 Task: Buy 1 Strut Bushings from Shocks, Struts & Suspension section under best seller category for shipping address: Maurice Nelson, 2846 Point Street, Park Ridge, Illinois 60068, Cell Number 7738643880. Pay from credit card ending with 7965, CVV 549
Action: Key pressed amazon.com<Key.enter>
Screenshot: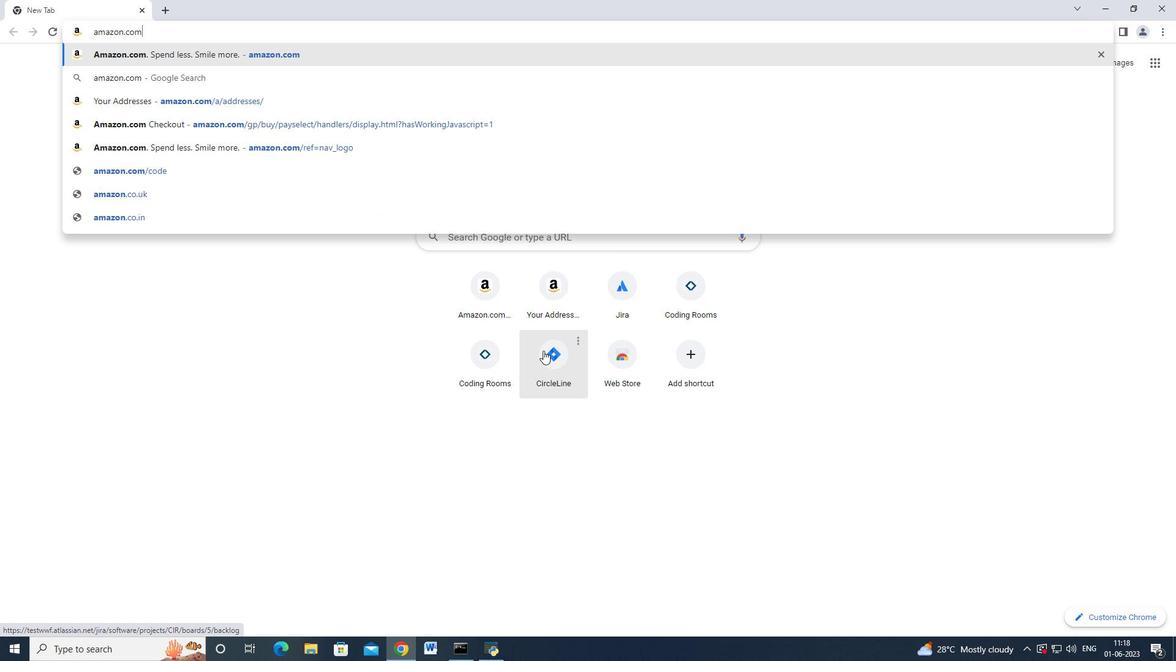 
Action: Mouse moved to (22, 87)
Screenshot: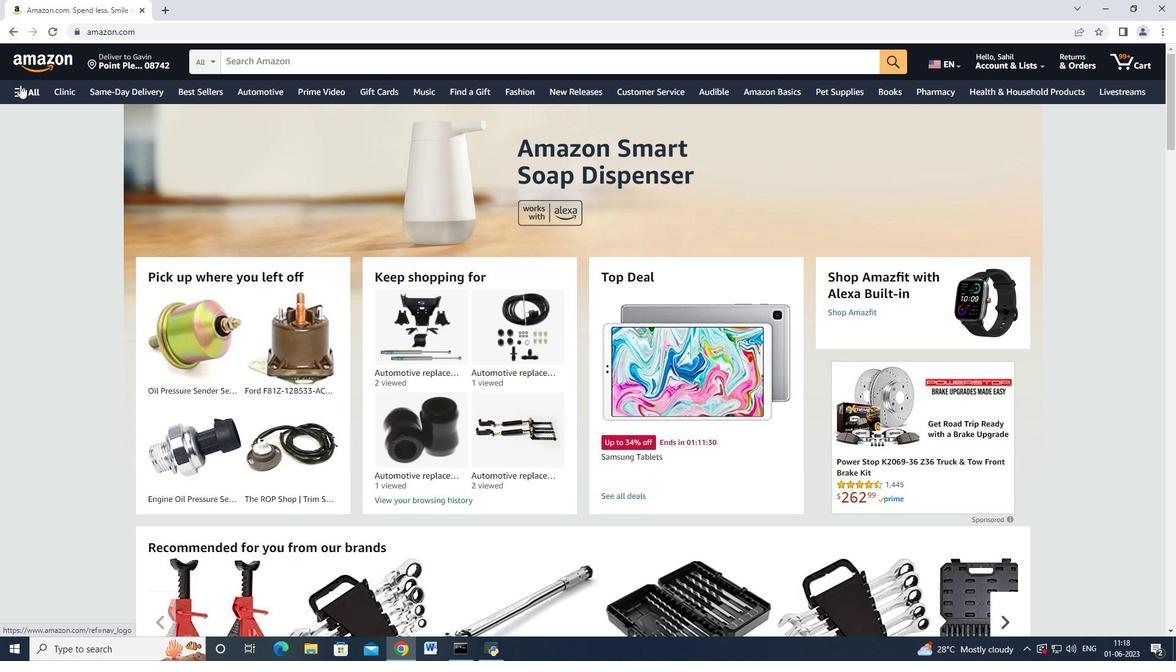 
Action: Mouse pressed left at (22, 87)
Screenshot: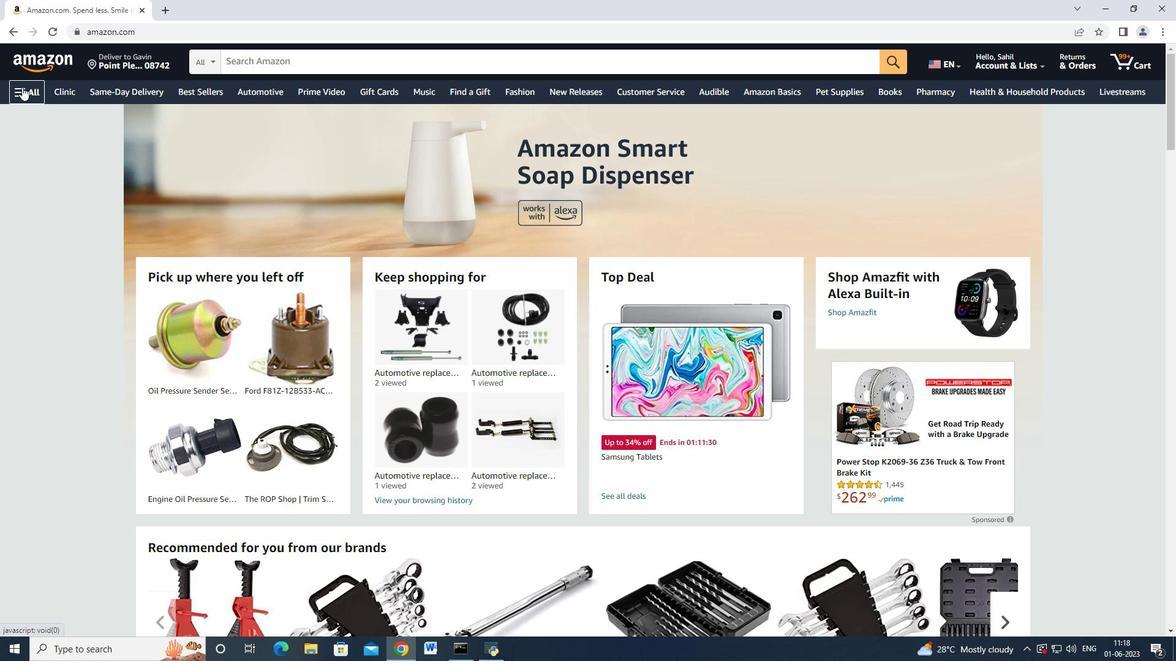 
Action: Mouse moved to (85, 229)
Screenshot: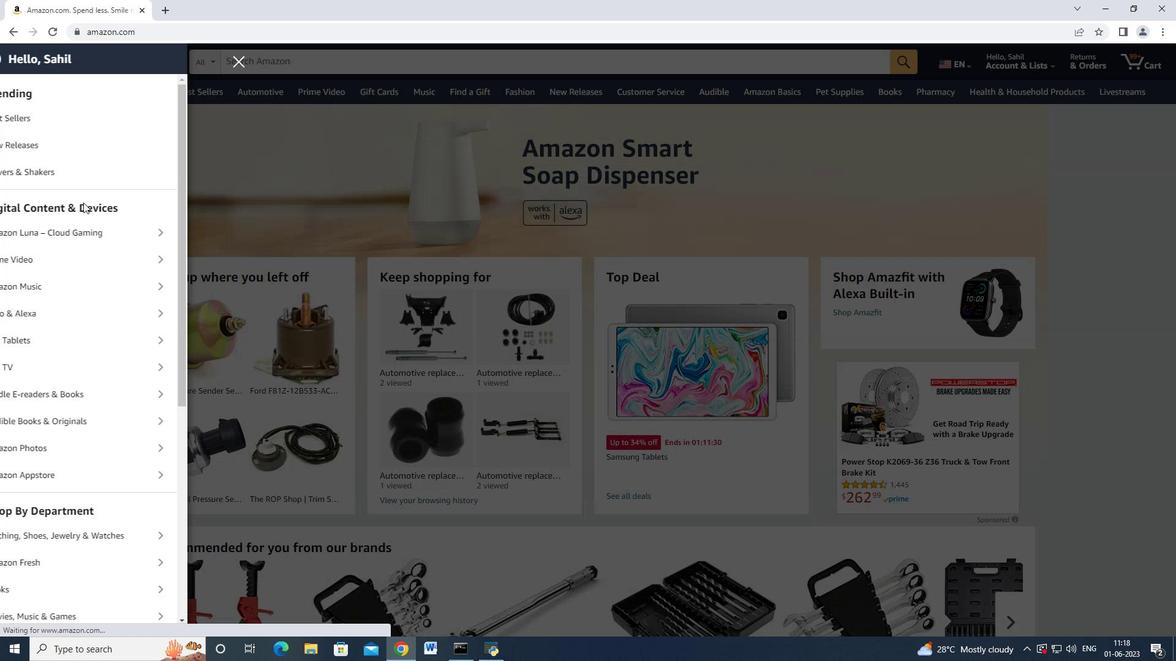 
Action: Mouse scrolled (85, 229) with delta (0, 0)
Screenshot: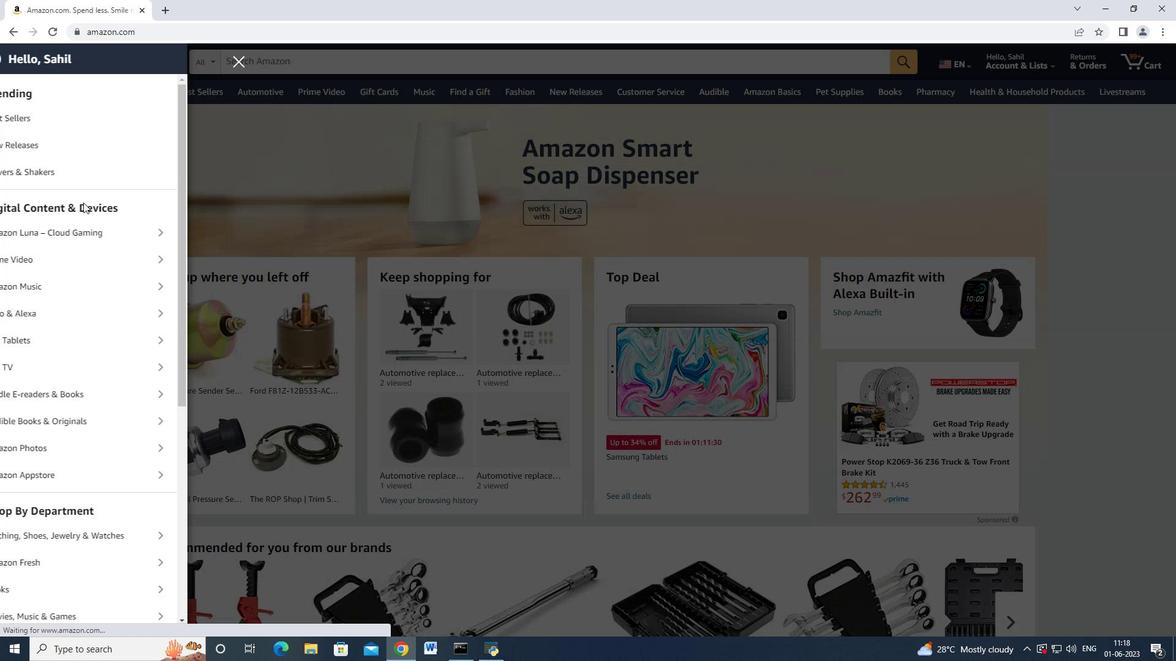 
Action: Mouse moved to (88, 252)
Screenshot: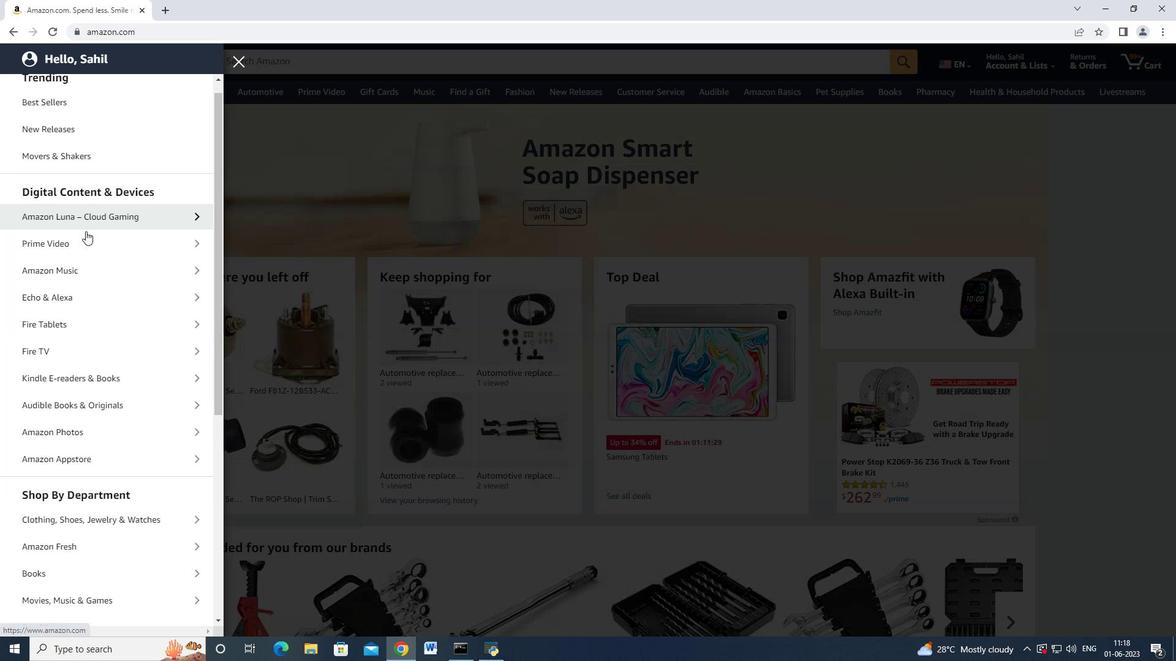 
Action: Mouse scrolled (88, 245) with delta (0, 0)
Screenshot: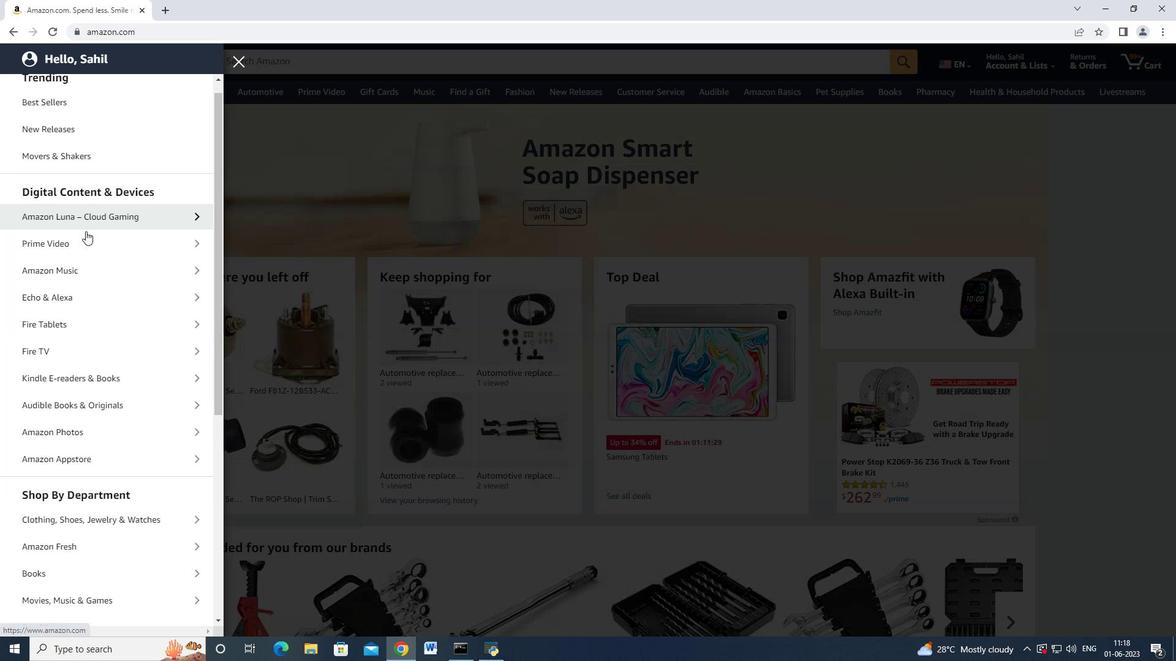 
Action: Mouse scrolled (88, 251) with delta (0, 0)
Screenshot: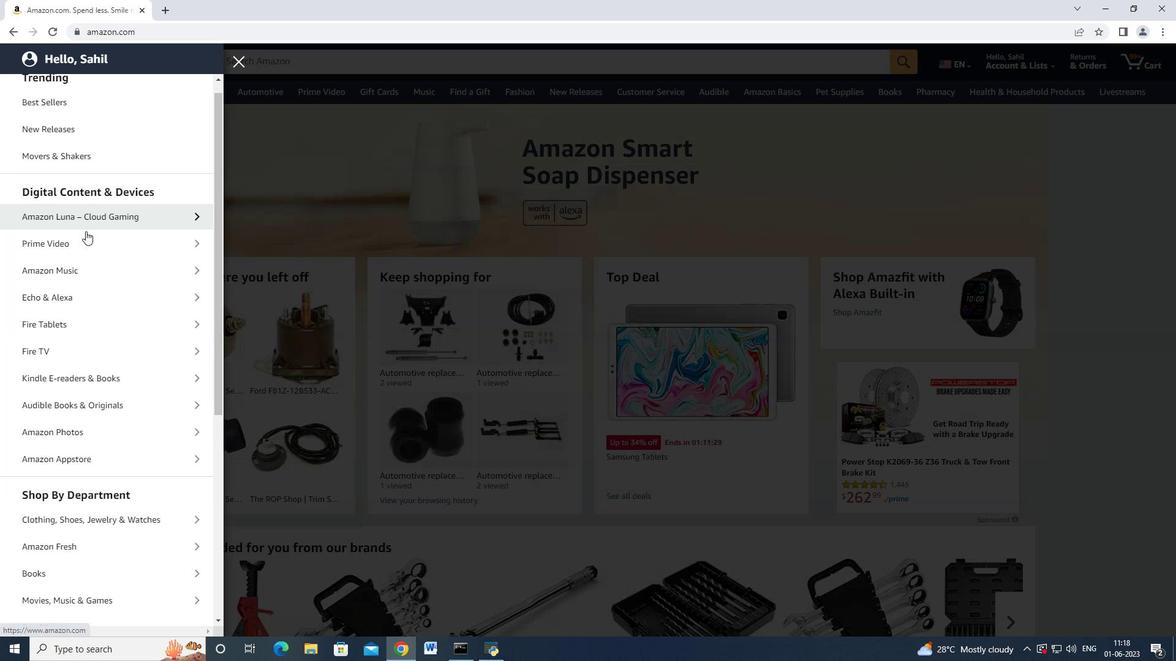 
Action: Mouse moved to (71, 450)
Screenshot: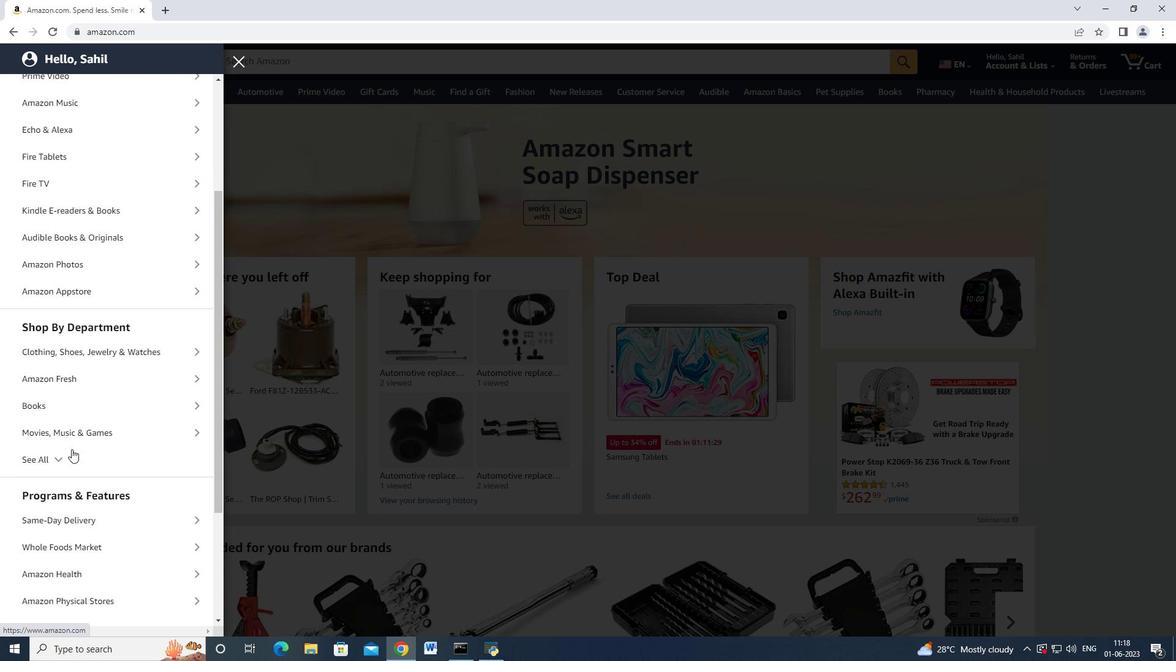
Action: Mouse pressed left at (71, 450)
Screenshot: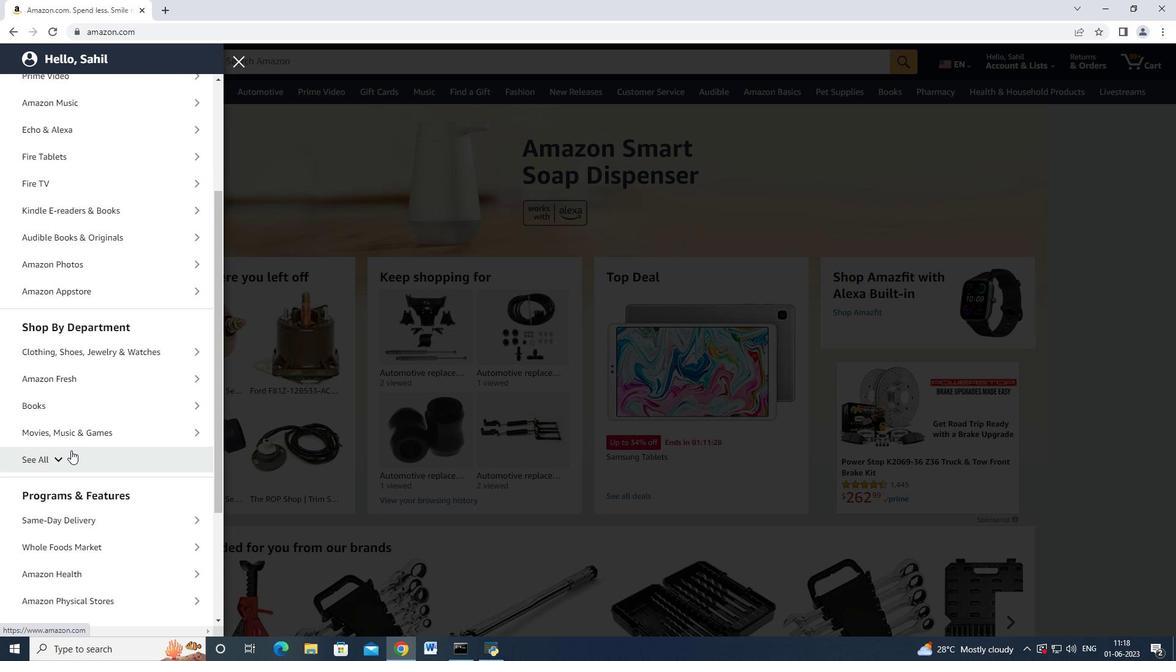
Action: Mouse moved to (85, 433)
Screenshot: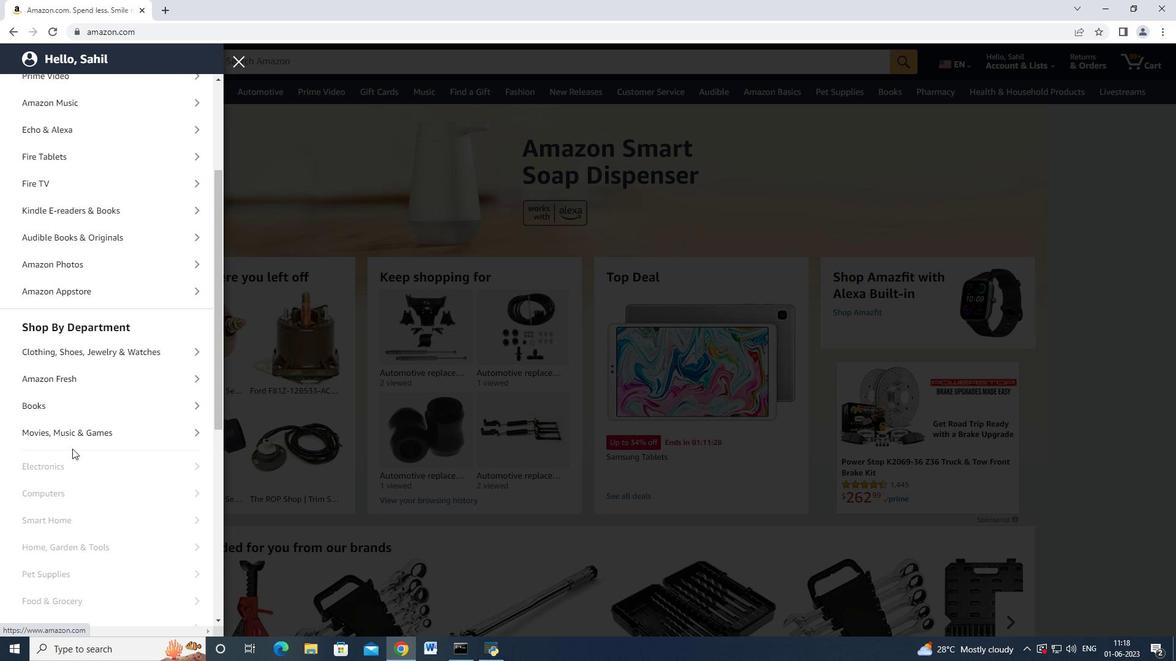 
Action: Mouse scrolled (85, 433) with delta (0, 0)
Screenshot: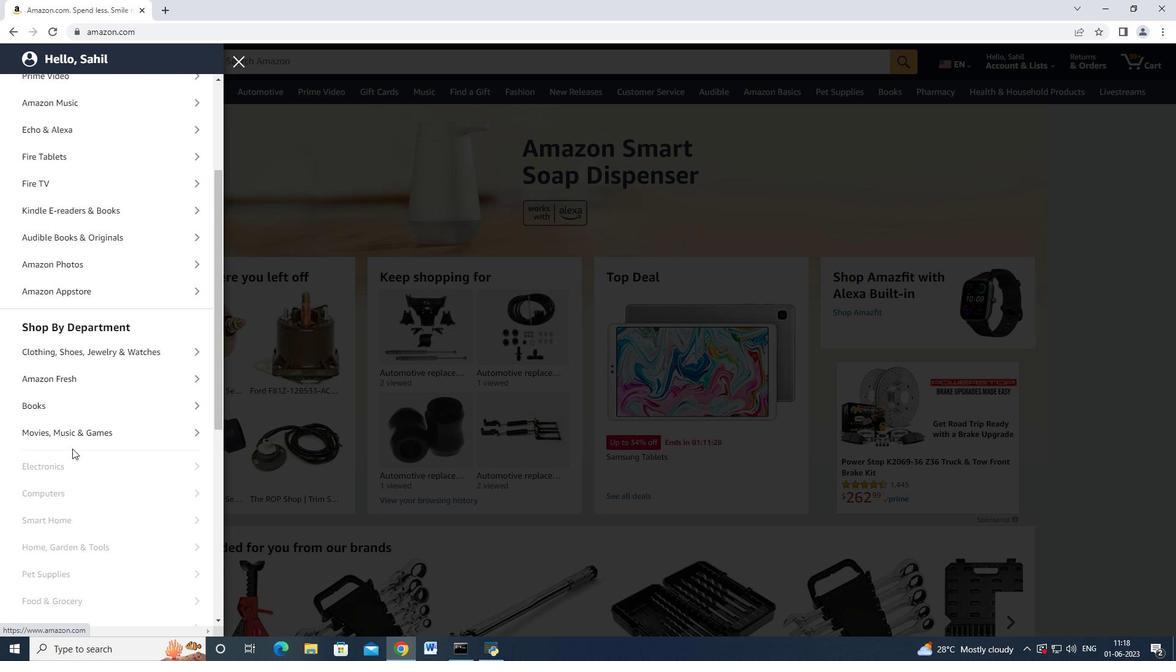 
Action: Mouse moved to (86, 433)
Screenshot: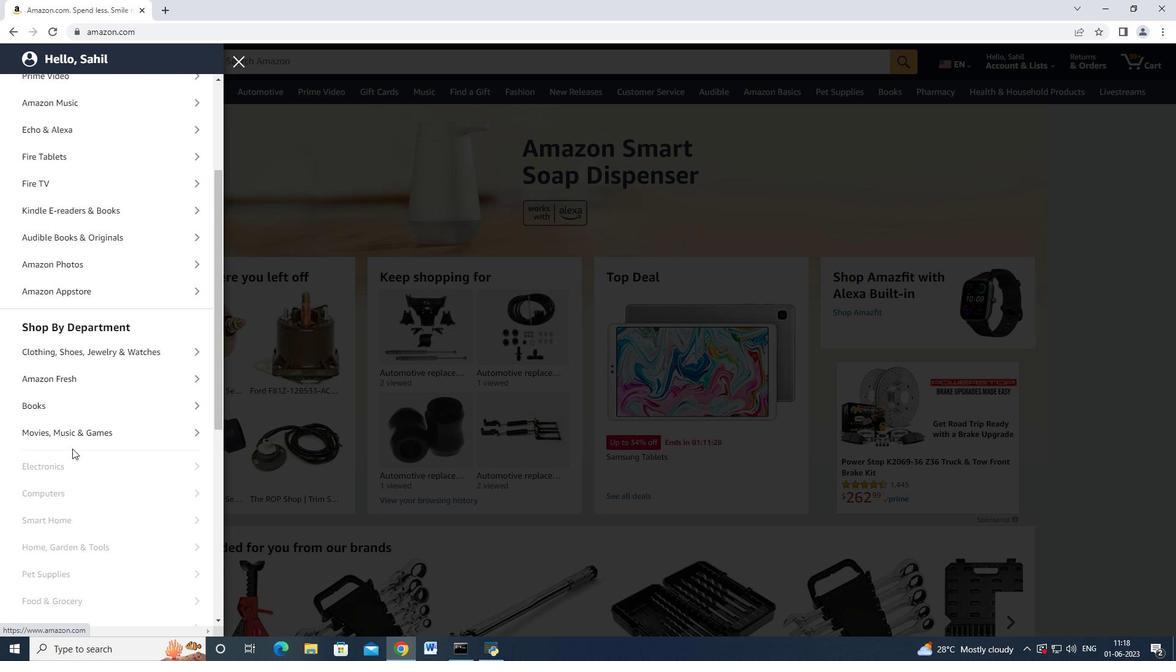 
Action: Mouse scrolled (86, 433) with delta (0, 0)
Screenshot: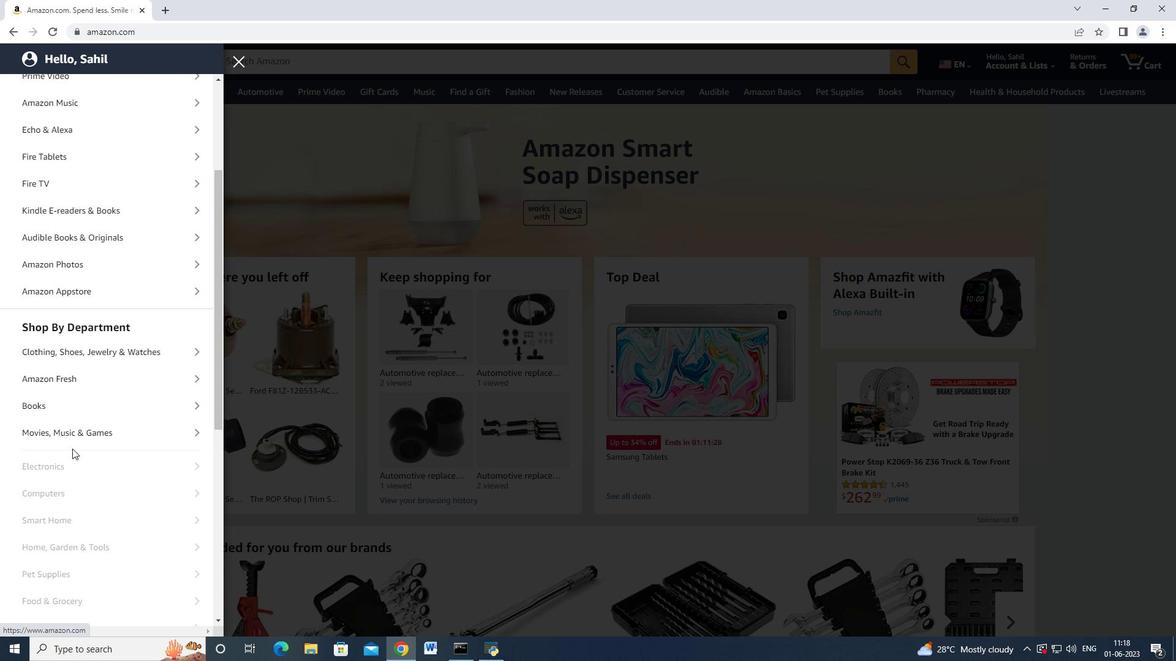 
Action: Mouse scrolled (86, 433) with delta (0, 0)
Screenshot: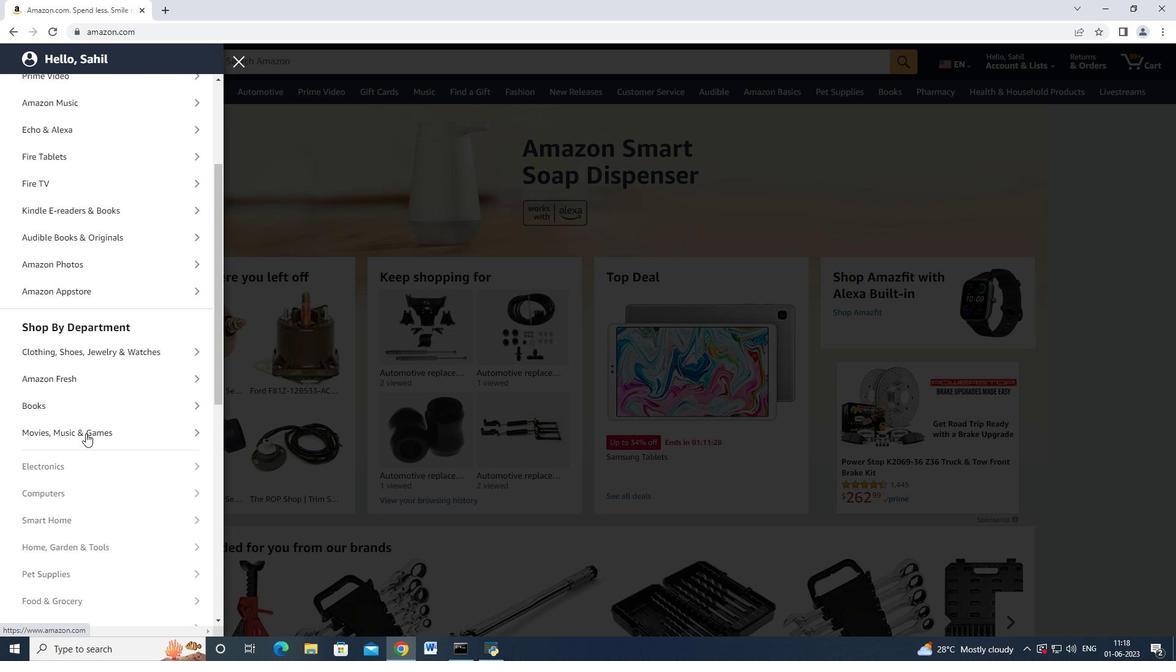
Action: Mouse scrolled (86, 433) with delta (0, 0)
Screenshot: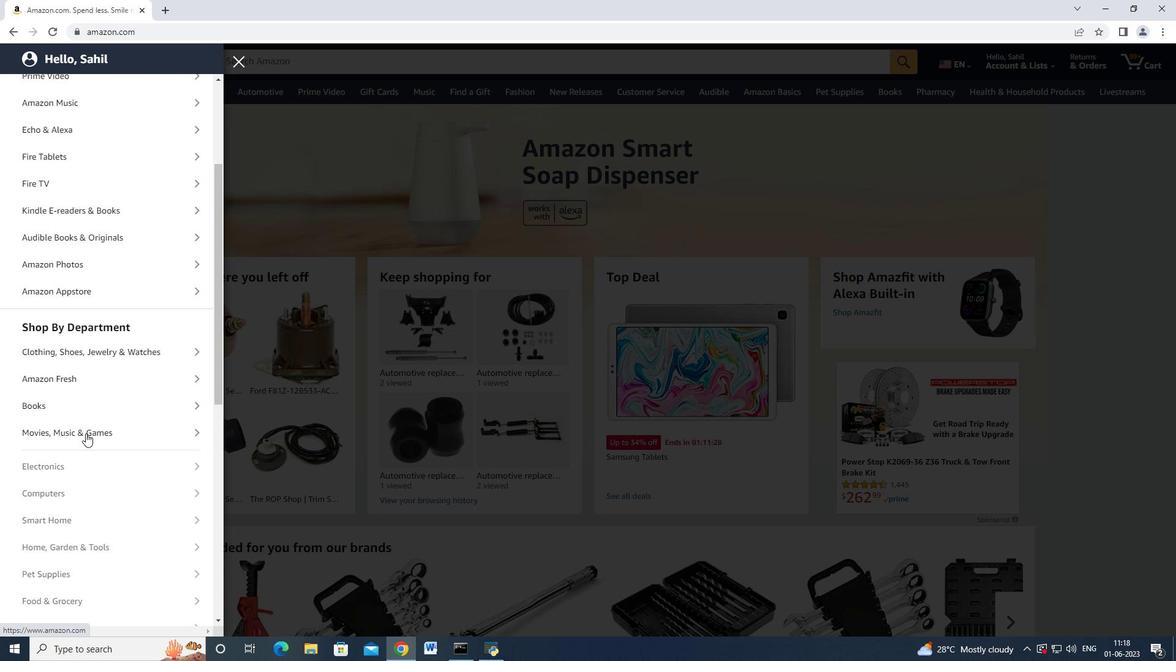 
Action: Mouse moved to (105, 518)
Screenshot: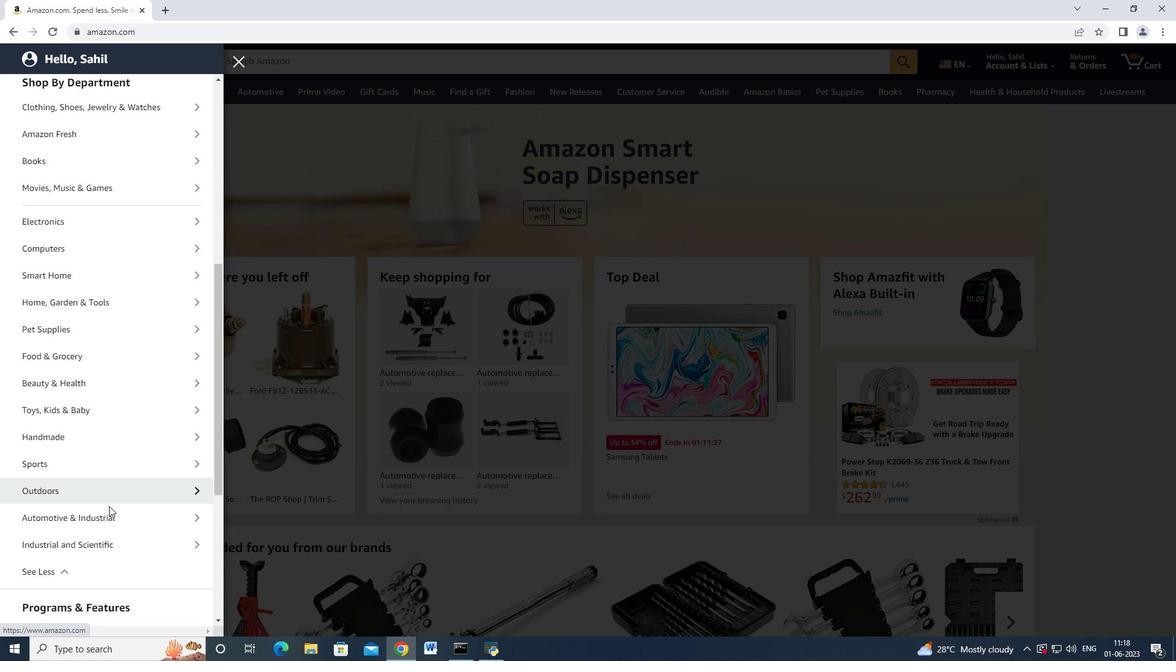 
Action: Mouse pressed left at (105, 518)
Screenshot: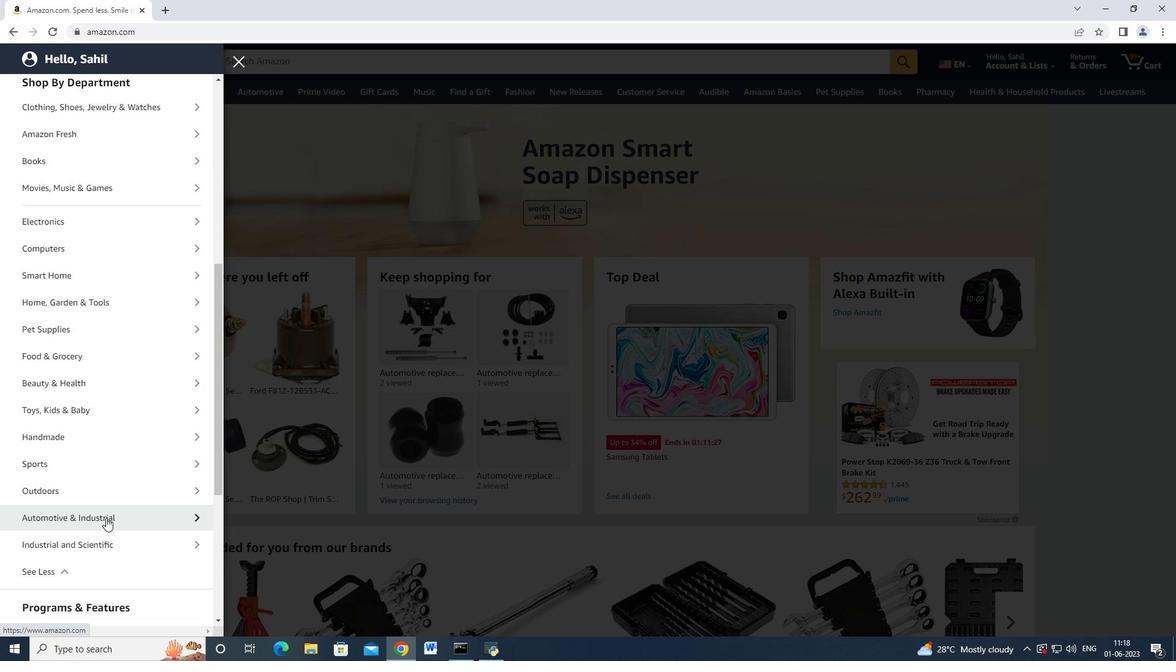 
Action: Mouse moved to (121, 146)
Screenshot: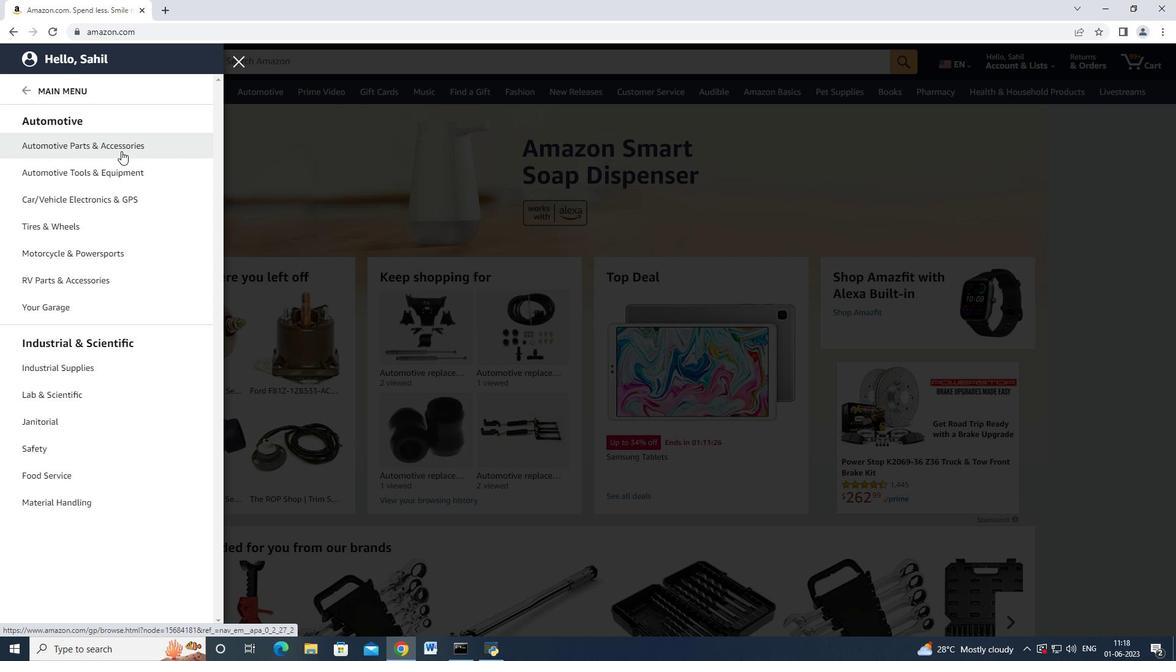 
Action: Mouse pressed left at (121, 146)
Screenshot: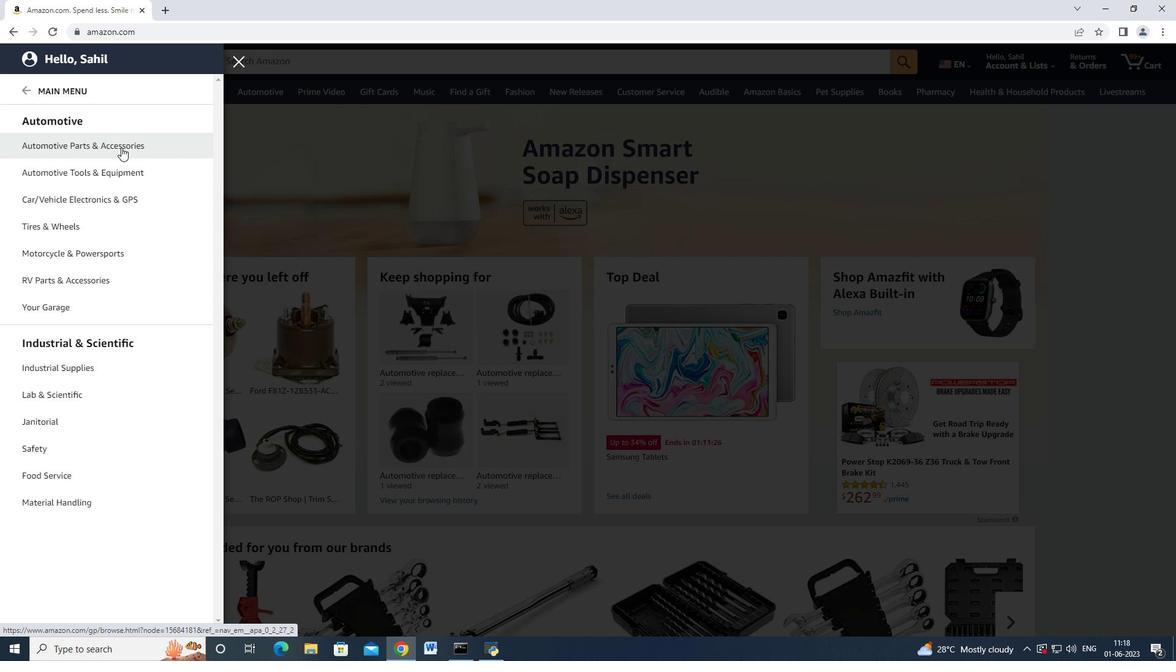 
Action: Mouse moved to (191, 115)
Screenshot: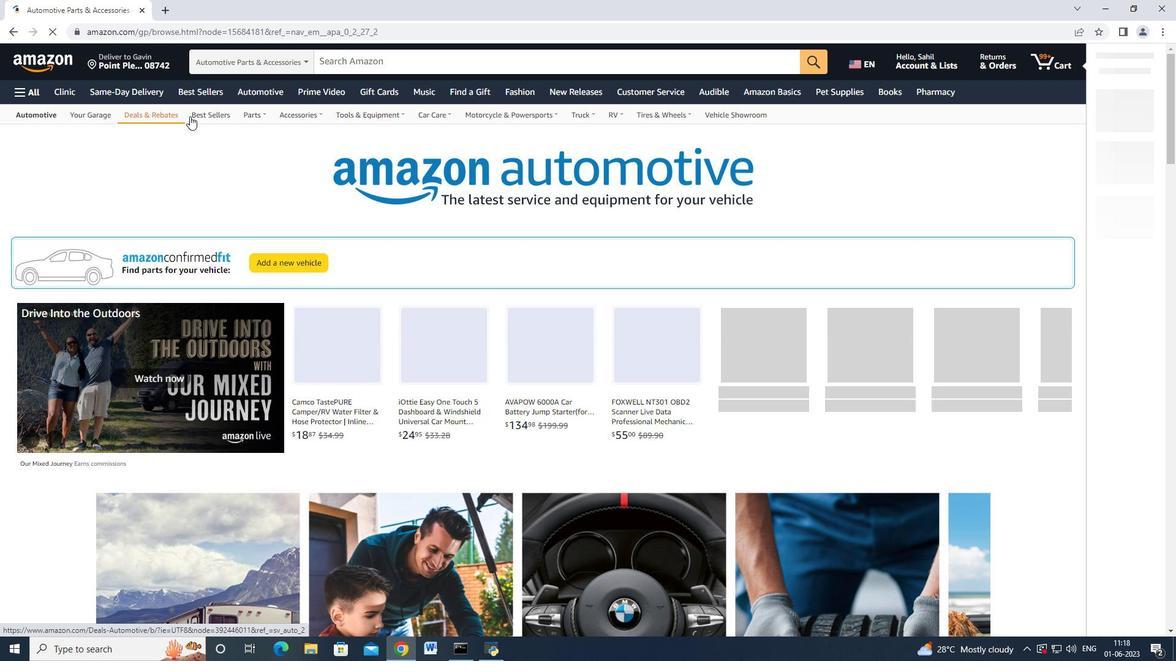 
Action: Mouse pressed left at (191, 115)
Screenshot: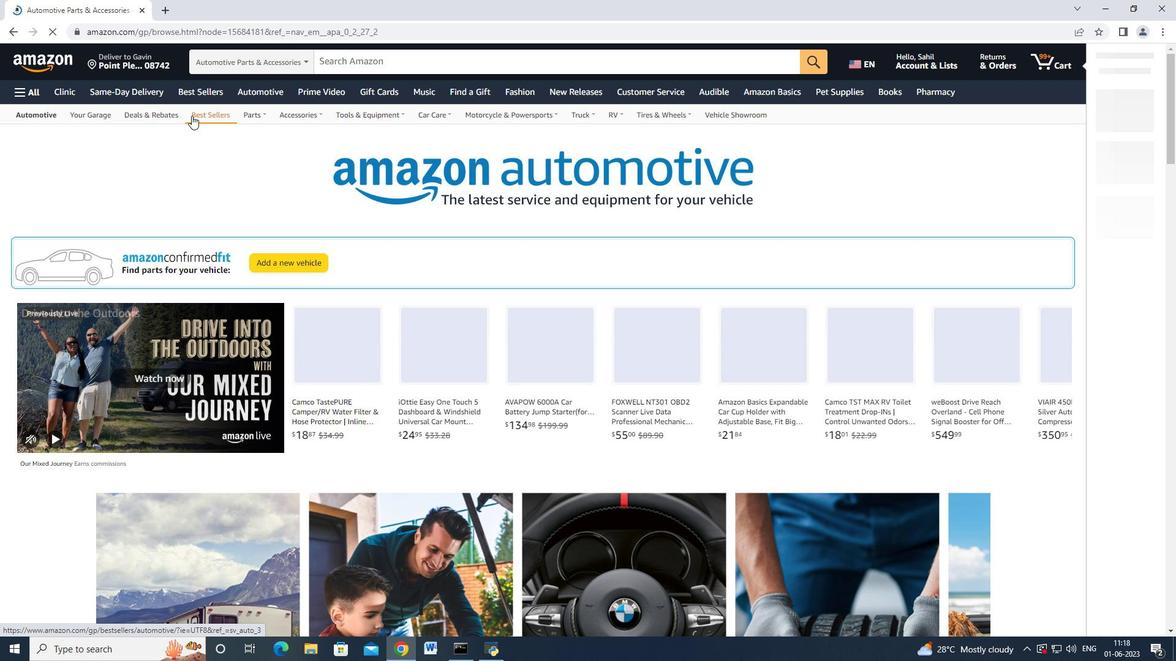 
Action: Mouse moved to (75, 389)
Screenshot: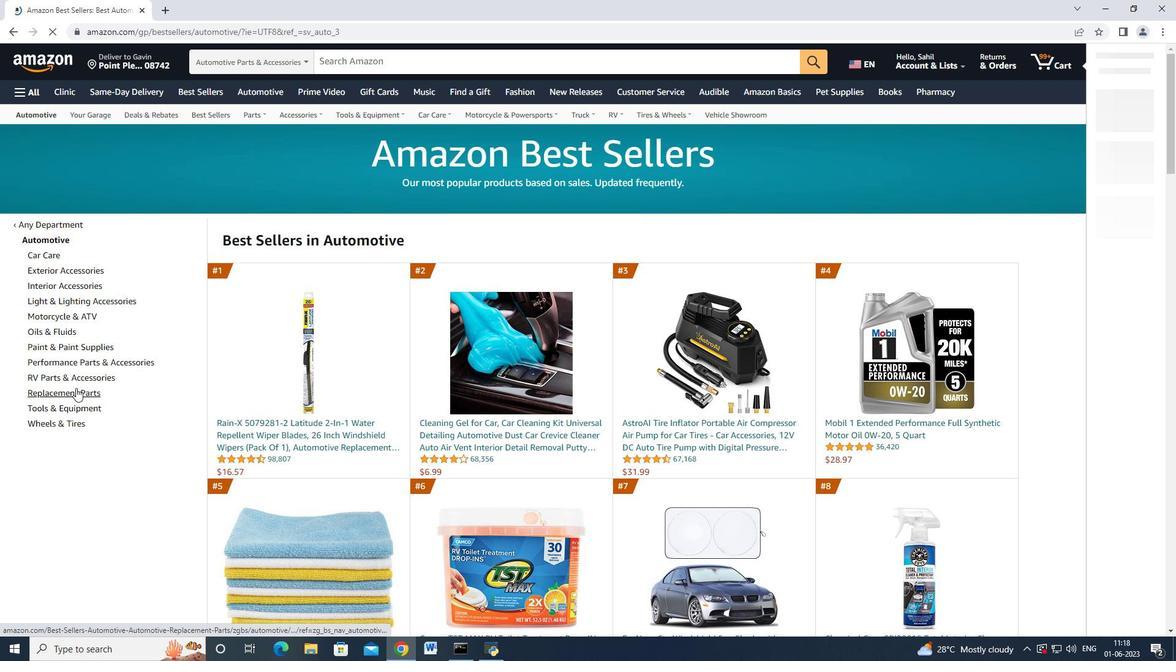 
Action: Mouse pressed left at (75, 389)
Screenshot: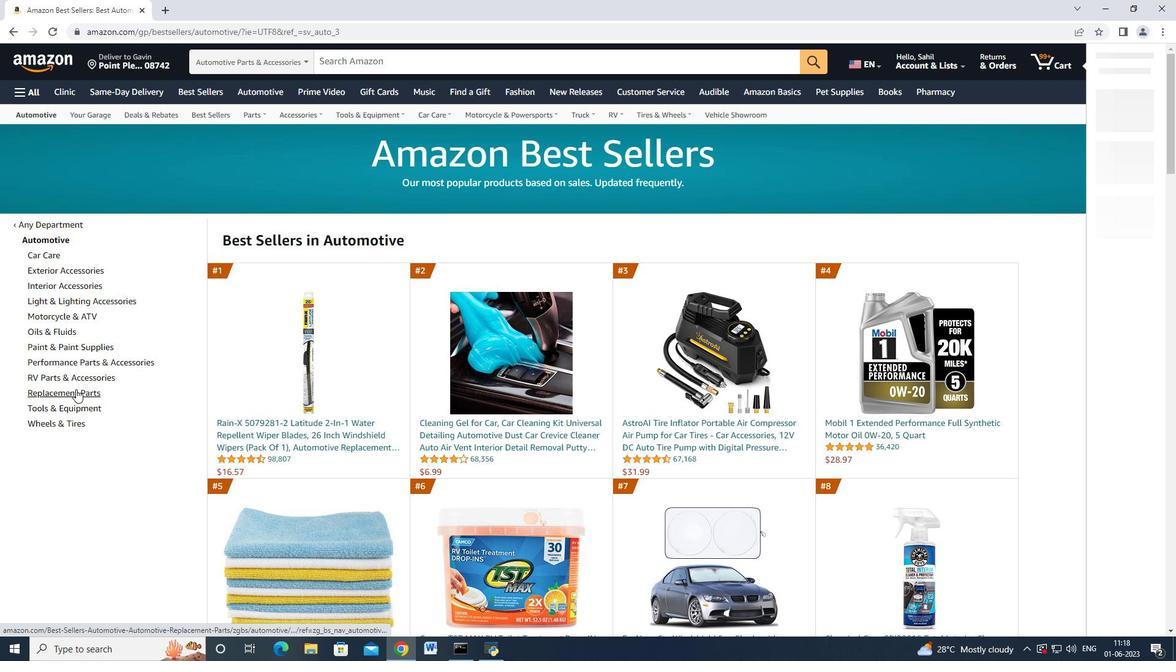 
Action: Mouse moved to (47, 427)
Screenshot: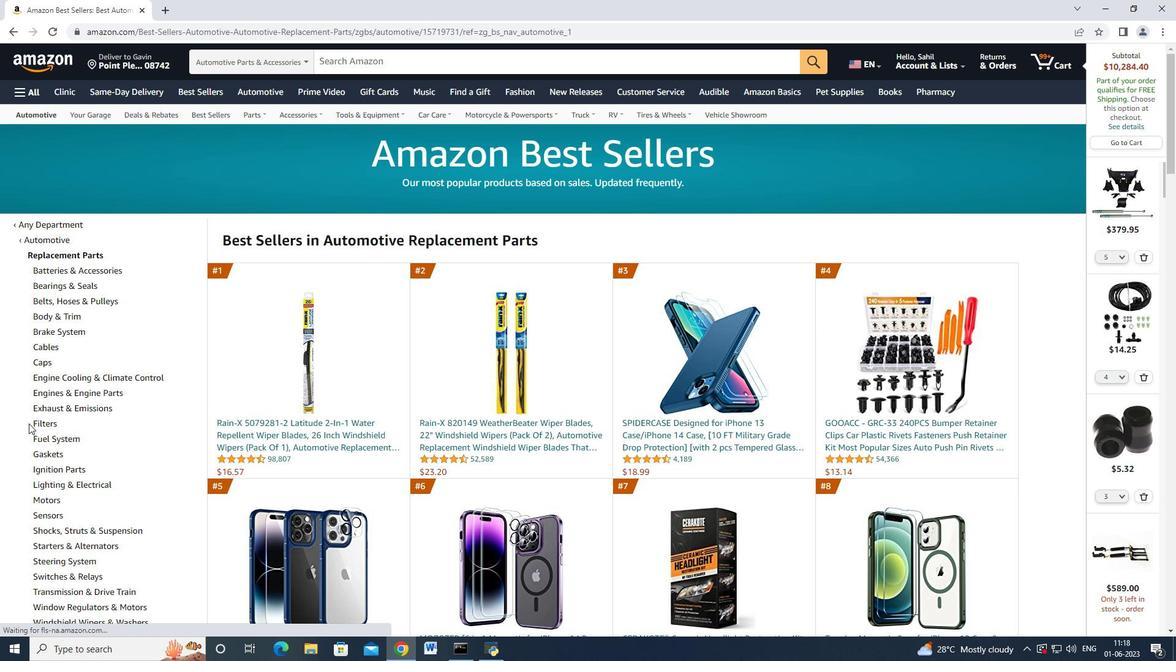 
Action: Mouse scrolled (47, 426) with delta (0, 0)
Screenshot: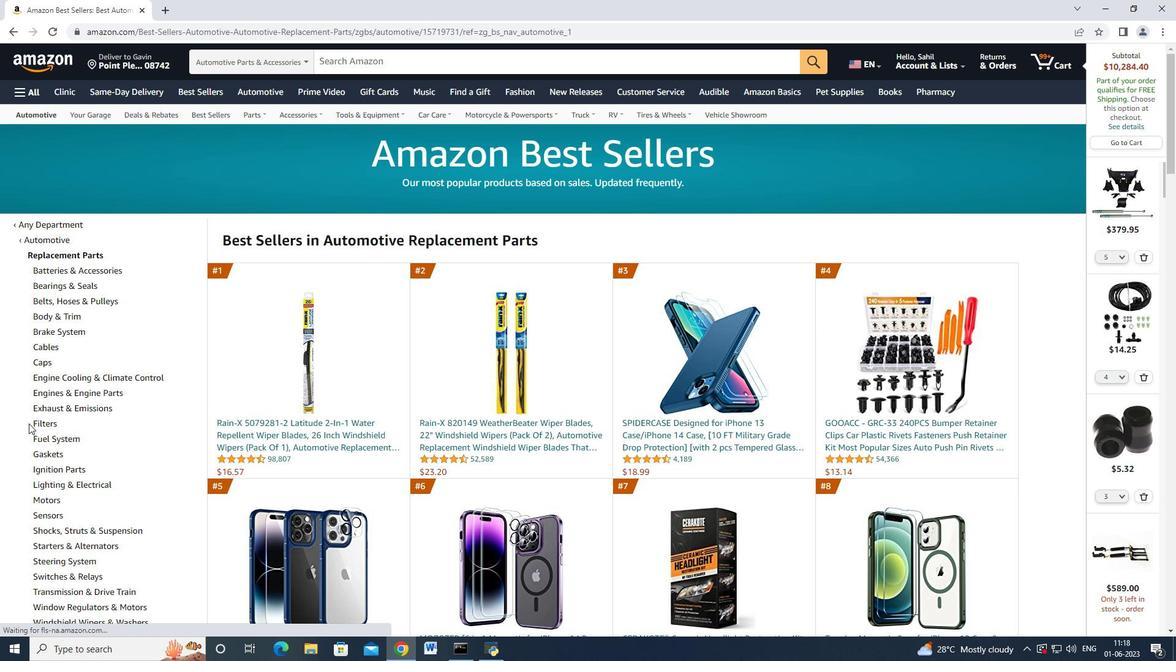 
Action: Mouse moved to (52, 430)
Screenshot: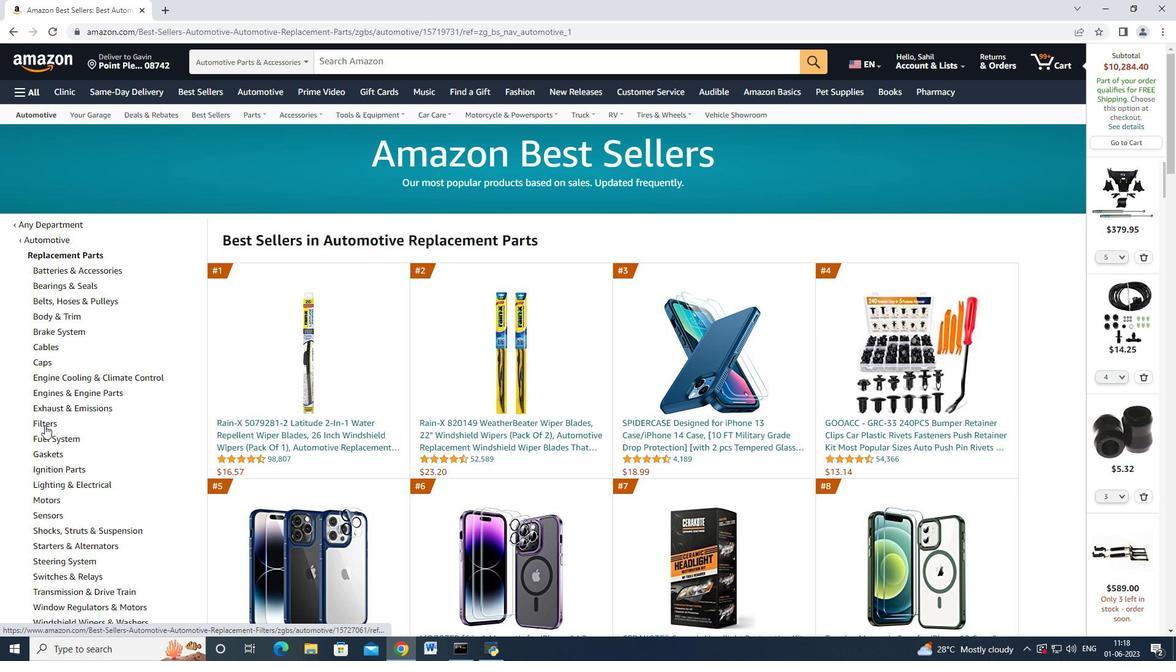 
Action: Mouse scrolled (52, 429) with delta (0, 0)
Screenshot: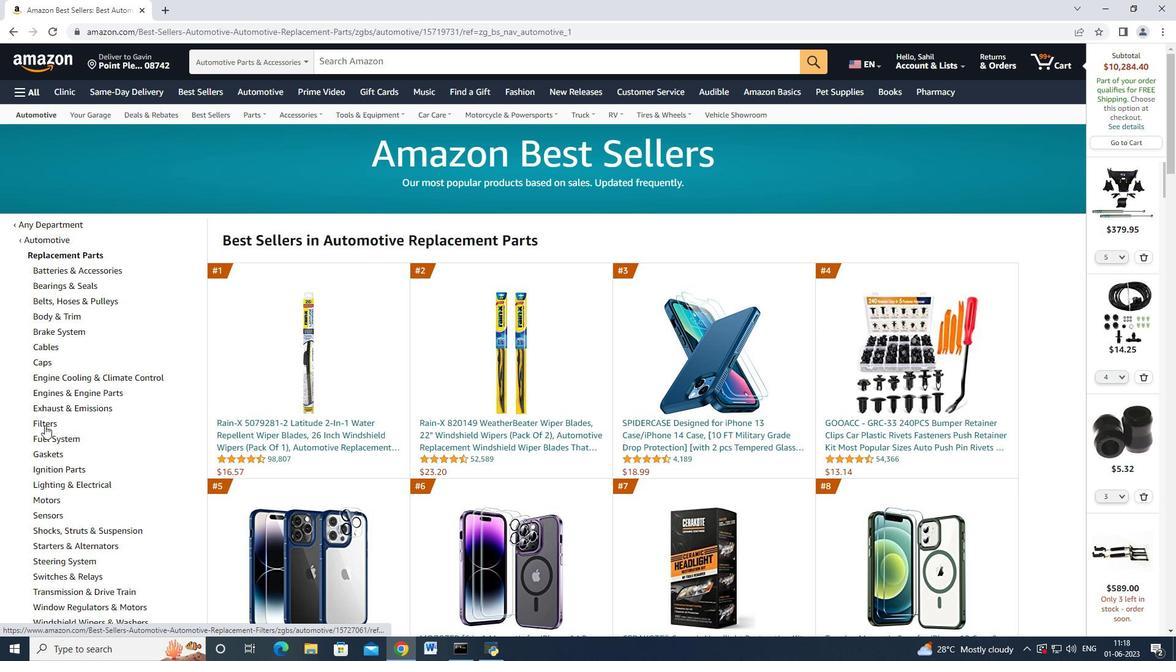
Action: Mouse moved to (94, 409)
Screenshot: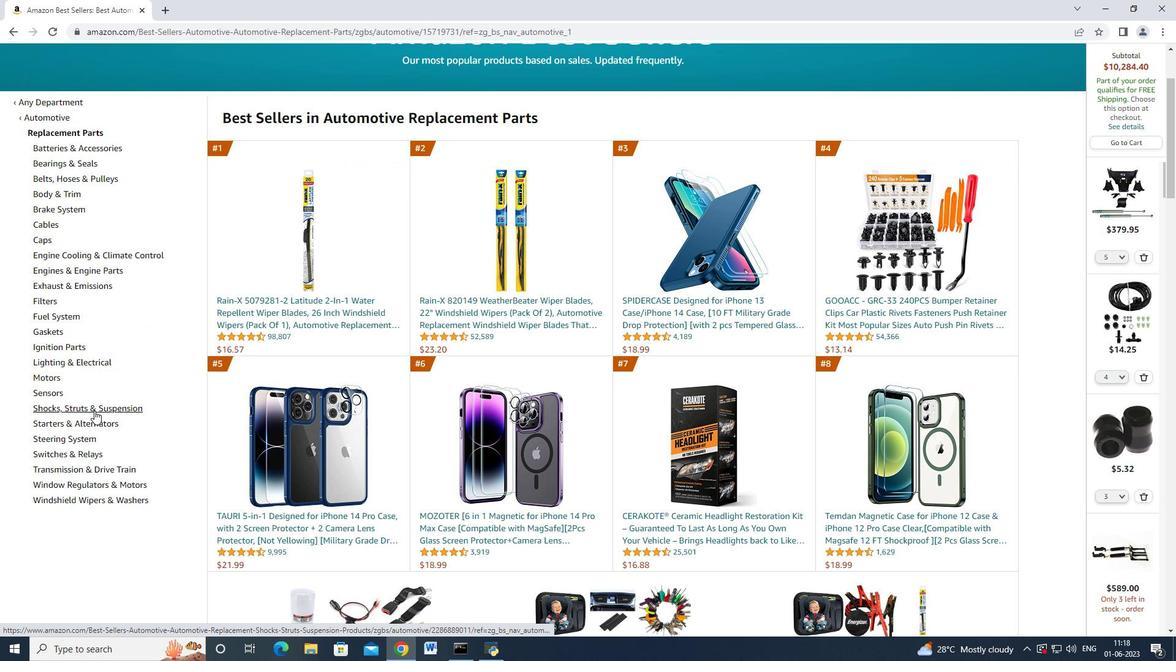 
Action: Mouse pressed left at (94, 409)
Screenshot: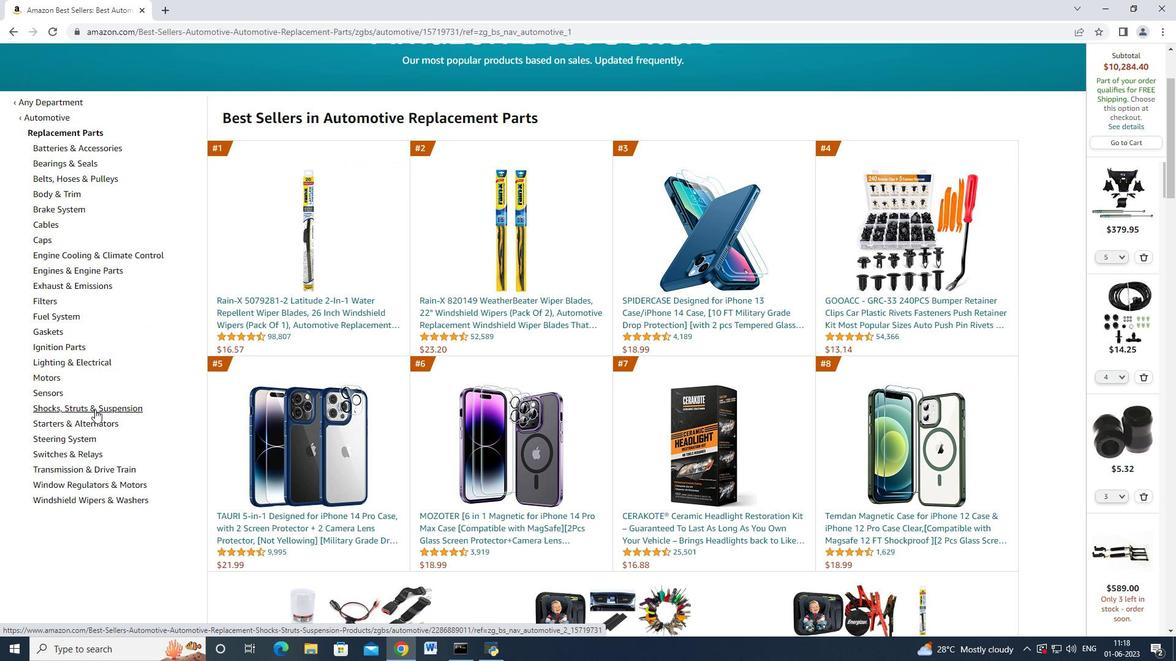 
Action: Mouse moved to (94, 412)
Screenshot: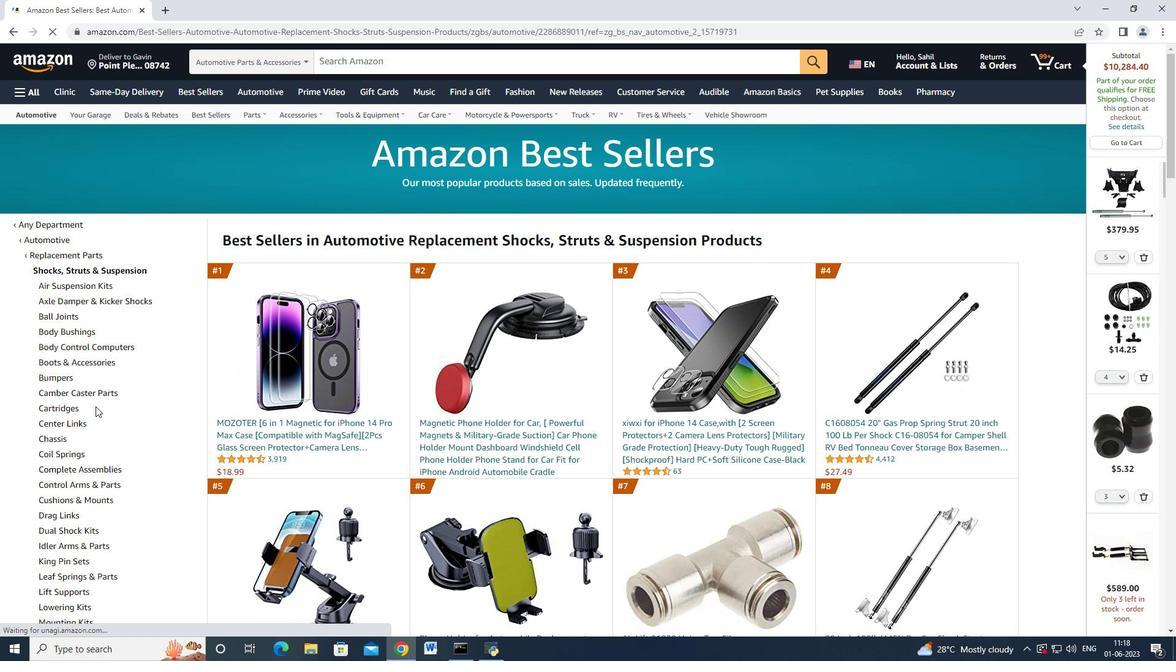
Action: Mouse scrolled (94, 412) with delta (0, 0)
Screenshot: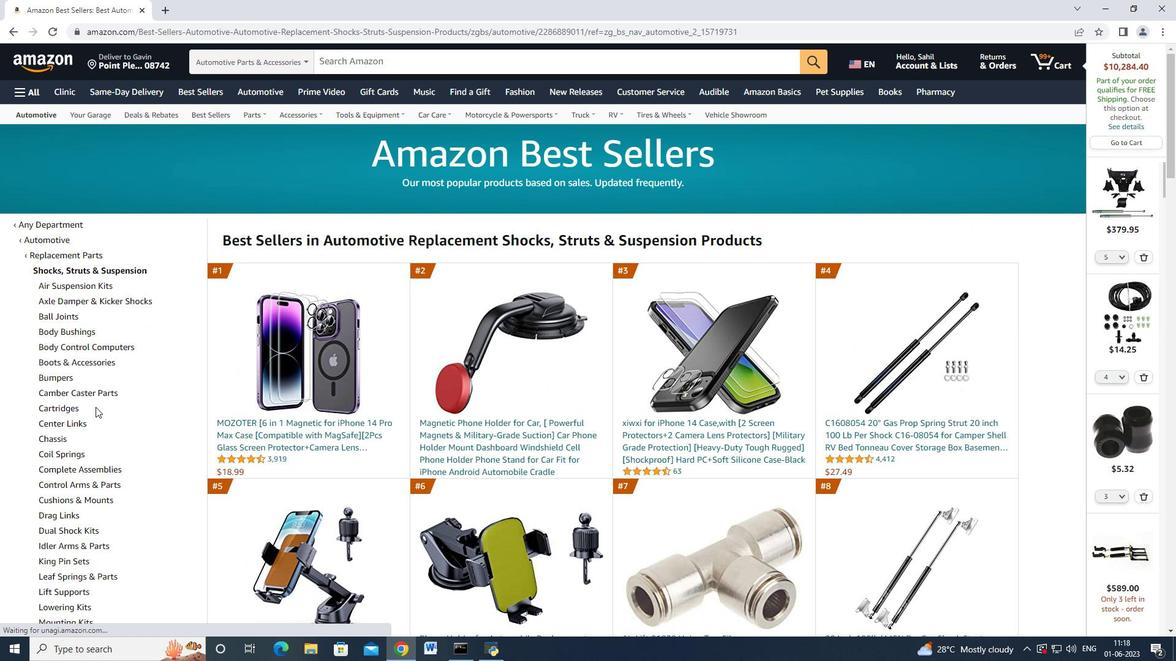 
Action: Mouse moved to (93, 416)
Screenshot: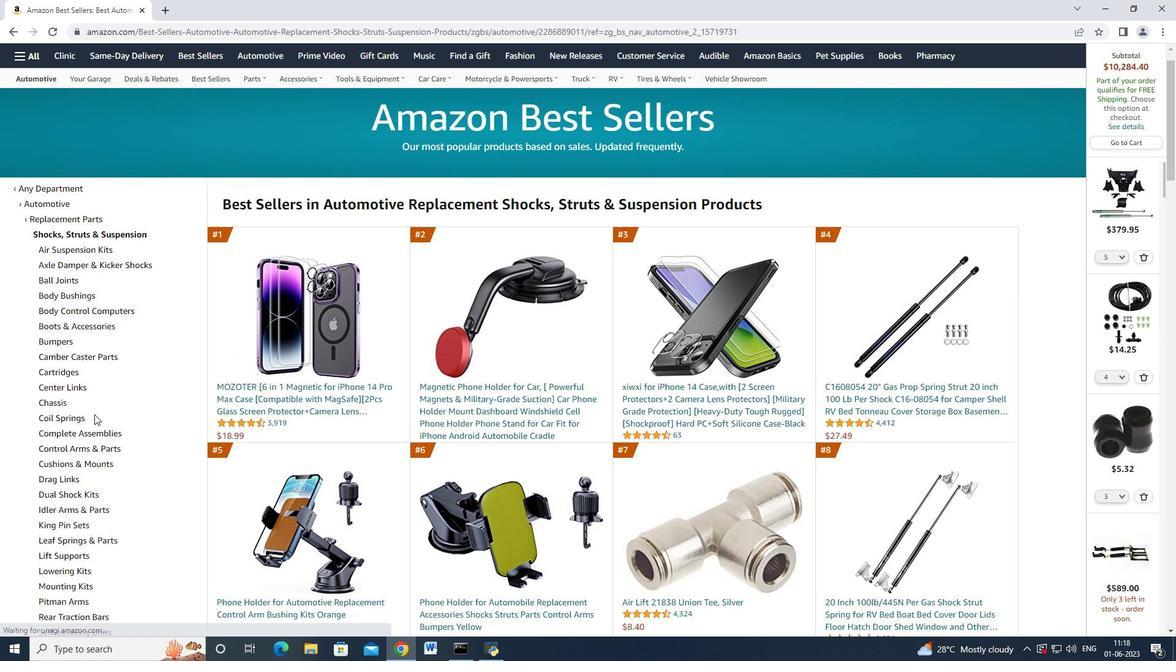 
Action: Mouse scrolled (93, 415) with delta (0, 0)
Screenshot: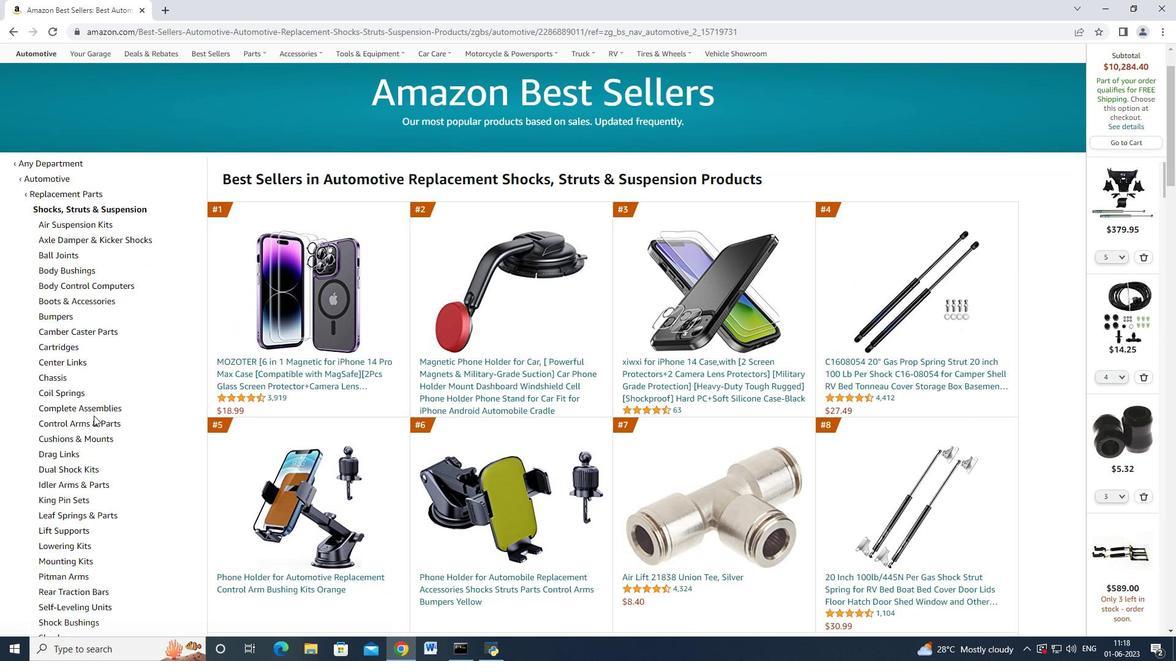 
Action: Mouse moved to (91, 421)
Screenshot: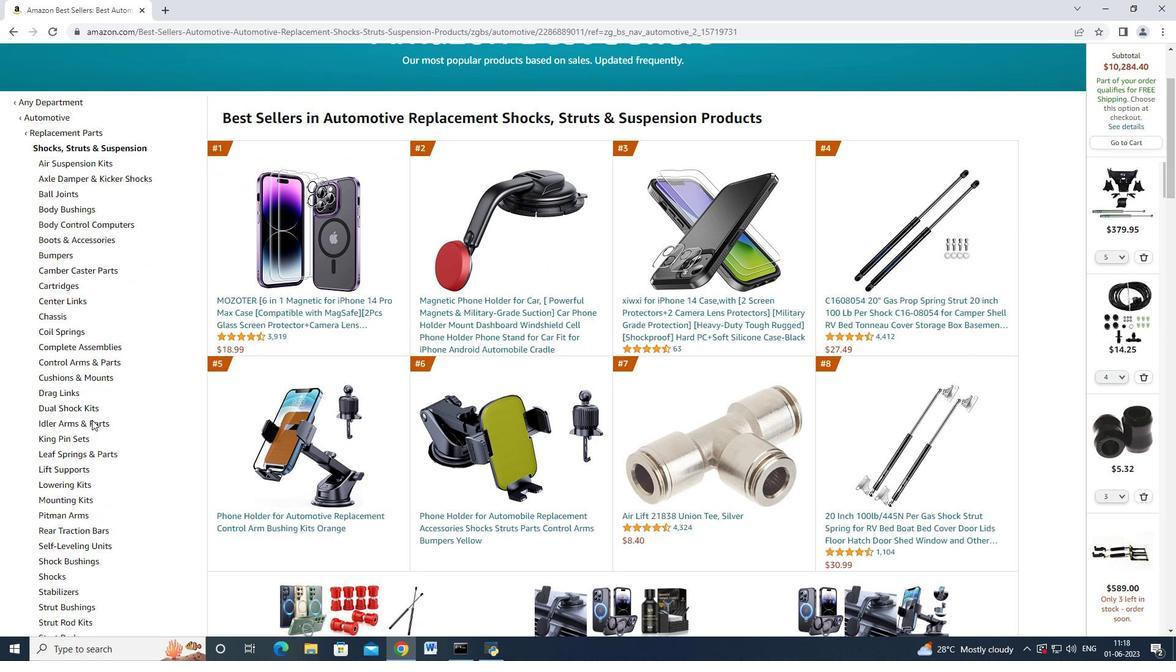 
Action: Mouse scrolled (91, 420) with delta (0, 0)
Screenshot: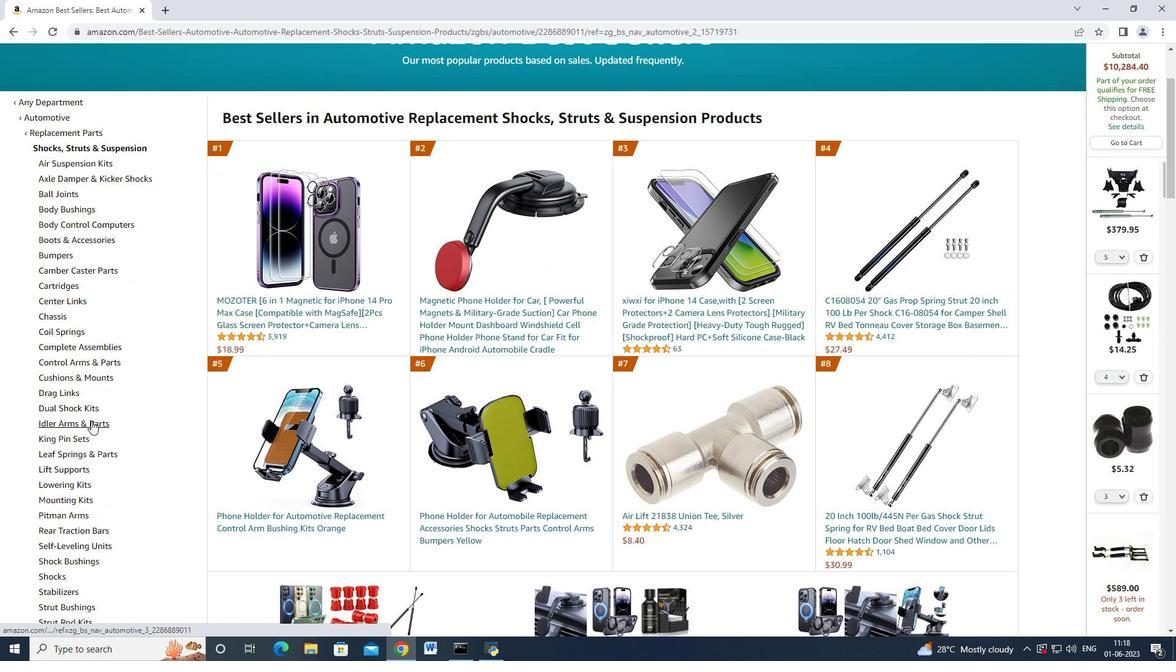 
Action: Mouse moved to (74, 545)
Screenshot: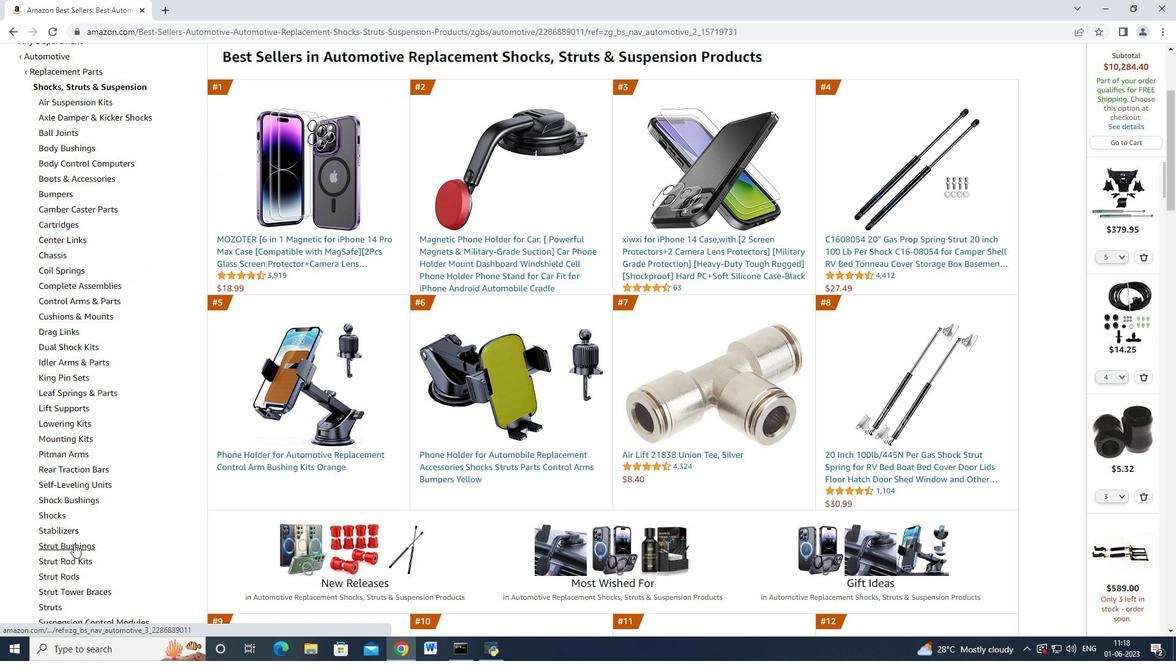 
Action: Mouse pressed left at (74, 545)
Screenshot: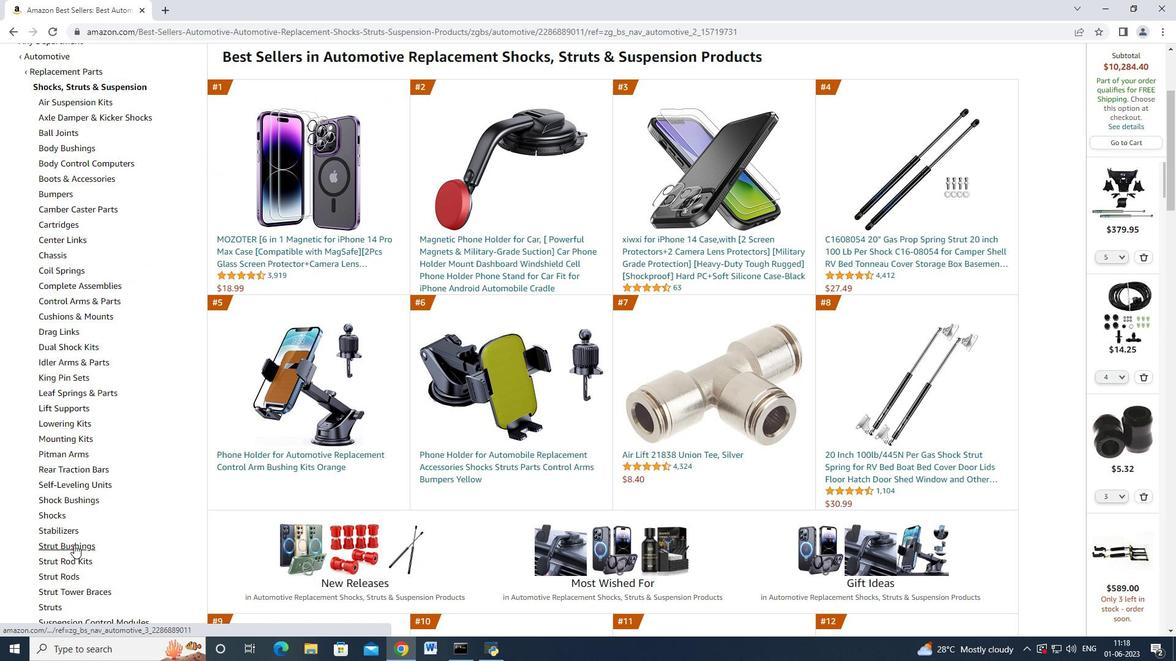 
Action: Mouse moved to (148, 368)
Screenshot: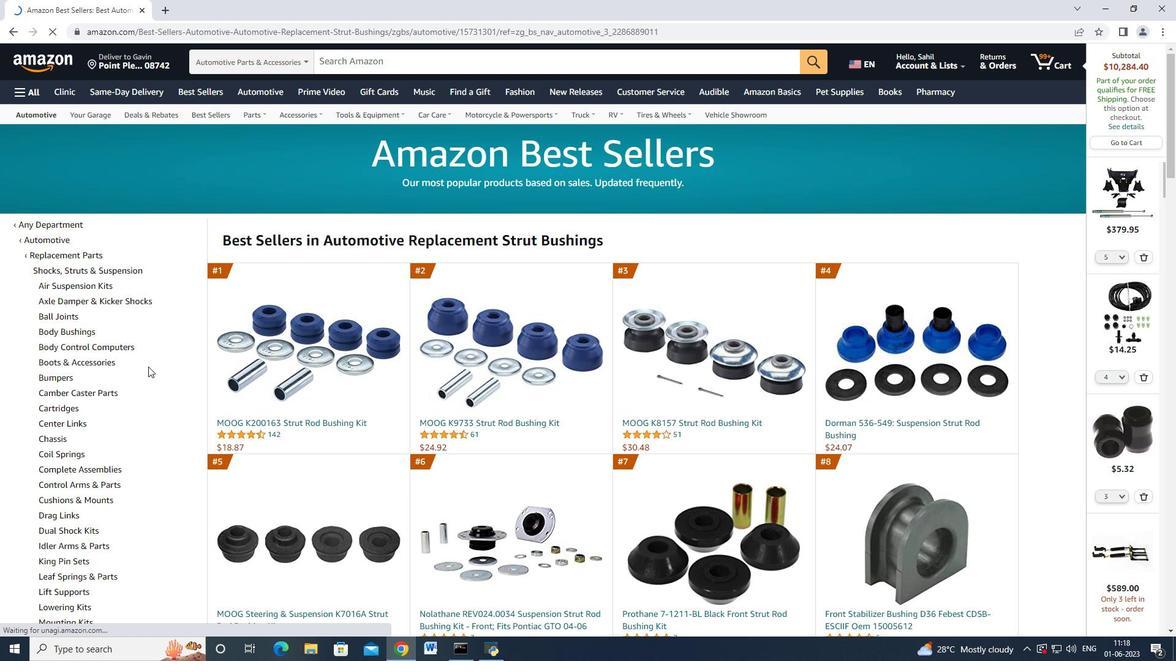 
Action: Mouse scrolled (148, 368) with delta (0, 0)
Screenshot: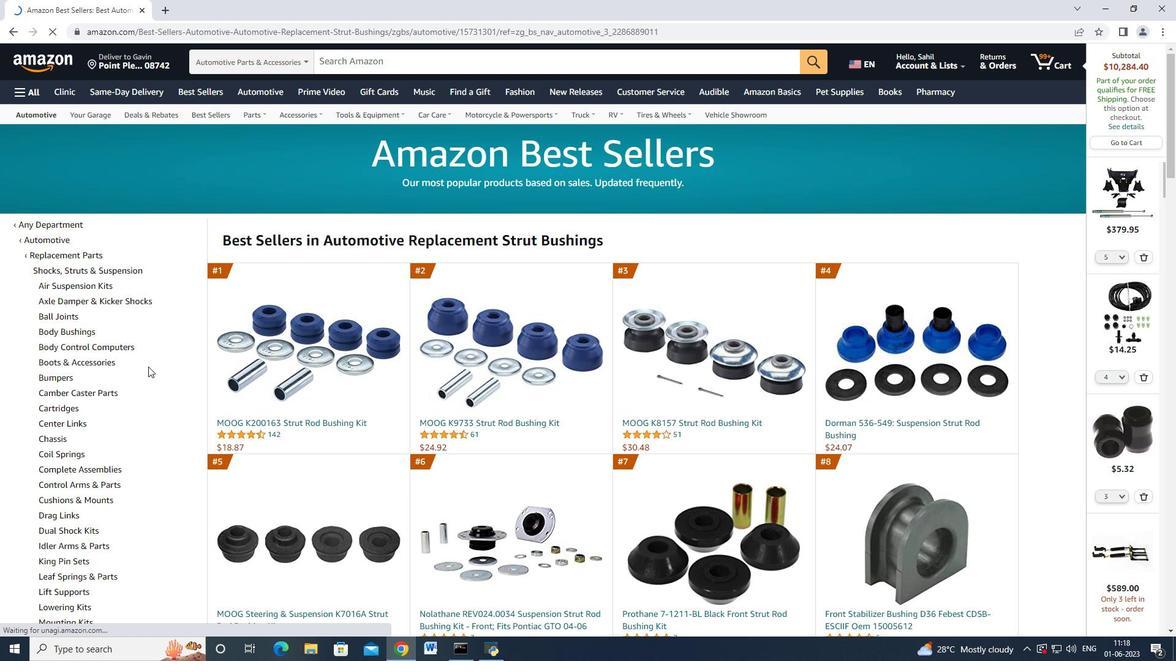 
Action: Mouse scrolled (148, 368) with delta (0, 0)
Screenshot: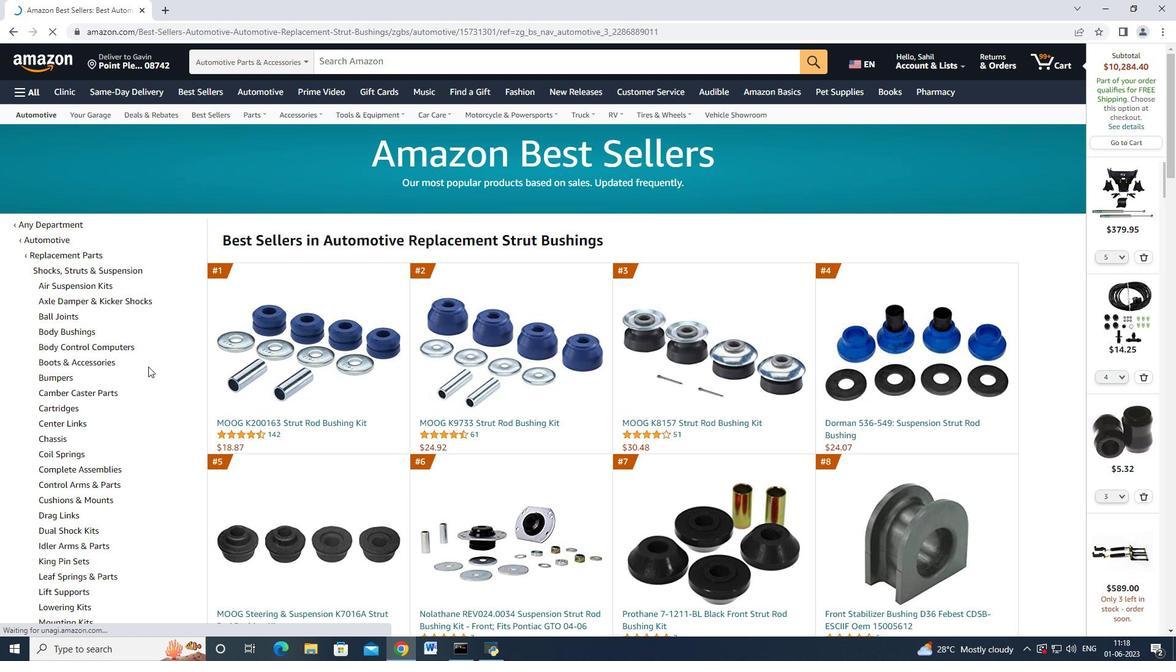 
Action: Mouse scrolled (148, 368) with delta (0, 0)
Screenshot: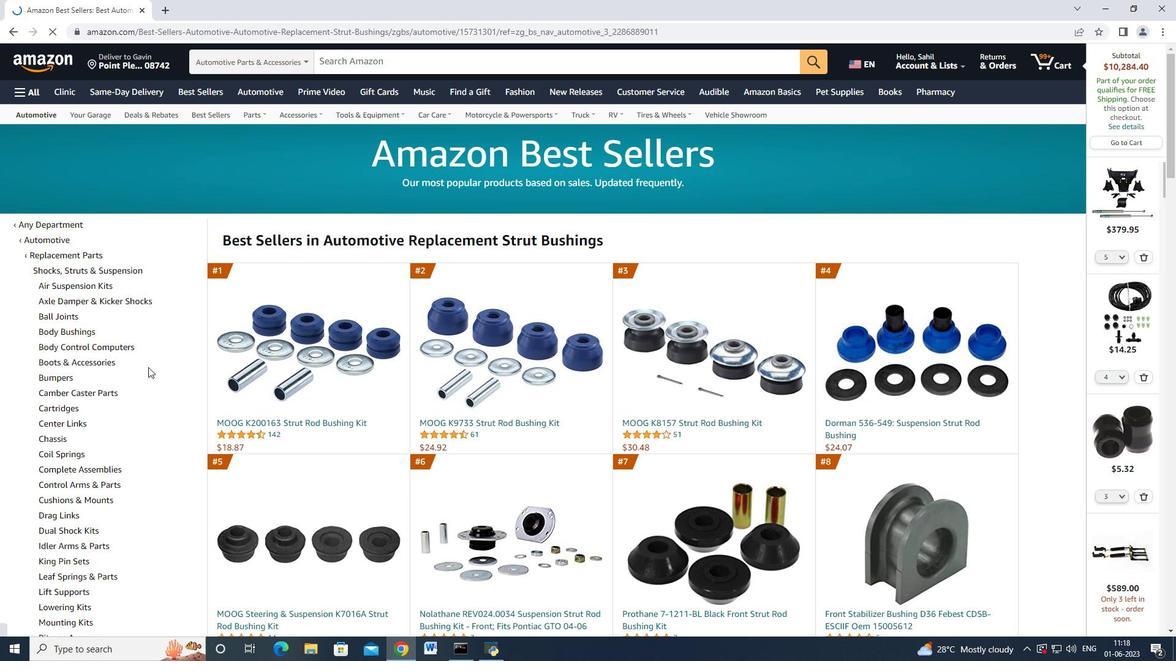 
Action: Mouse scrolled (148, 368) with delta (0, 0)
Screenshot: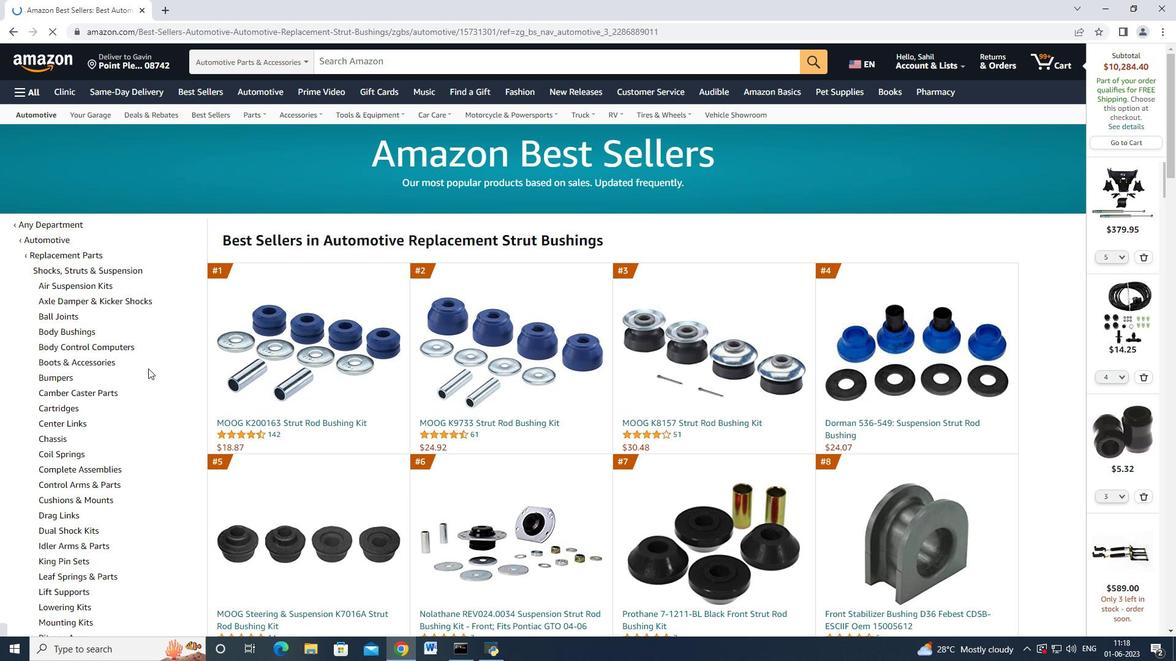 
Action: Mouse moved to (148, 370)
Screenshot: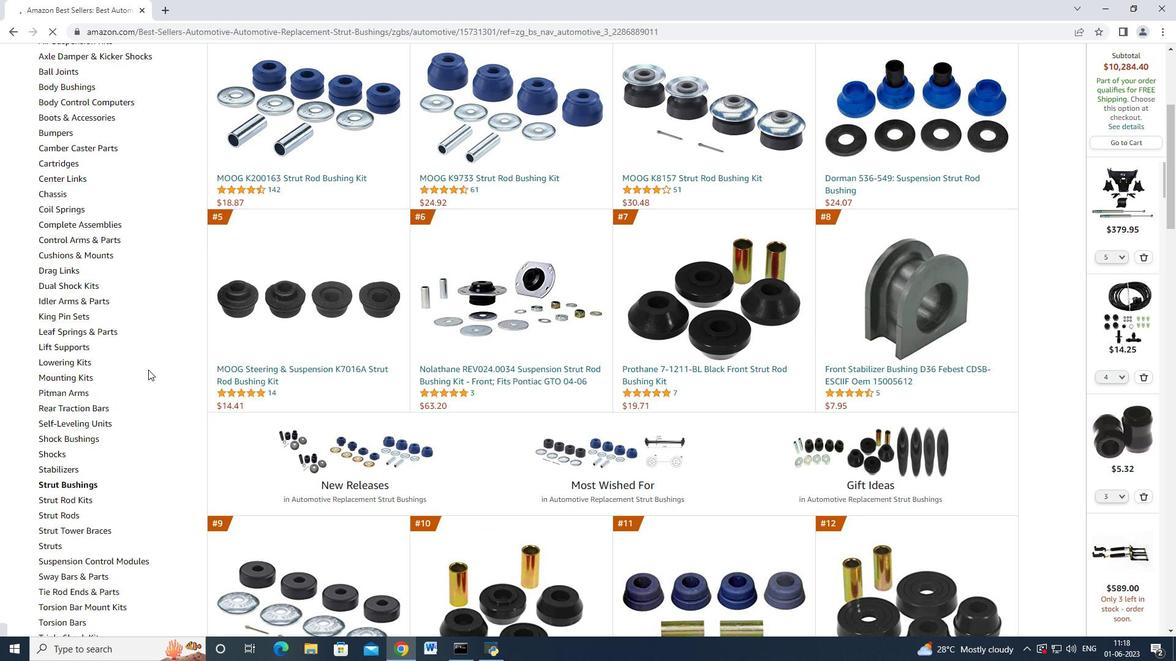 
Action: Mouse scrolled (148, 370) with delta (0, 0)
Screenshot: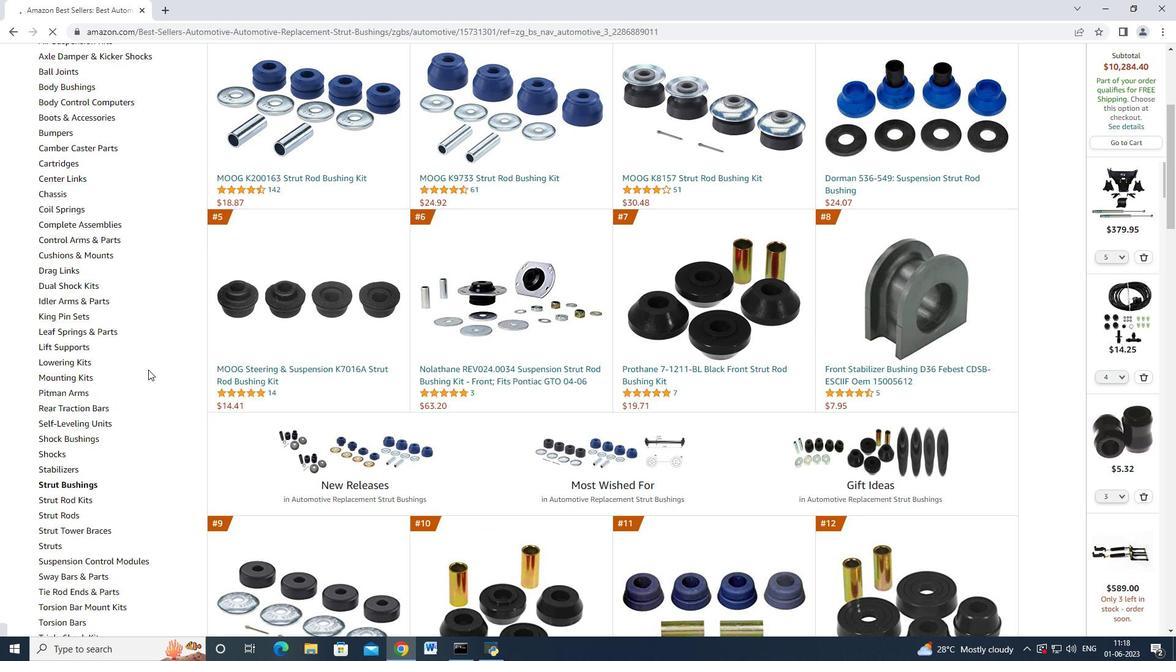 
Action: Mouse scrolled (148, 370) with delta (0, 0)
Screenshot: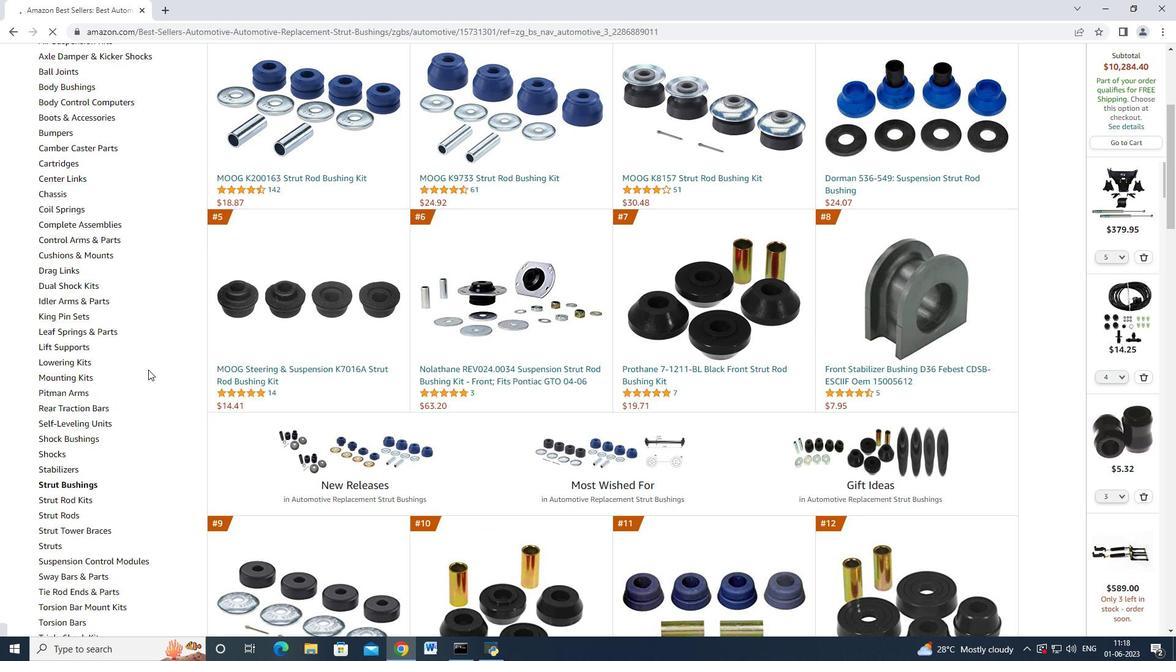 
Action: Mouse scrolled (148, 370) with delta (0, 0)
Screenshot: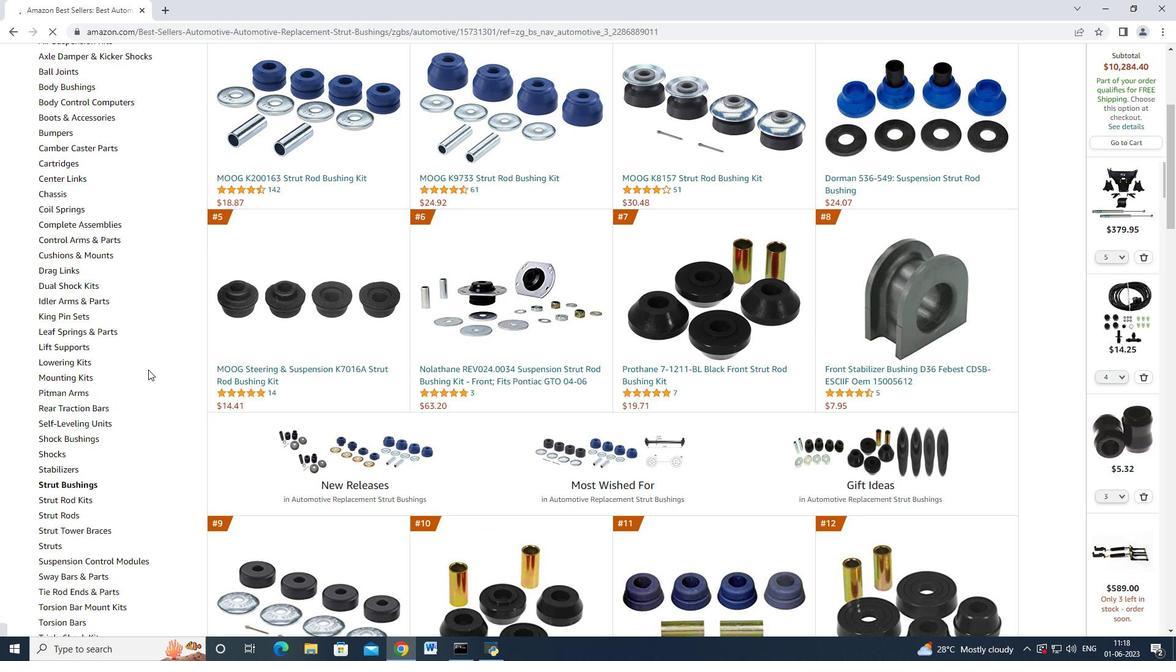
Action: Mouse moved to (636, 363)
Screenshot: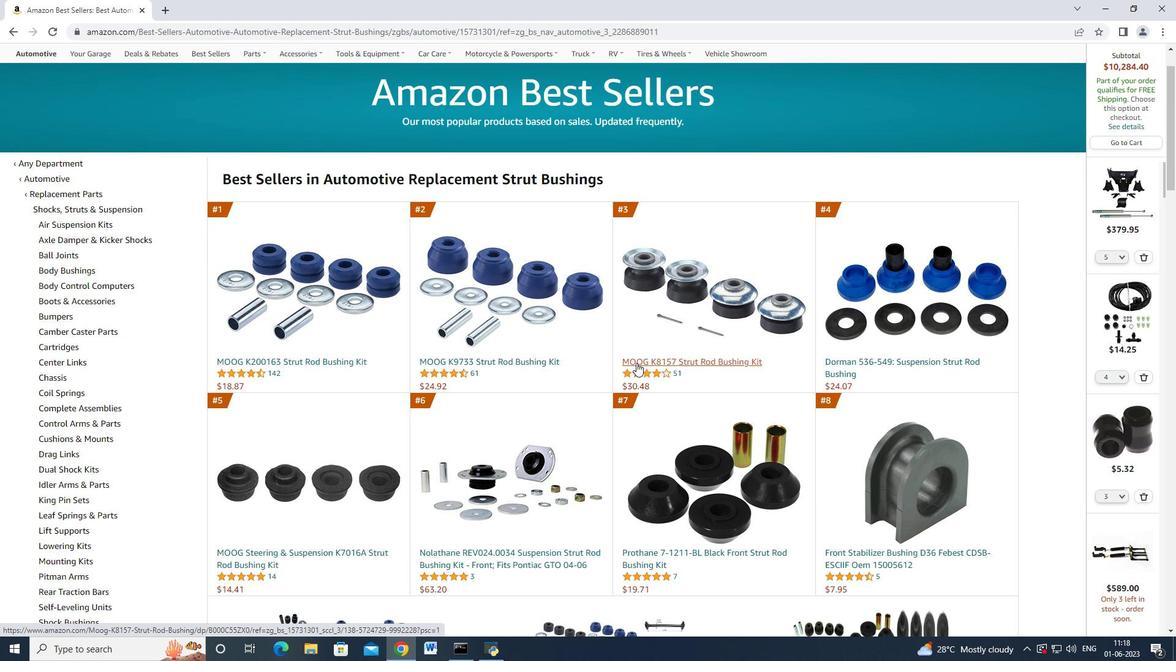 
Action: Mouse pressed left at (636, 363)
Screenshot: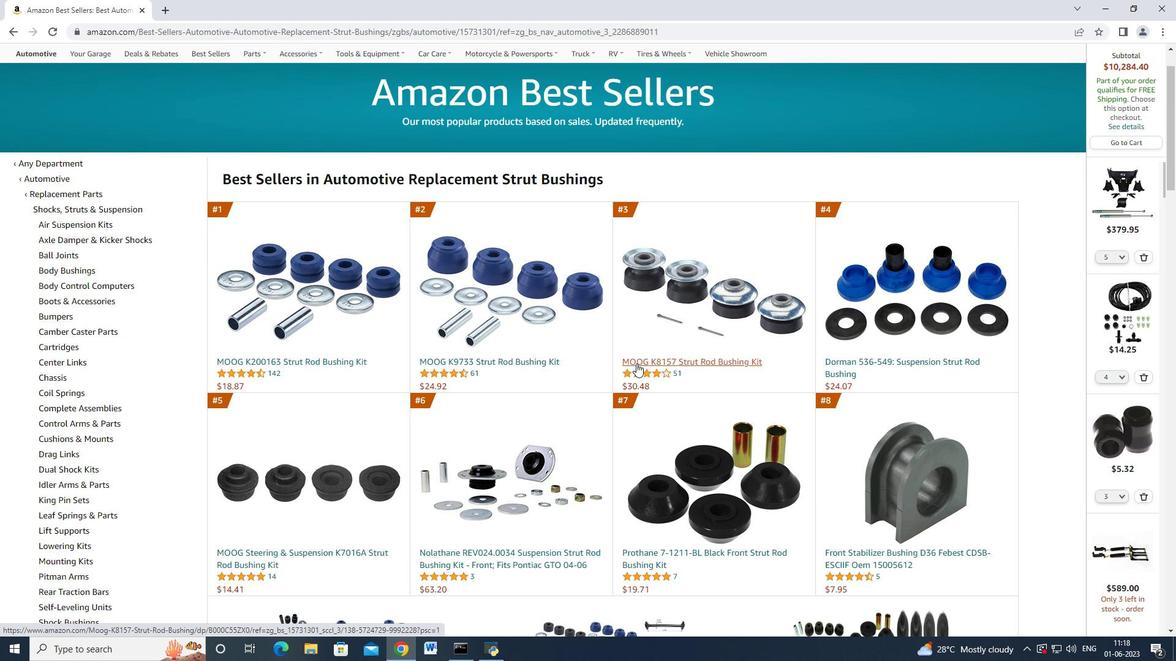 
Action: Mouse moved to (867, 454)
Screenshot: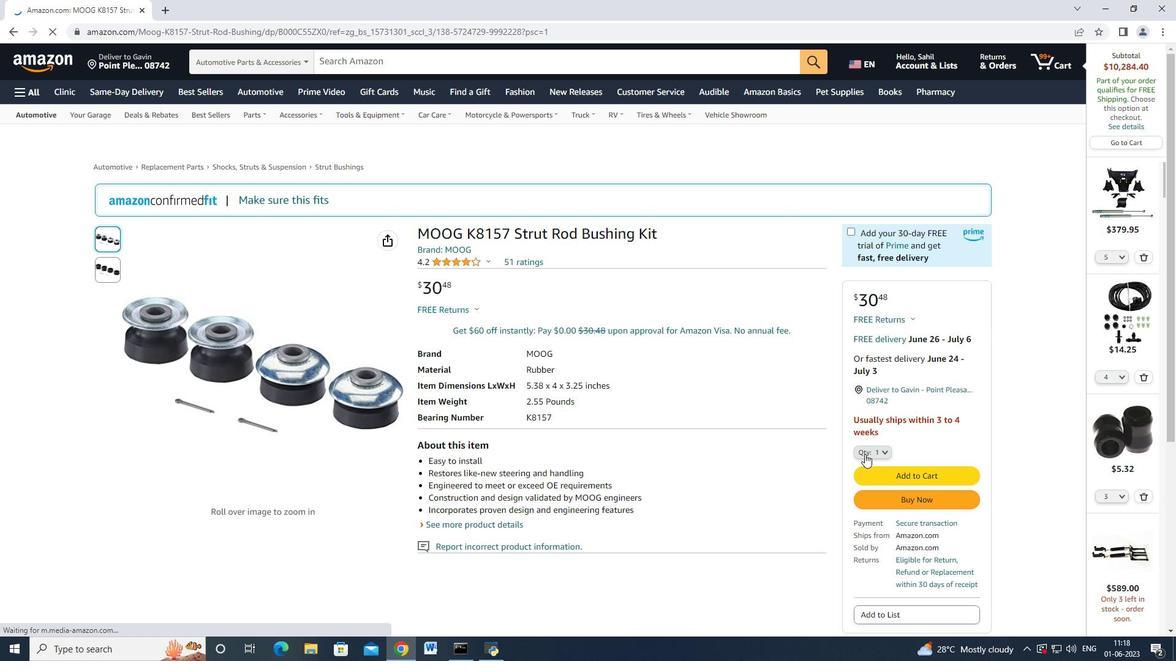 
Action: Mouse pressed left at (867, 454)
Screenshot: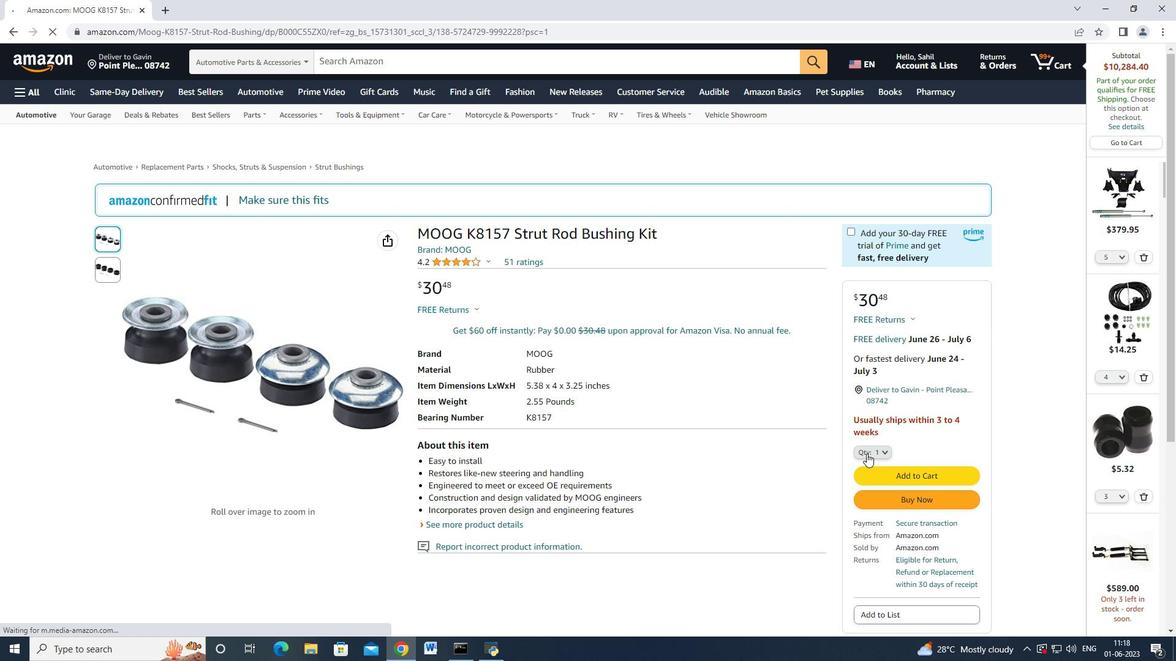 
Action: Mouse moved to (942, 503)
Screenshot: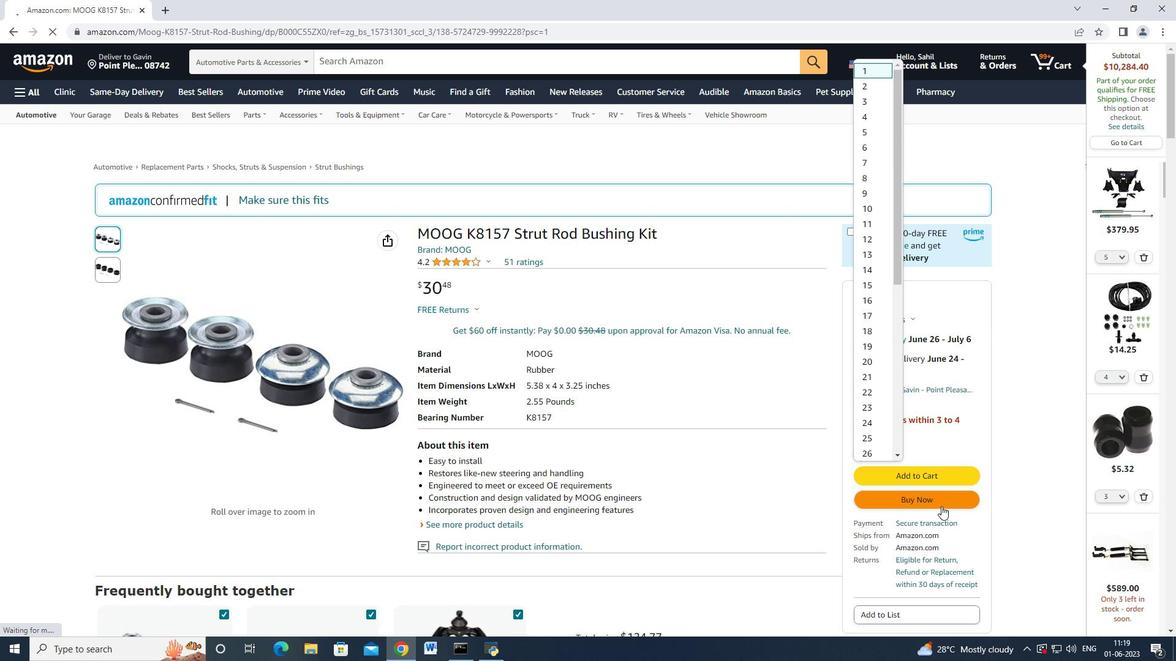
Action: Mouse pressed left at (942, 503)
Screenshot: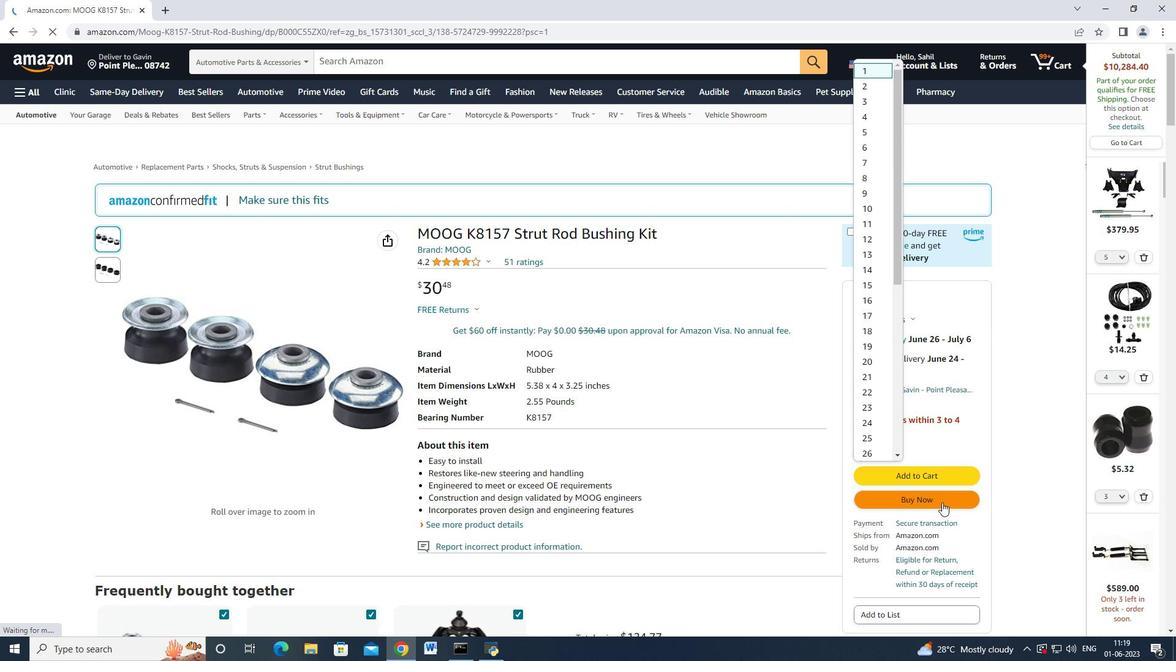 
Action: Mouse moved to (591, 307)
Screenshot: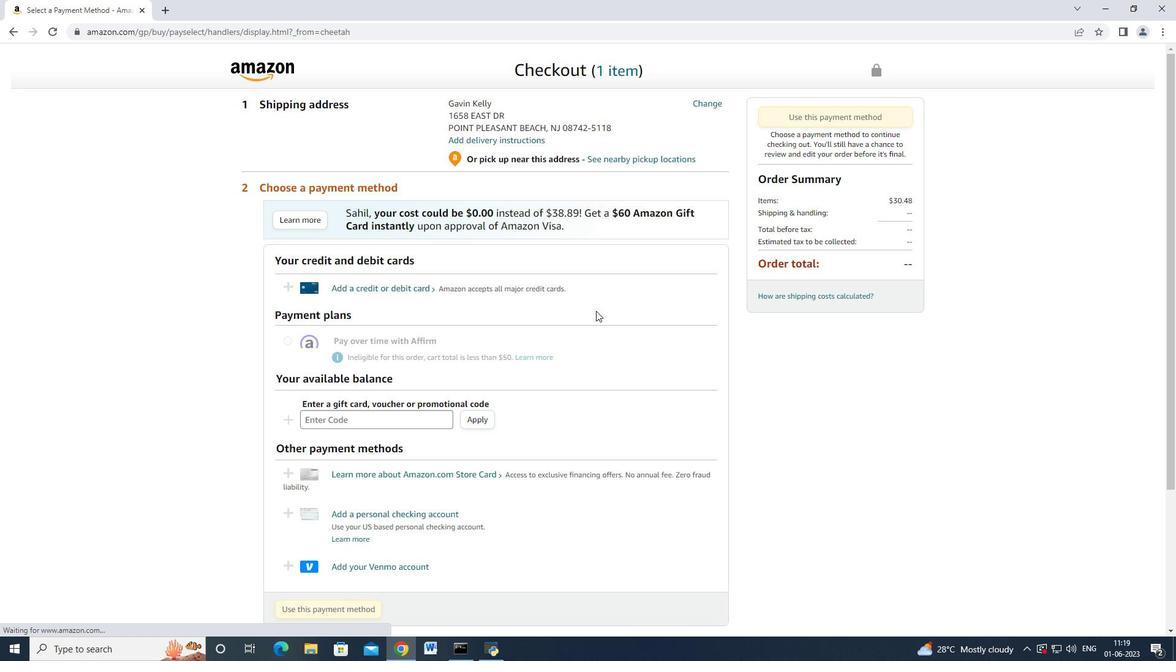 
Action: Mouse scrolled (591, 308) with delta (0, 0)
Screenshot: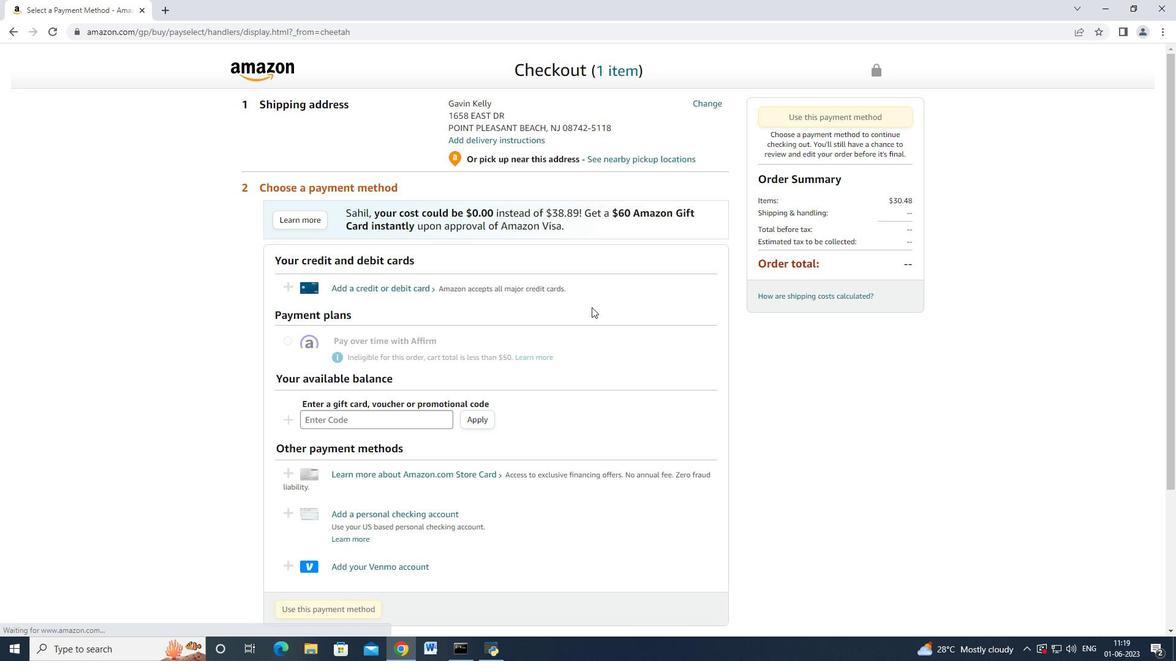 
Action: Mouse scrolled (591, 308) with delta (0, 0)
Screenshot: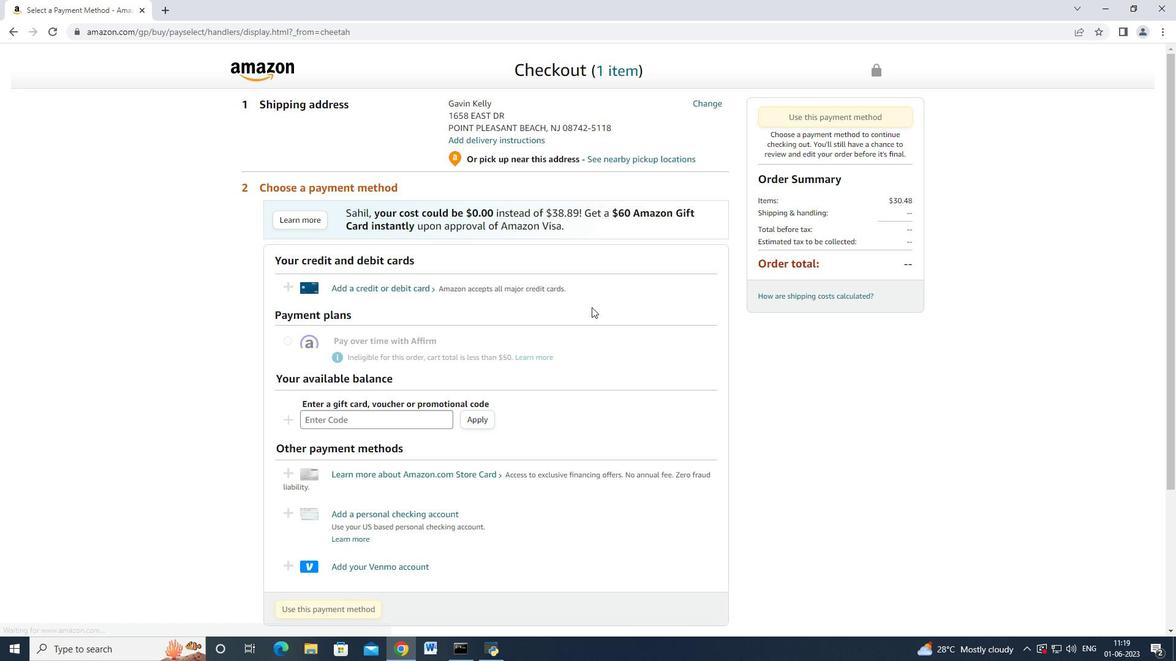 
Action: Mouse moved to (703, 107)
Screenshot: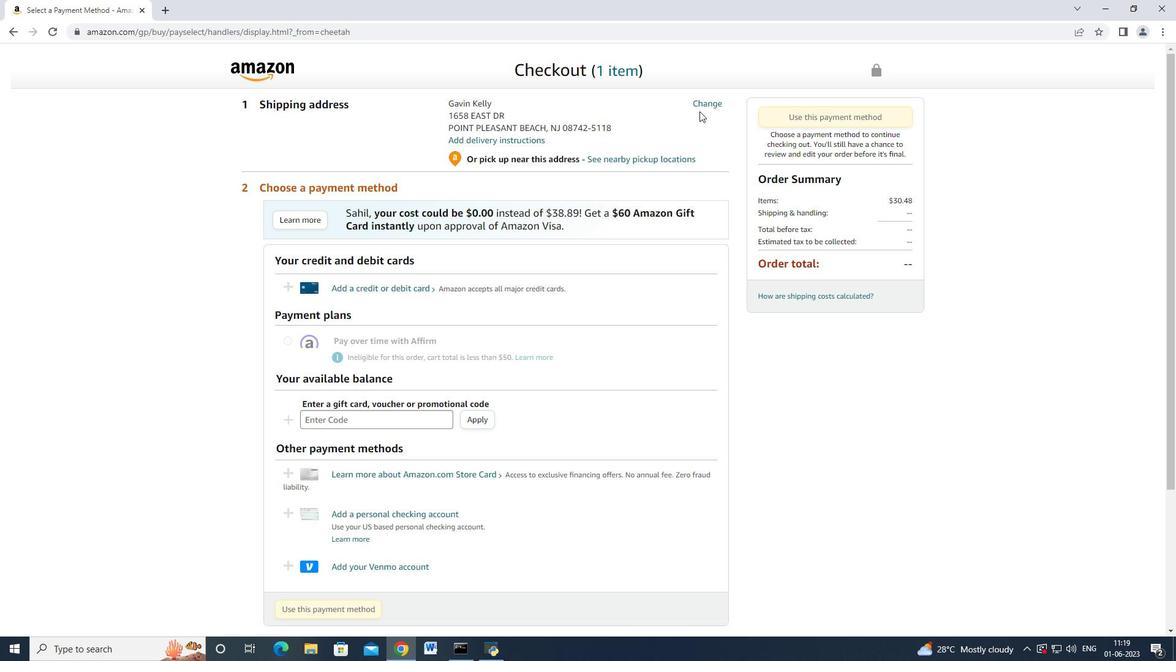 
Action: Mouse pressed left at (703, 107)
Screenshot: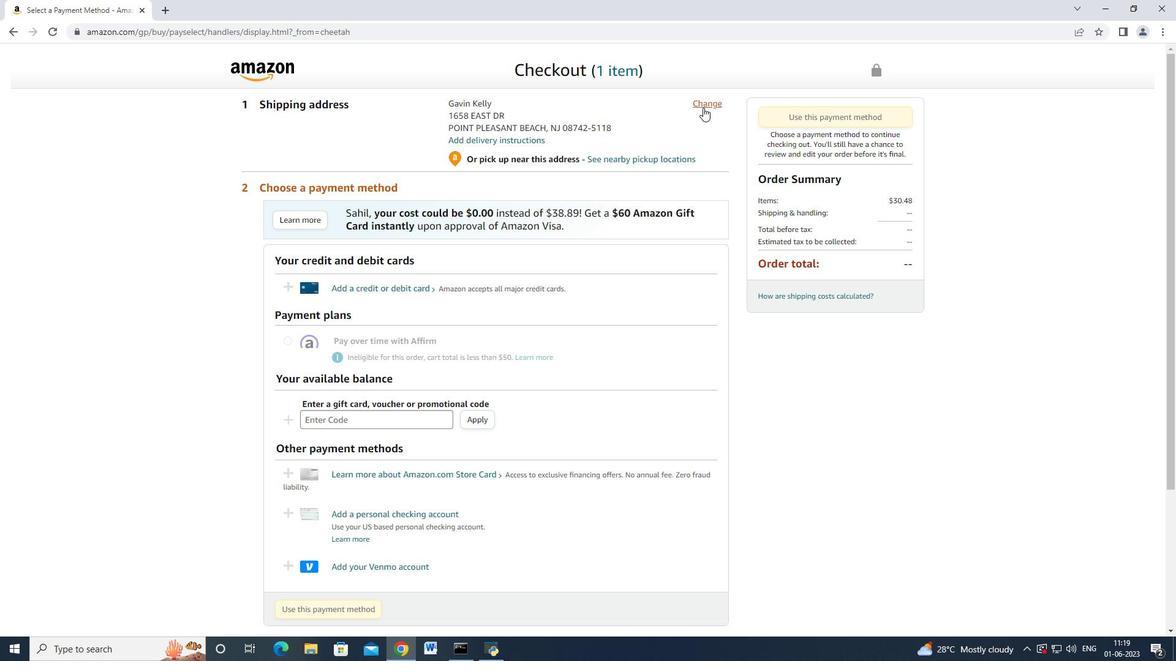 
Action: Mouse moved to (645, 166)
Screenshot: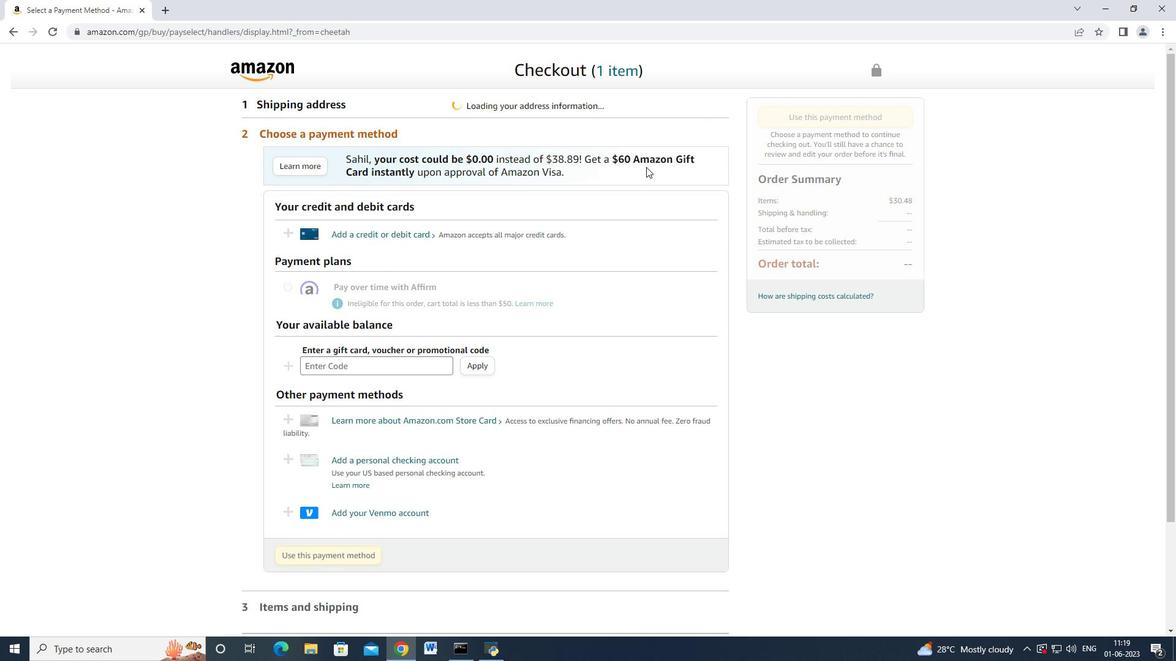 
Action: Mouse scrolled (645, 166) with delta (0, 0)
Screenshot: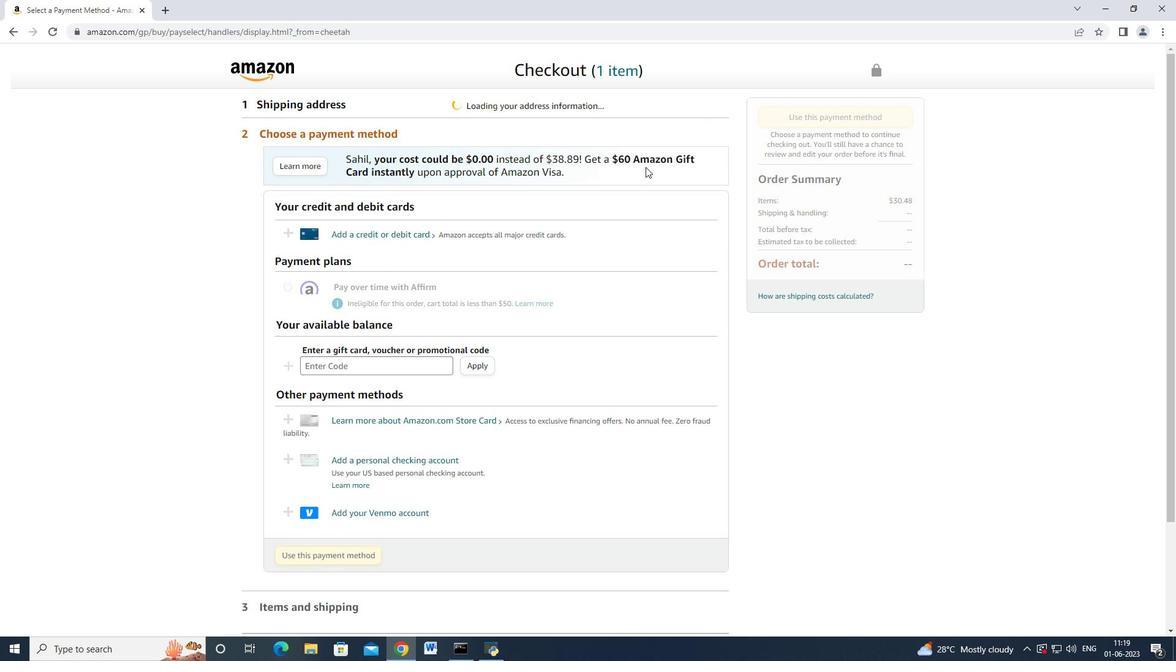 
Action: Mouse moved to (643, 165)
Screenshot: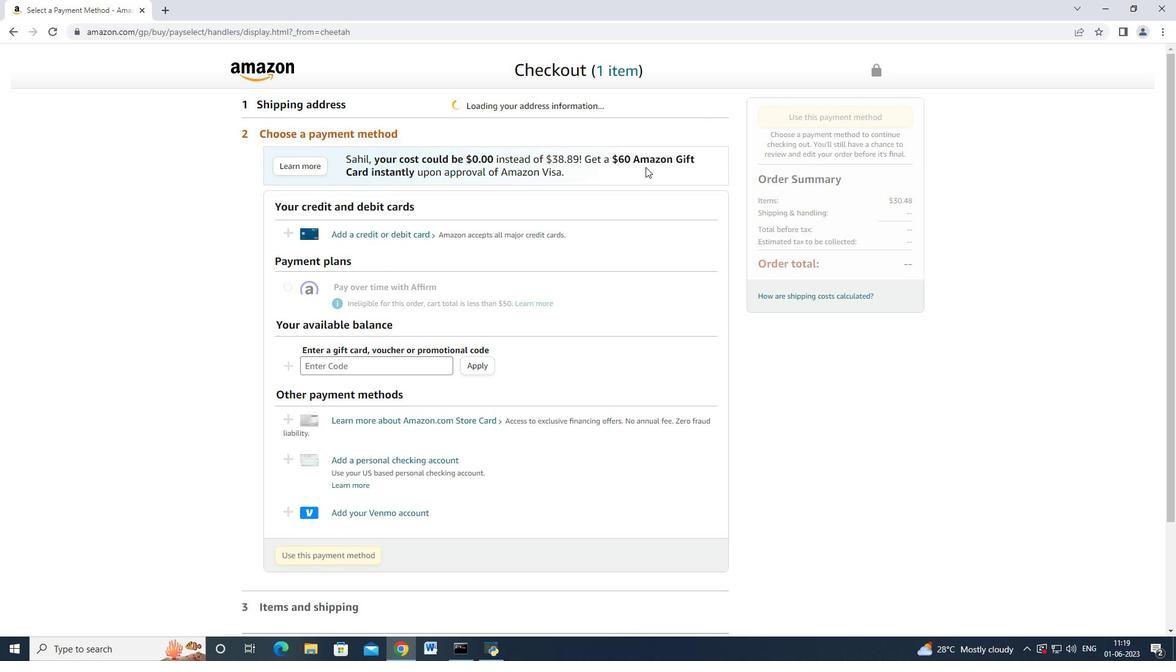 
Action: Mouse scrolled (643, 164) with delta (0, 0)
Screenshot: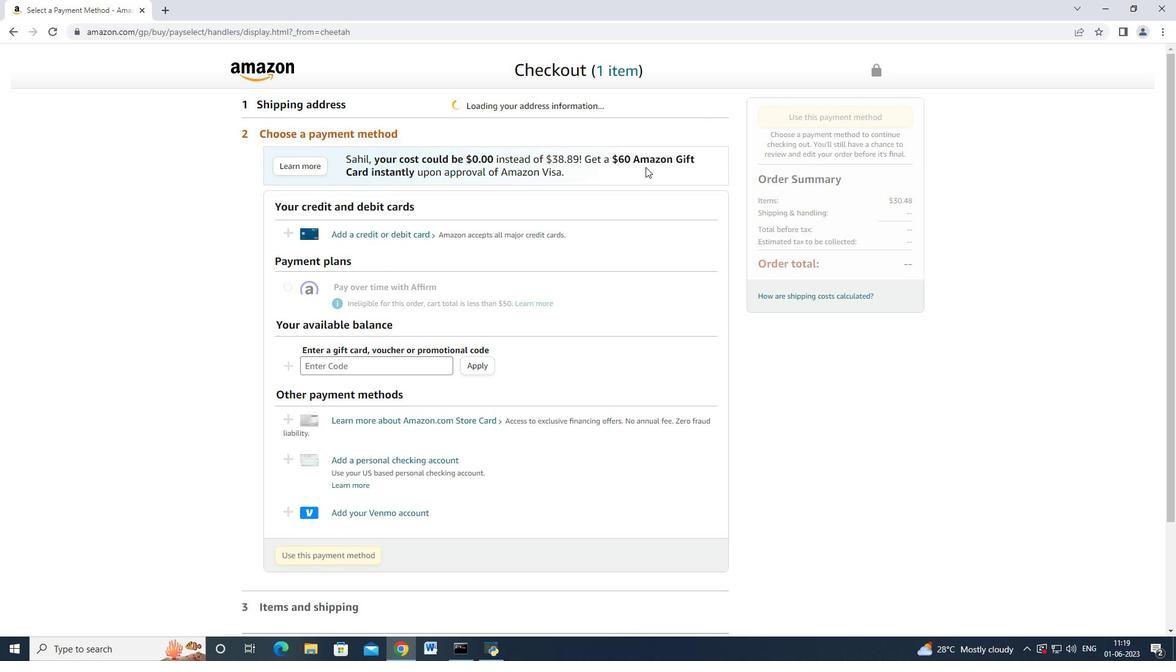 
Action: Mouse moved to (643, 164)
Screenshot: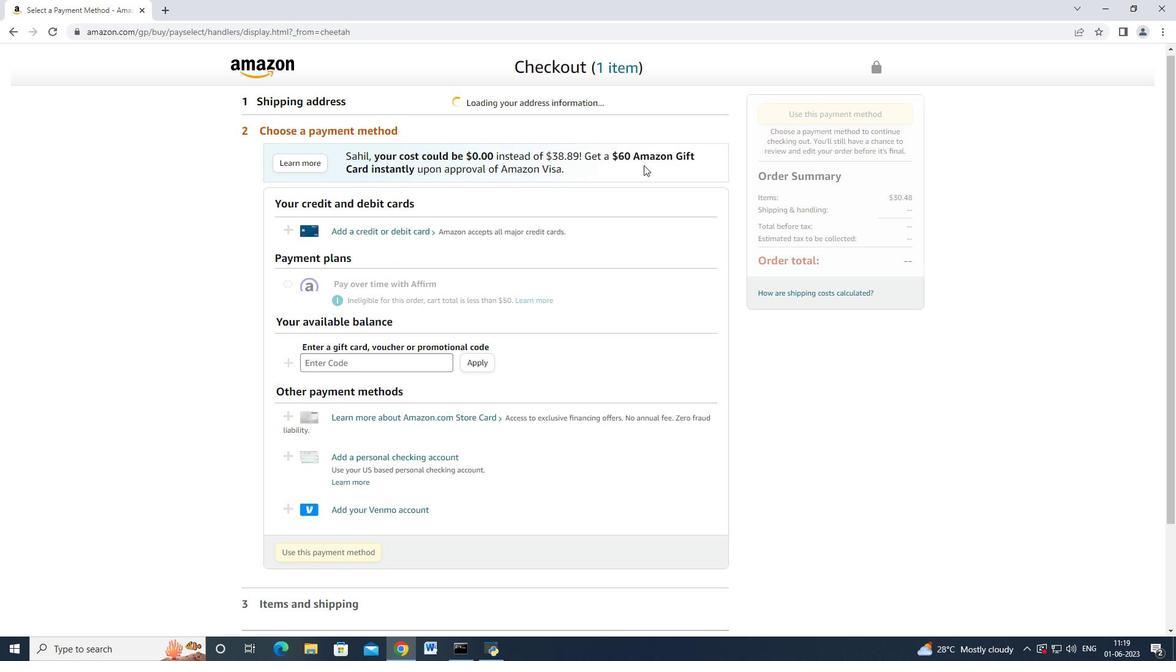 
Action: Mouse scrolled (643, 163) with delta (0, 0)
Screenshot: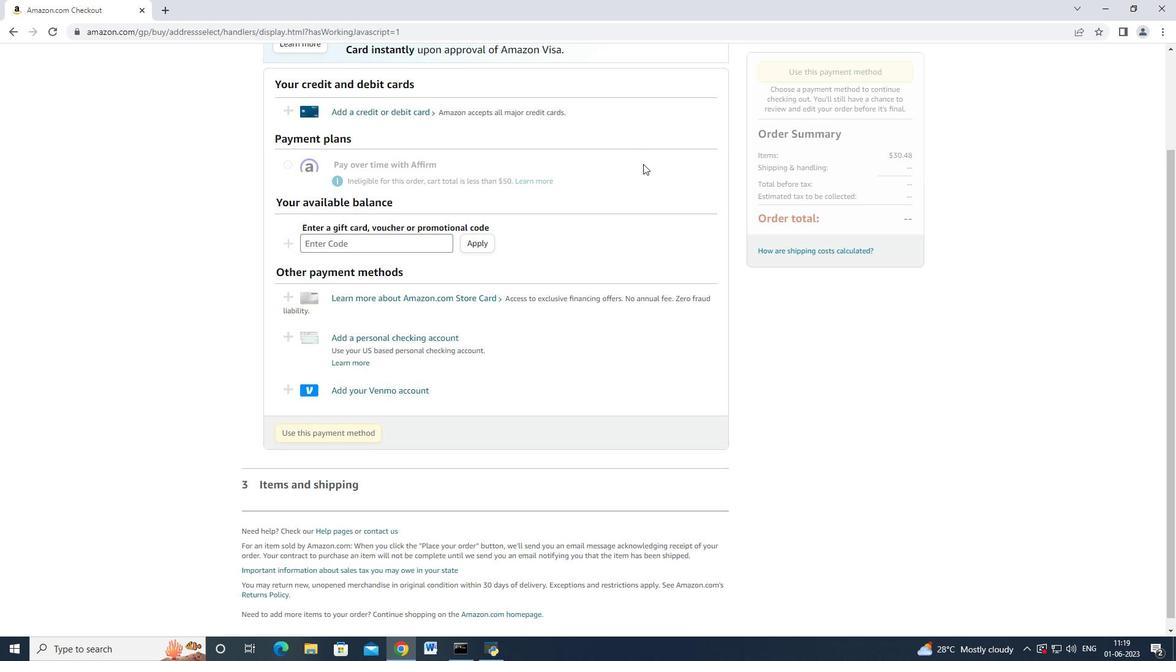 
Action: Mouse moved to (643, 164)
Screenshot: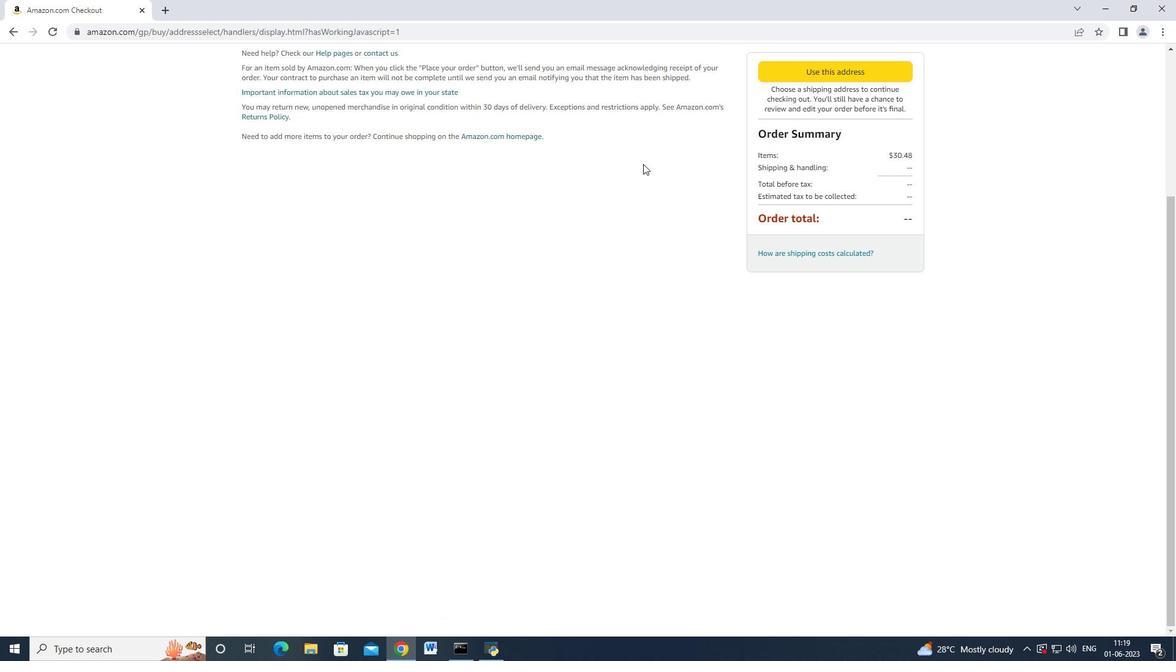 
Action: Mouse scrolled (643, 164) with delta (0, 0)
Screenshot: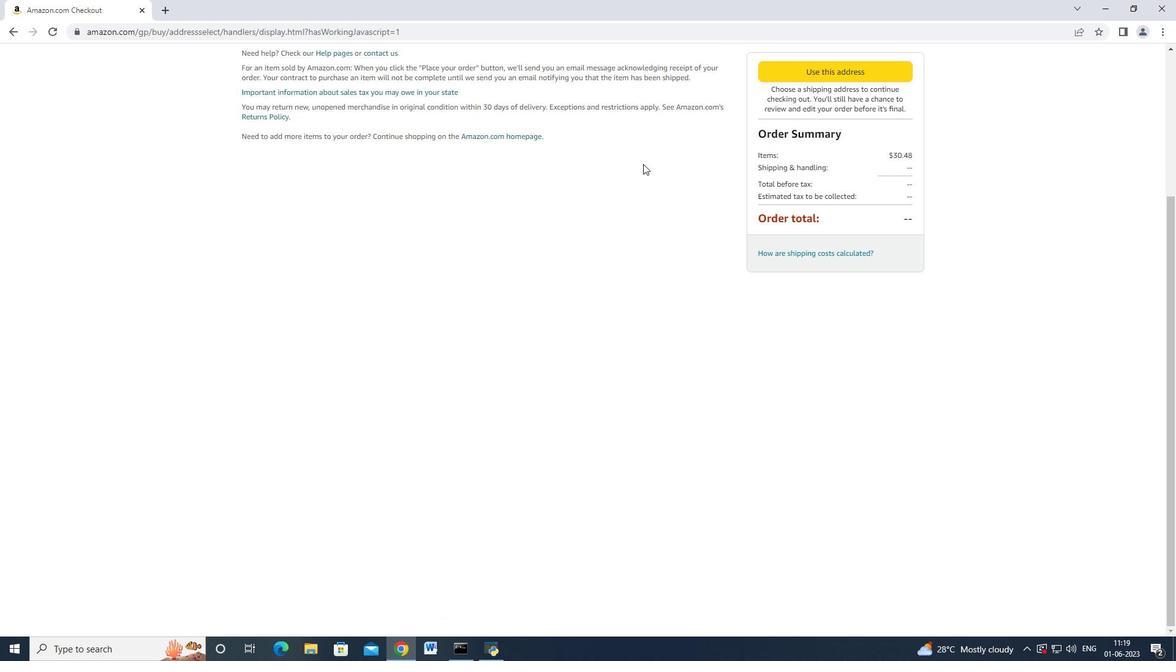 
Action: Mouse moved to (641, 164)
Screenshot: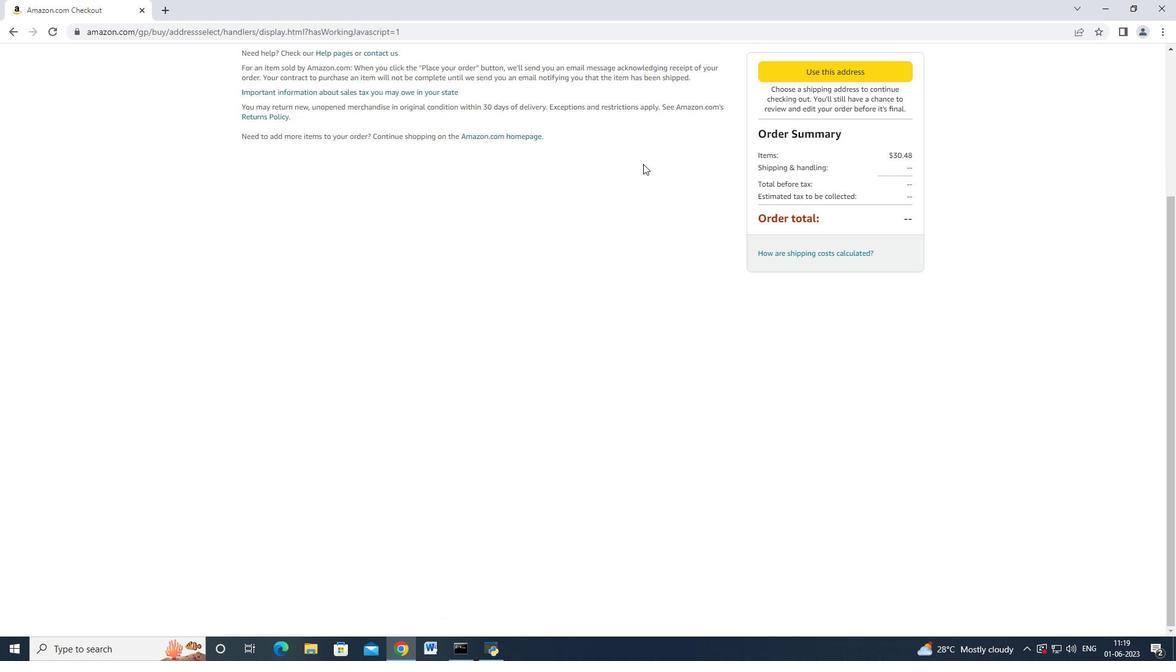 
Action: Mouse scrolled (641, 164) with delta (0, 0)
Screenshot: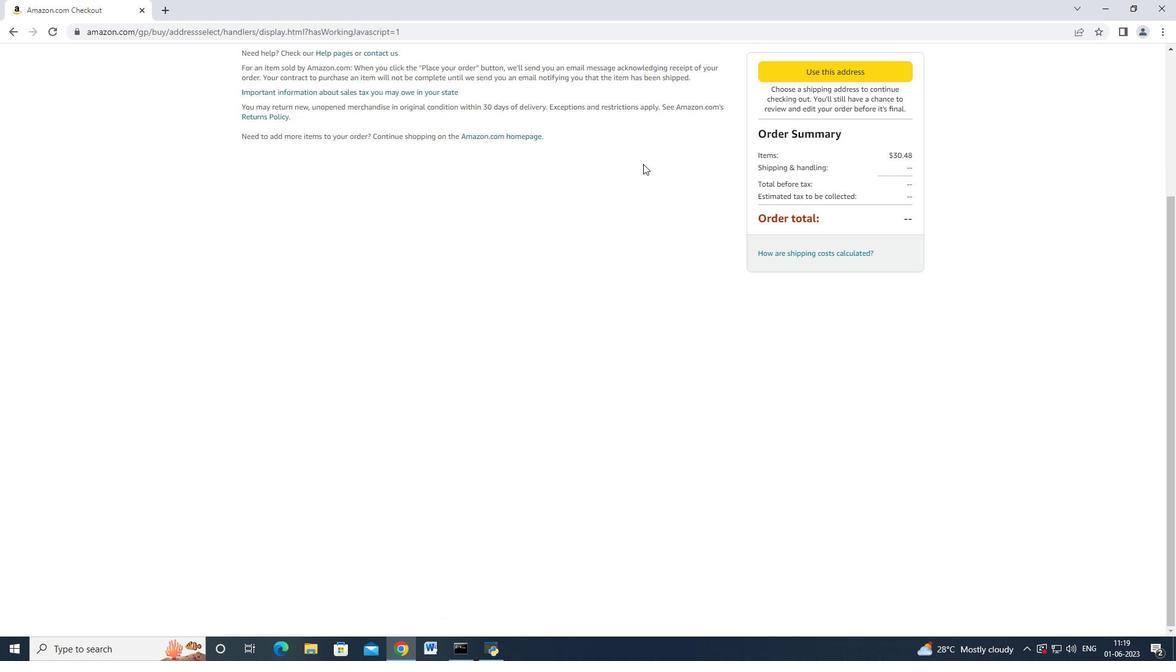 
Action: Mouse moved to (634, 164)
Screenshot: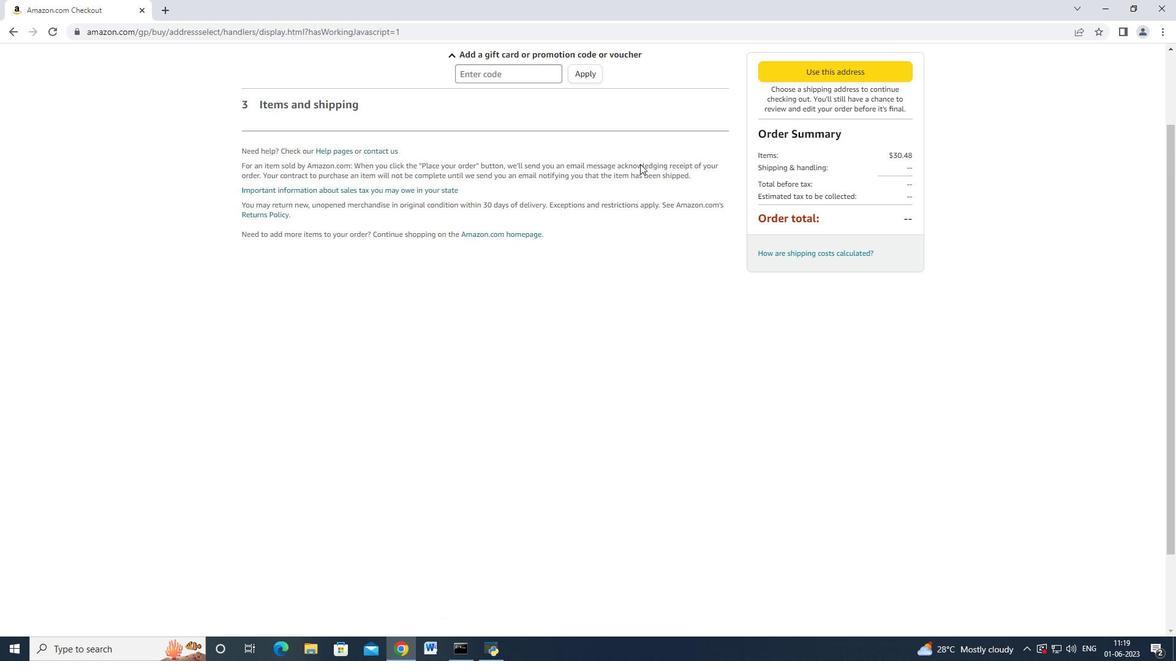 
Action: Mouse scrolled (634, 164) with delta (0, 0)
Screenshot: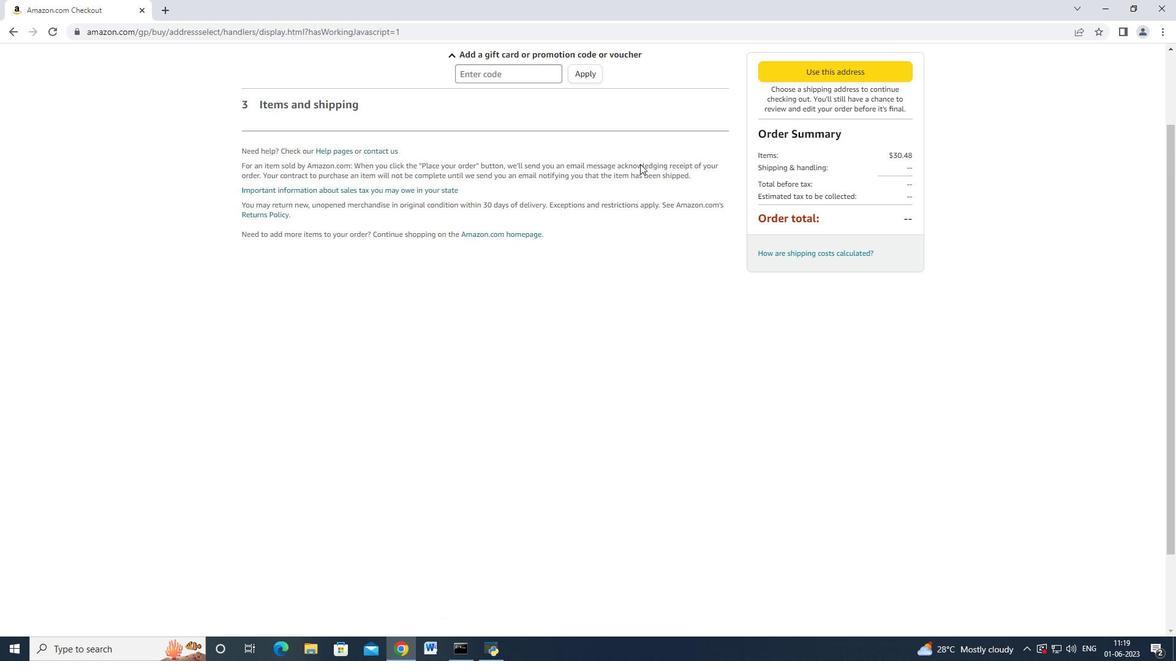 
Action: Mouse moved to (629, 164)
Screenshot: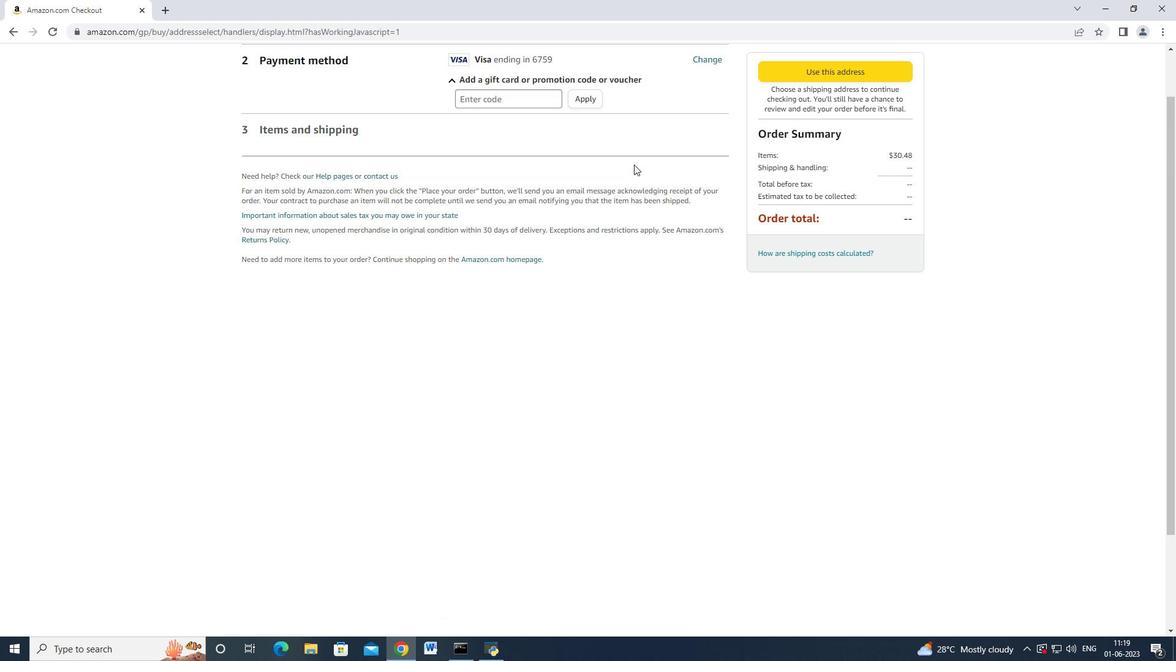 
Action: Mouse scrolled (629, 165) with delta (0, 0)
Screenshot: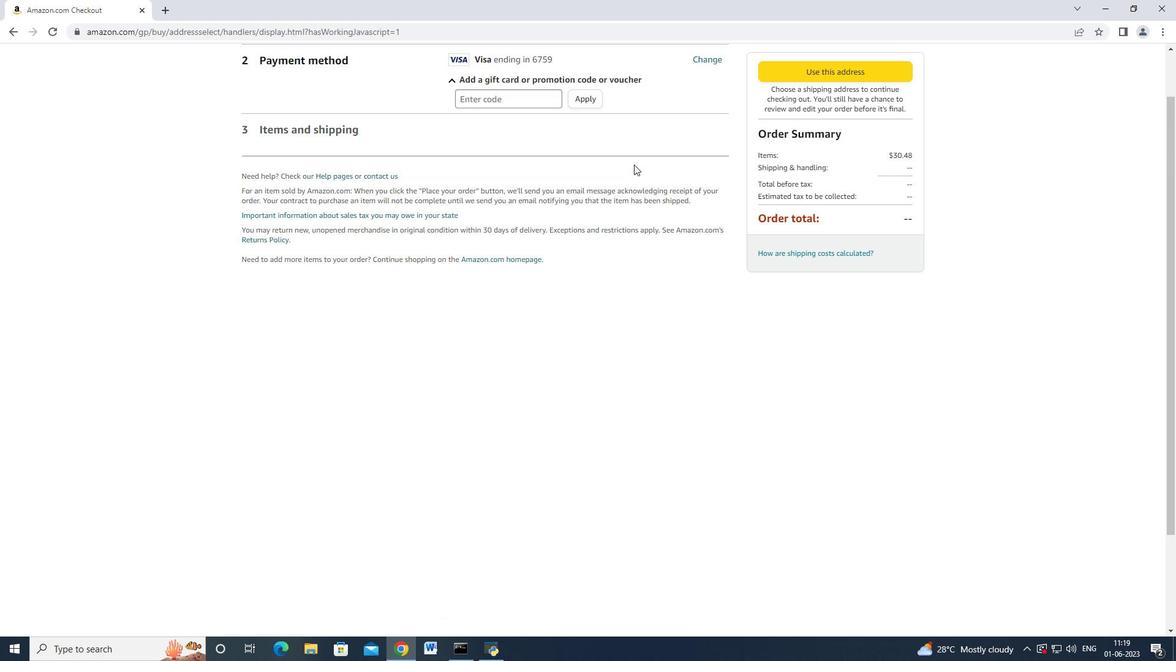 
Action: Mouse moved to (531, 157)
Screenshot: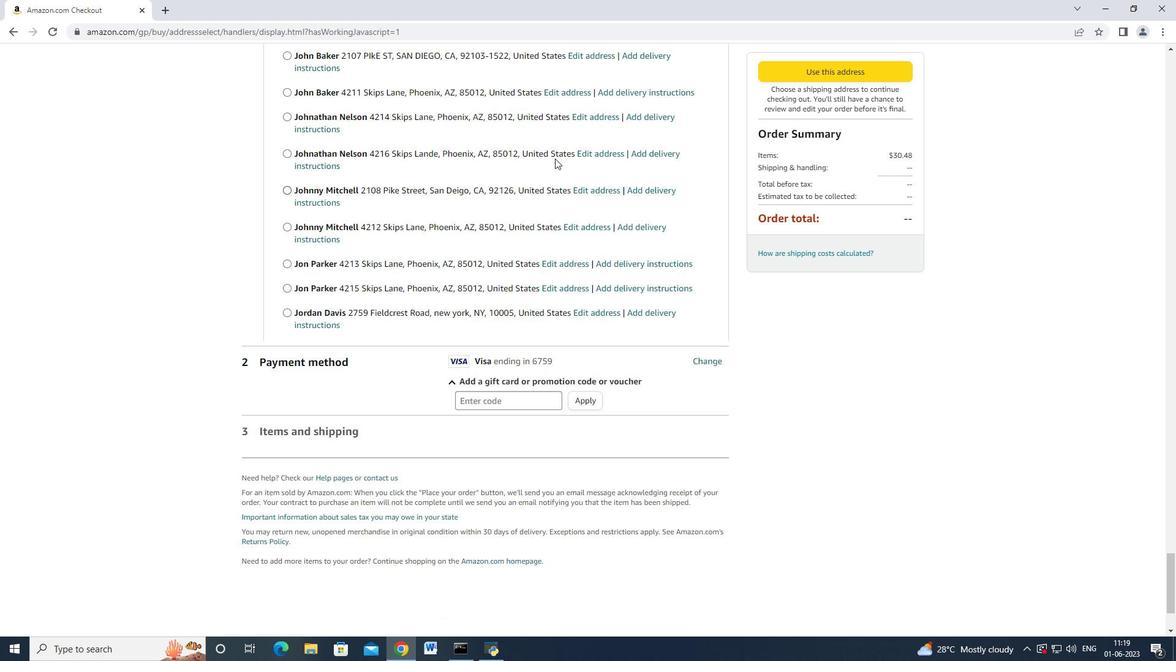
Action: Mouse scrolled (531, 158) with delta (0, 0)
Screenshot: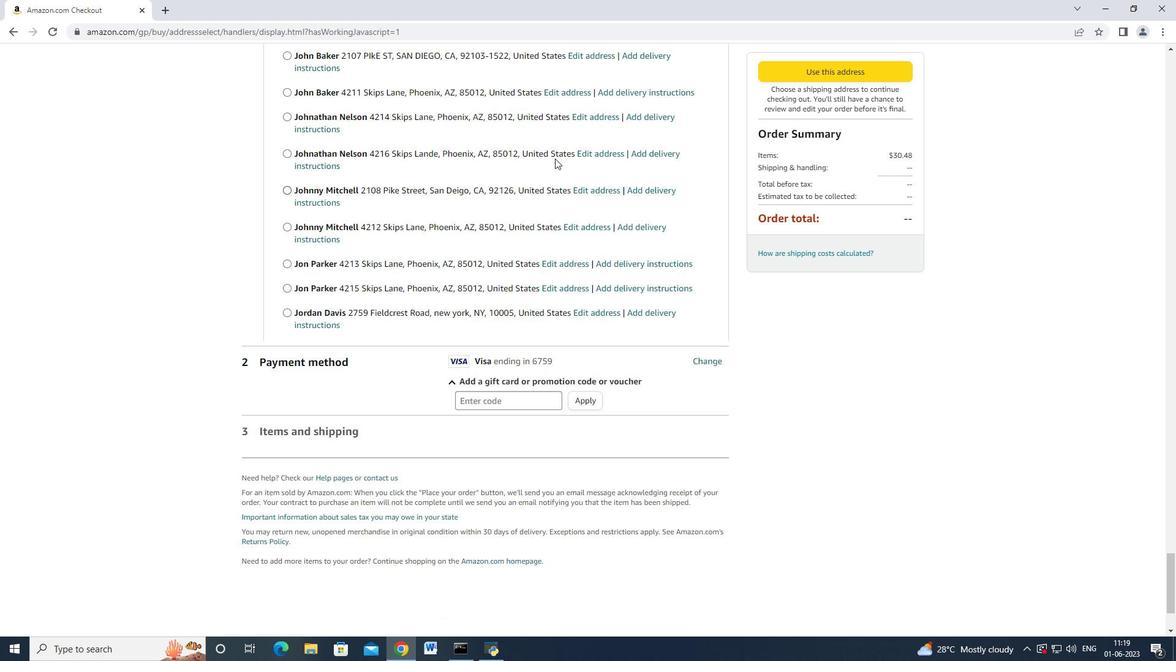 
Action: Mouse moved to (531, 157)
Screenshot: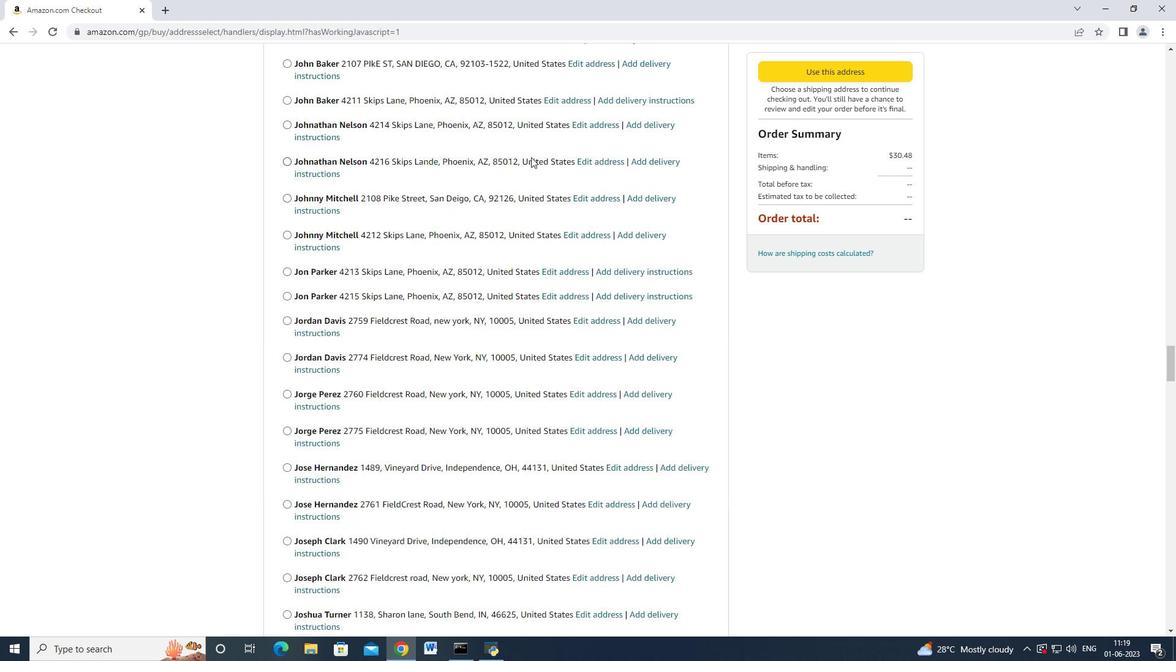 
Action: Mouse scrolled (531, 158) with delta (0, 0)
Screenshot: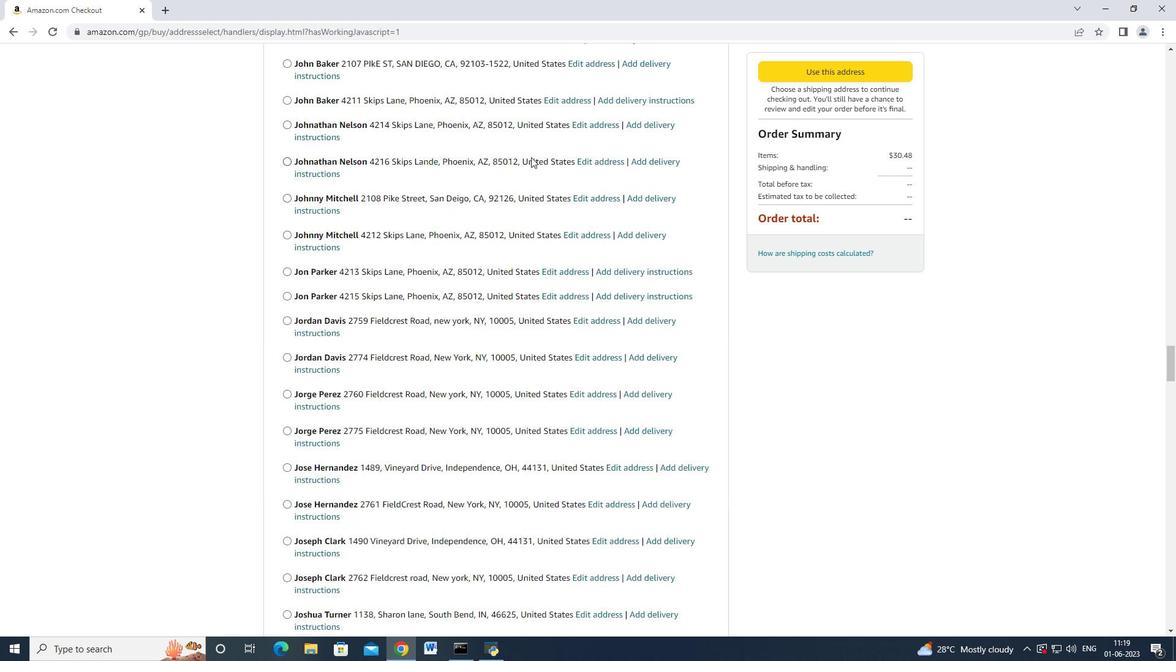 
Action: Mouse scrolled (531, 158) with delta (0, 0)
Screenshot: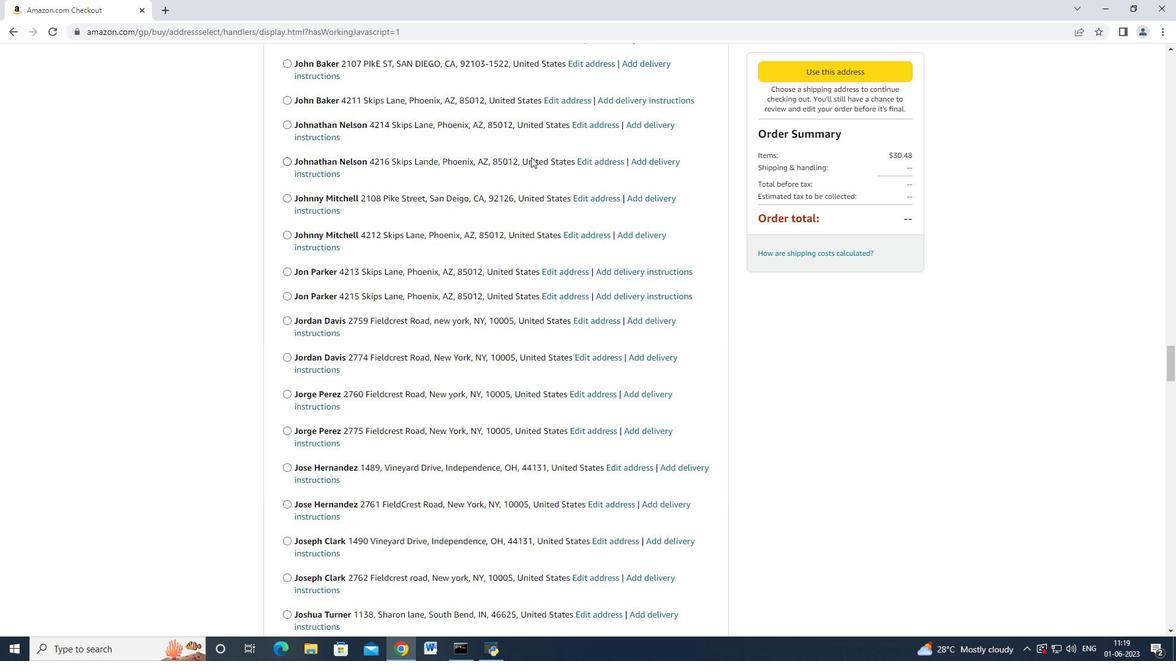 
Action: Mouse scrolled (531, 158) with delta (0, 0)
Screenshot: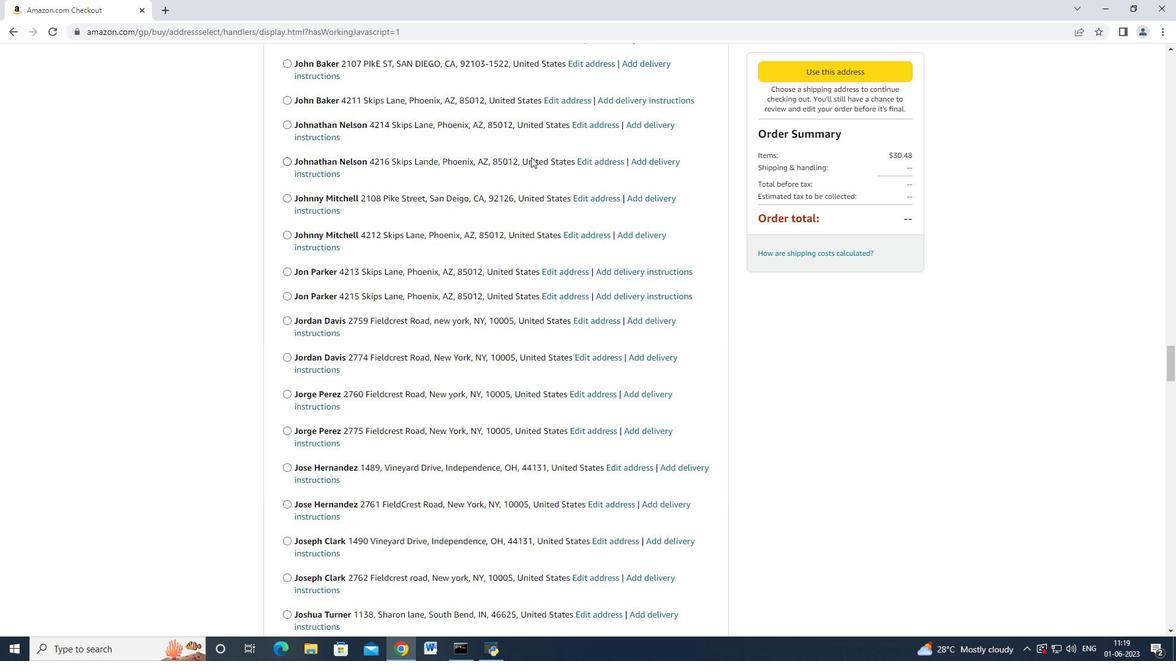 
Action: Mouse moved to (531, 161)
Screenshot: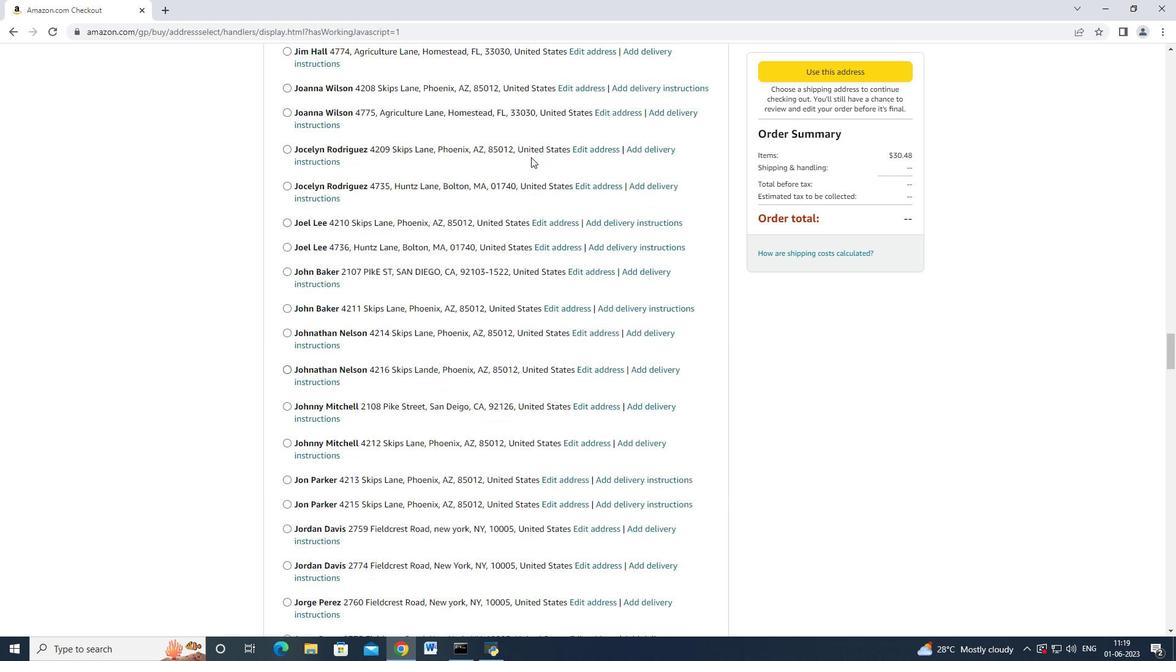 
Action: Mouse scrolled (531, 160) with delta (0, 0)
Screenshot: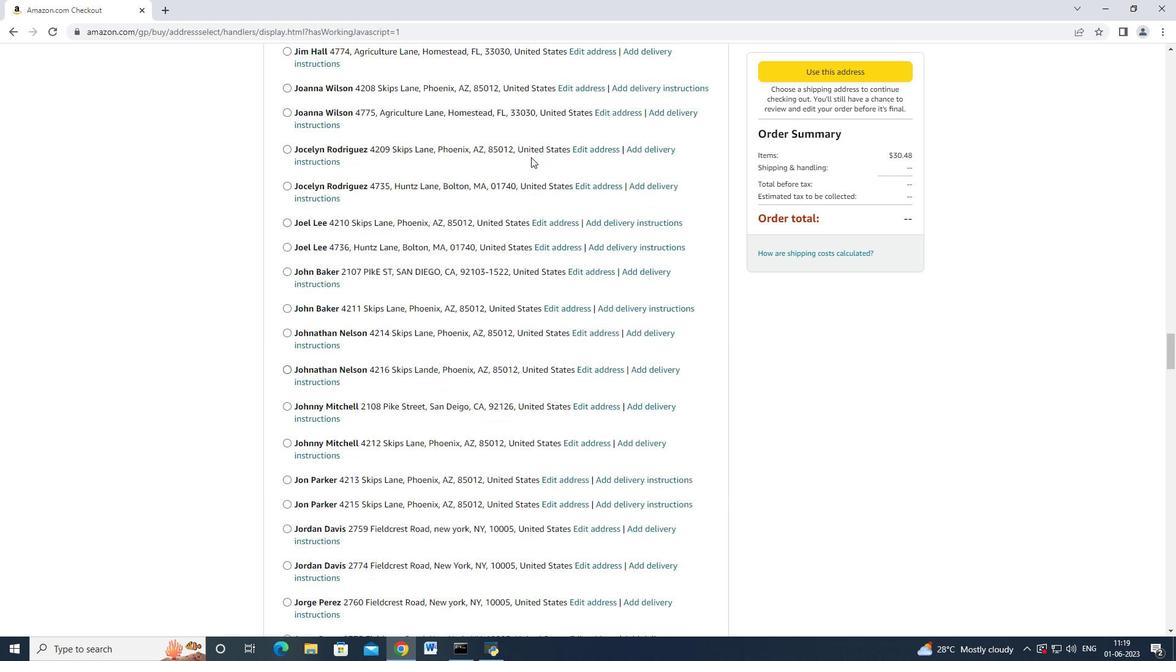 
Action: Mouse moved to (531, 162)
Screenshot: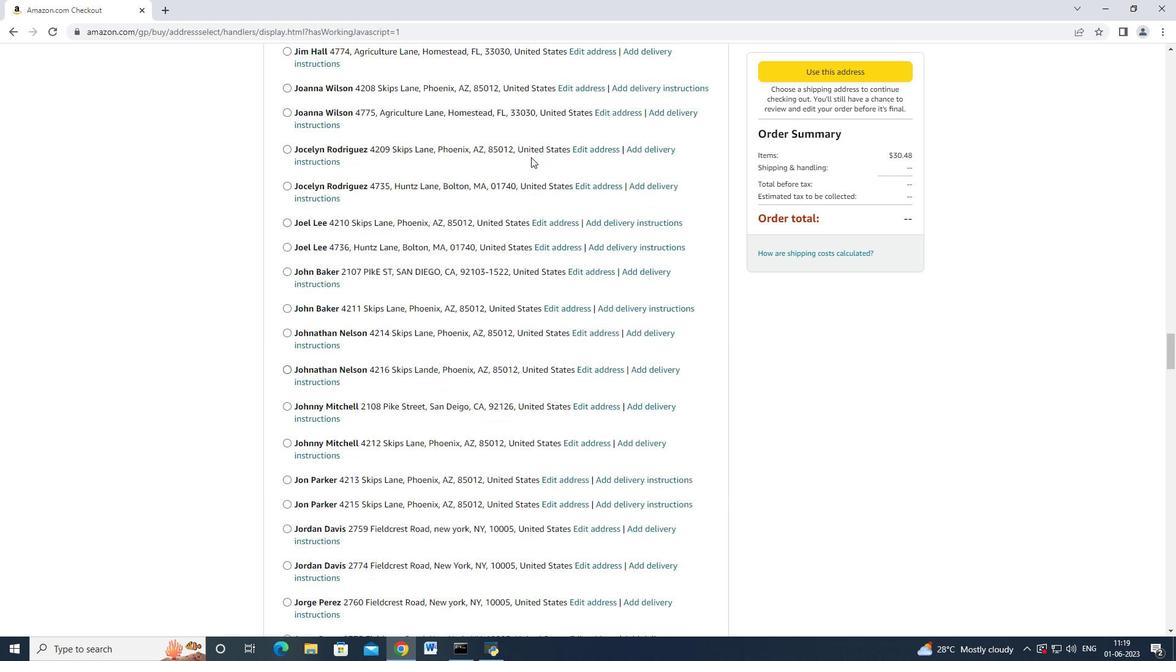 
Action: Mouse scrolled (531, 162) with delta (0, 0)
Screenshot: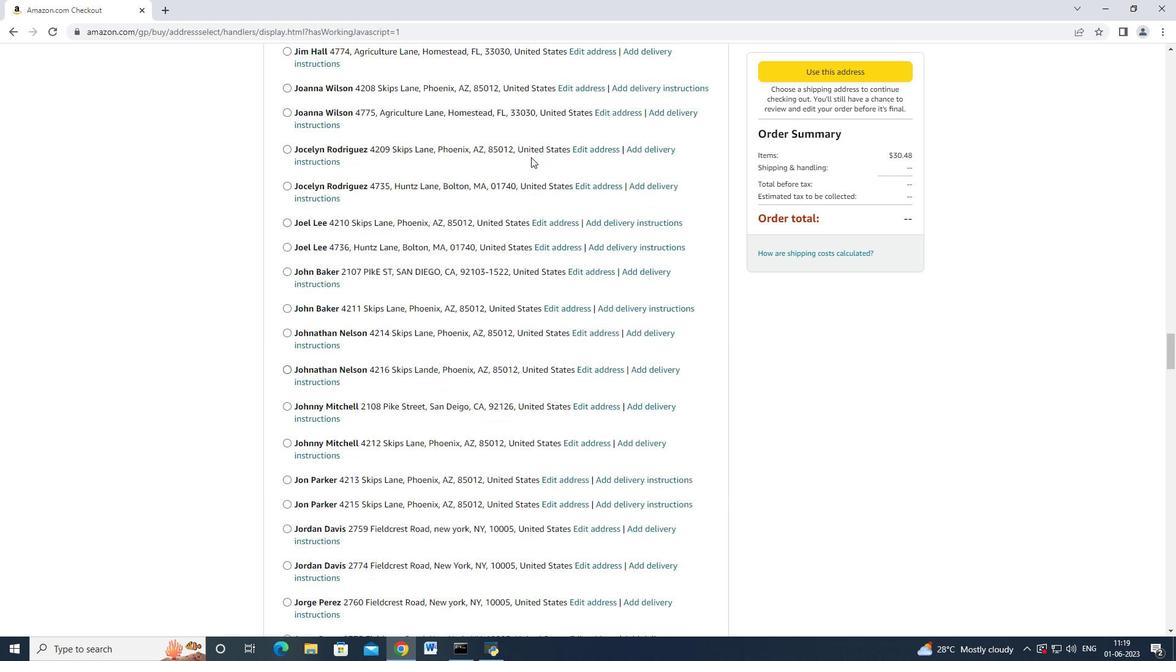 
Action: Mouse moved to (531, 163)
Screenshot: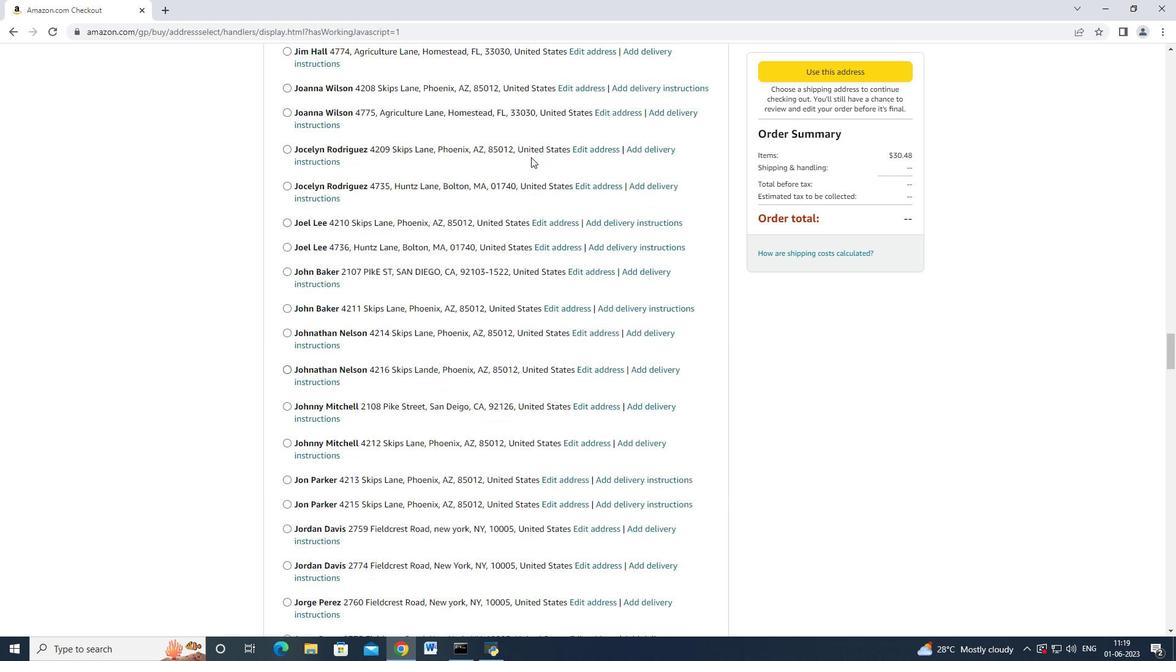 
Action: Mouse scrolled (531, 162) with delta (0, 0)
Screenshot: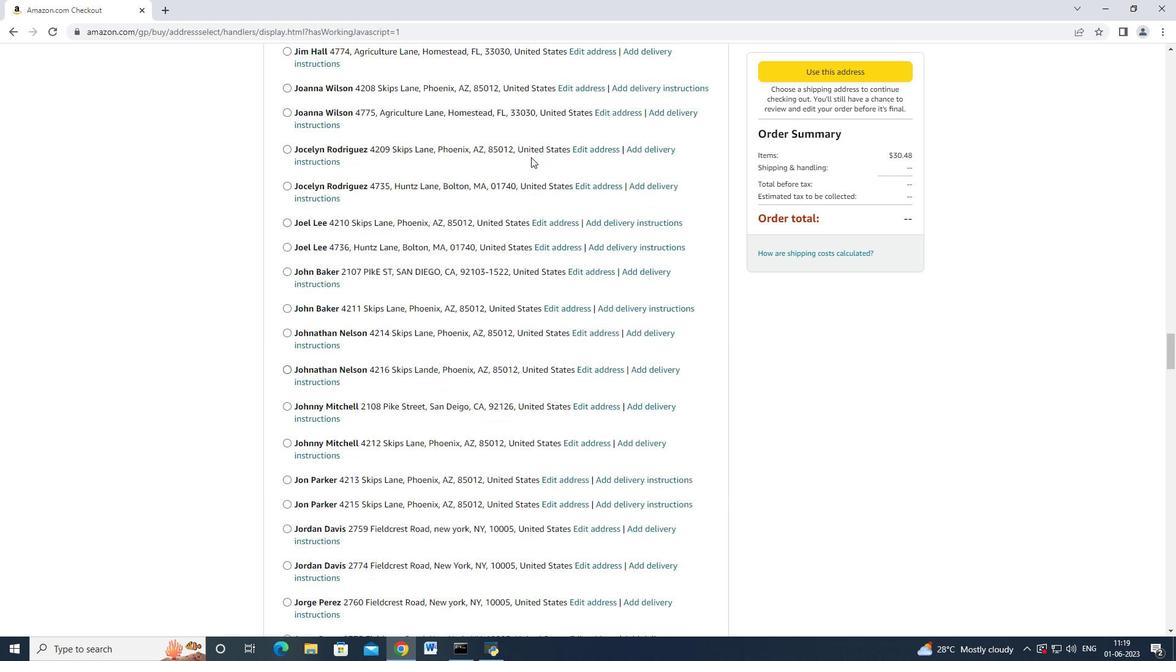 
Action: Mouse moved to (529, 166)
Screenshot: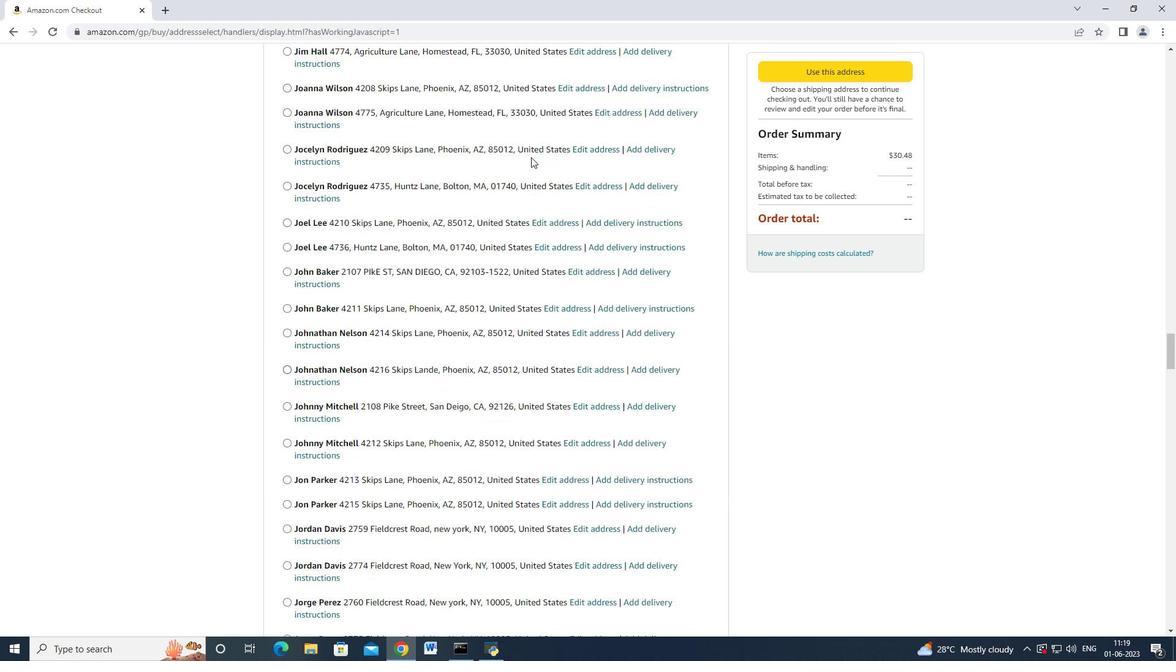 
Action: Mouse scrolled (531, 164) with delta (0, 0)
Screenshot: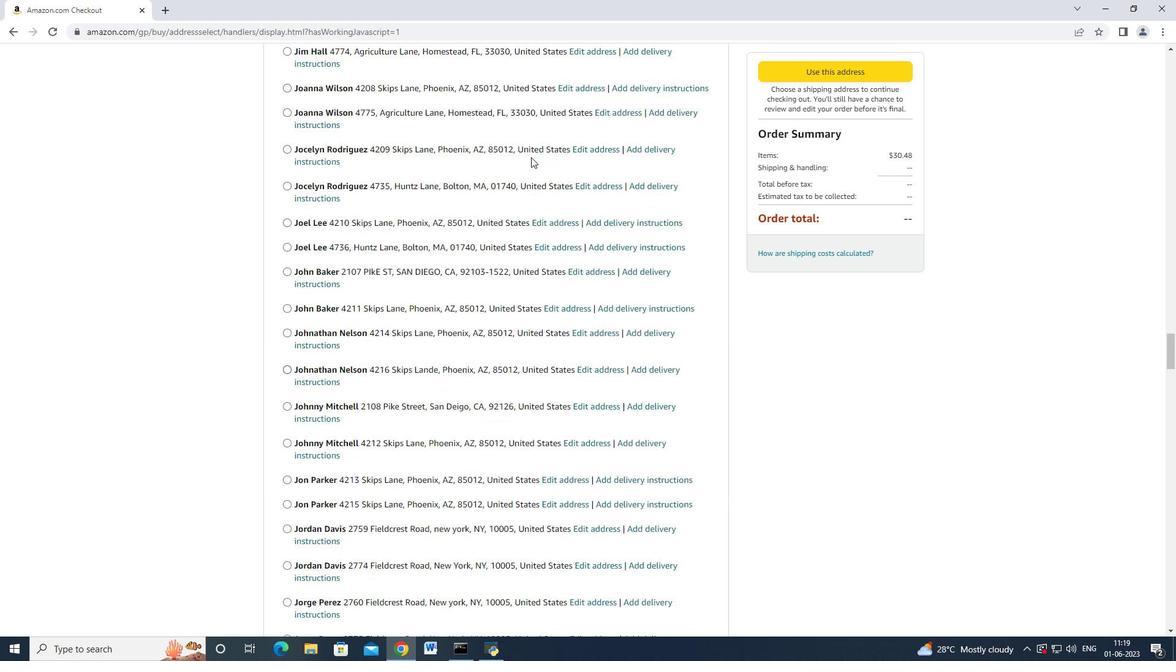 
Action: Mouse moved to (517, 181)
Screenshot: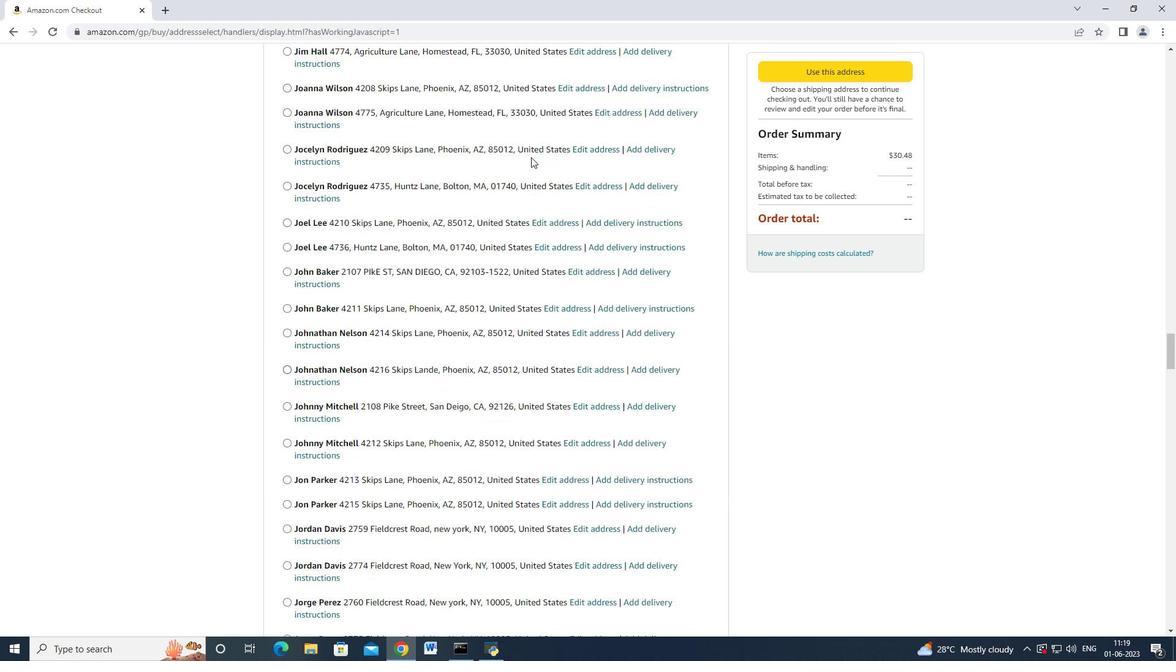 
Action: Mouse scrolled (523, 172) with delta (0, 0)
Screenshot: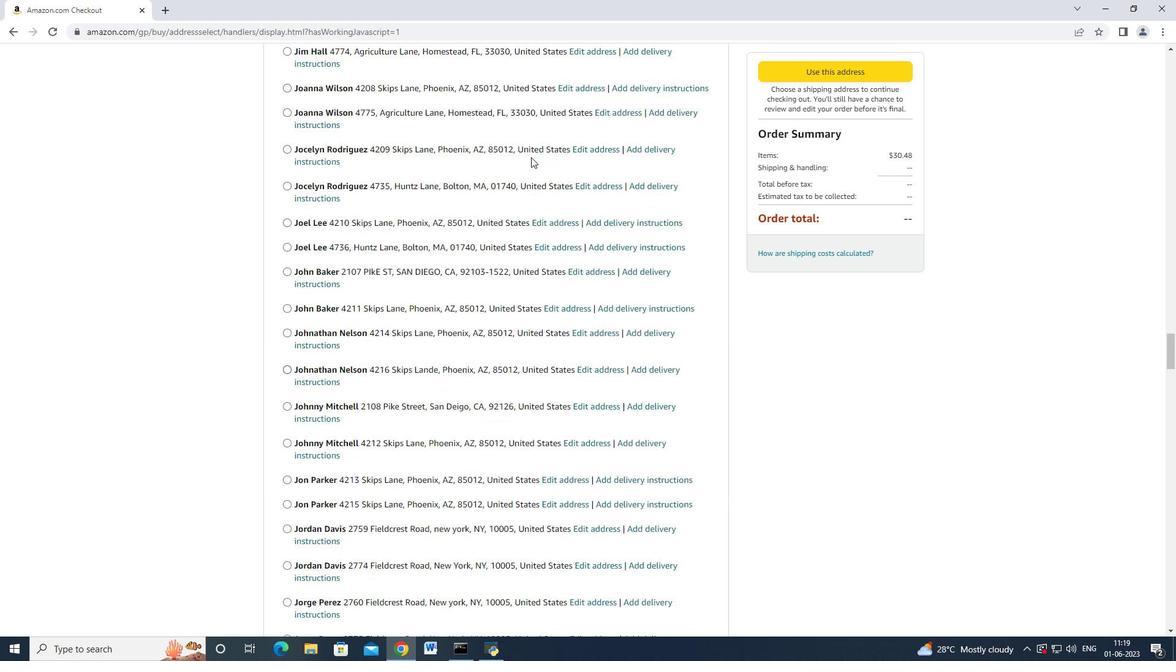 
Action: Mouse moved to (483, 230)
Screenshot: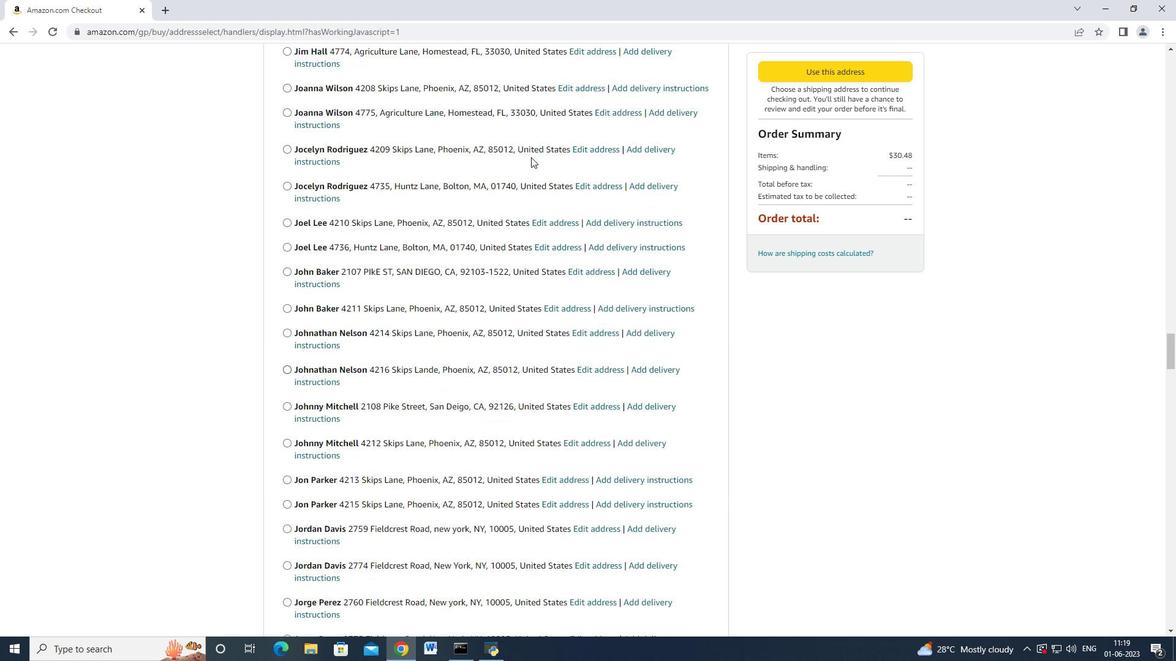
Action: Mouse scrolled (500, 204) with delta (0, 0)
Screenshot: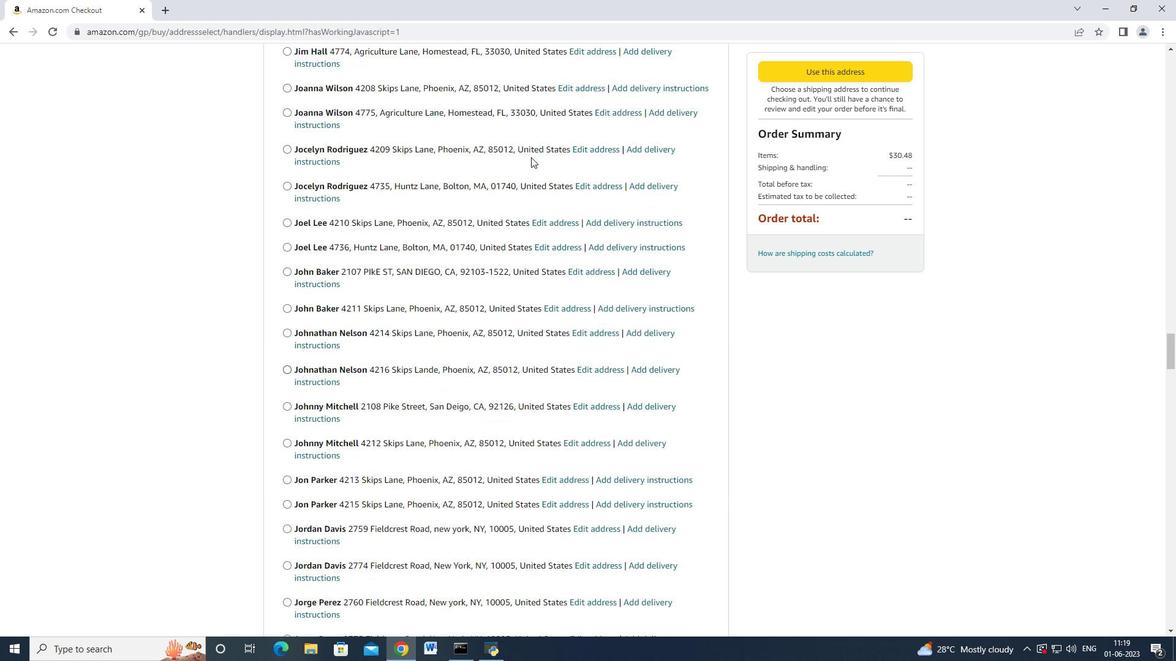 
Action: Mouse moved to (457, 325)
Screenshot: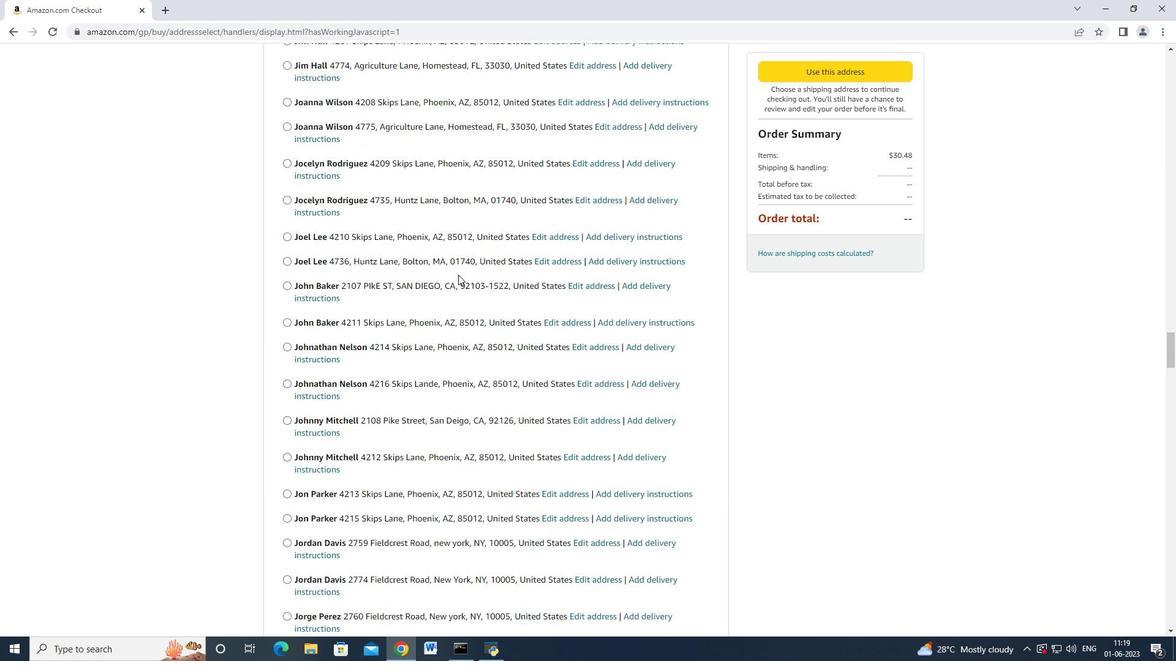 
Action: Mouse scrolled (457, 324) with delta (0, 0)
Screenshot: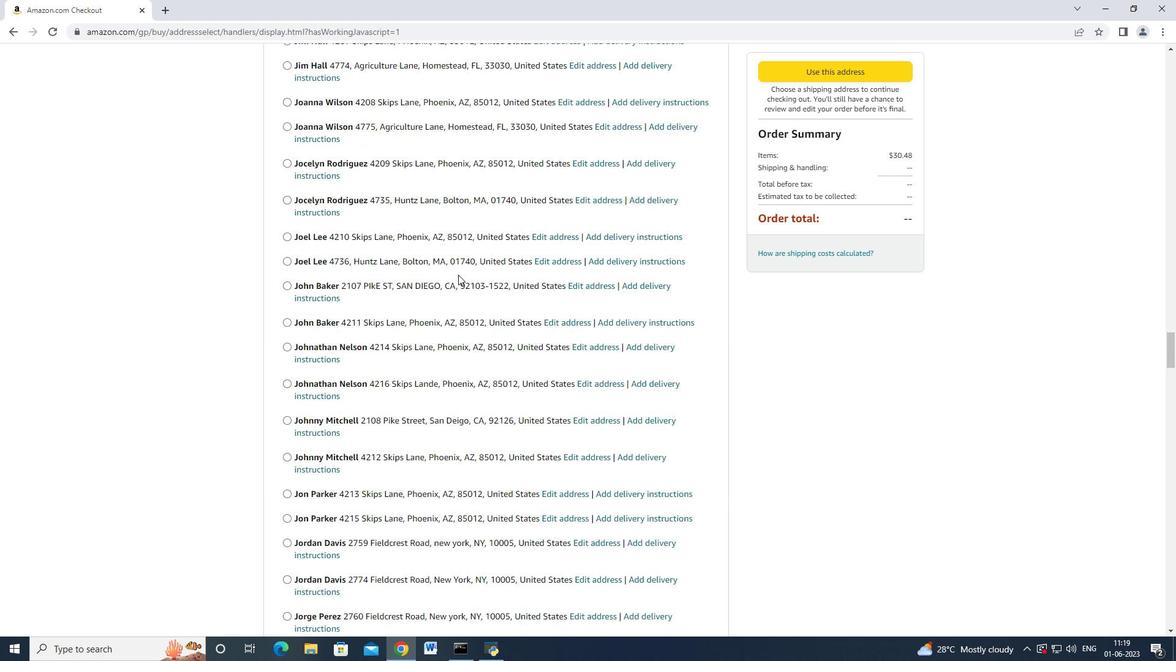 
Action: Mouse scrolled (457, 324) with delta (0, 0)
Screenshot: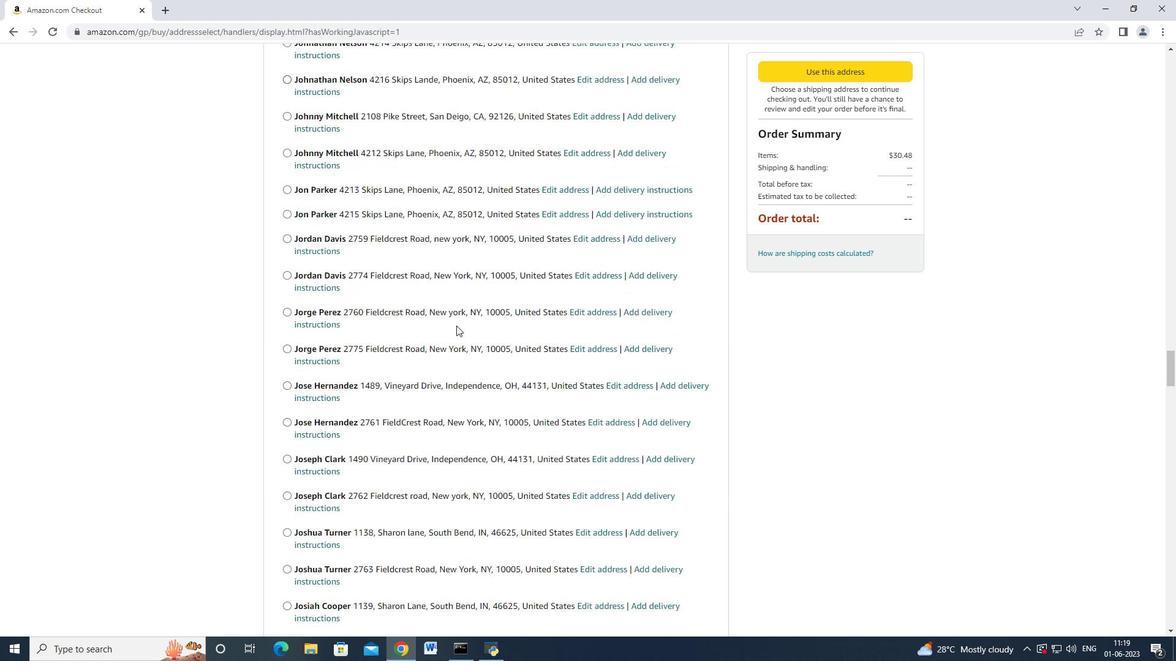 
Action: Mouse scrolled (457, 324) with delta (0, 0)
Screenshot: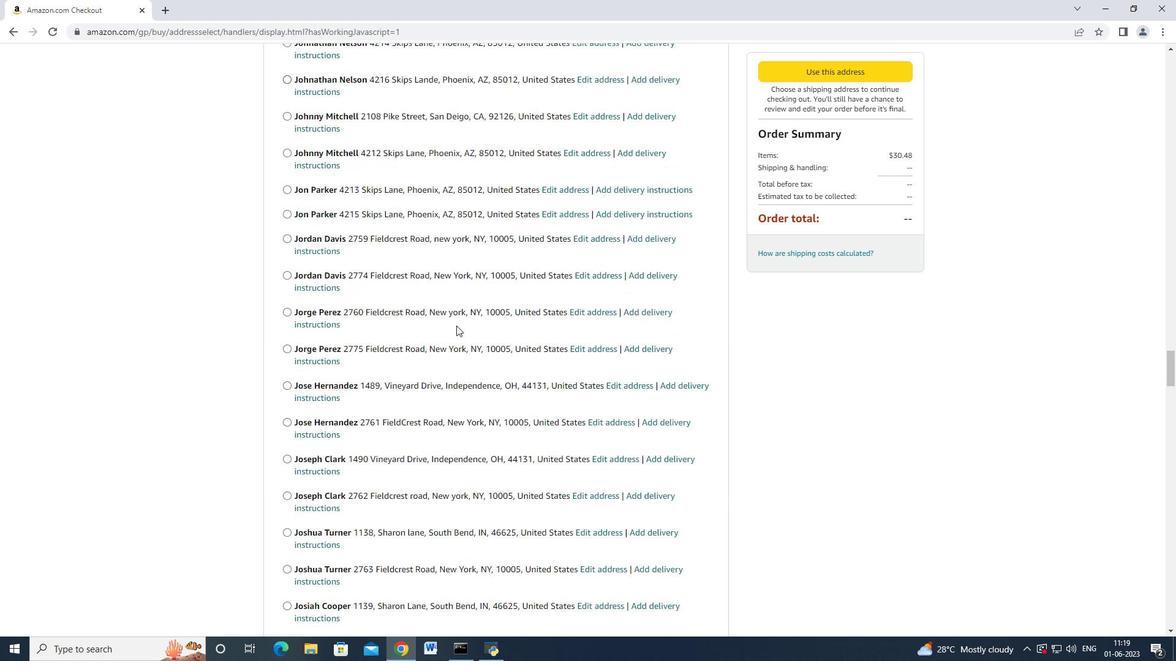 
Action: Mouse scrolled (457, 324) with delta (0, -1)
Screenshot: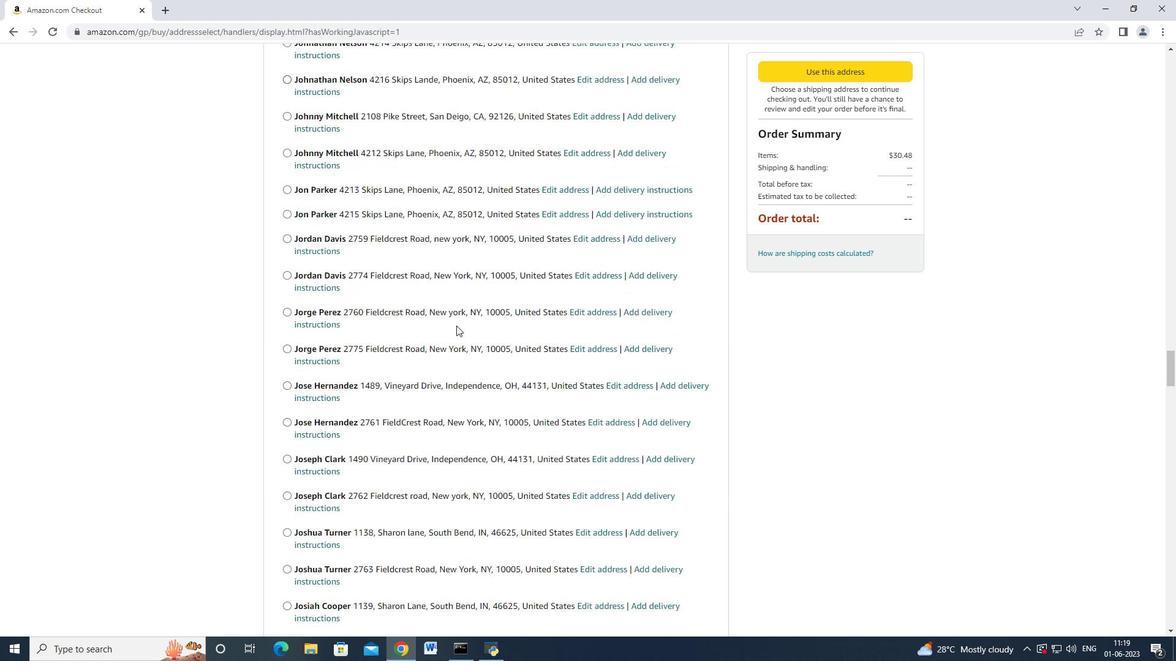 
Action: Mouse scrolled (457, 324) with delta (0, 0)
Screenshot: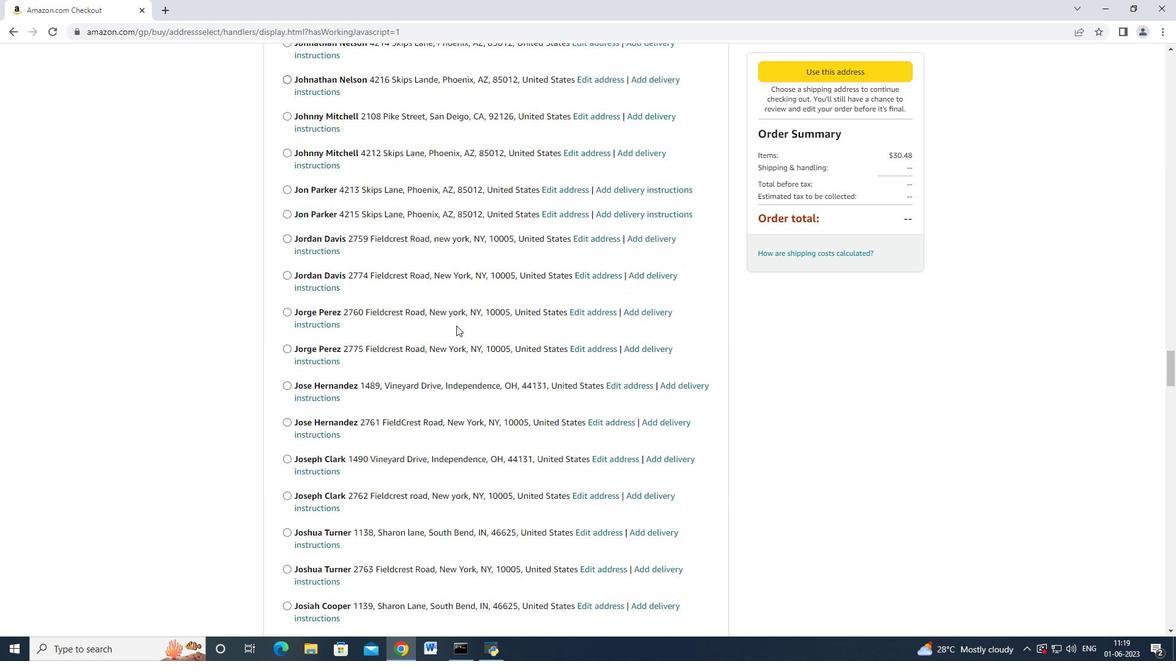 
Action: Mouse scrolled (457, 324) with delta (0, 0)
Screenshot: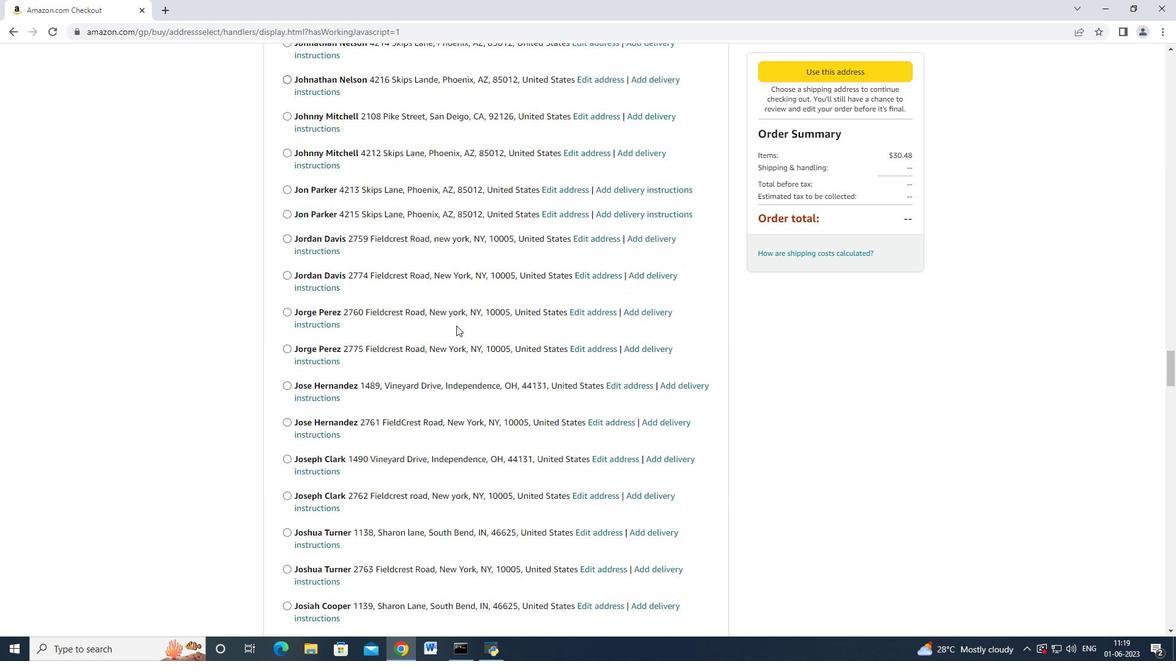 
Action: Mouse scrolled (457, 324) with delta (0, 0)
Screenshot: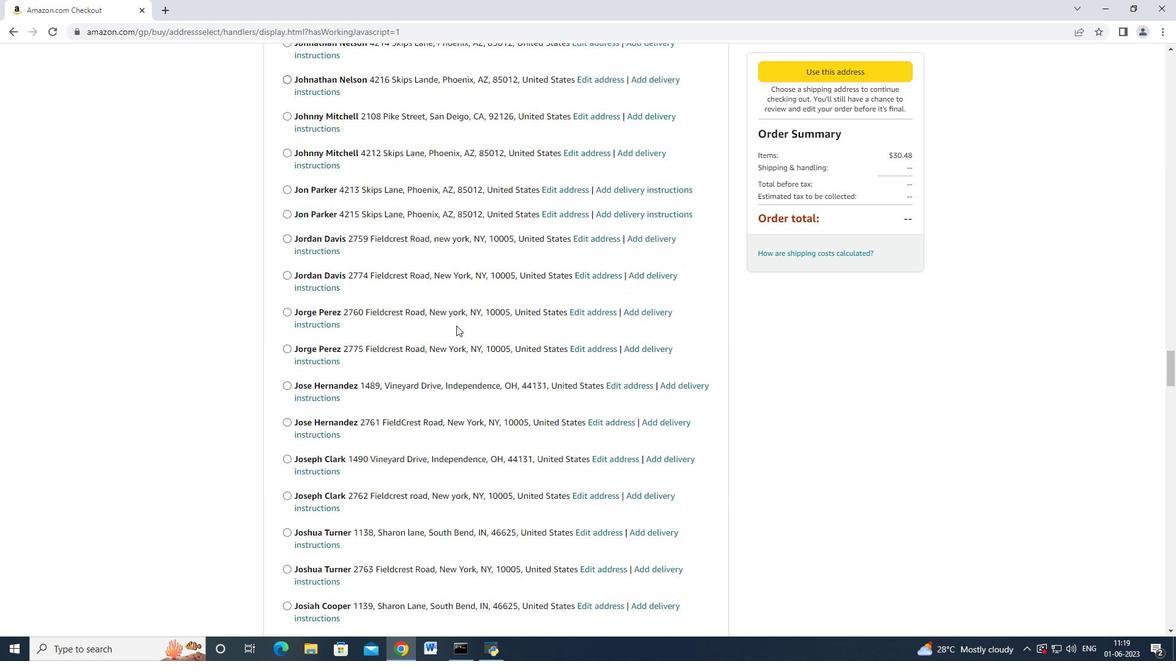 
Action: Mouse scrolled (457, 324) with delta (0, 0)
Screenshot: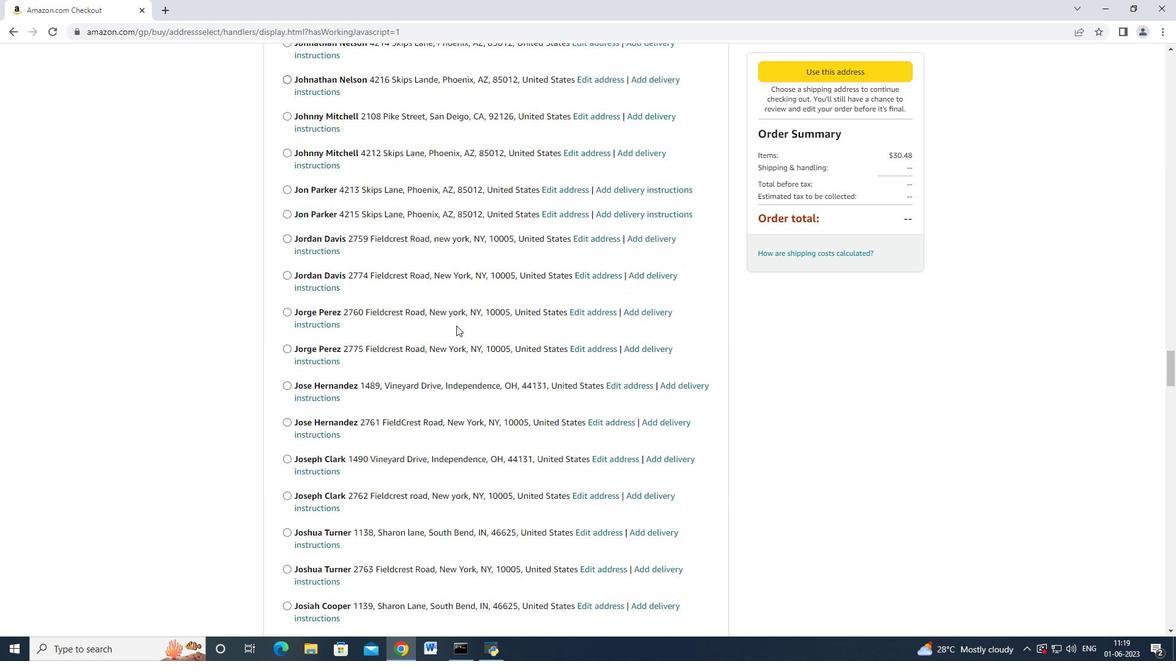 
Action: Mouse moved to (464, 320)
Screenshot: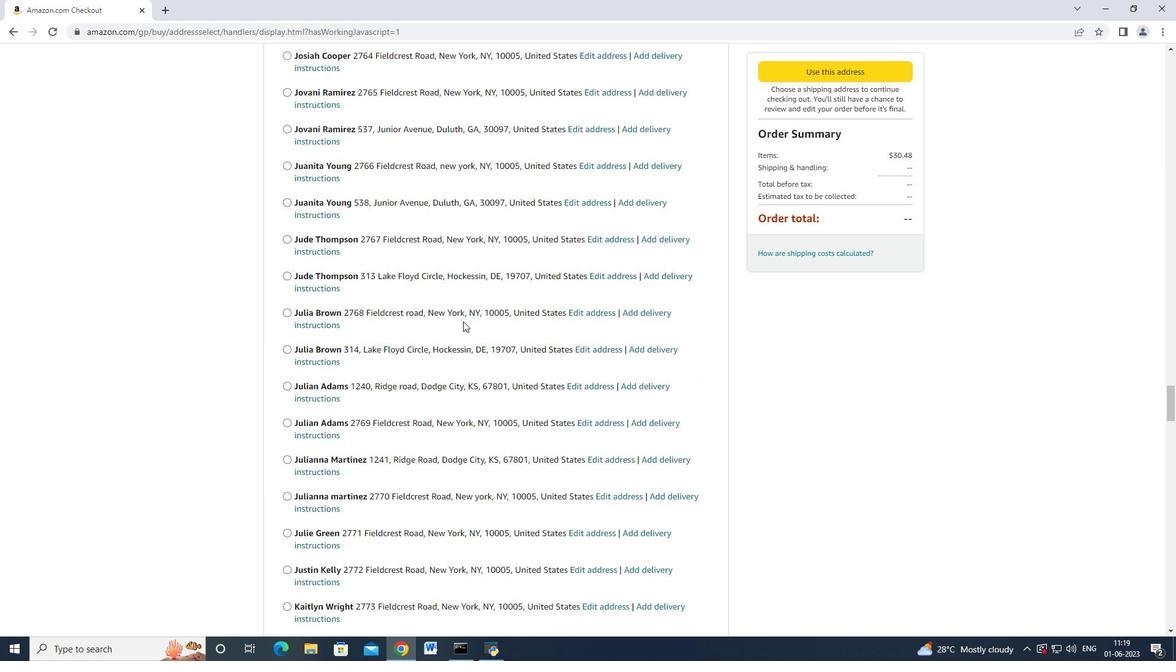
Action: Mouse scrolled (464, 319) with delta (0, 0)
Screenshot: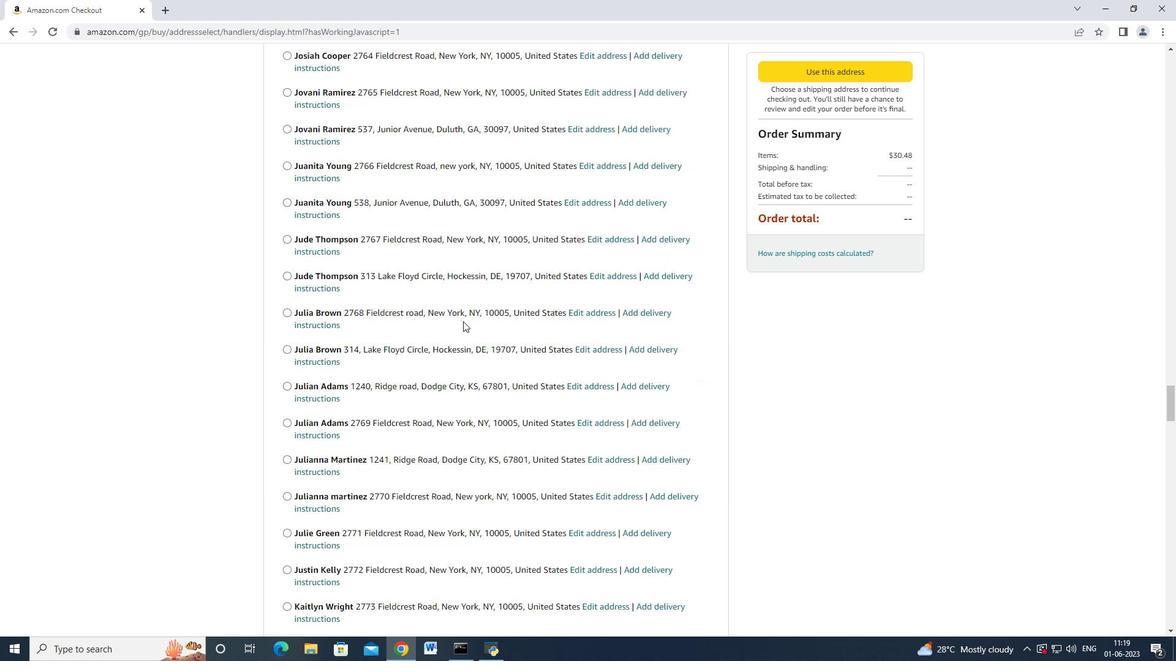 
Action: Mouse scrolled (464, 319) with delta (0, 0)
Screenshot: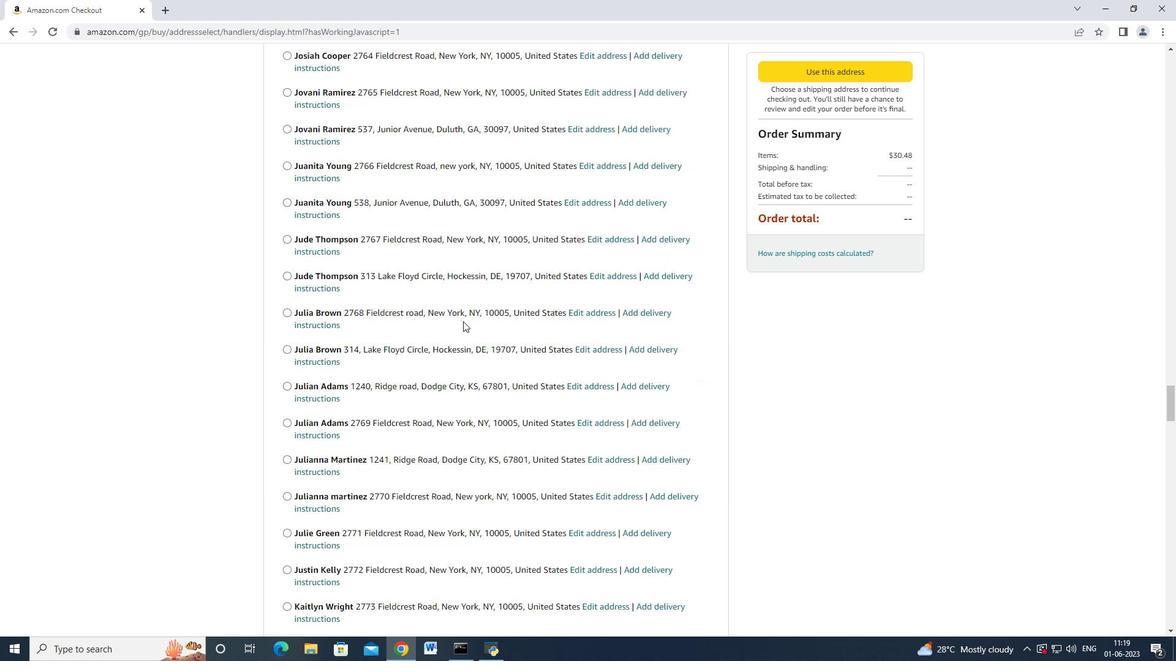 
Action: Mouse scrolled (464, 319) with delta (0, 0)
Screenshot: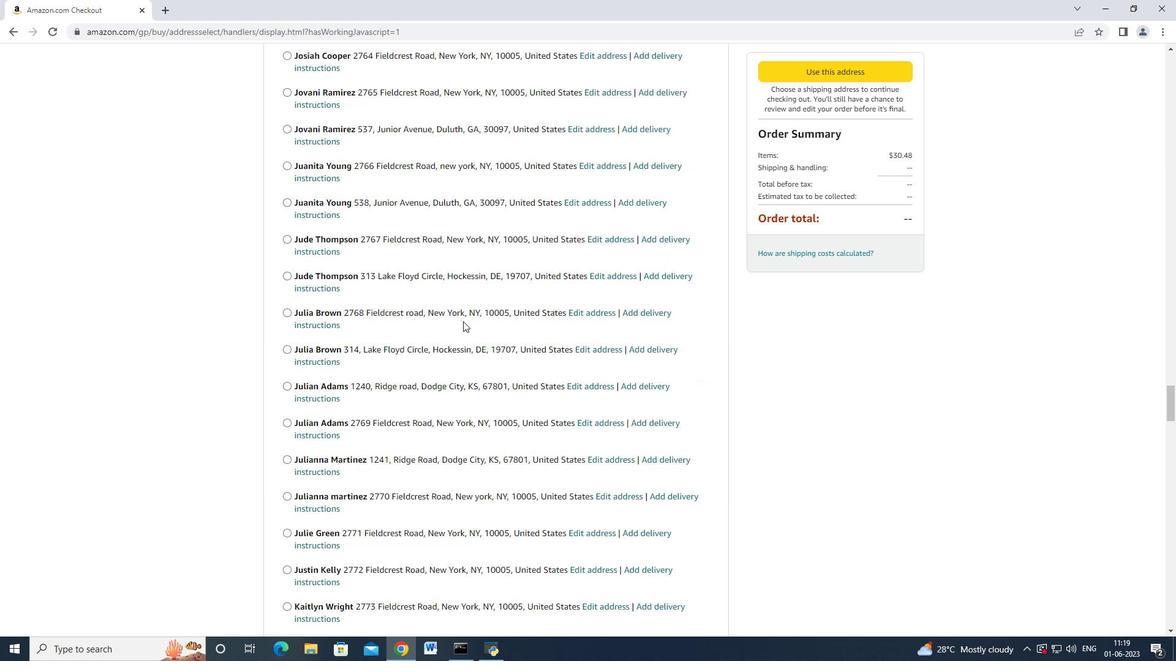 
Action: Mouse scrolled (464, 319) with delta (0, 0)
Screenshot: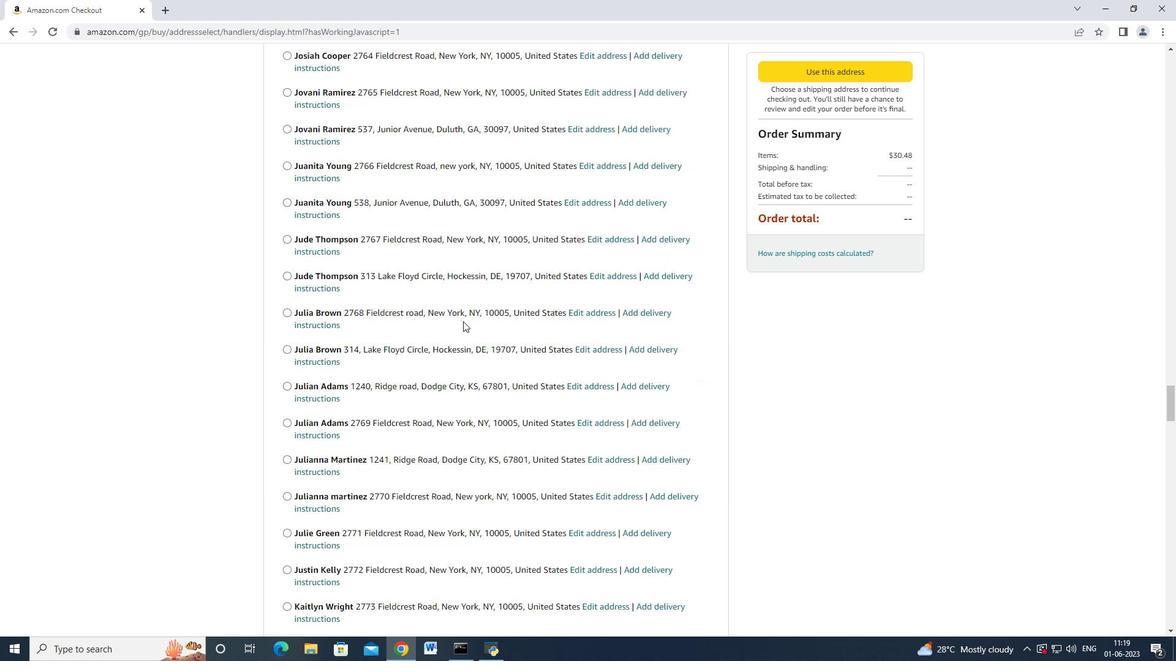 
Action: Mouse scrolled (464, 319) with delta (0, 0)
Screenshot: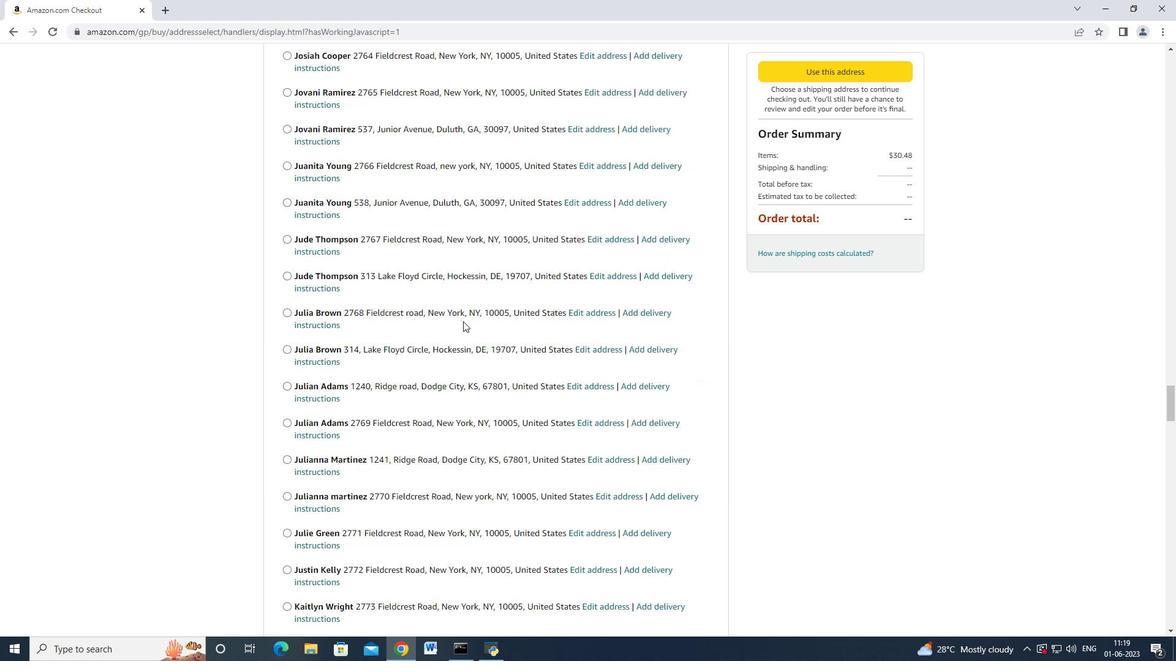 
Action: Mouse scrolled (464, 319) with delta (0, 0)
Screenshot: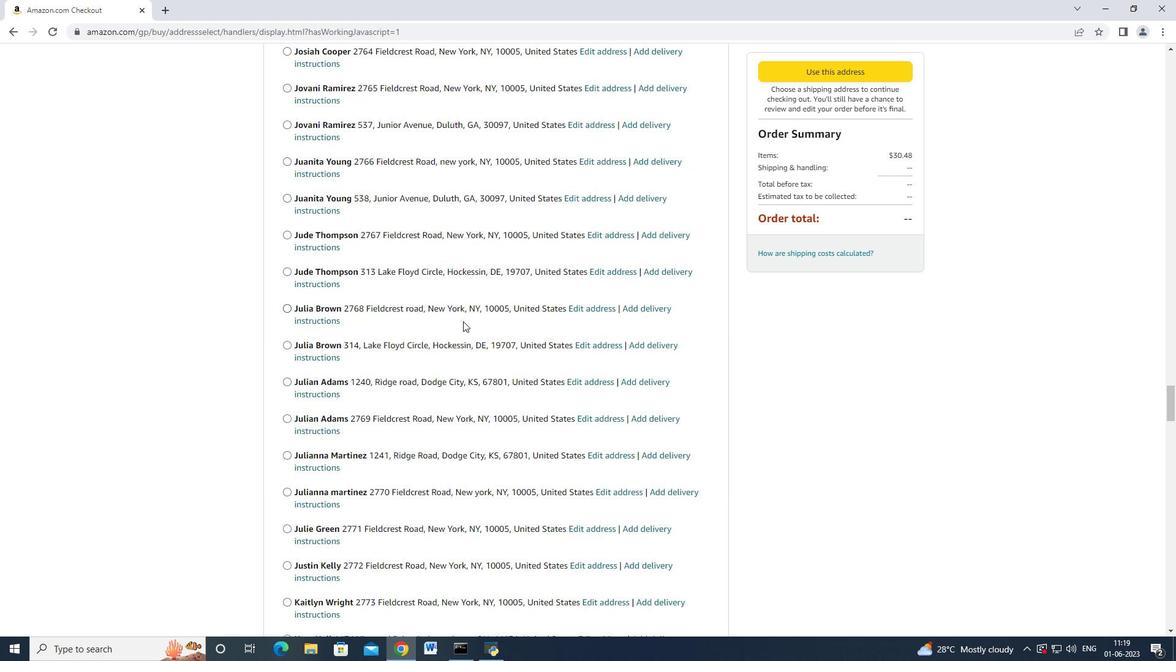 
Action: Mouse moved to (464, 320)
Screenshot: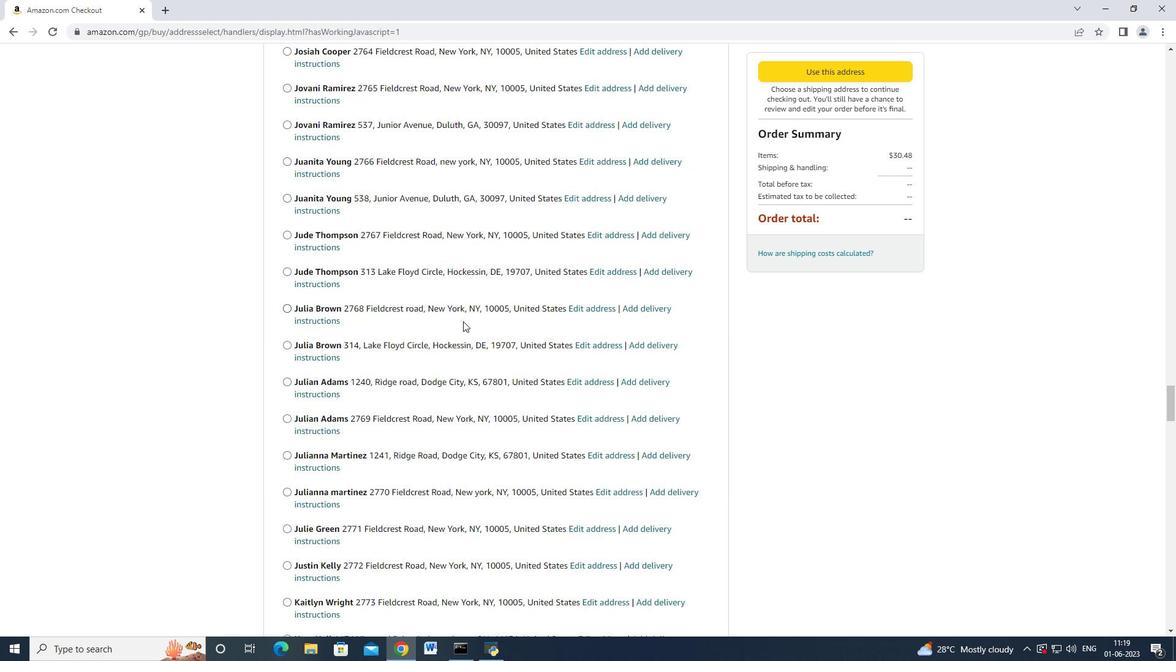 
Action: Mouse scrolled (464, 319) with delta (0, 0)
Screenshot: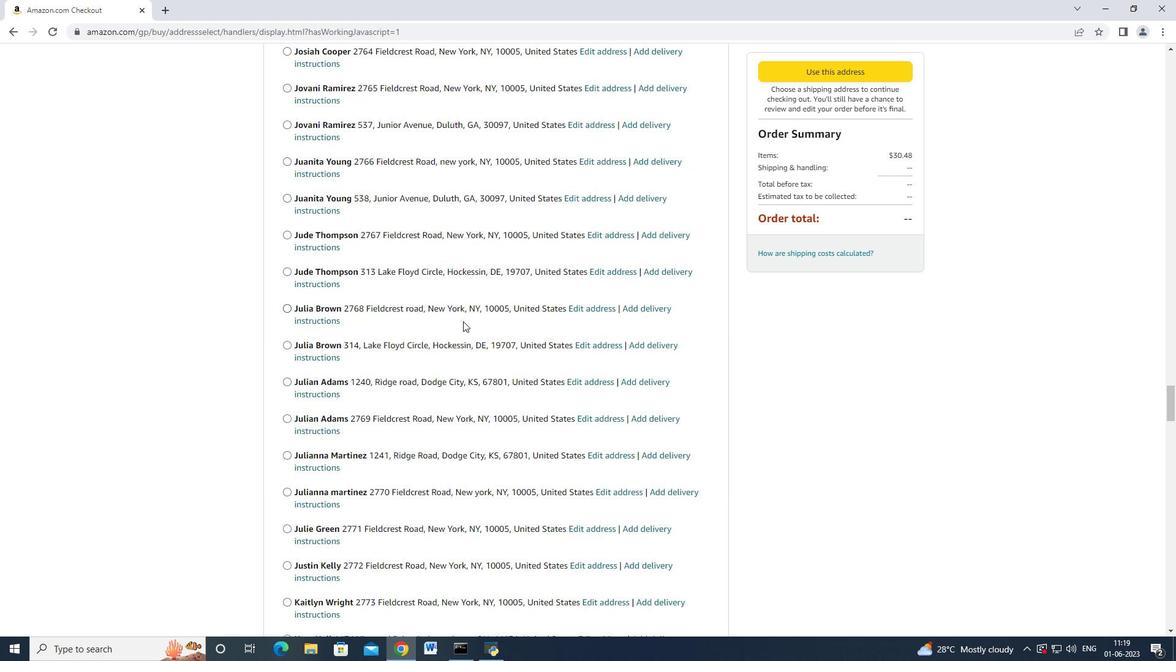 
Action: Mouse moved to (464, 318)
Screenshot: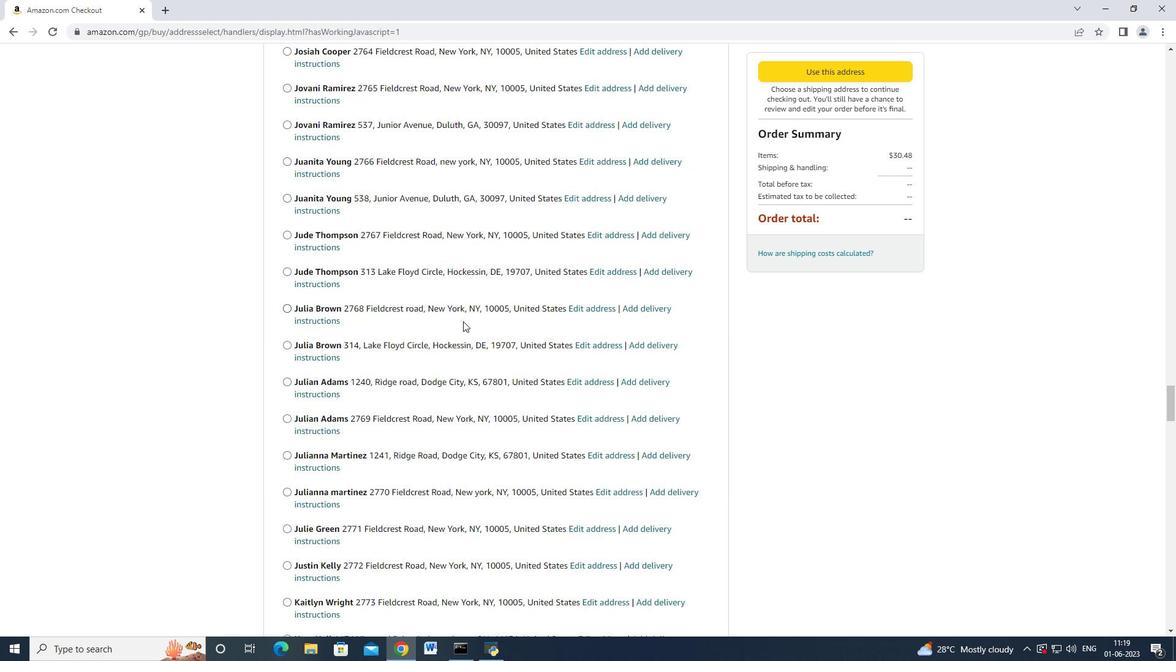 
Action: Mouse scrolled (464, 318) with delta (0, 0)
Screenshot: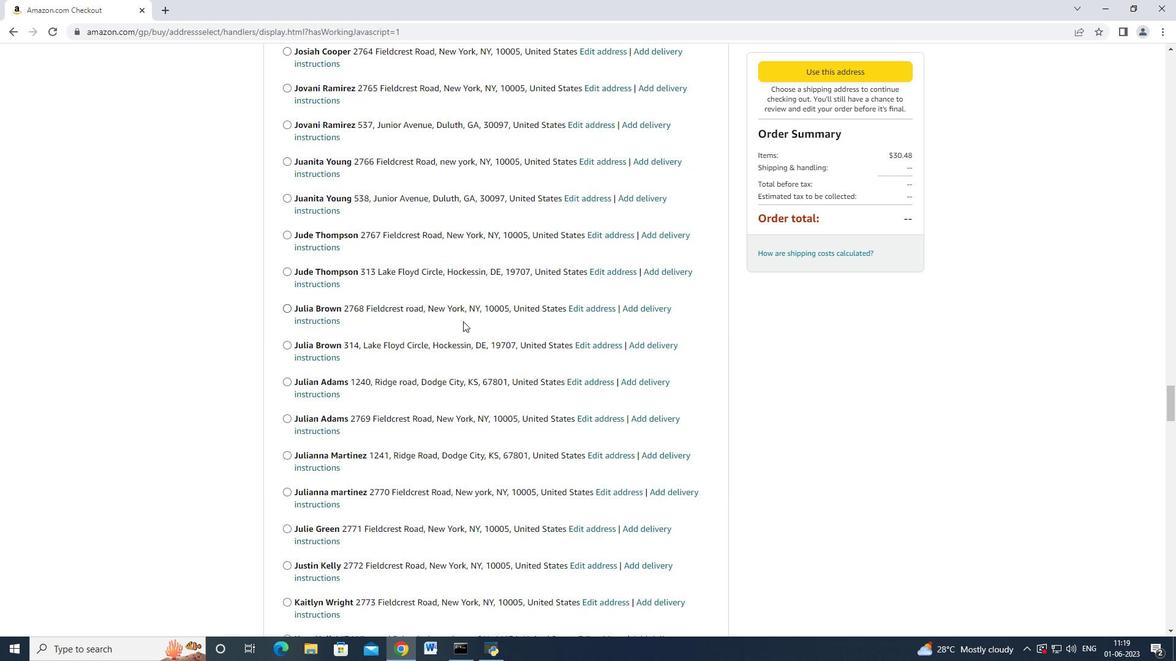 
Action: Mouse scrolled (464, 317) with delta (0, 0)
Screenshot: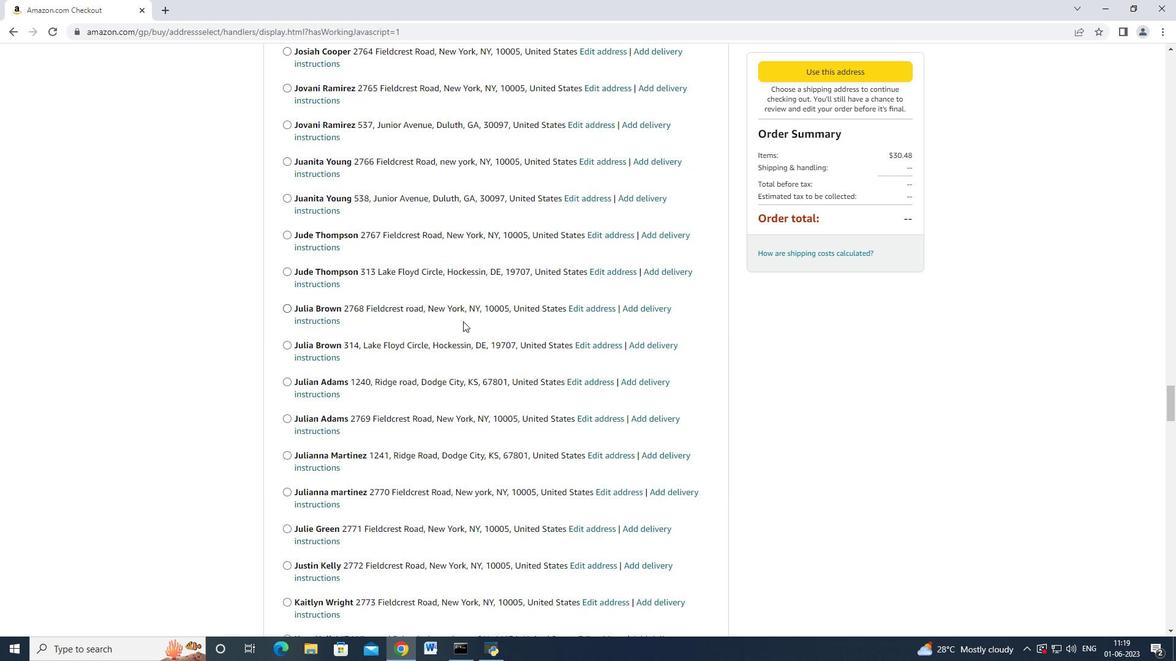 
Action: Mouse moved to (467, 312)
Screenshot: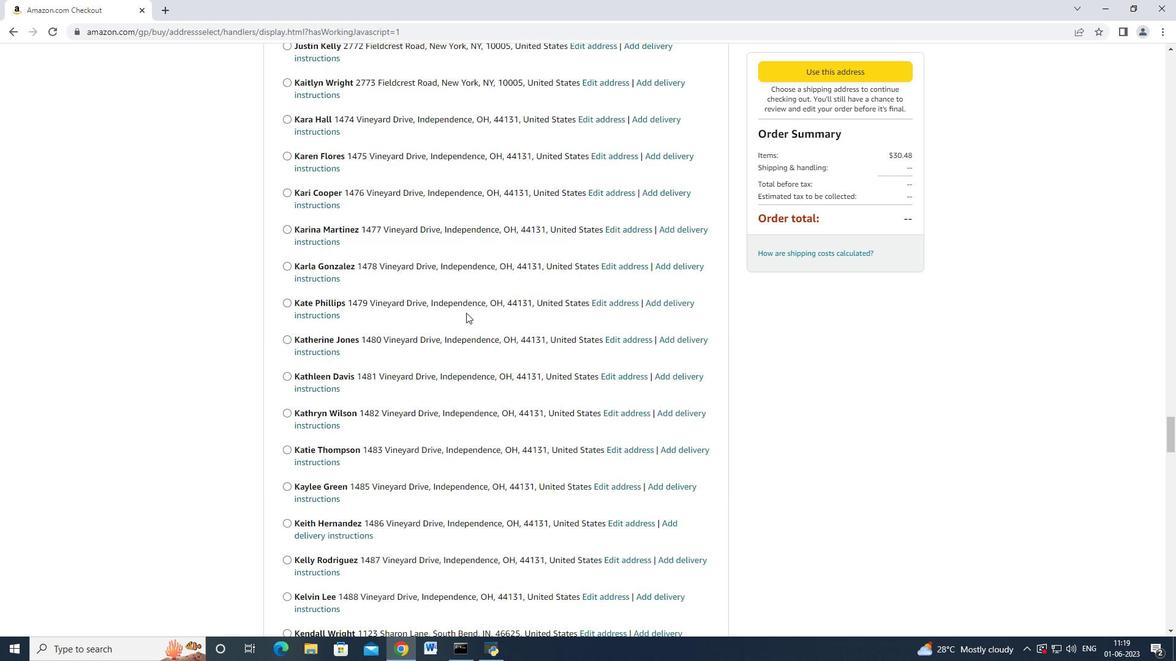 
Action: Mouse scrolled (467, 311) with delta (0, 0)
Screenshot: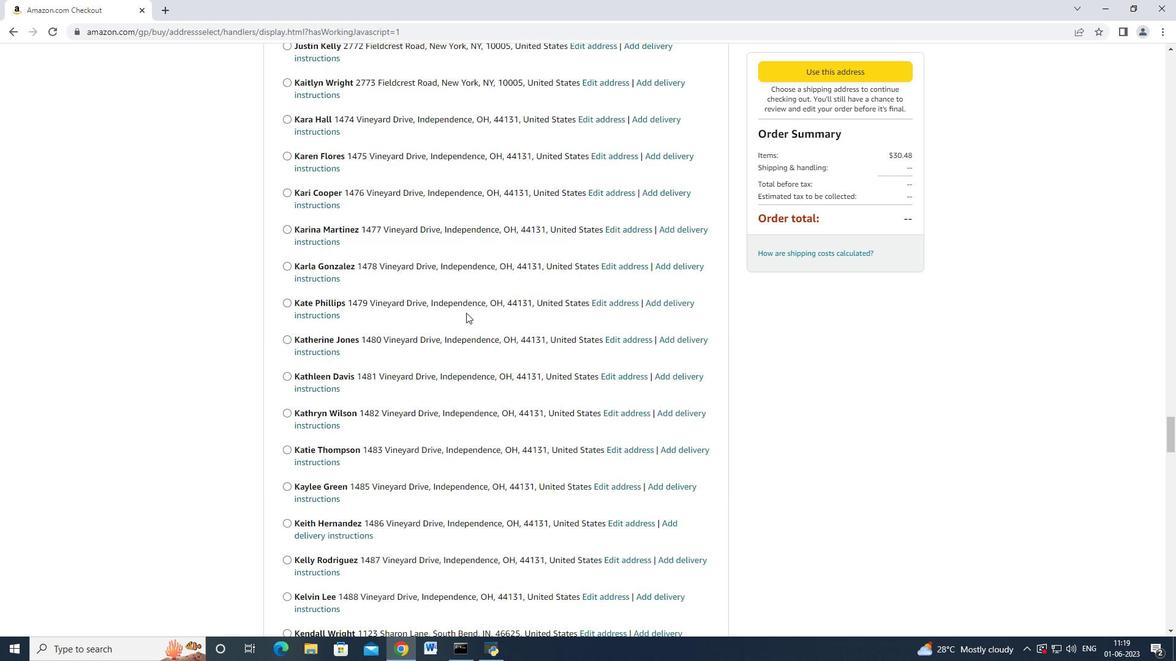 
Action: Mouse moved to (467, 312)
Screenshot: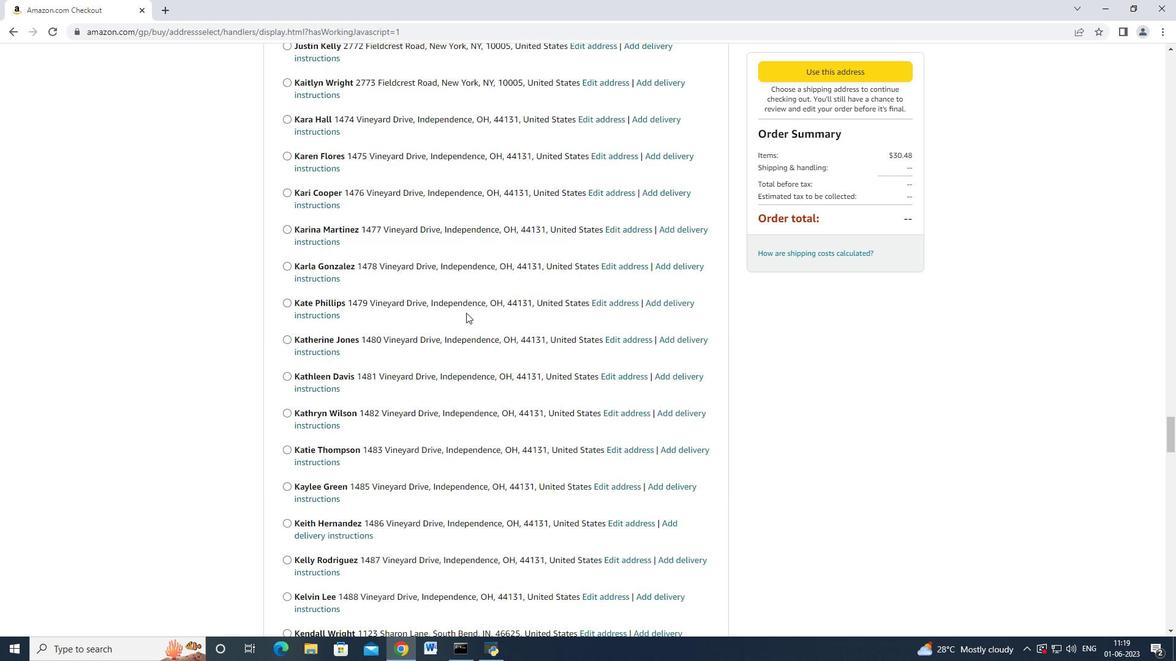 
Action: Mouse scrolled (467, 311) with delta (0, 0)
Screenshot: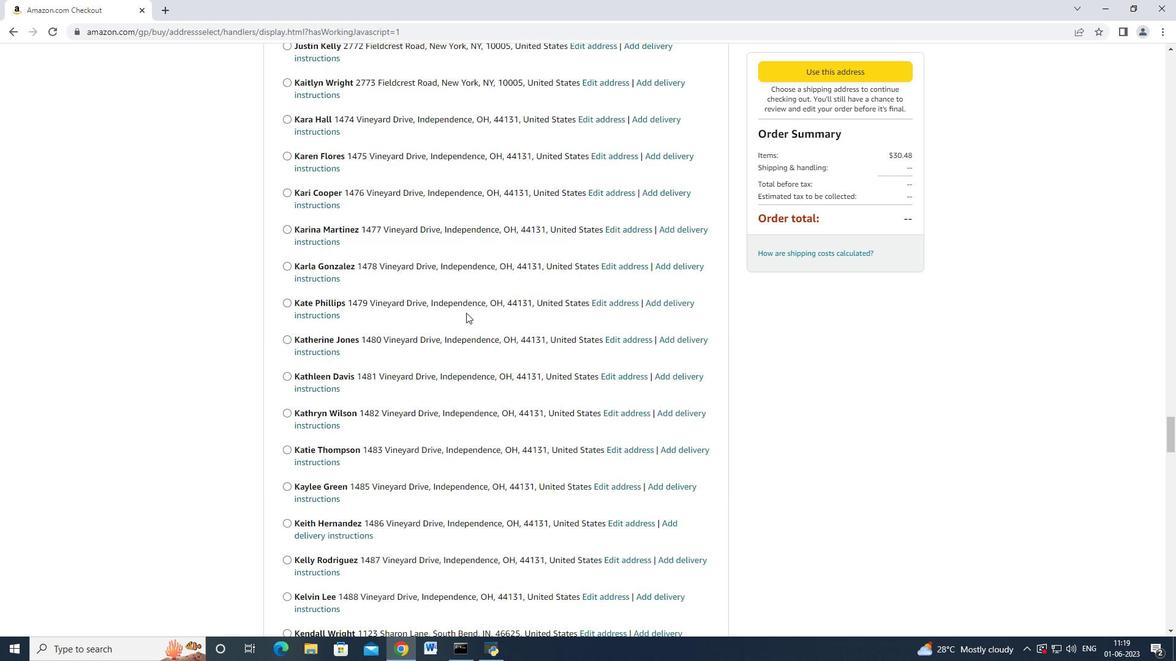 
Action: Mouse scrolled (467, 311) with delta (0, 0)
Screenshot: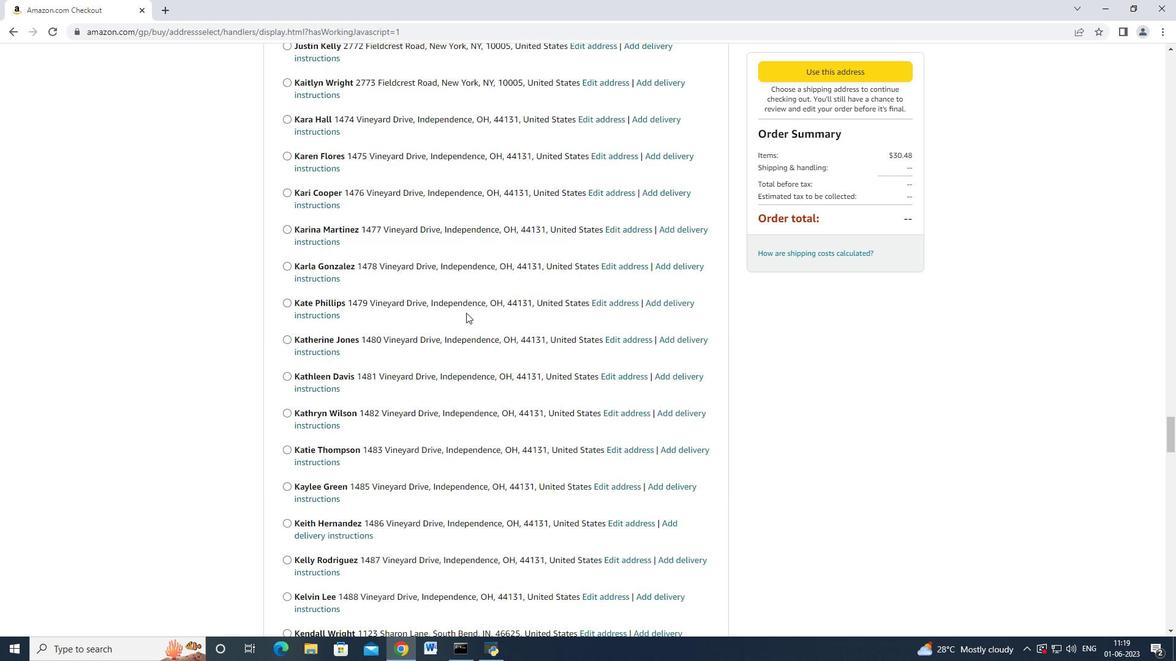 
Action: Mouse scrolled (467, 311) with delta (0, 0)
Screenshot: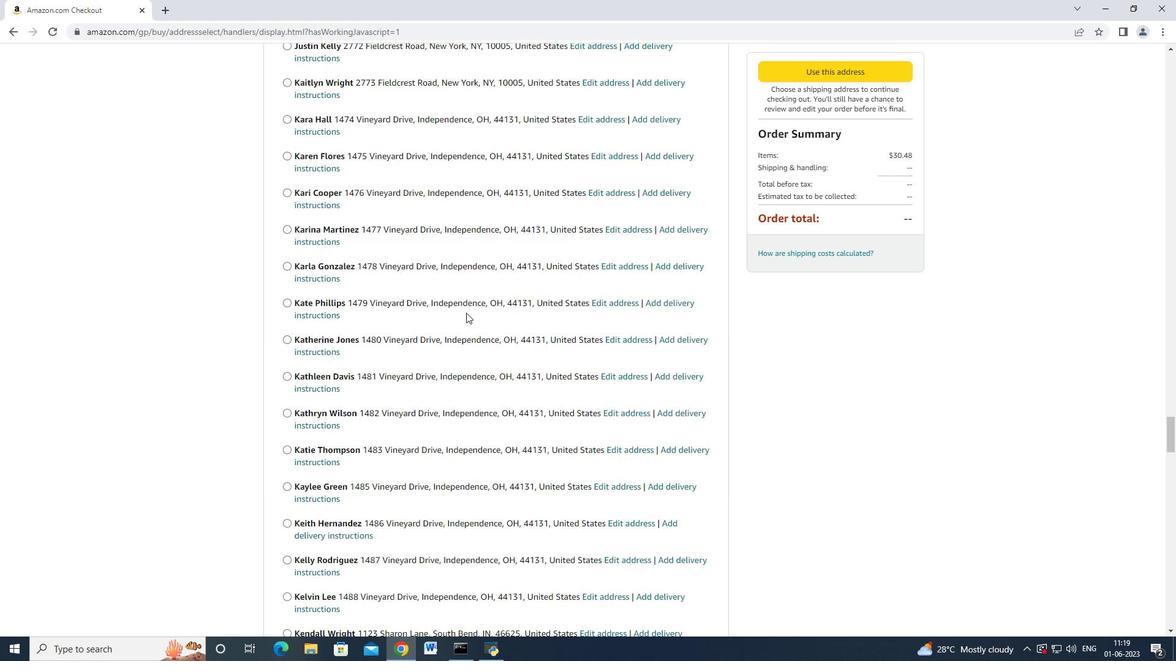 
Action: Mouse moved to (467, 313)
Screenshot: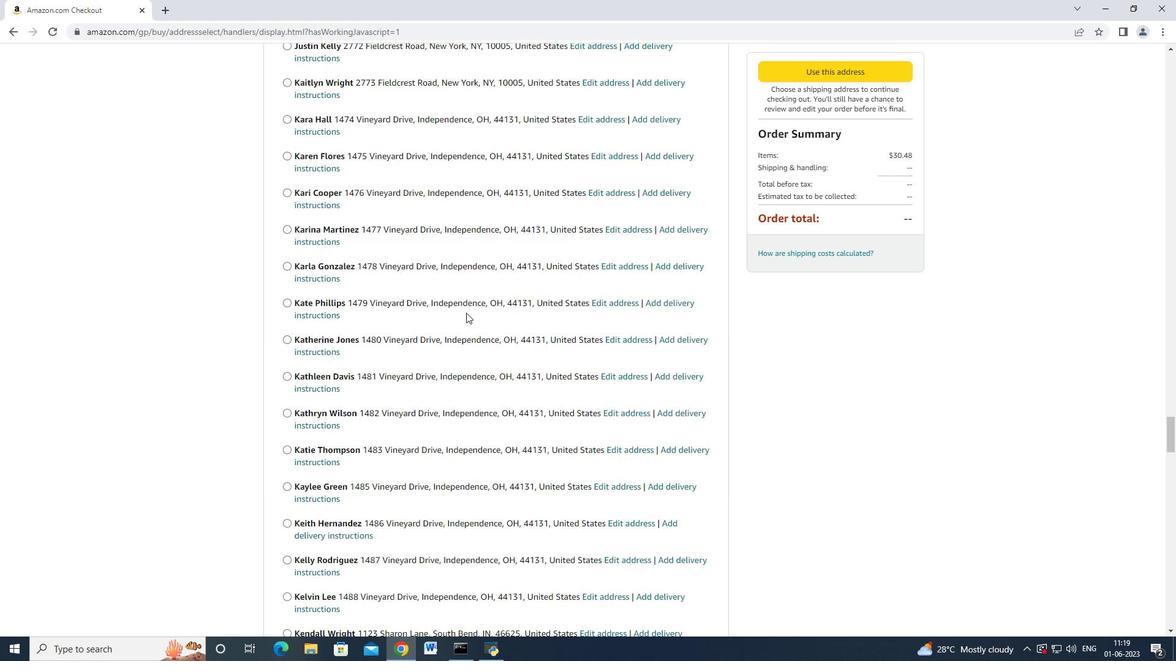 
Action: Mouse scrolled (467, 312) with delta (0, 0)
Screenshot: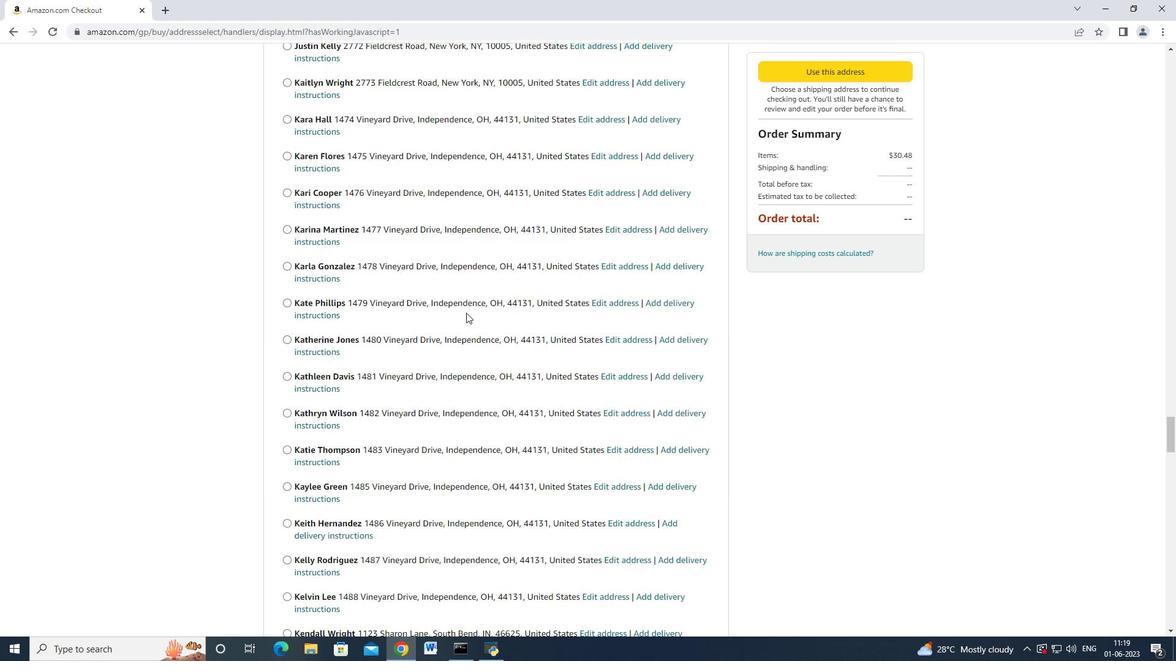 
Action: Mouse scrolled (467, 312) with delta (0, 0)
Screenshot: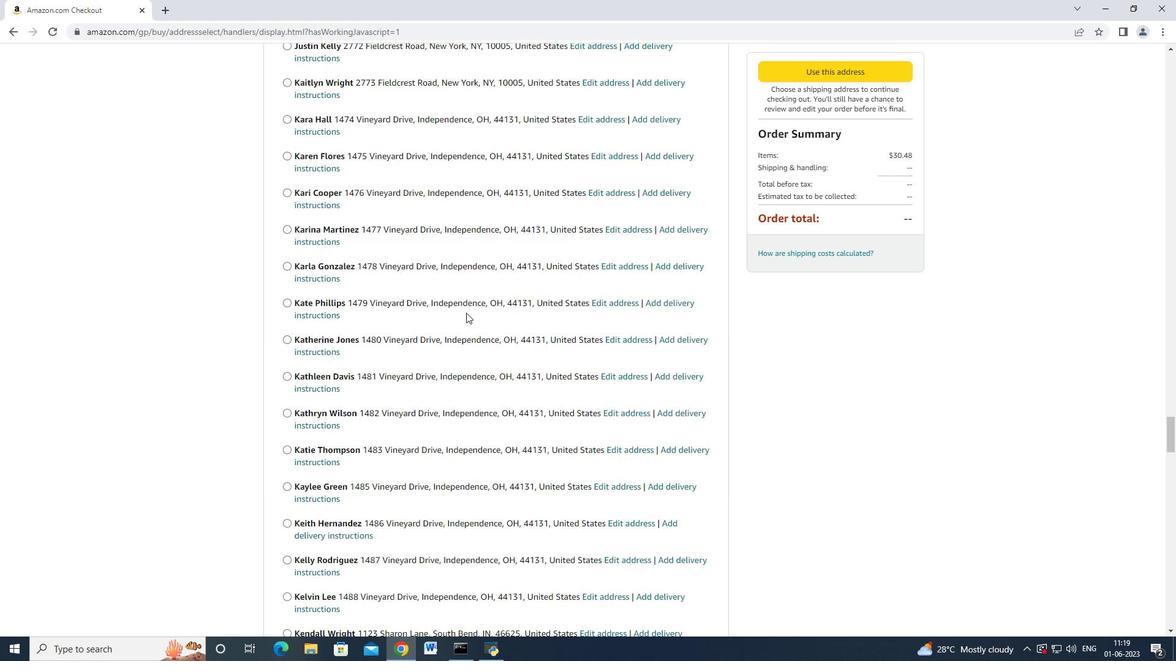 
Action: Mouse moved to (468, 313)
Screenshot: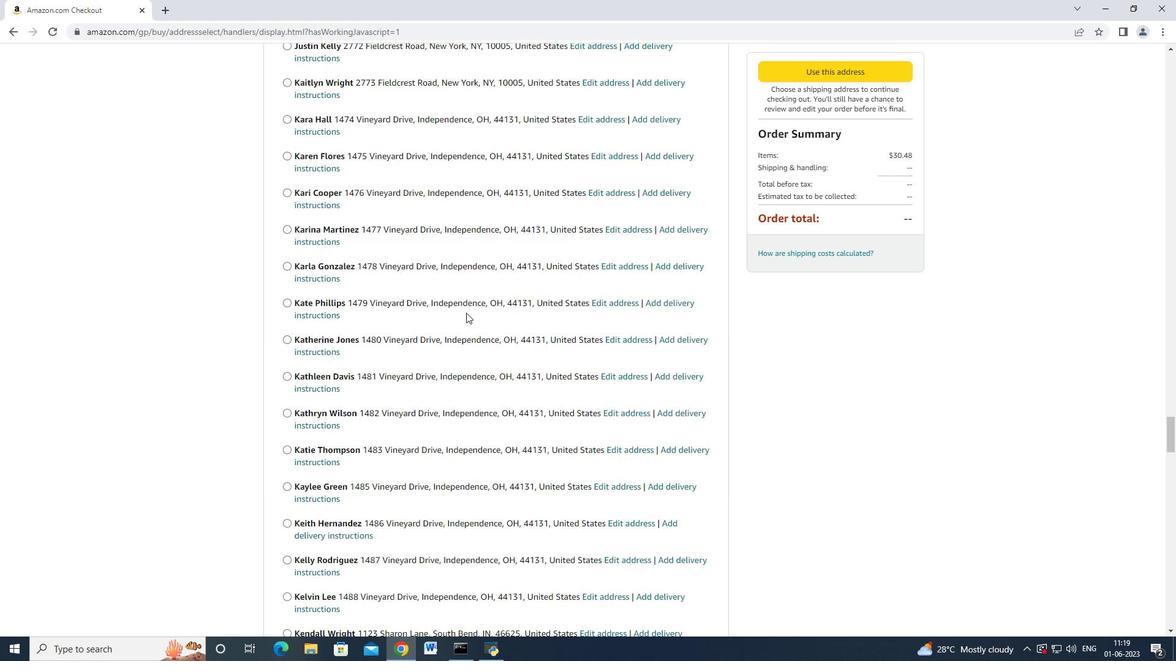 
Action: Mouse scrolled (468, 312) with delta (0, 0)
Screenshot: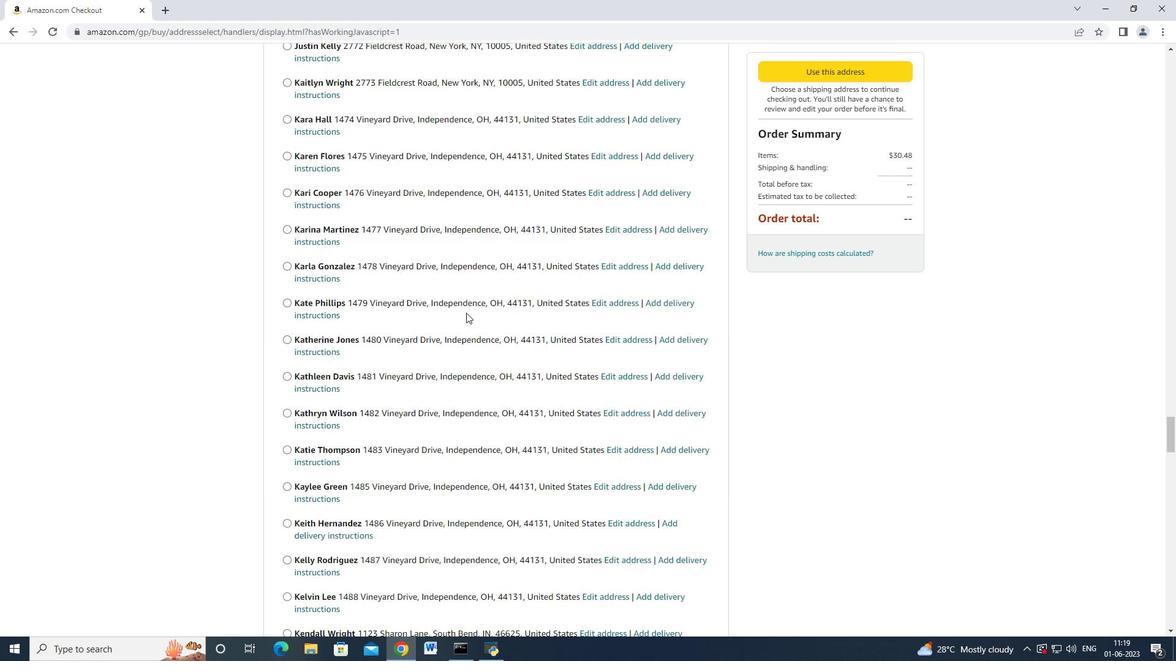 
Action: Mouse moved to (468, 313)
Screenshot: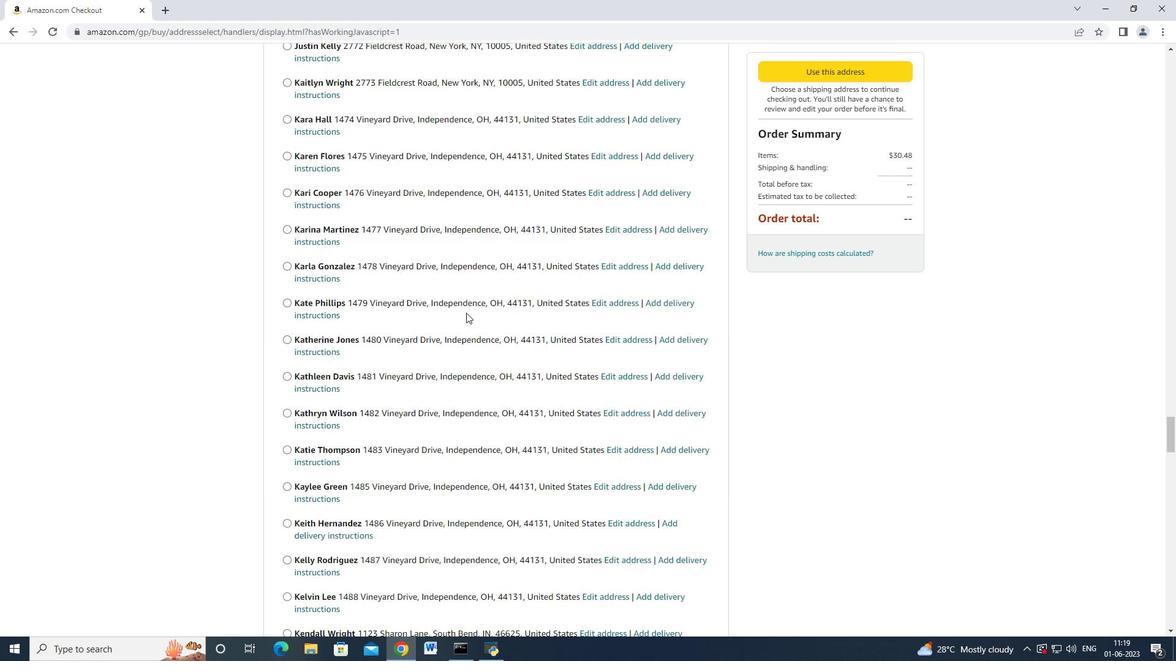 
Action: Mouse scrolled (468, 312) with delta (0, 0)
Screenshot: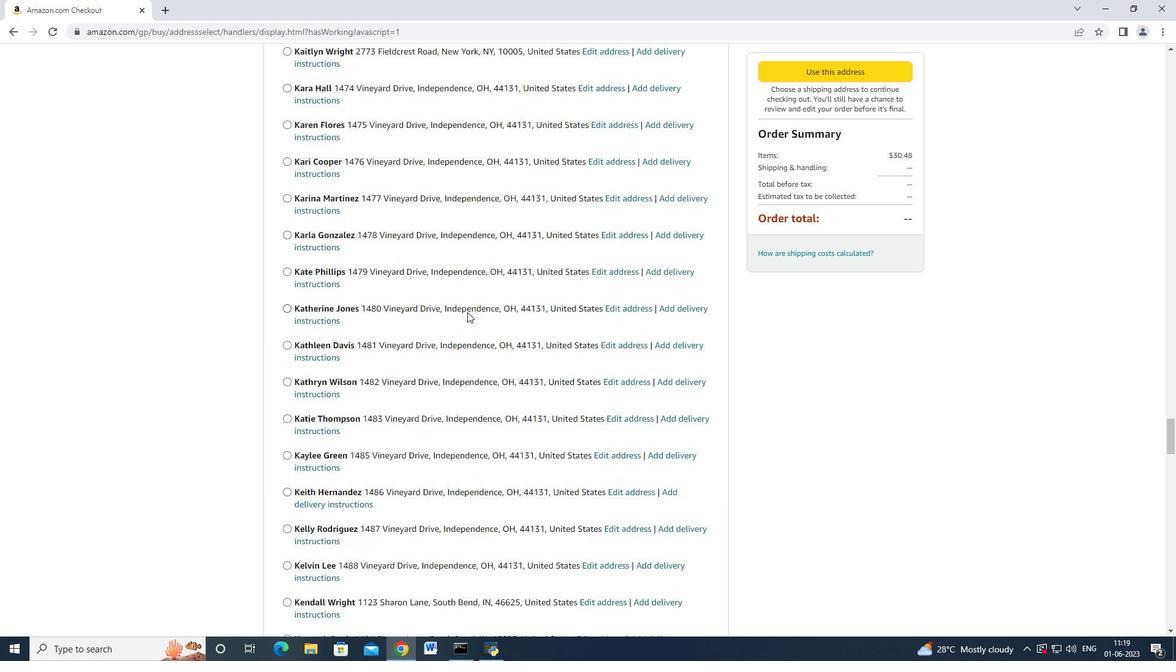 
Action: Mouse moved to (471, 310)
Screenshot: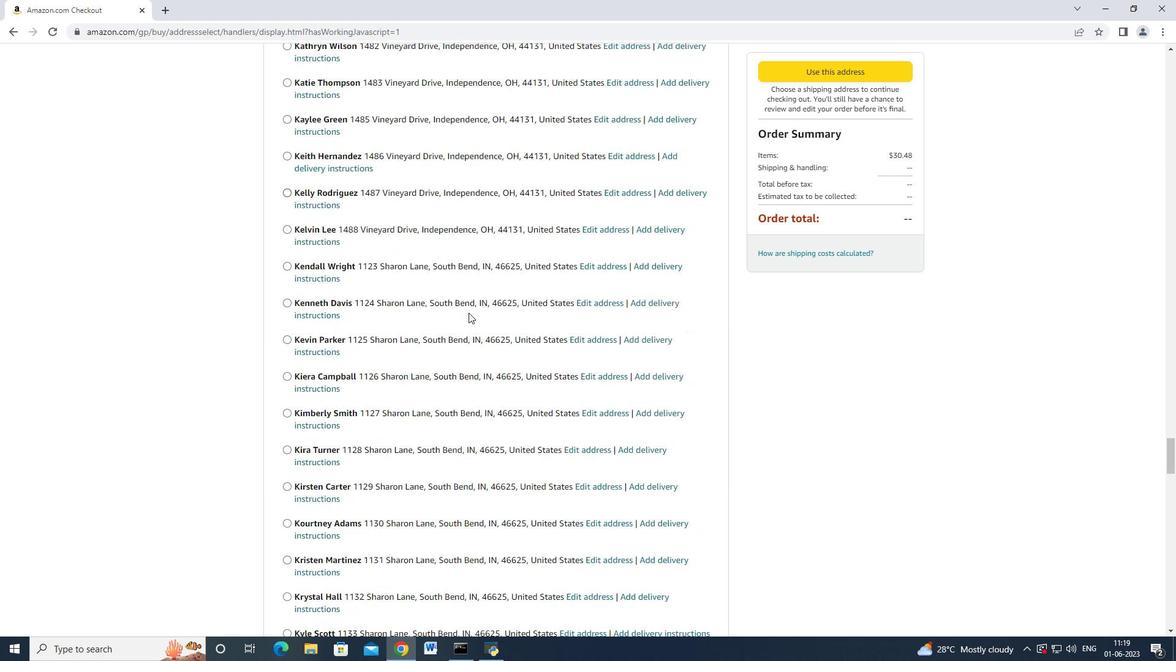 
Action: Mouse scrolled (471, 309) with delta (0, 0)
Screenshot: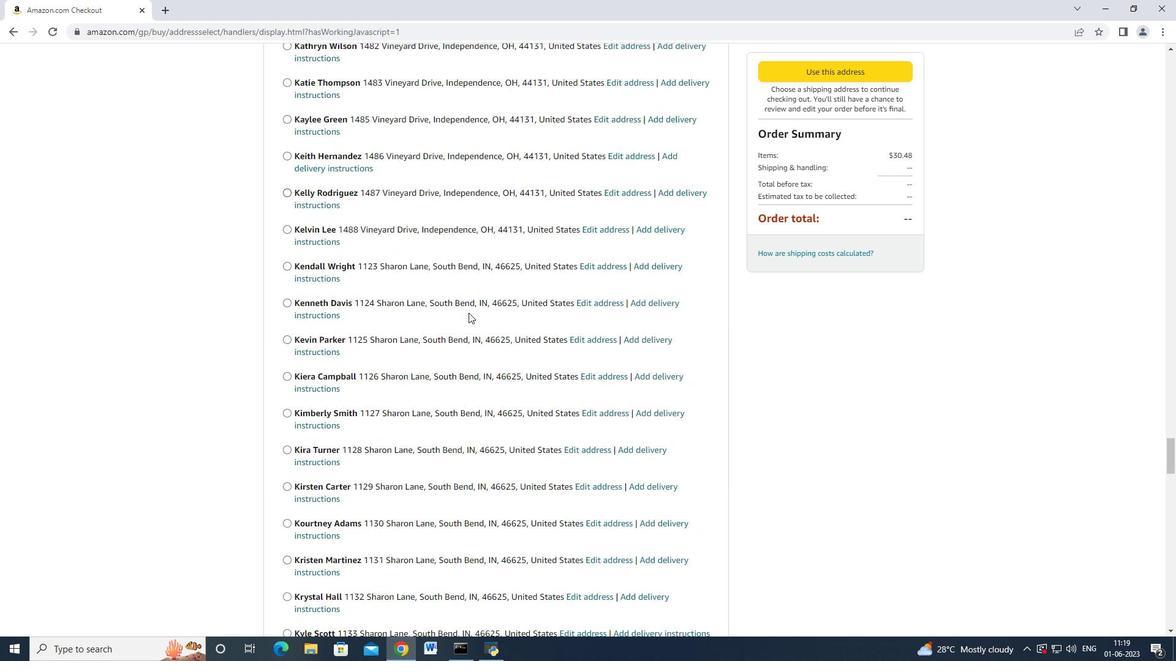 
Action: Mouse moved to (471, 310)
Screenshot: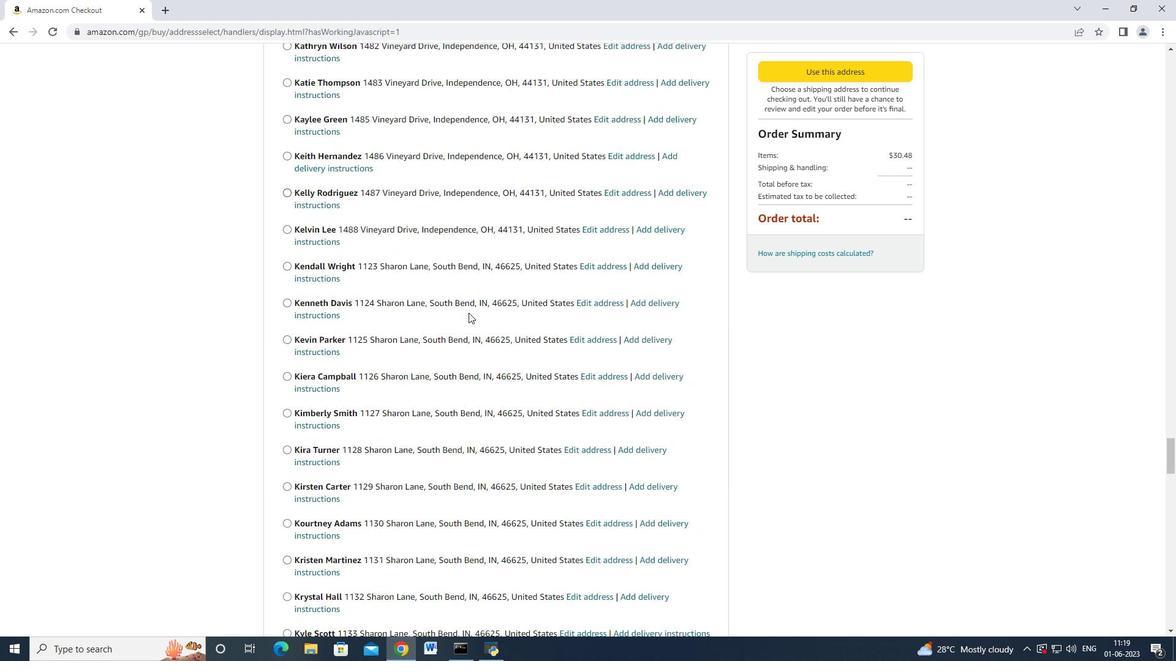 
Action: Mouse scrolled (471, 309) with delta (0, 0)
Screenshot: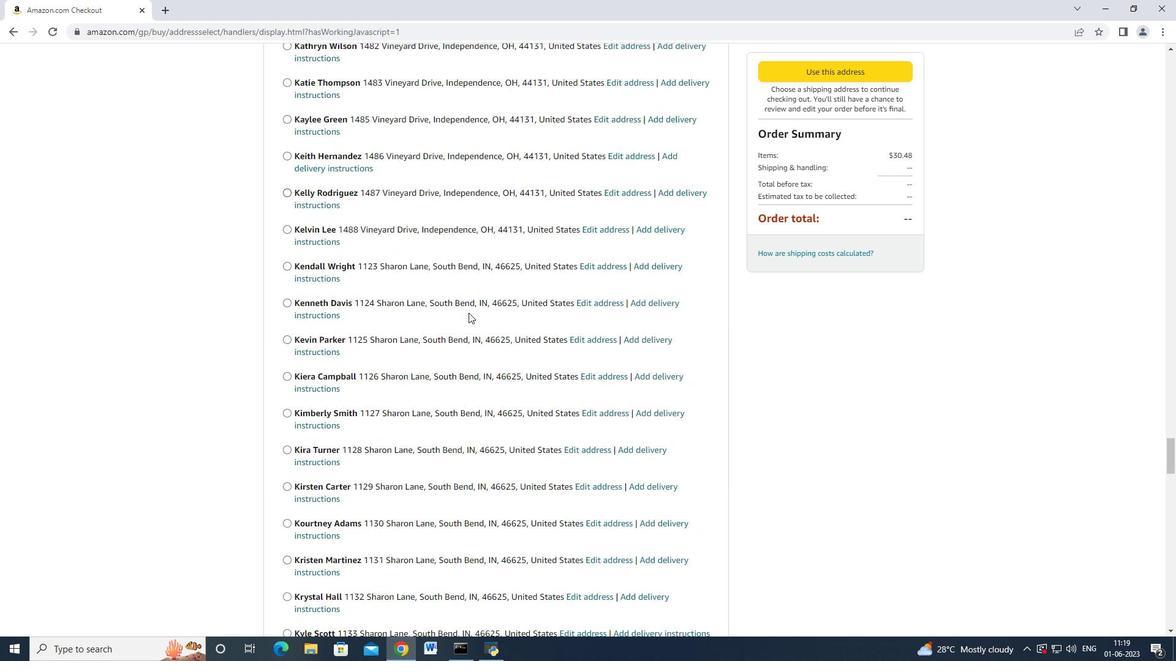 
Action: Mouse moved to (472, 310)
Screenshot: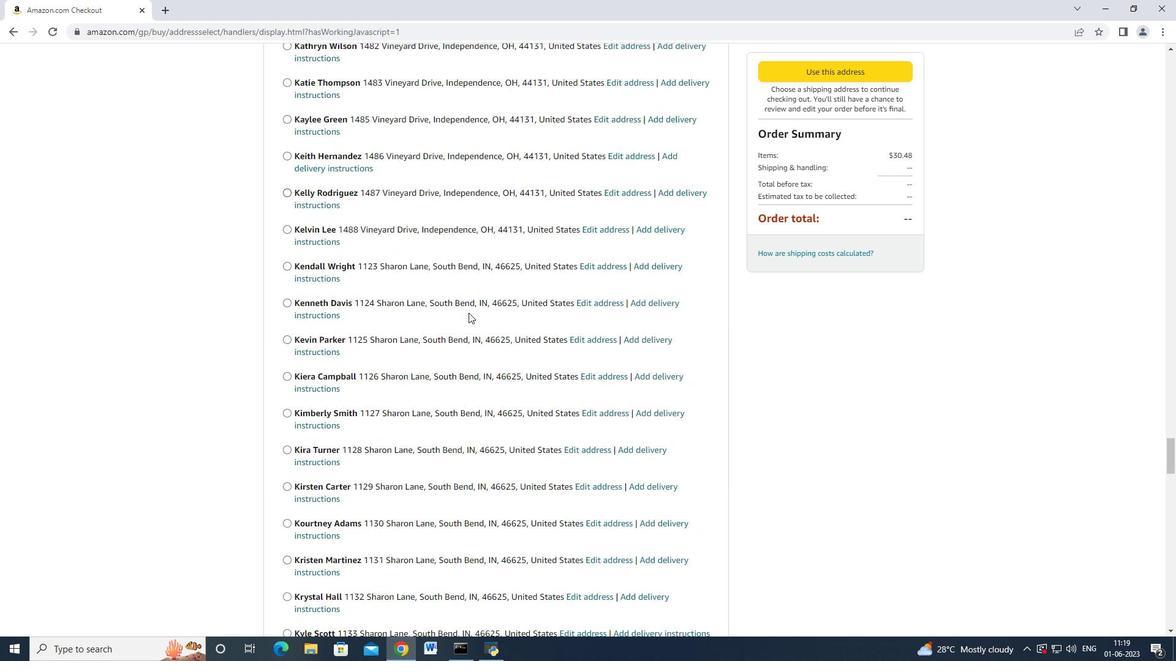 
Action: Mouse scrolled (472, 308) with delta (0, -1)
Screenshot: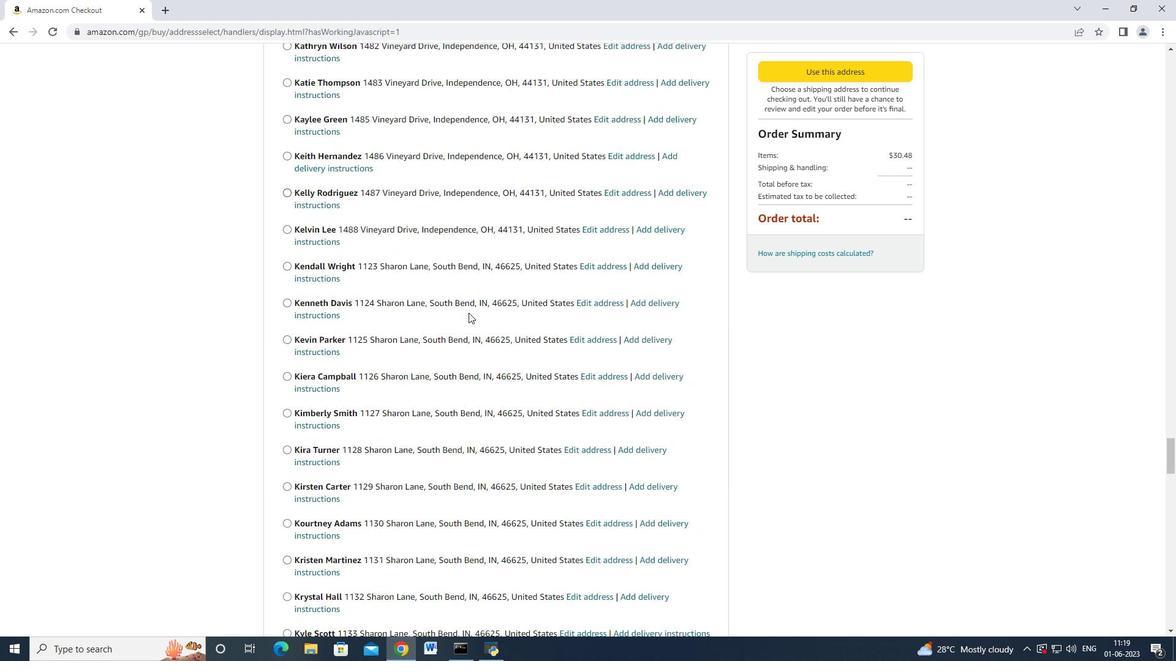 
Action: Mouse moved to (472, 310)
Screenshot: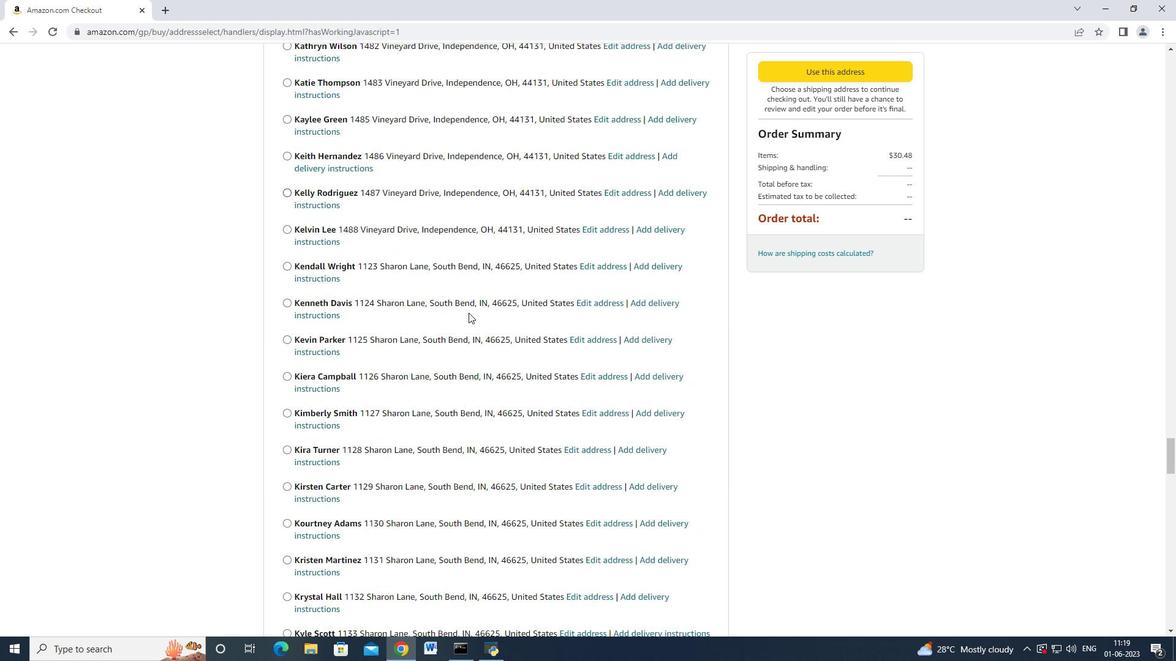 
Action: Mouse scrolled (472, 310) with delta (0, 0)
Screenshot: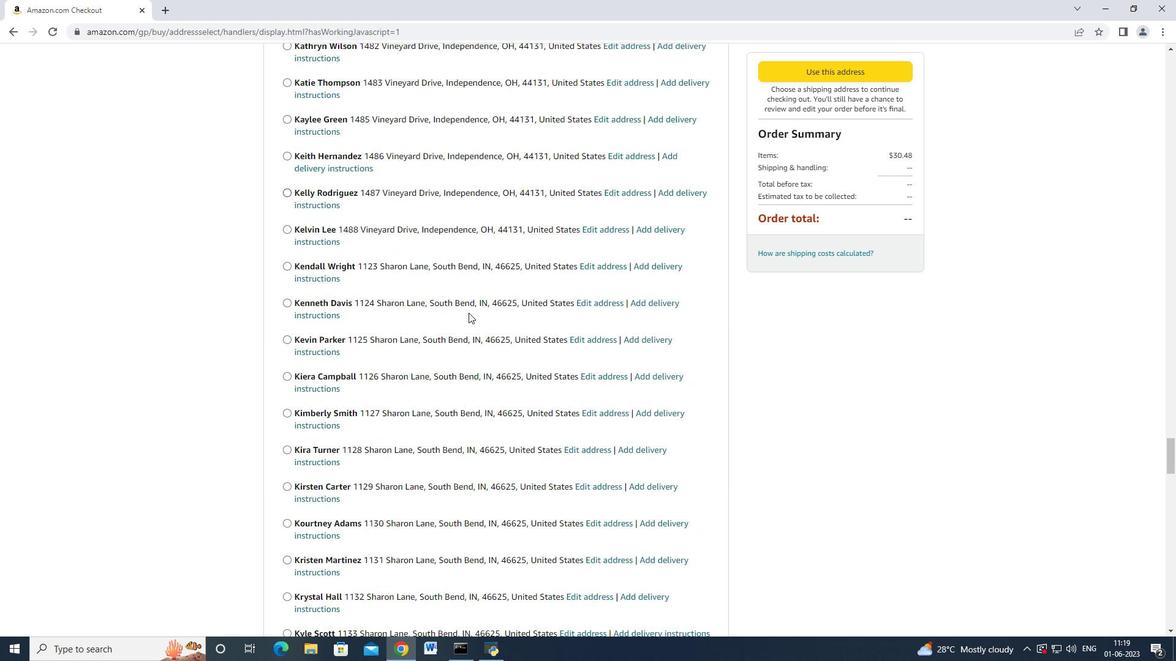 
Action: Mouse scrolled (472, 310) with delta (0, 0)
Screenshot: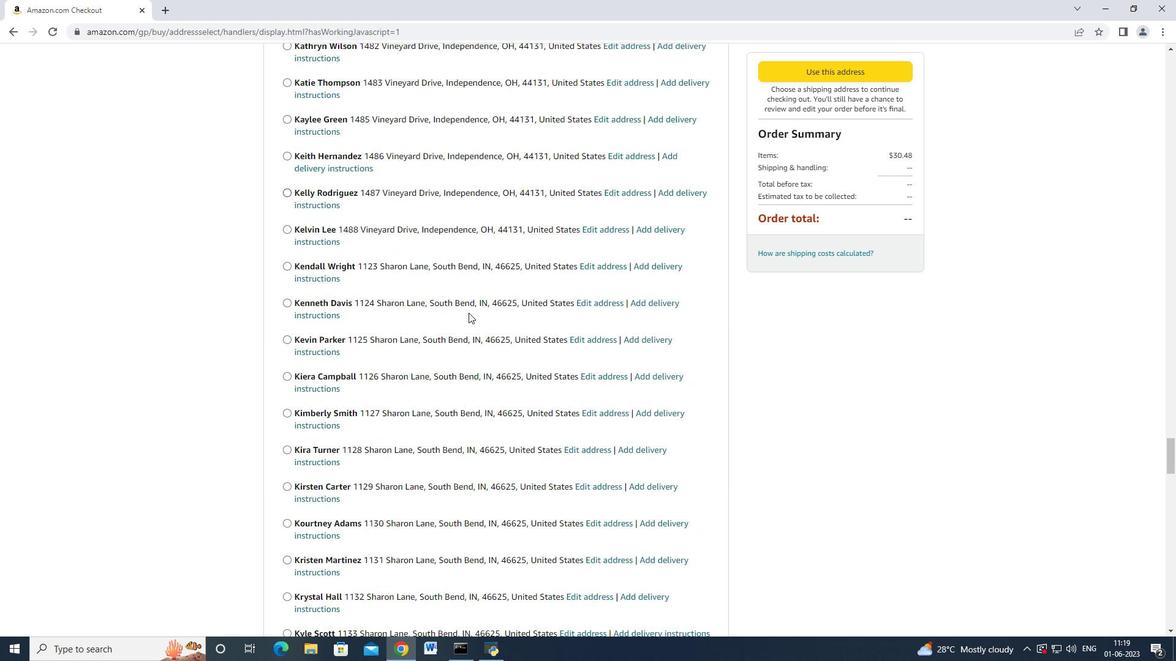 
Action: Mouse moved to (472, 310)
Screenshot: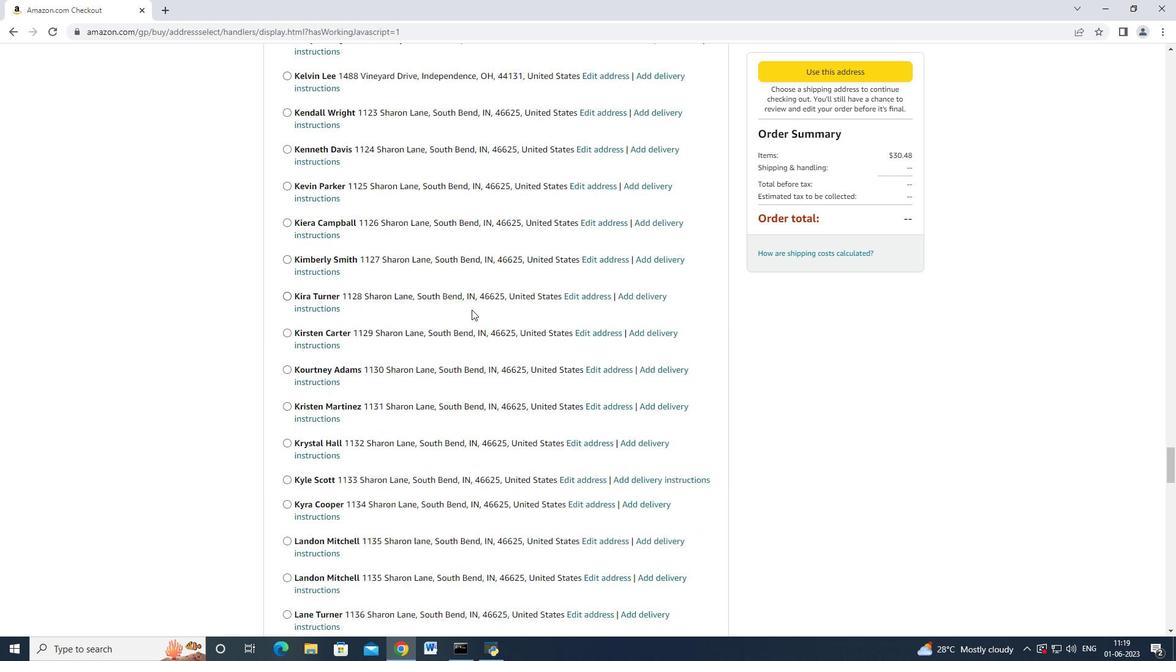 
Action: Mouse scrolled (472, 310) with delta (0, 0)
Screenshot: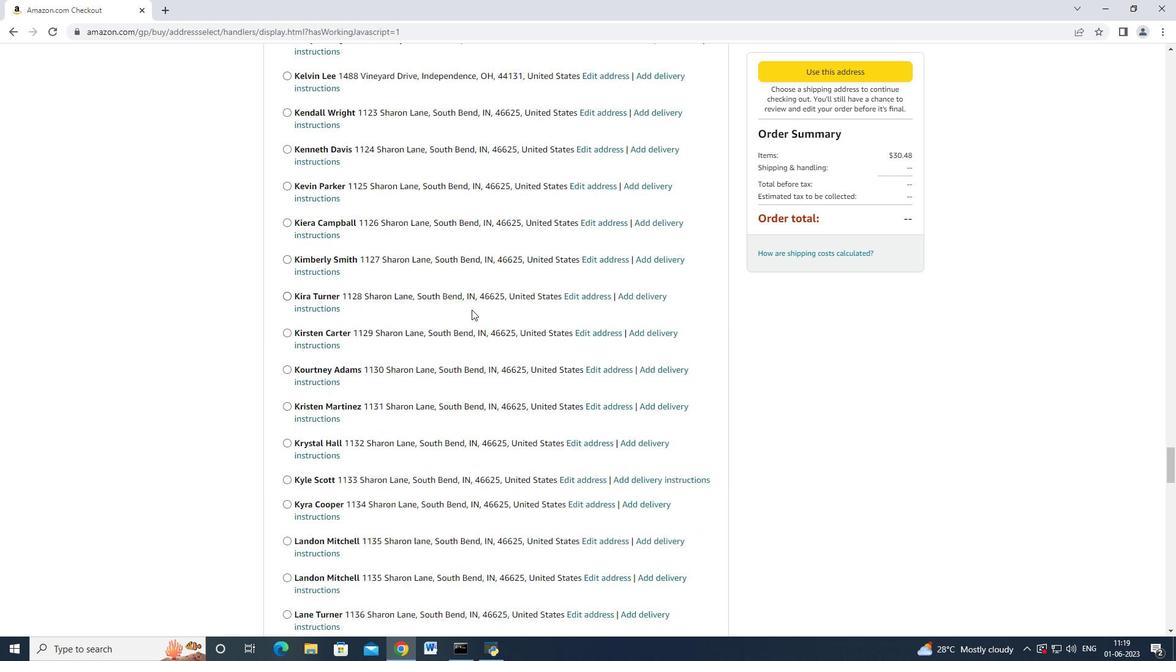 
Action: Mouse moved to (472, 310)
Screenshot: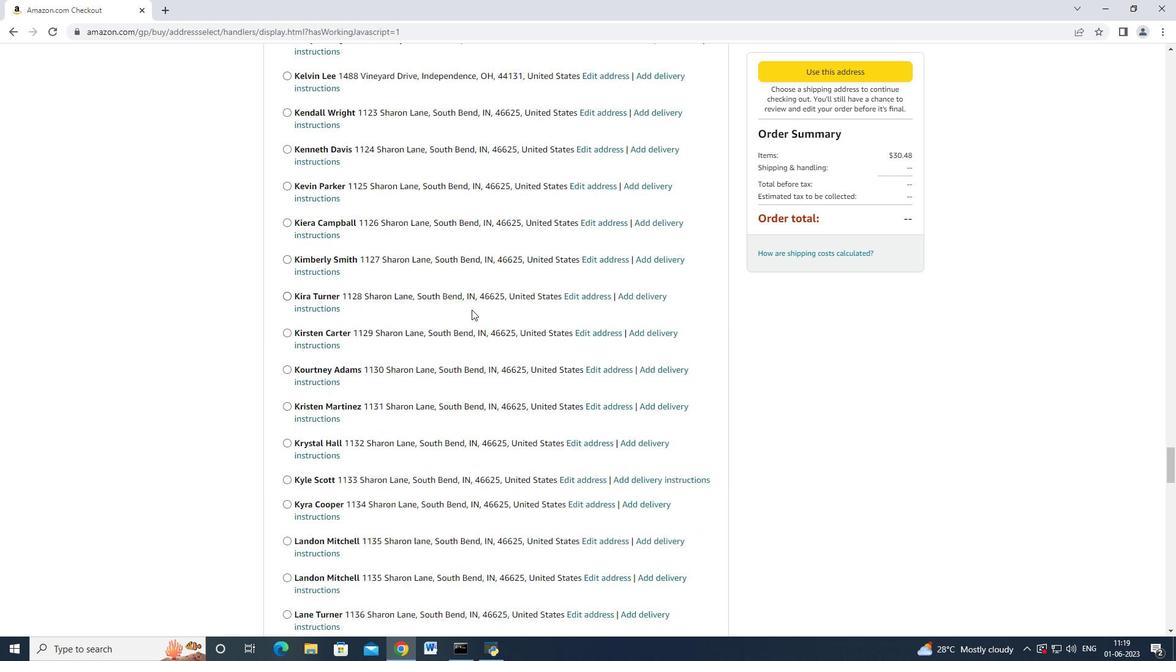 
Action: Mouse scrolled (472, 310) with delta (0, 0)
Screenshot: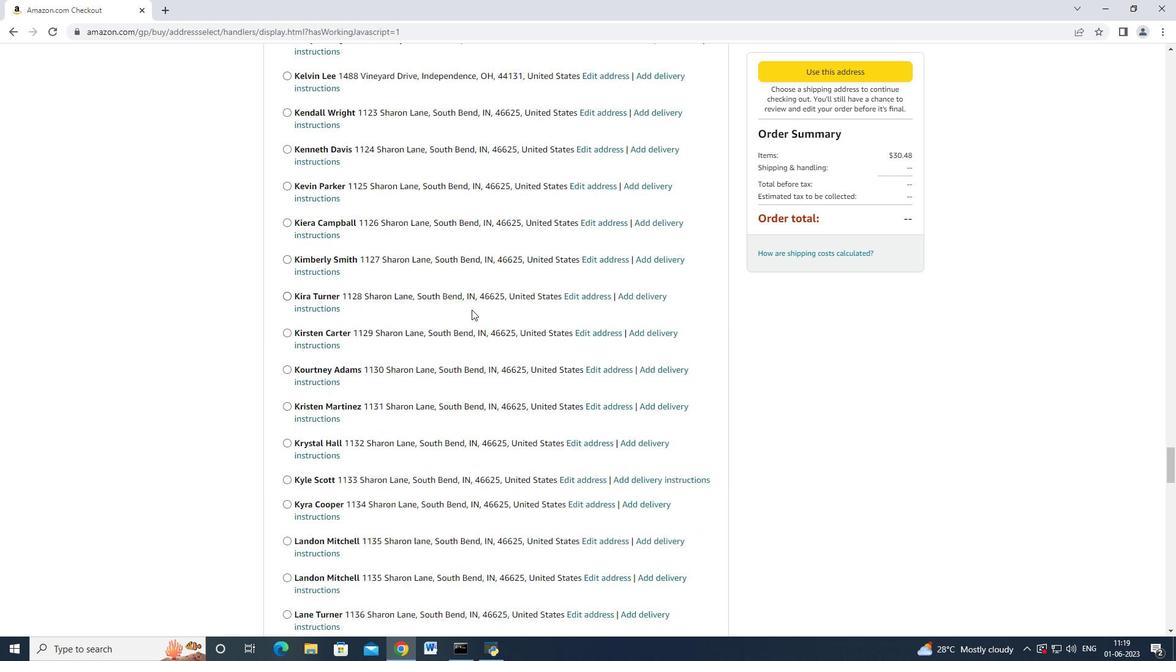 
Action: Mouse scrolled (472, 310) with delta (0, 0)
Screenshot: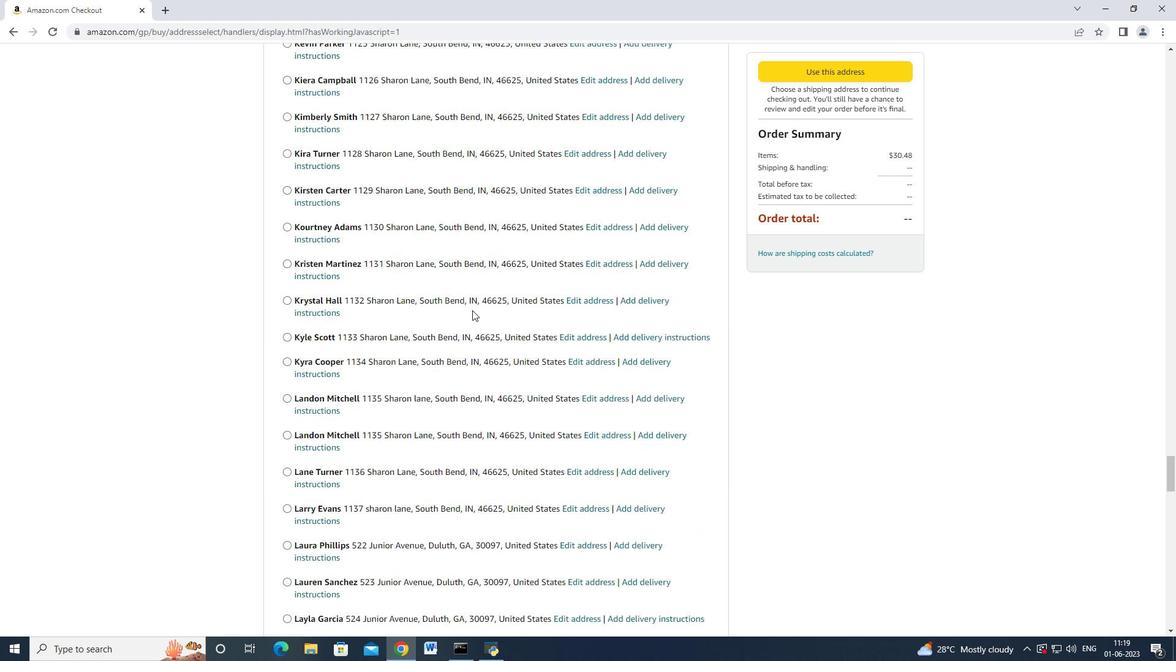 
Action: Mouse scrolled (472, 310) with delta (0, 0)
Screenshot: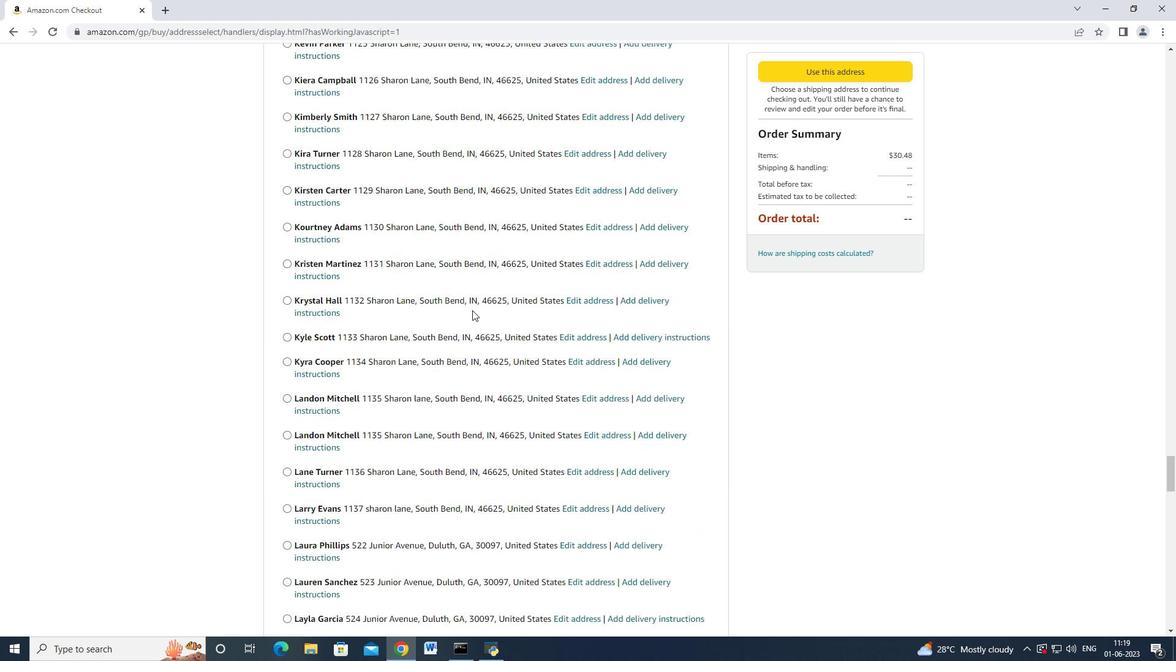 
Action: Mouse scrolled (472, 309) with delta (0, -1)
Screenshot: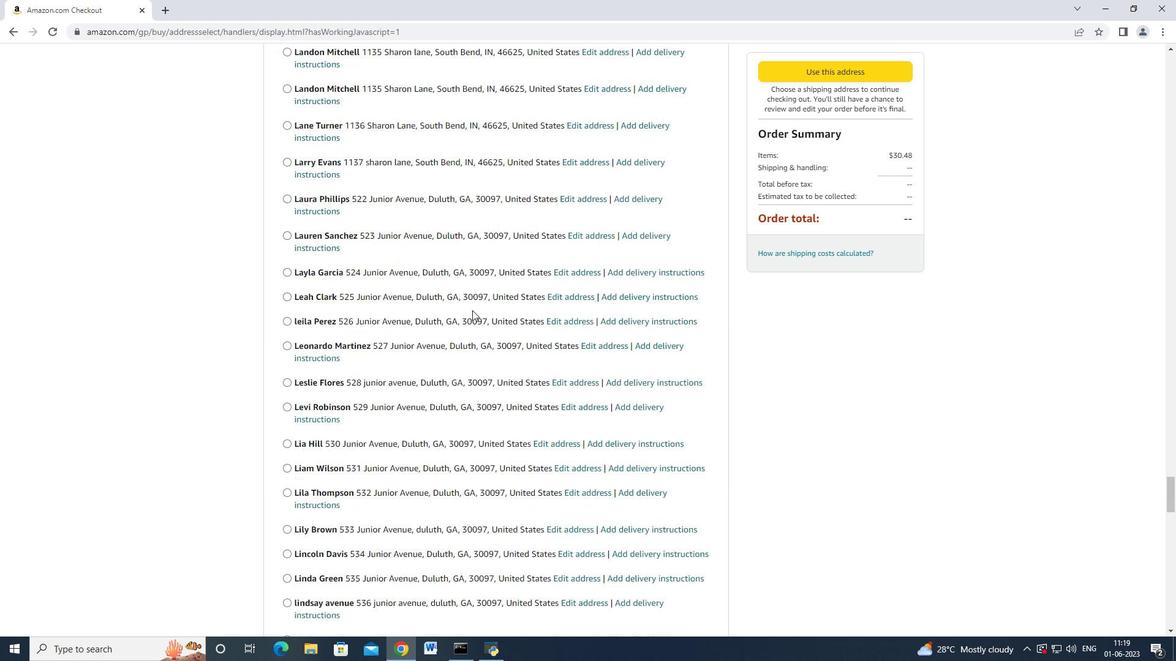 
Action: Mouse scrolled (472, 310) with delta (0, 0)
Screenshot: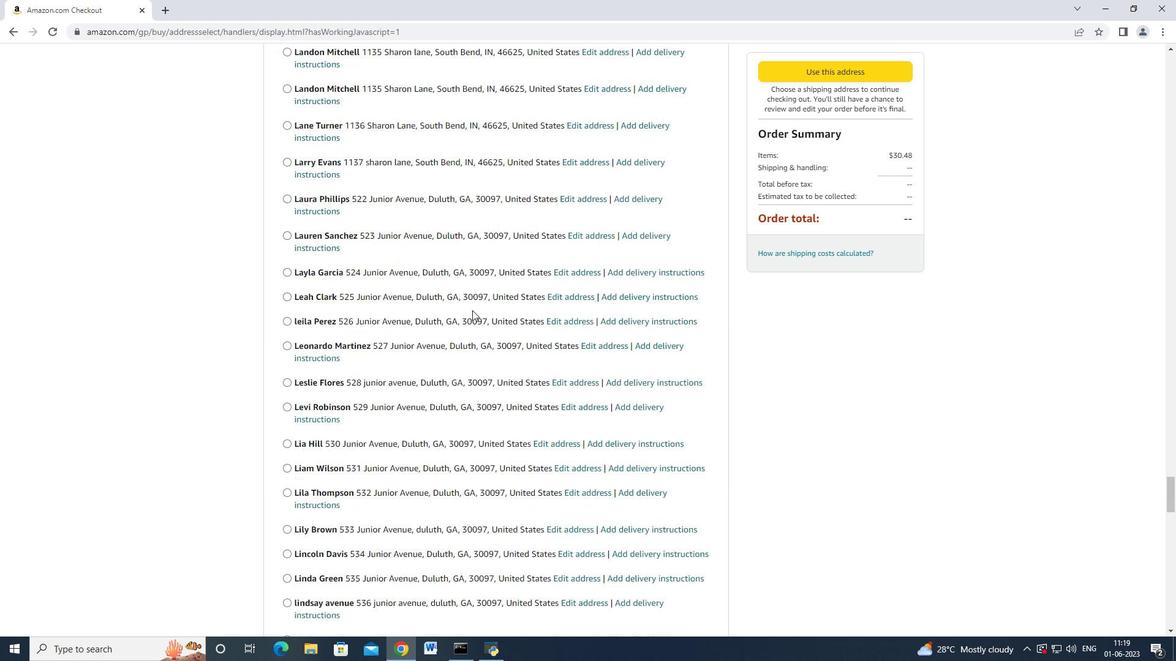 
Action: Mouse scrolled (472, 310) with delta (0, 0)
Screenshot: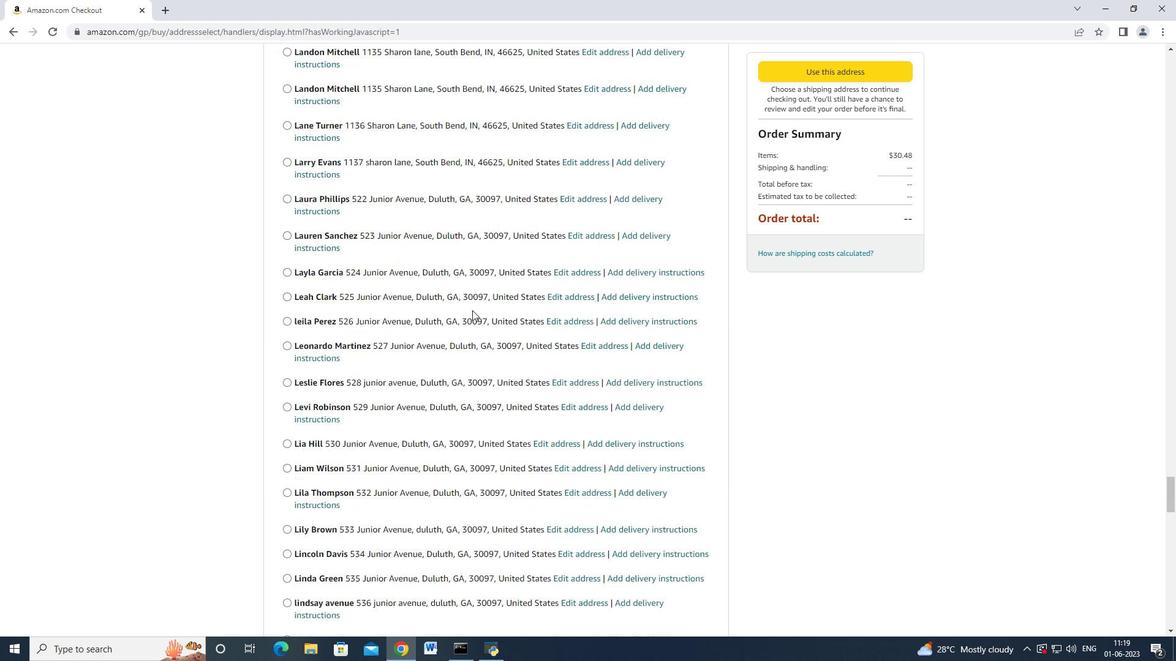 
Action: Mouse scrolled (472, 310) with delta (0, 0)
Screenshot: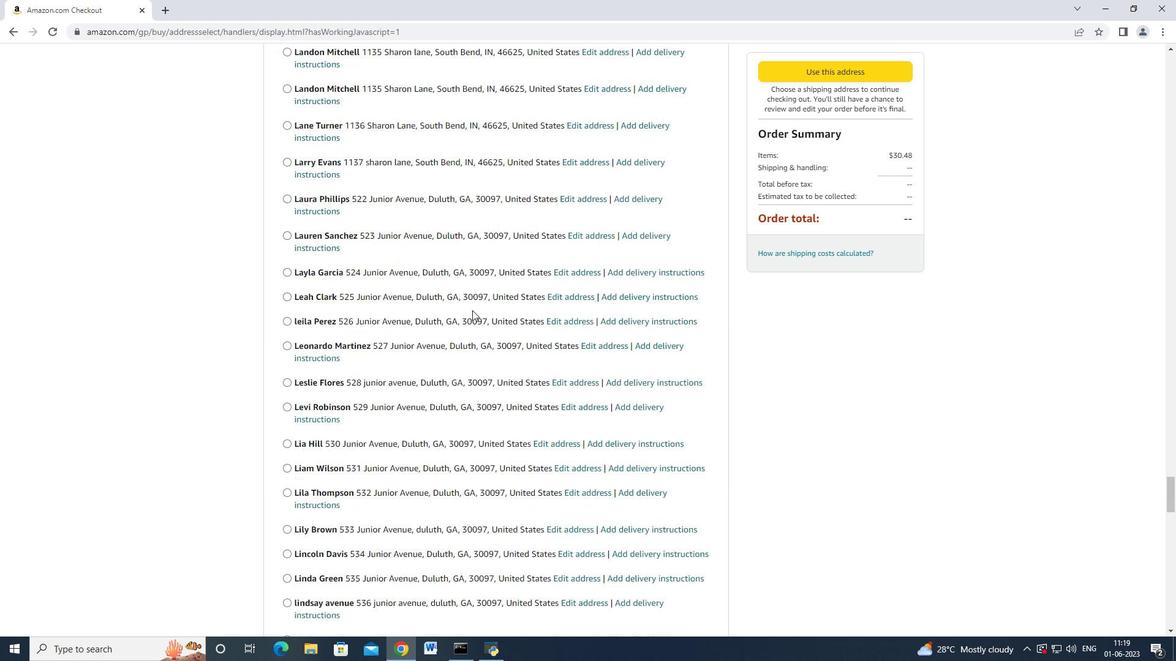 
Action: Mouse moved to (472, 309)
Screenshot: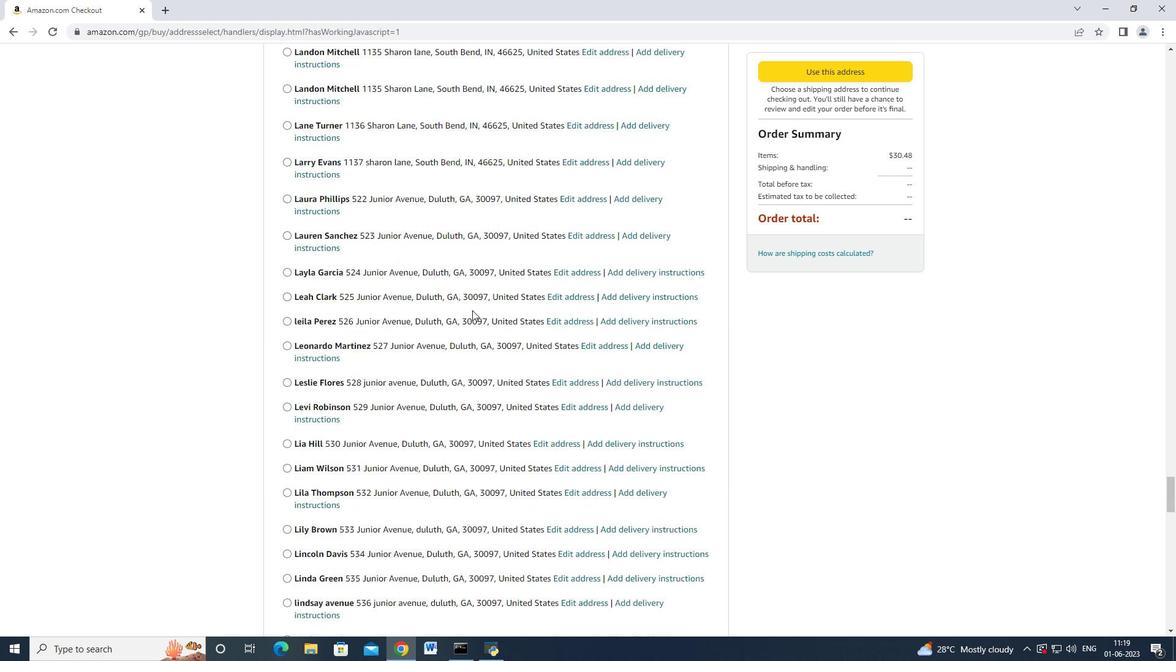 
Action: Mouse scrolled (472, 308) with delta (0, 0)
Screenshot: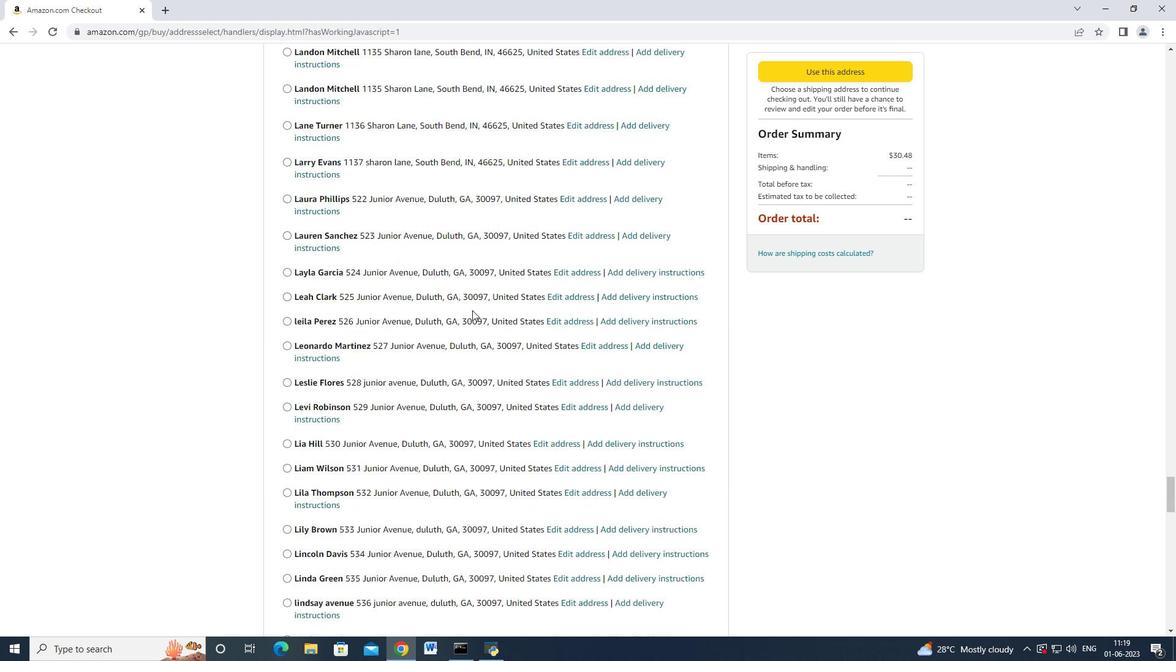 
Action: Mouse moved to (473, 306)
Screenshot: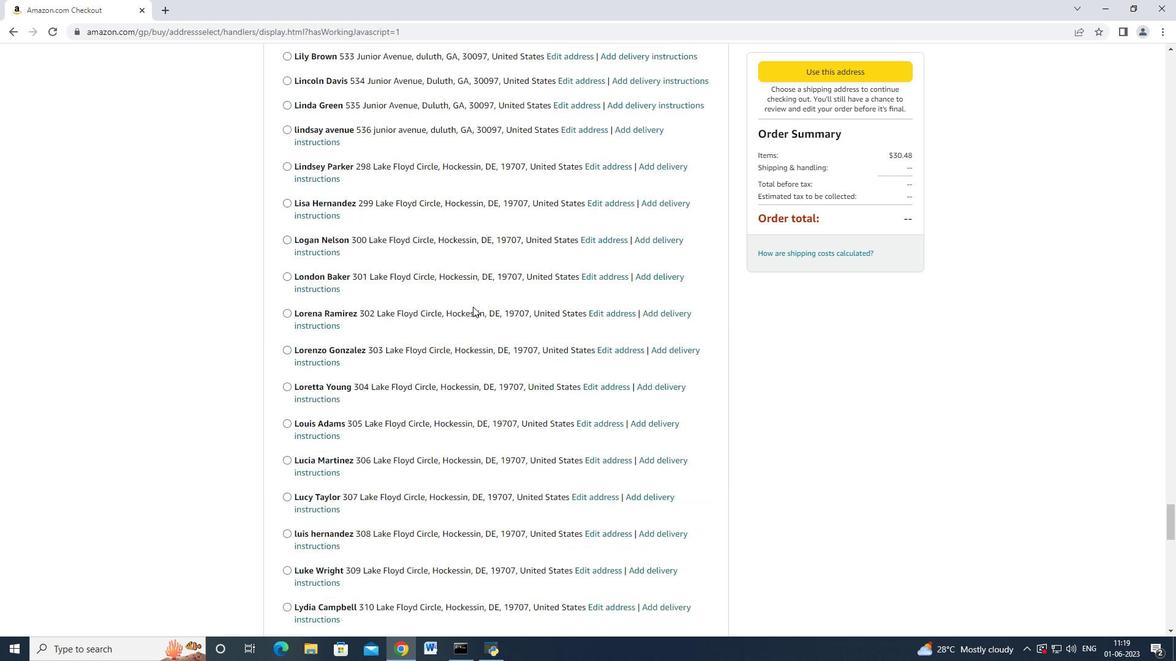 
Action: Mouse scrolled (473, 305) with delta (0, 0)
Screenshot: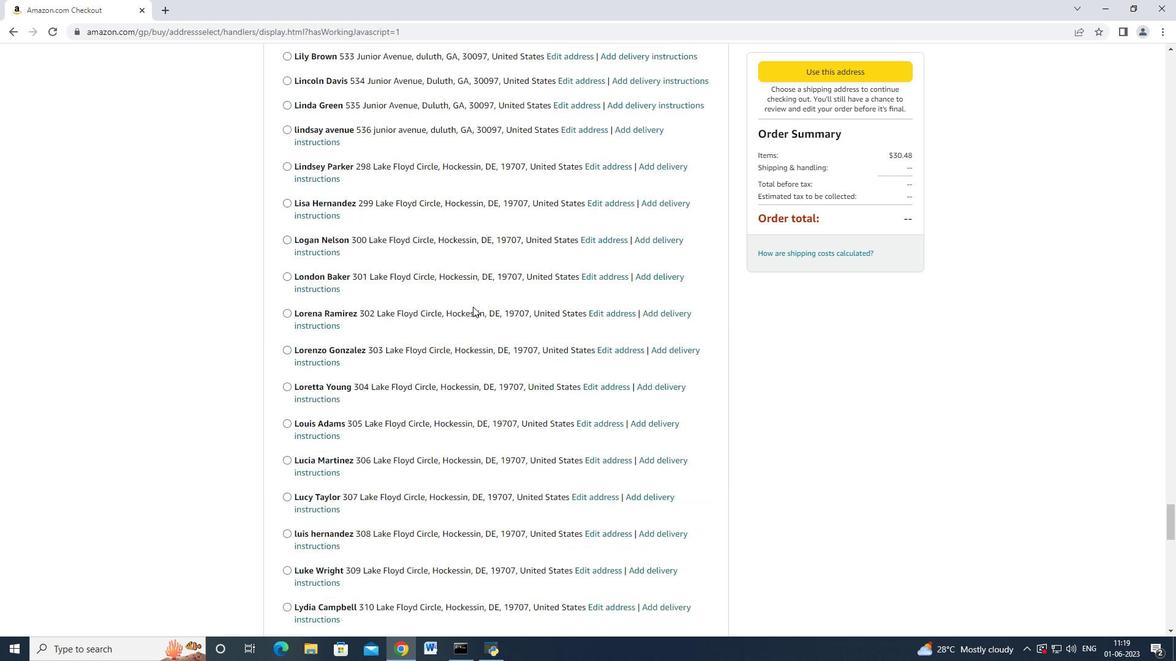
Action: Mouse scrolled (473, 305) with delta (0, 0)
Screenshot: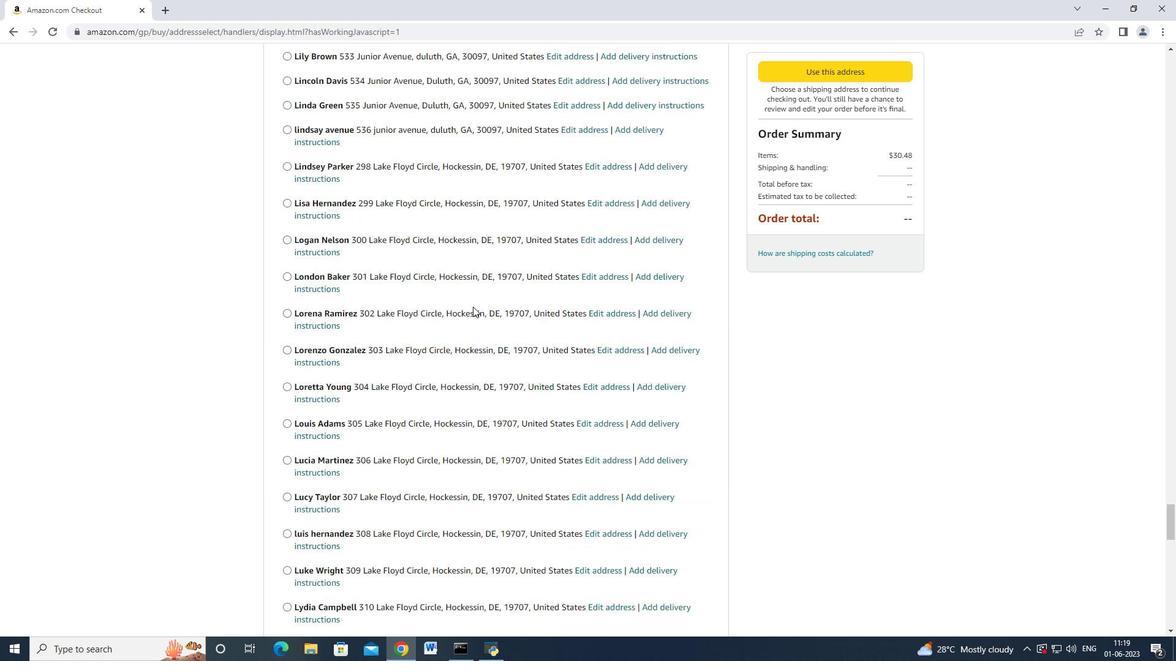 
Action: Mouse scrolled (473, 305) with delta (0, 0)
Screenshot: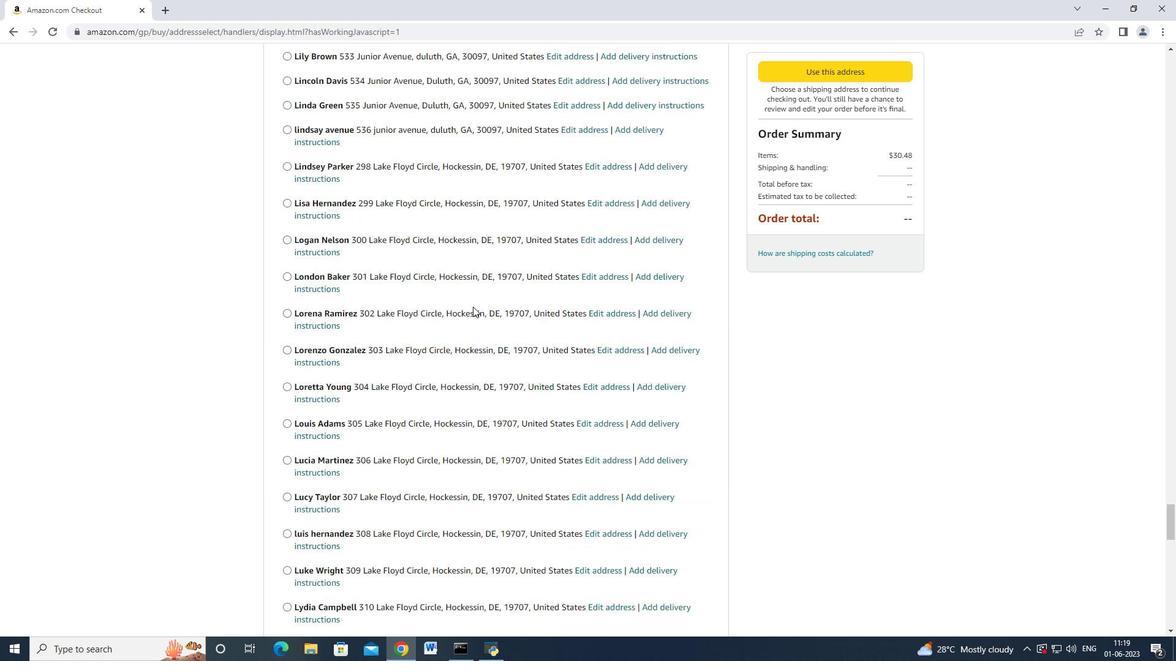 
Action: Mouse scrolled (473, 305) with delta (0, 0)
Screenshot: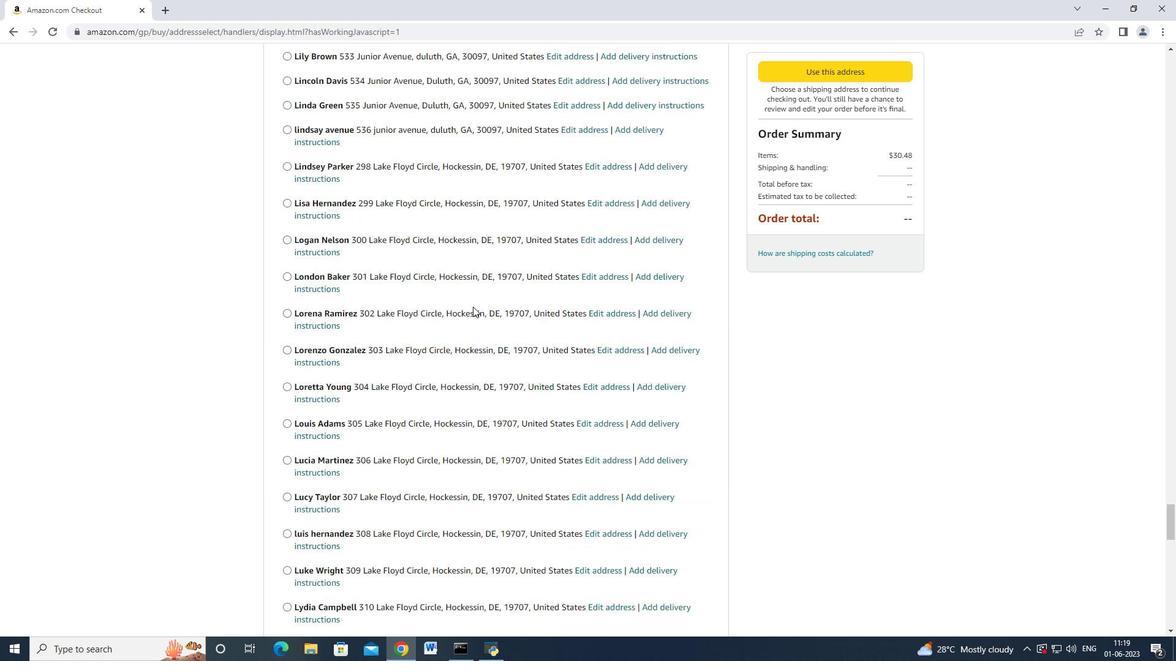 
Action: Mouse scrolled (473, 305) with delta (0, 0)
Screenshot: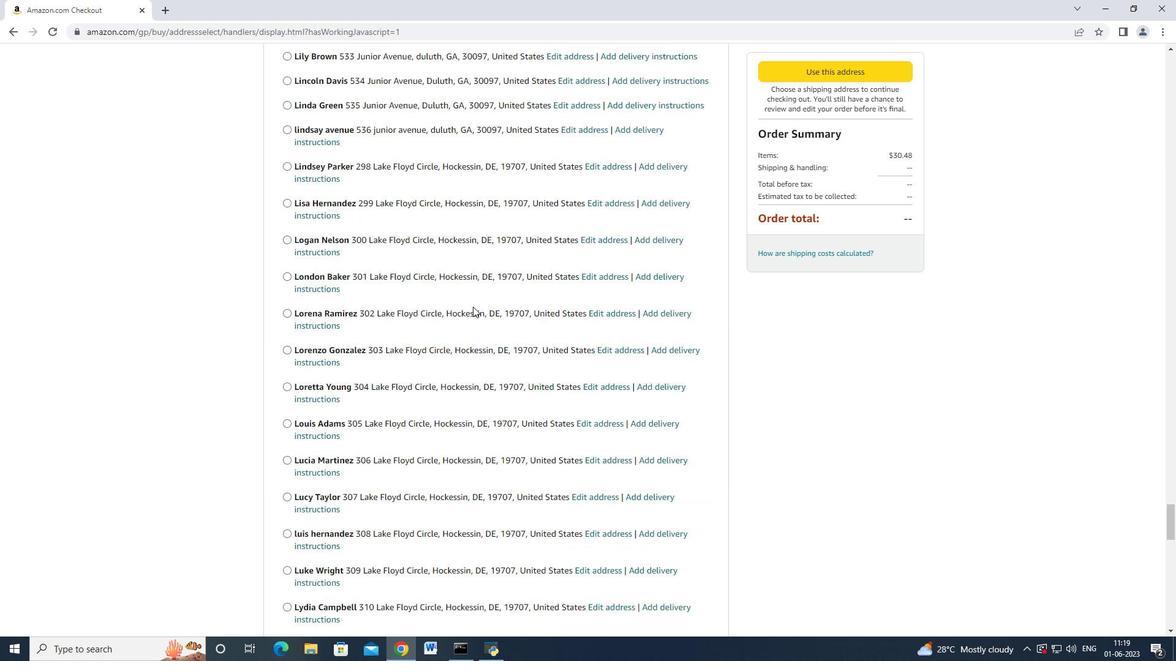 
Action: Mouse scrolled (473, 305) with delta (0, 0)
Screenshot: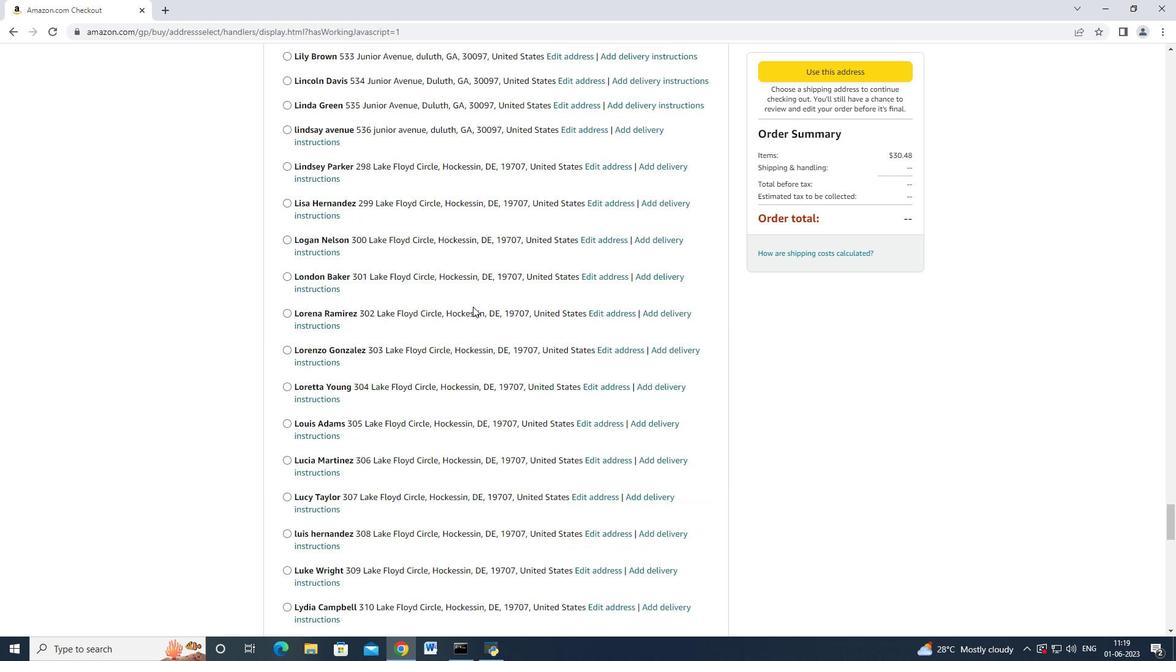 
Action: Mouse scrolled (473, 305) with delta (0, 0)
Screenshot: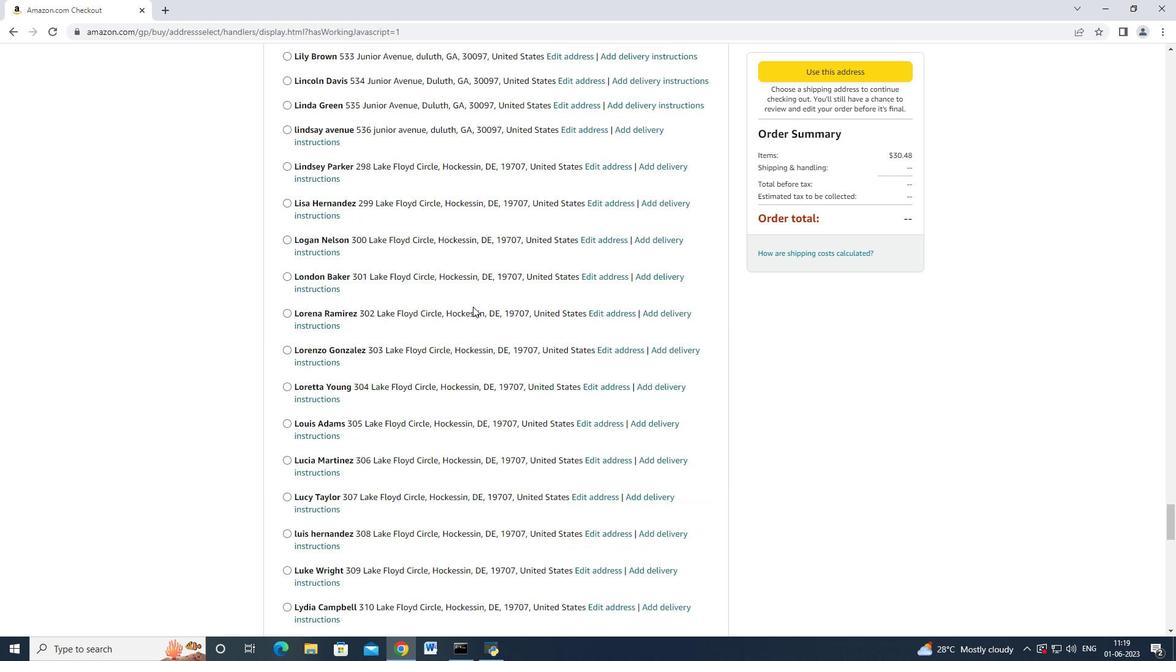 
Action: Mouse moved to (473, 306)
Screenshot: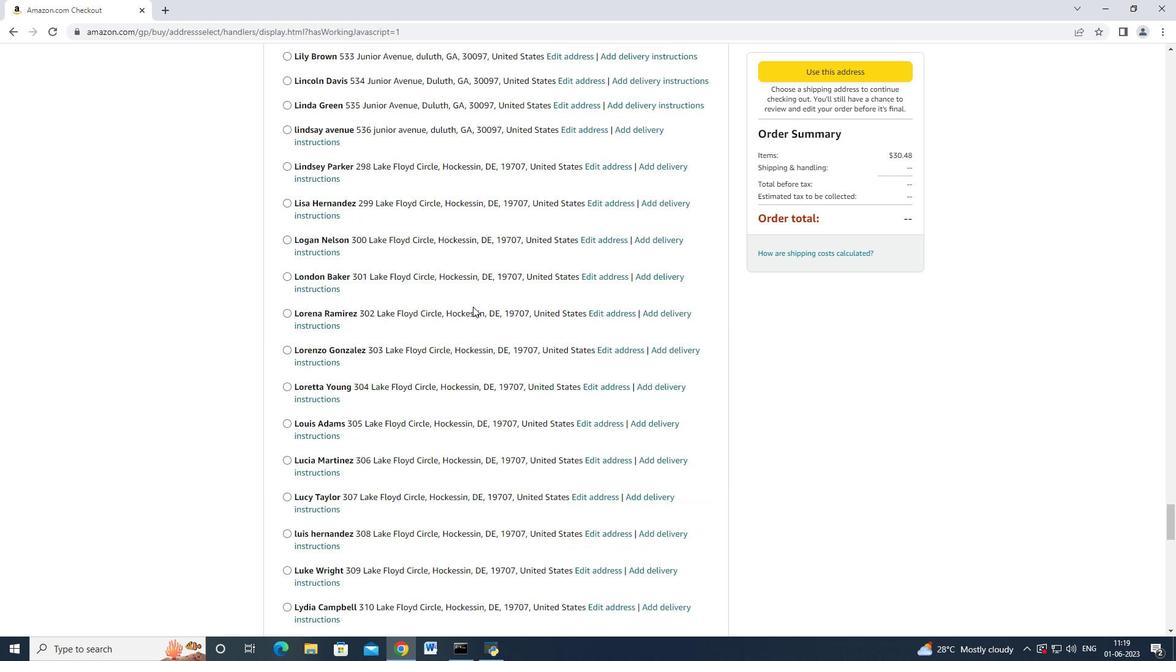 
Action: Mouse scrolled (473, 305) with delta (0, 0)
Screenshot: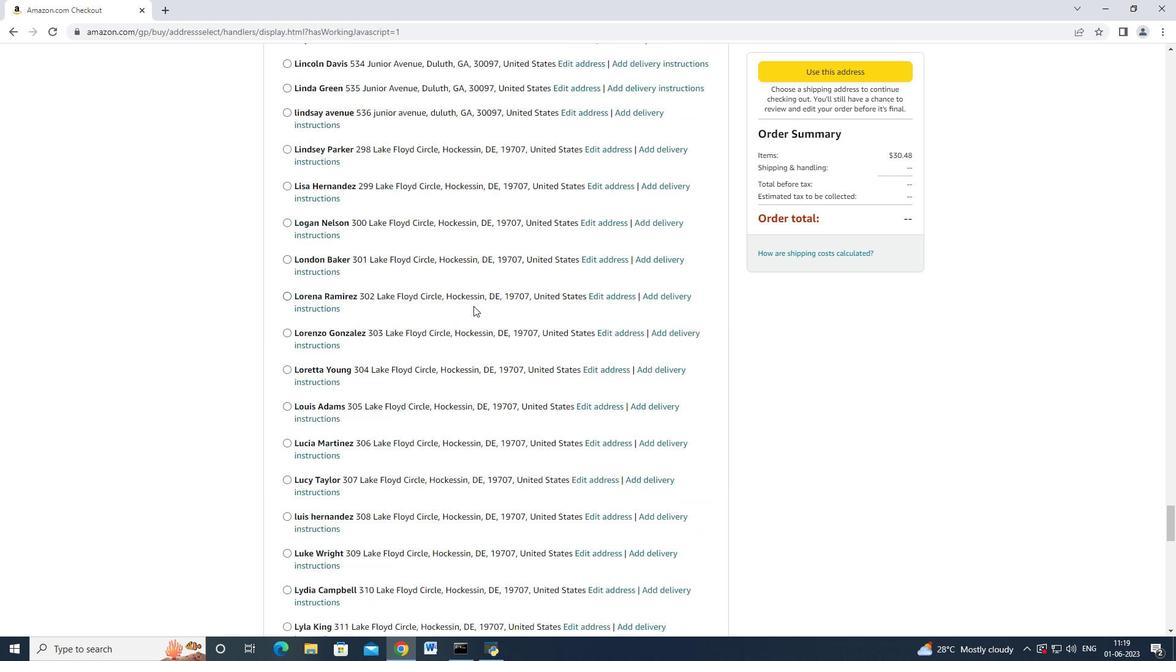
Action: Mouse moved to (473, 304)
Screenshot: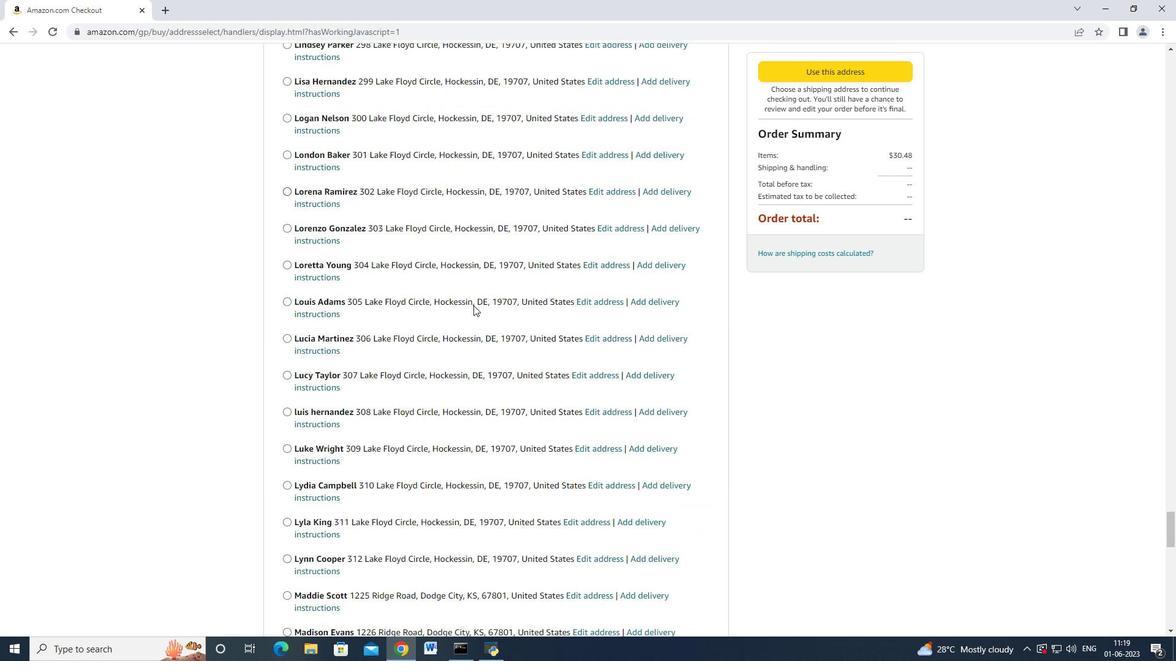 
Action: Mouse scrolled (473, 303) with delta (0, 0)
Screenshot: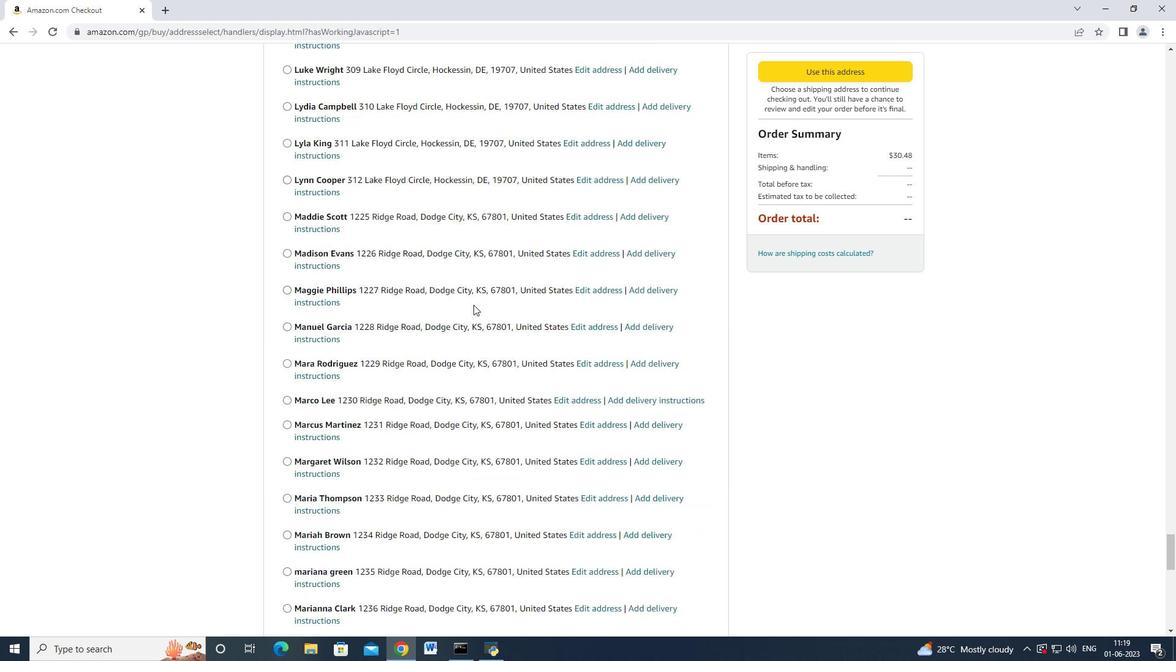 
Action: Mouse scrolled (473, 303) with delta (0, 0)
Screenshot: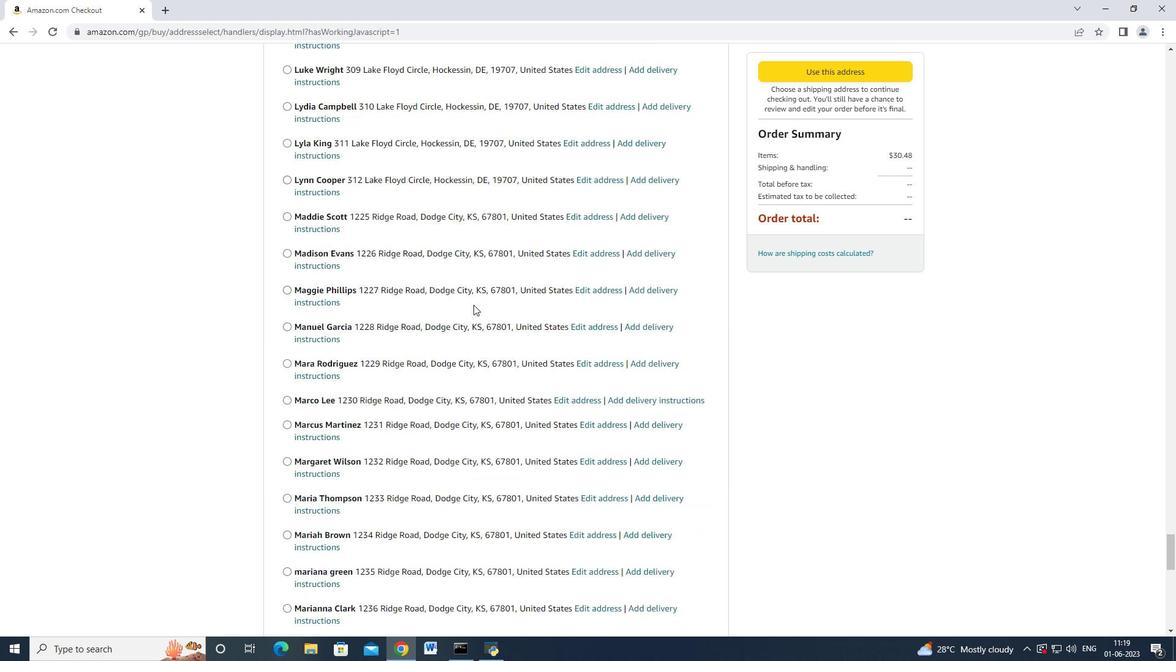 
Action: Mouse scrolled (473, 303) with delta (0, -1)
Screenshot: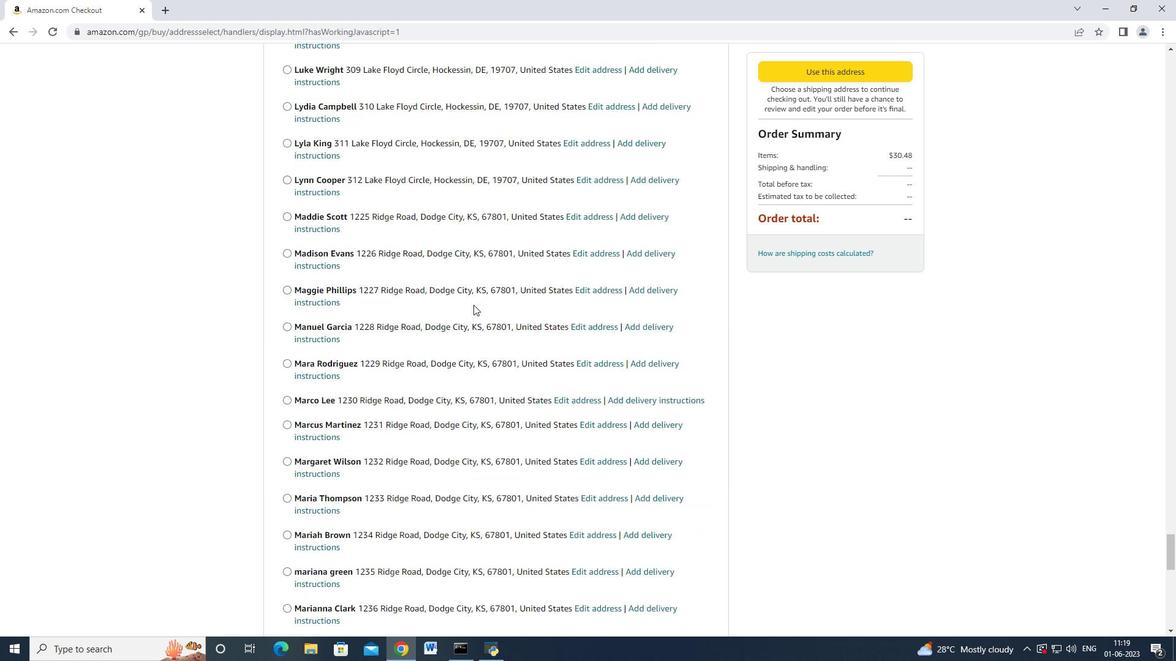 
Action: Mouse scrolled (473, 303) with delta (0, 0)
Screenshot: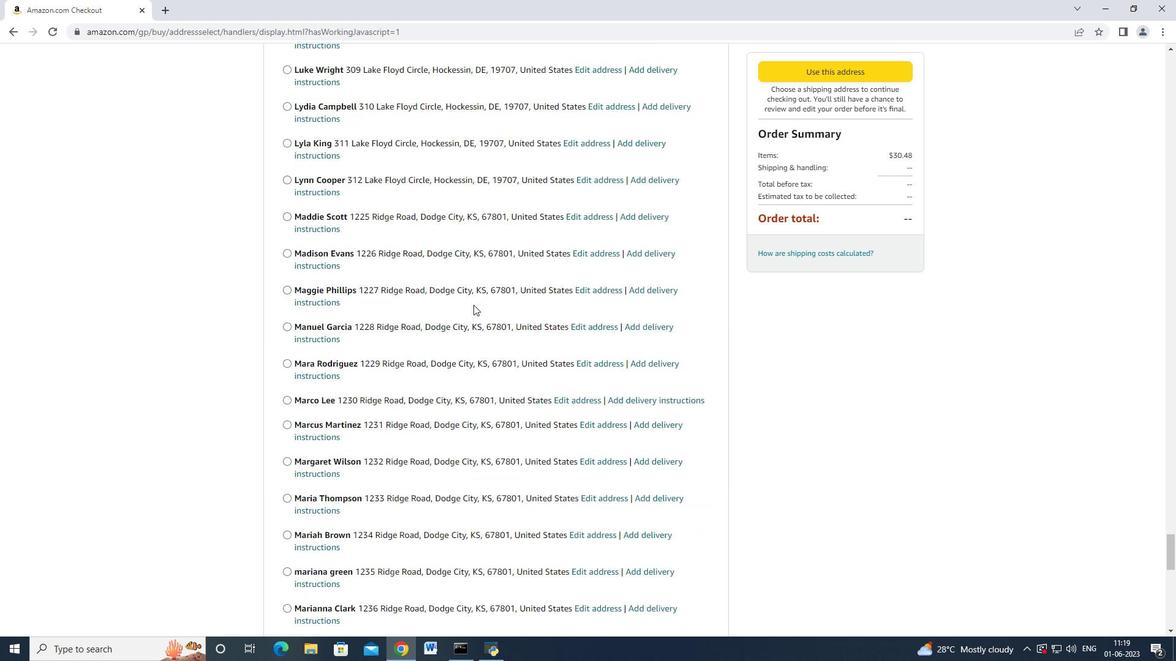 
Action: Mouse scrolled (473, 303) with delta (0, 0)
Screenshot: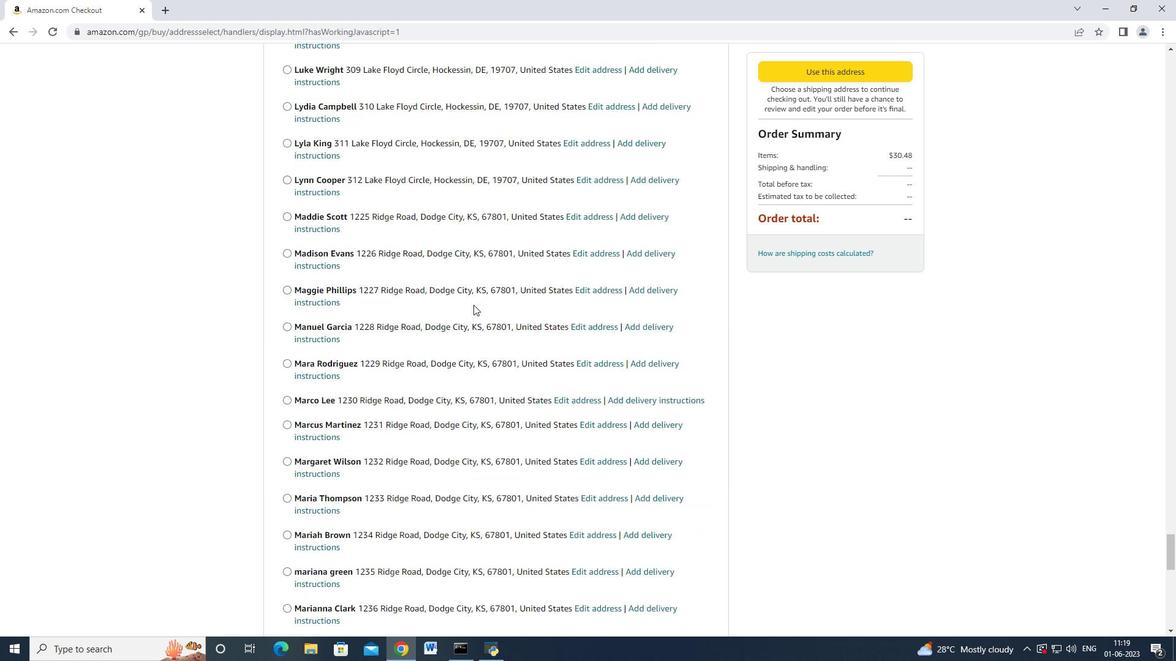 
Action: Mouse scrolled (473, 303) with delta (0, 0)
Screenshot: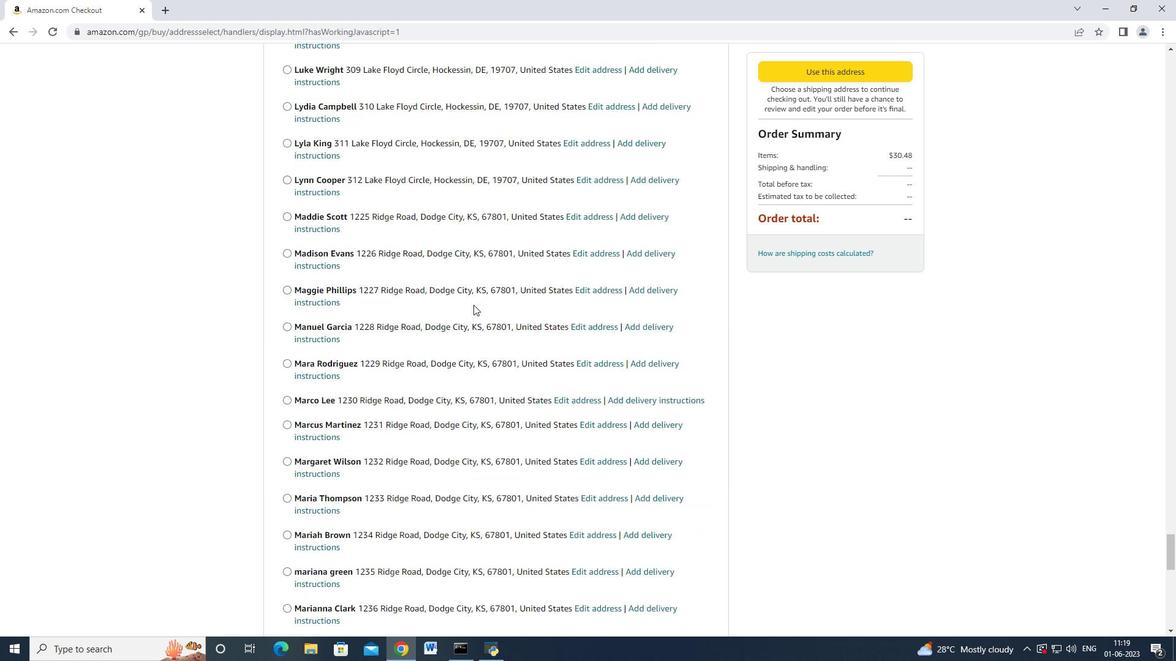 
Action: Mouse moved to (473, 303)
Screenshot: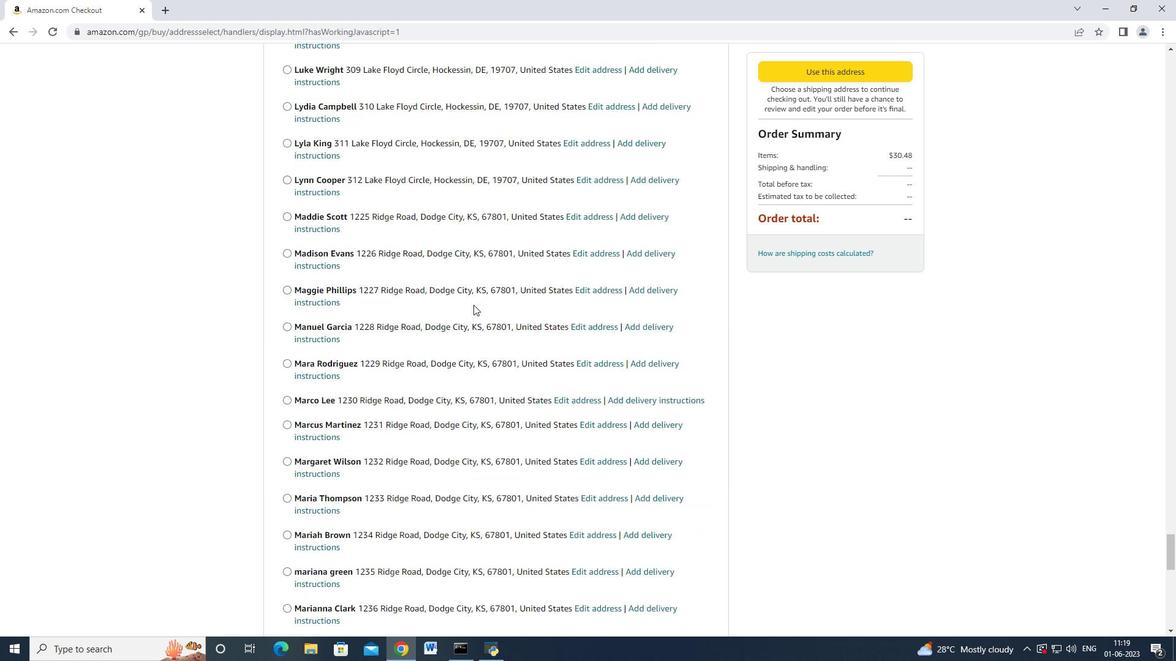 
Action: Mouse scrolled (473, 303) with delta (0, 0)
Screenshot: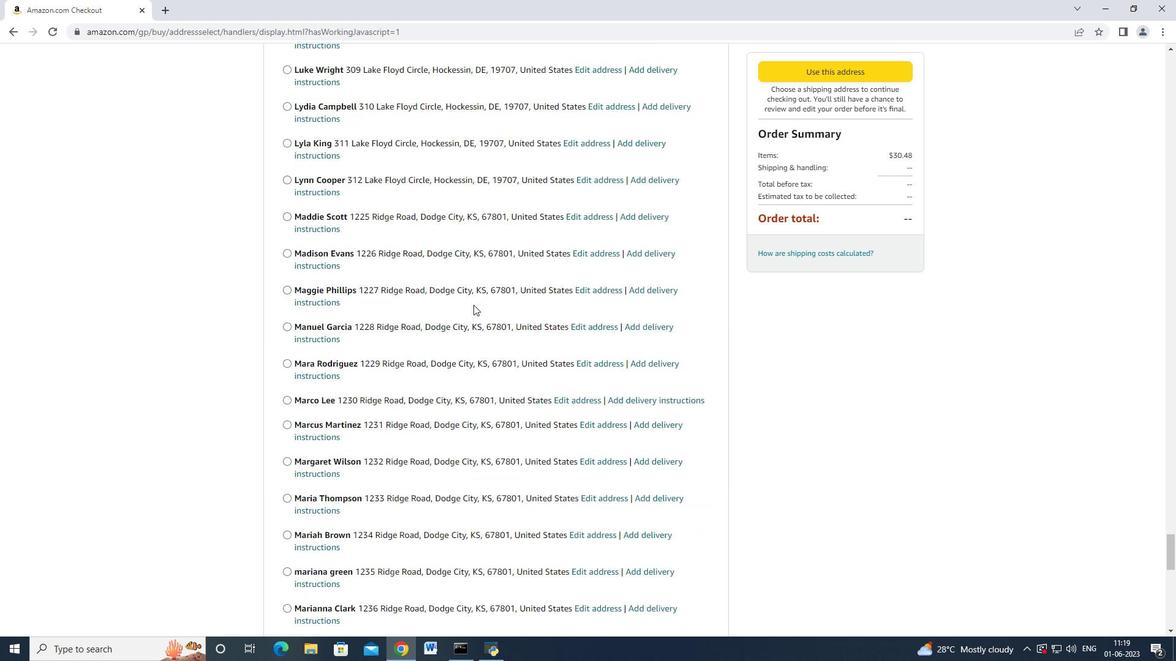 
Action: Mouse moved to (473, 303)
Screenshot: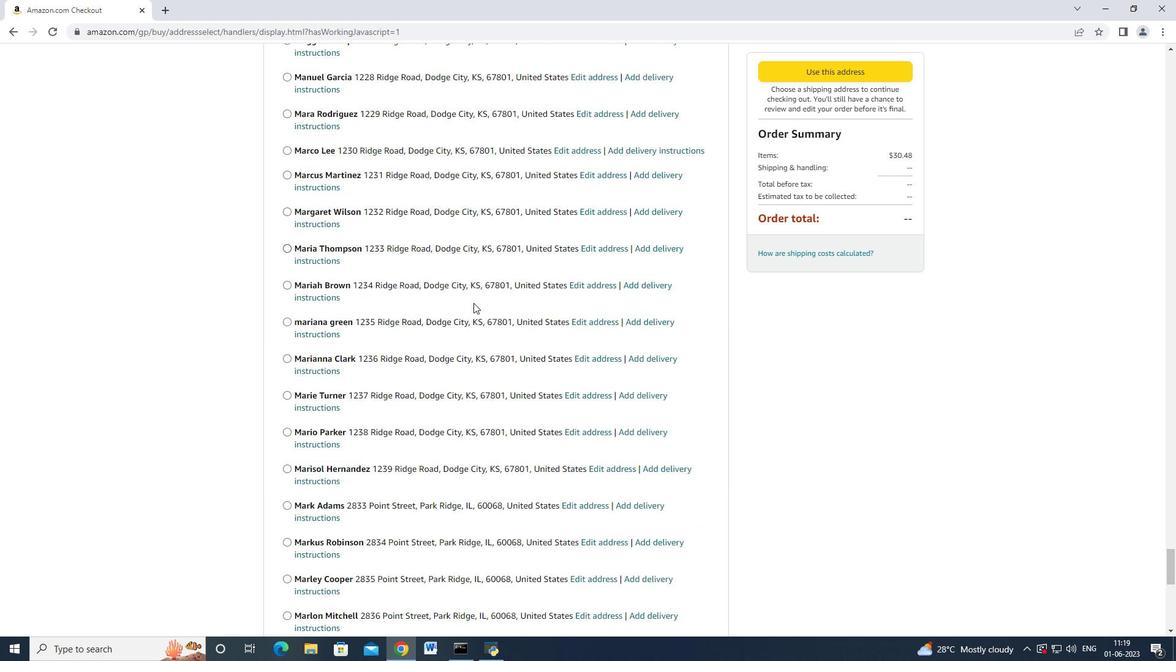 
Action: Mouse scrolled (473, 302) with delta (0, 0)
Screenshot: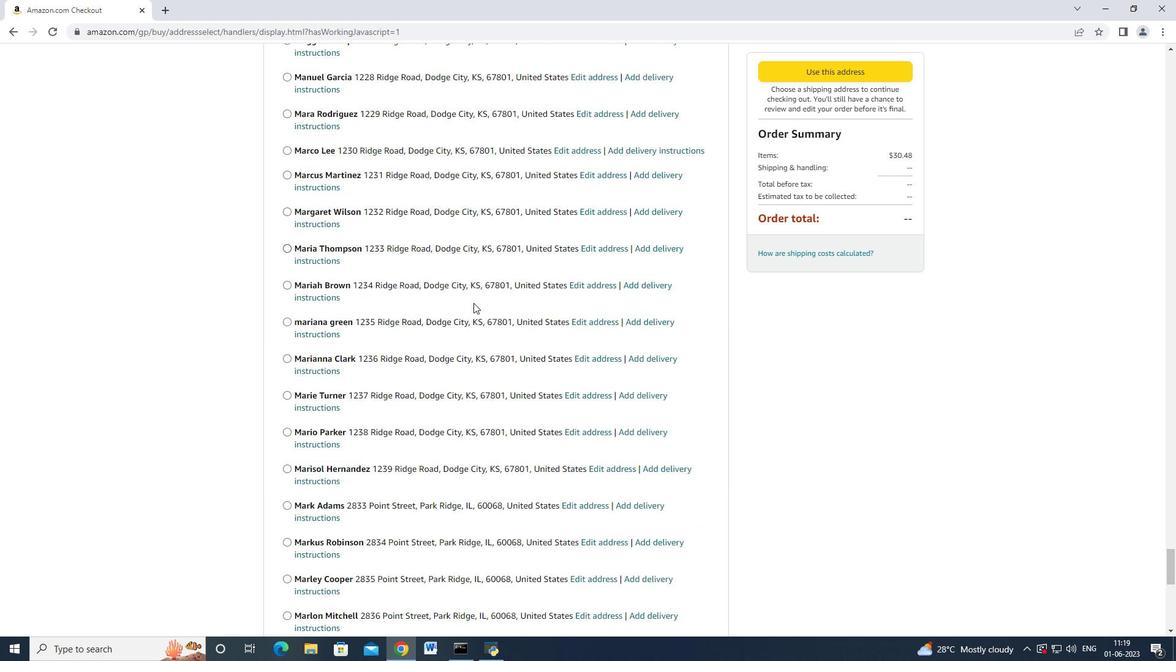 
Action: Mouse moved to (472, 303)
Screenshot: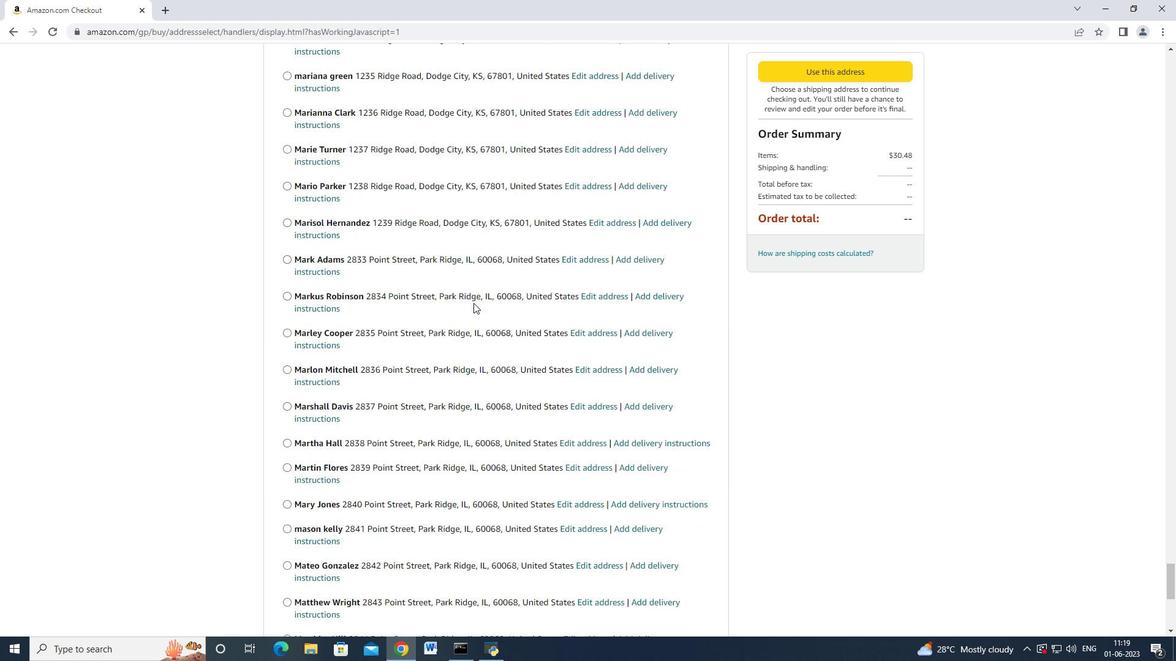 
Action: Mouse scrolled (472, 302) with delta (0, 0)
Screenshot: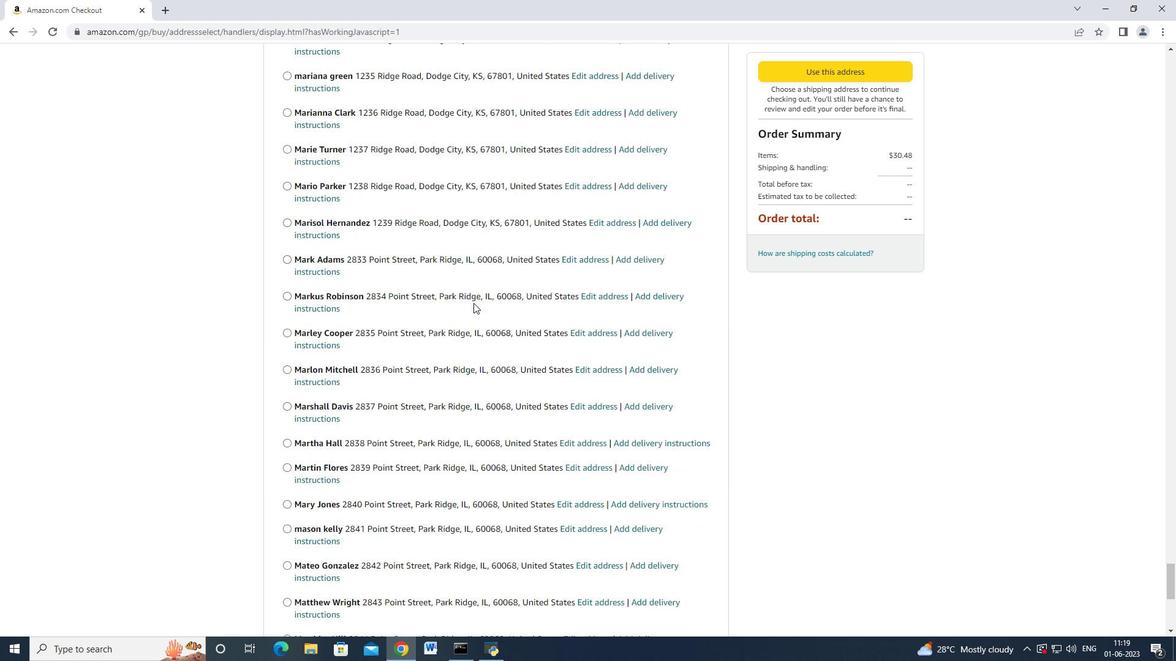 
Action: Mouse scrolled (472, 302) with delta (0, 0)
Screenshot: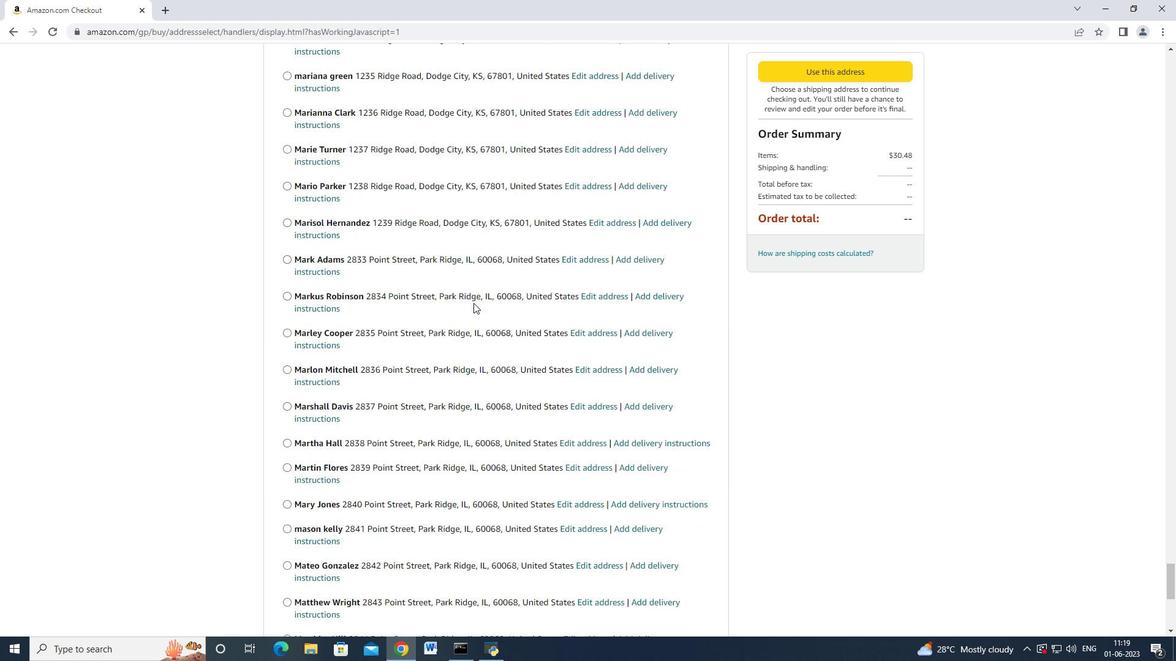 
Action: Mouse moved to (472, 303)
Screenshot: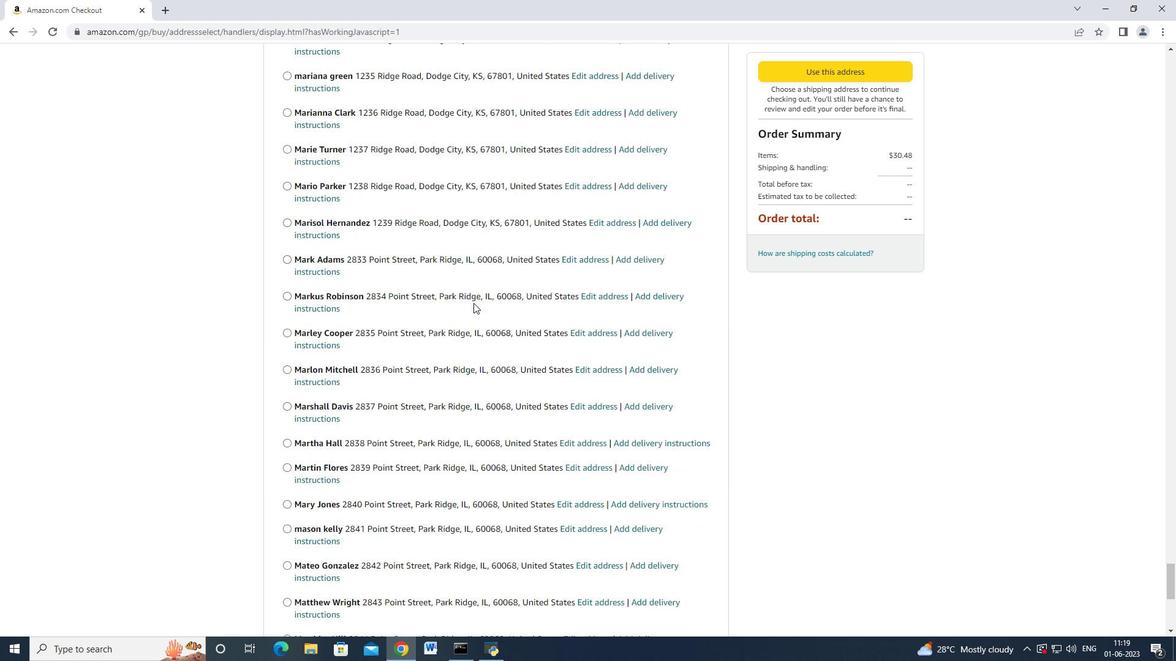 
Action: Mouse scrolled (472, 302) with delta (0, 0)
Screenshot: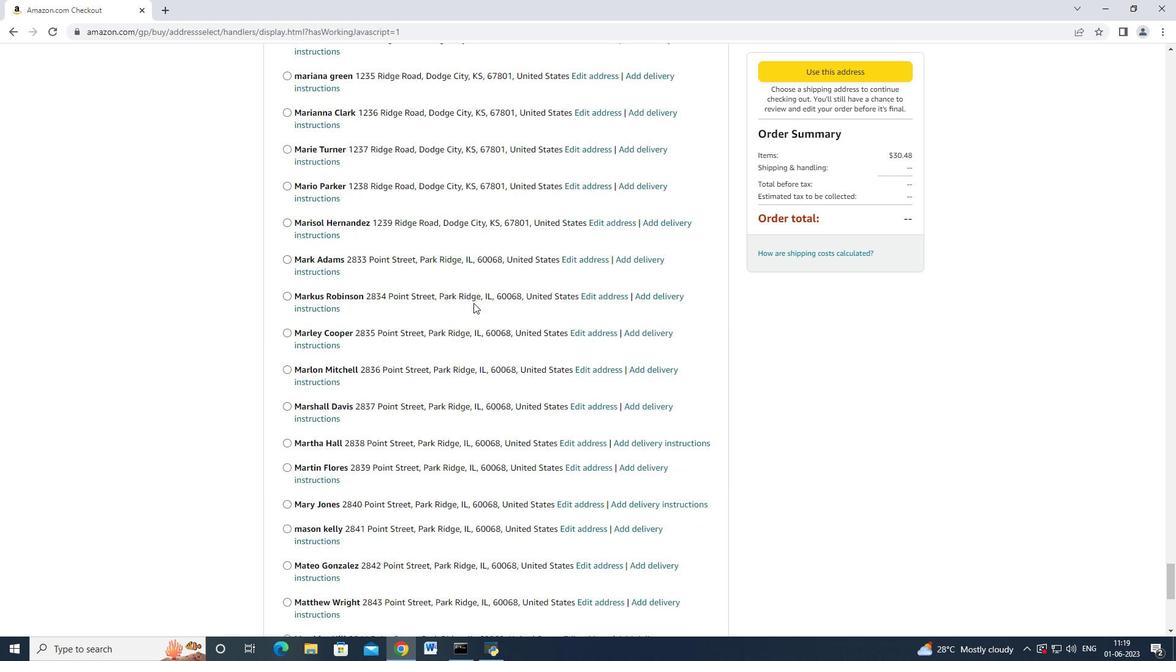 
Action: Mouse scrolled (472, 302) with delta (0, 0)
Screenshot: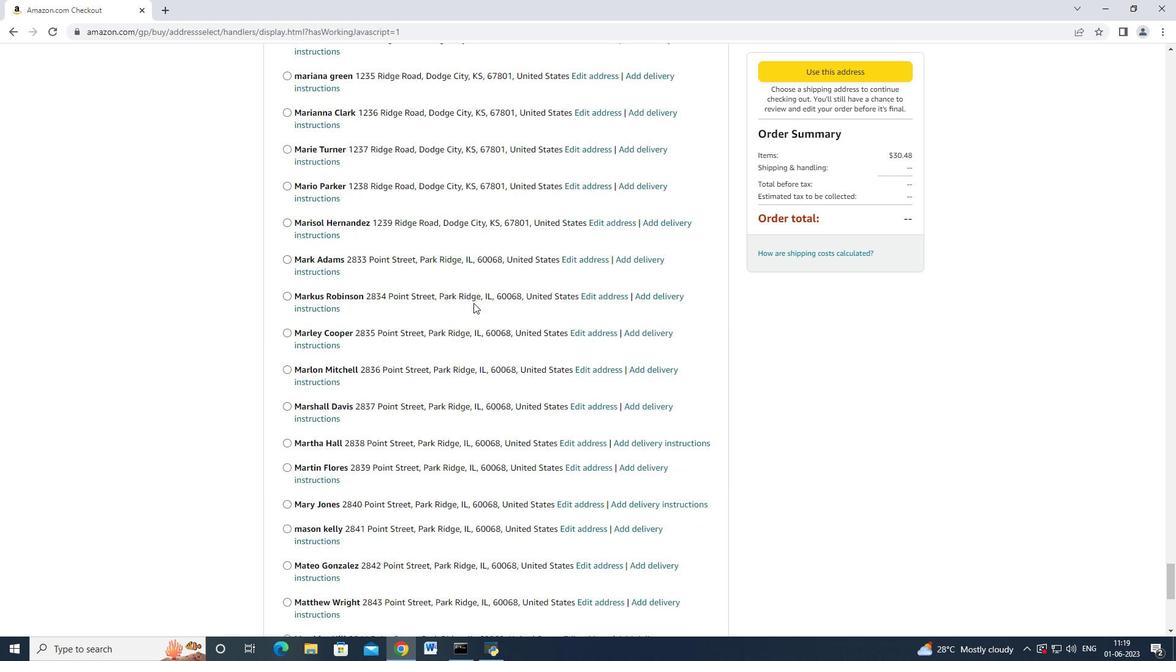 
Action: Mouse scrolled (472, 302) with delta (0, 0)
Screenshot: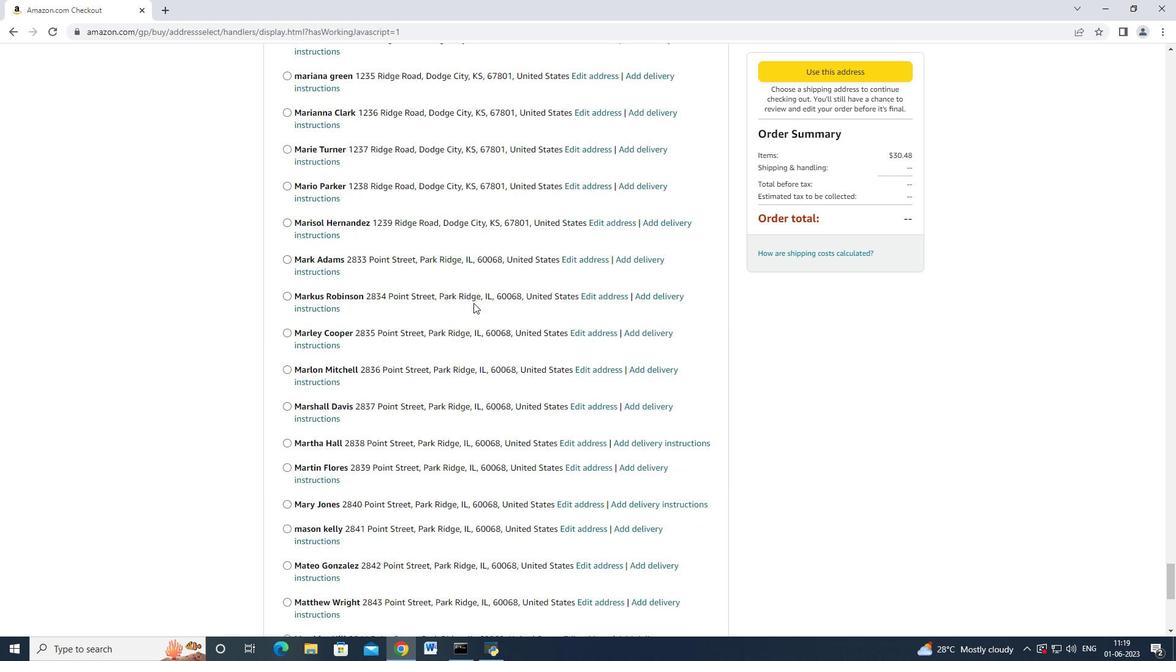 
Action: Mouse scrolled (472, 302) with delta (0, 0)
Screenshot: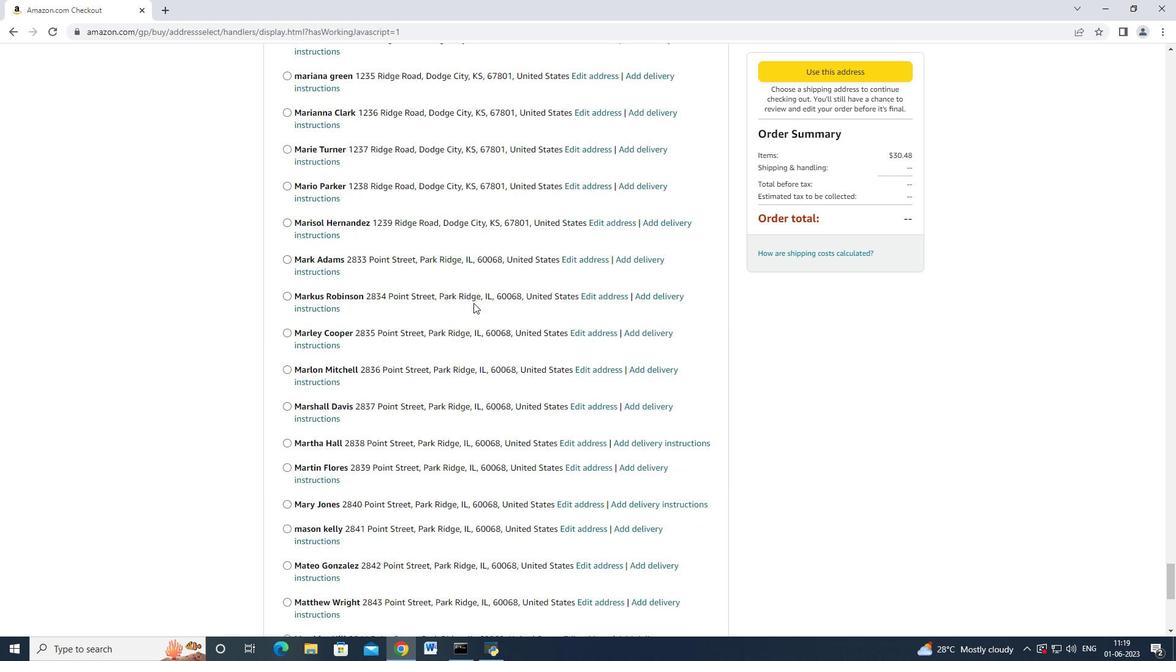 
Action: Mouse scrolled (472, 302) with delta (0, 0)
Screenshot: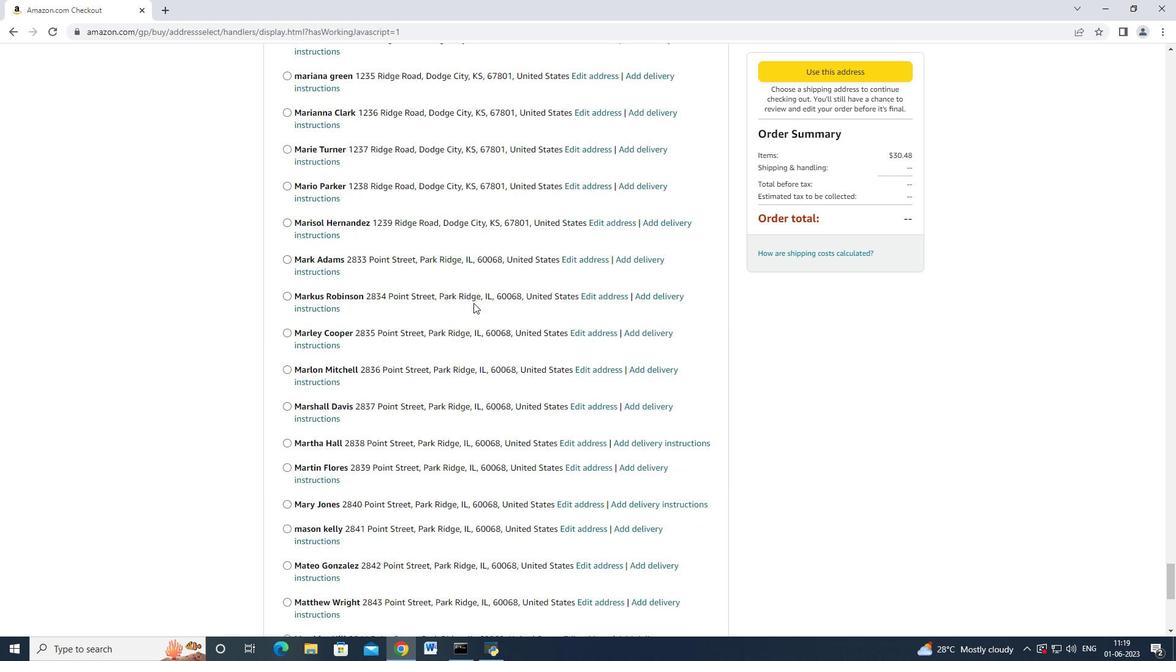 
Action: Mouse moved to (471, 303)
Screenshot: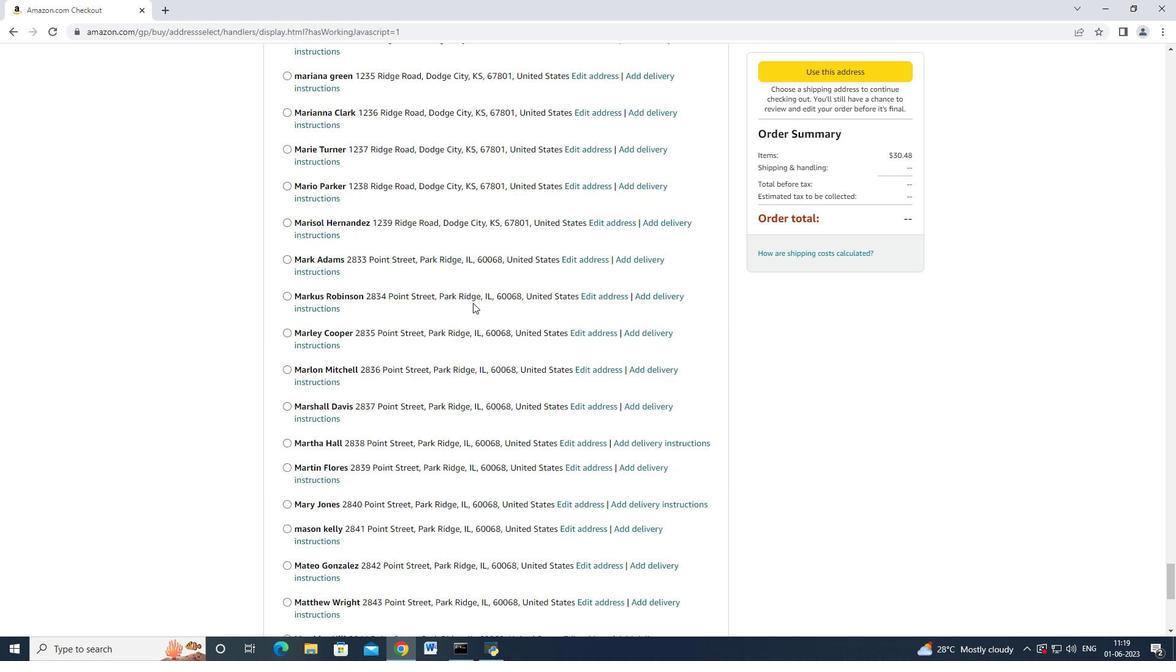 
Action: Mouse scrolled (471, 302) with delta (0, 0)
Screenshot: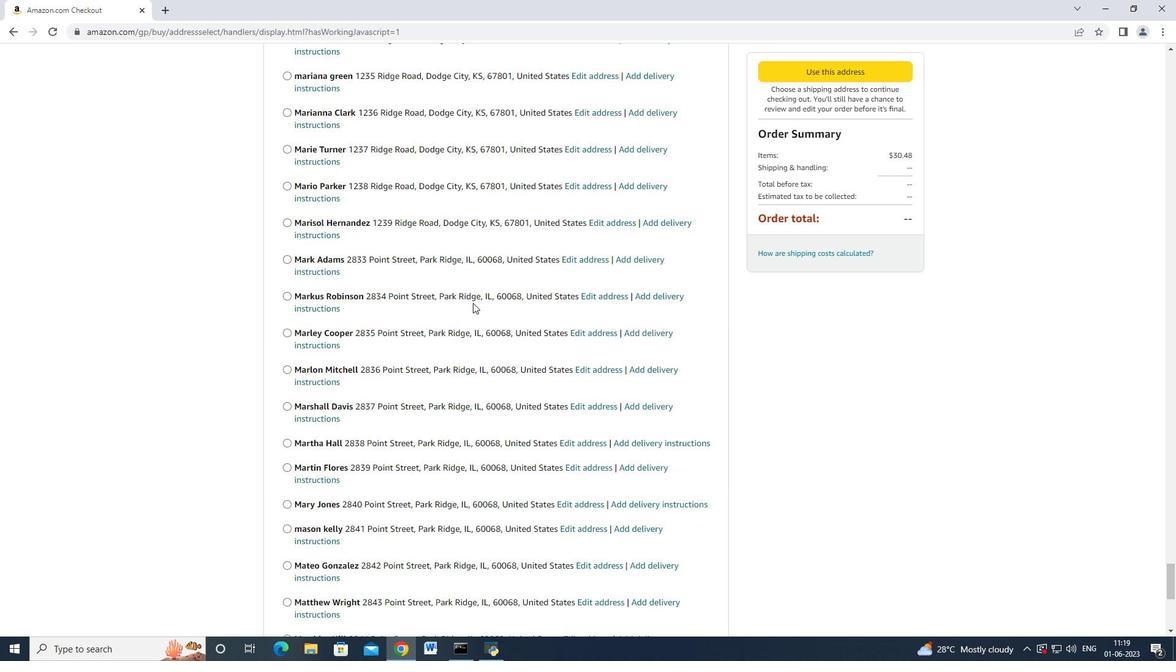 
Action: Mouse moved to (471, 302)
Screenshot: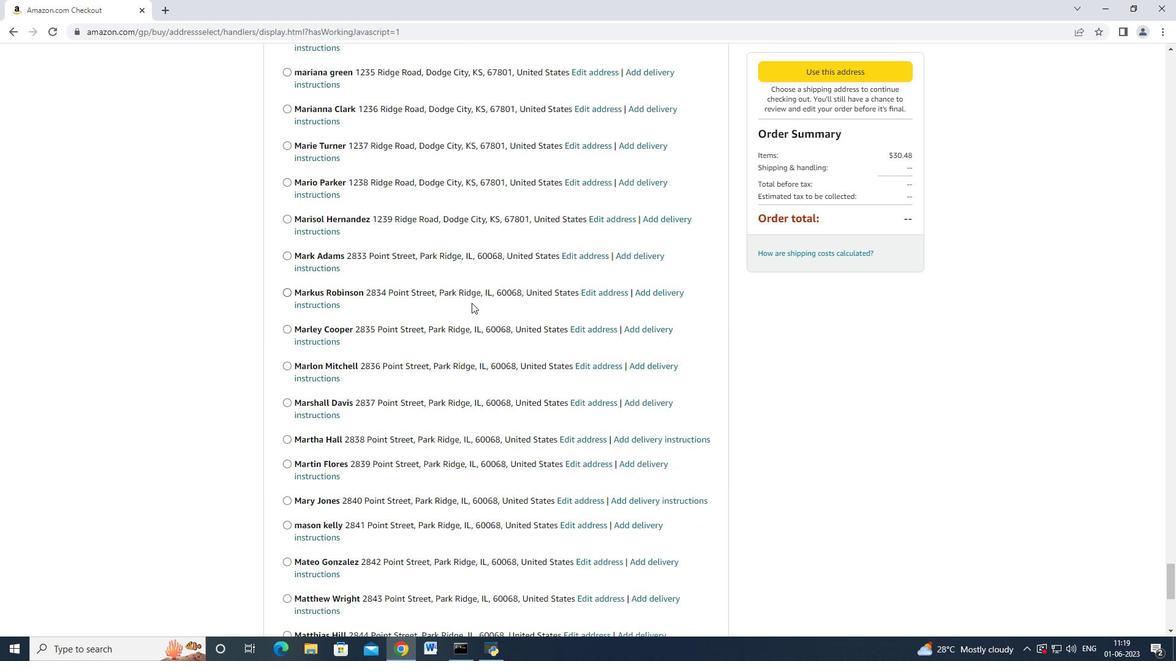 
Action: Mouse scrolled (471, 302) with delta (0, 0)
Screenshot: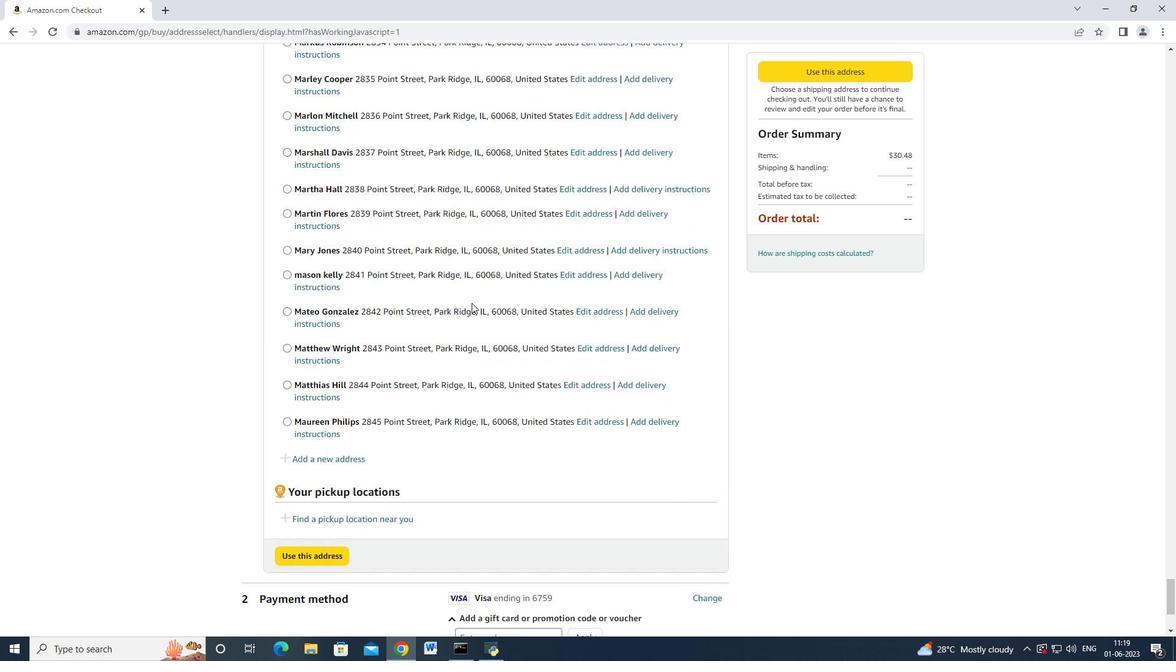 
Action: Mouse scrolled (471, 302) with delta (0, 0)
Screenshot: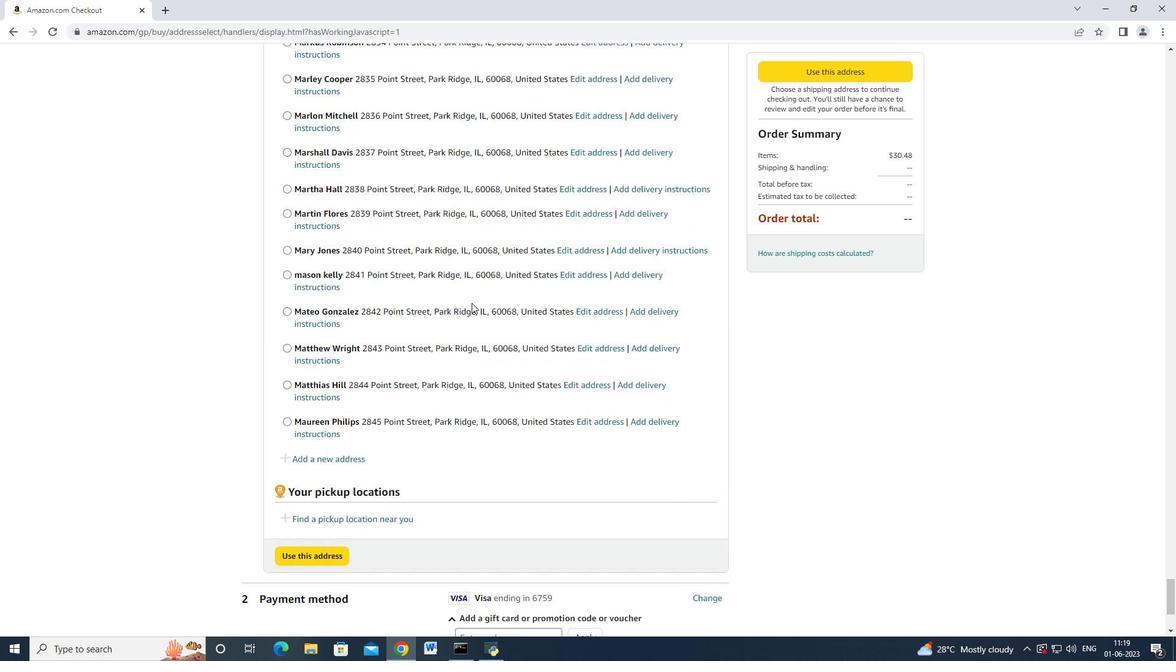 
Action: Mouse scrolled (471, 302) with delta (0, 0)
Screenshot: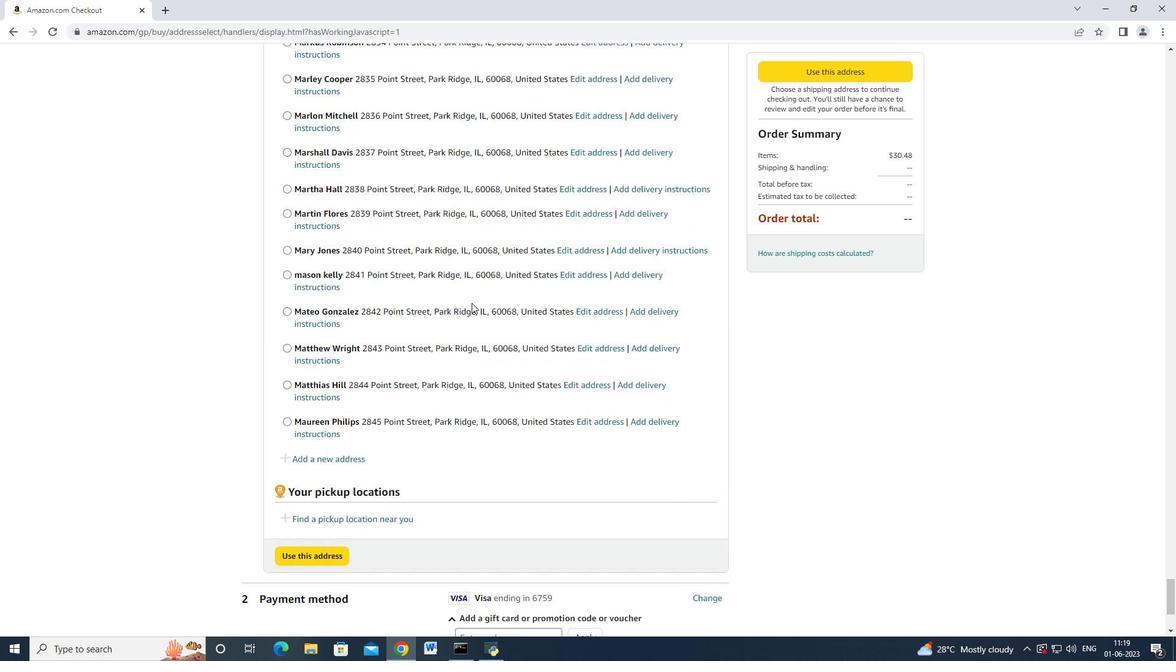 
Action: Mouse moved to (471, 302)
Screenshot: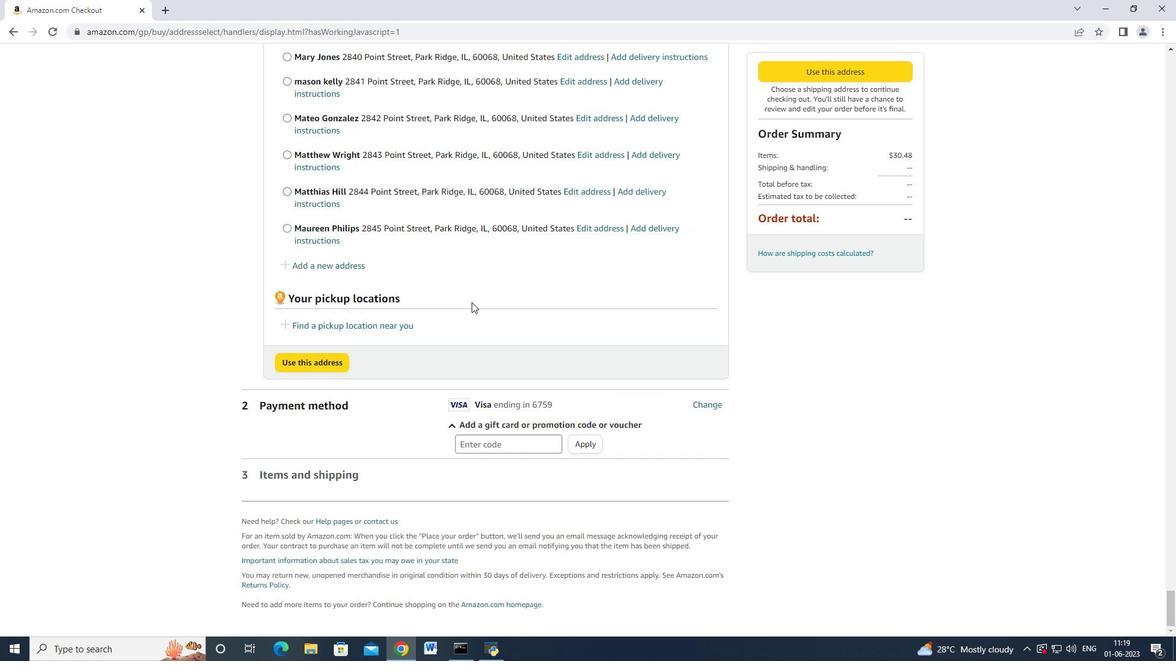 
Action: Mouse scrolled (471, 302) with delta (0, 0)
Screenshot: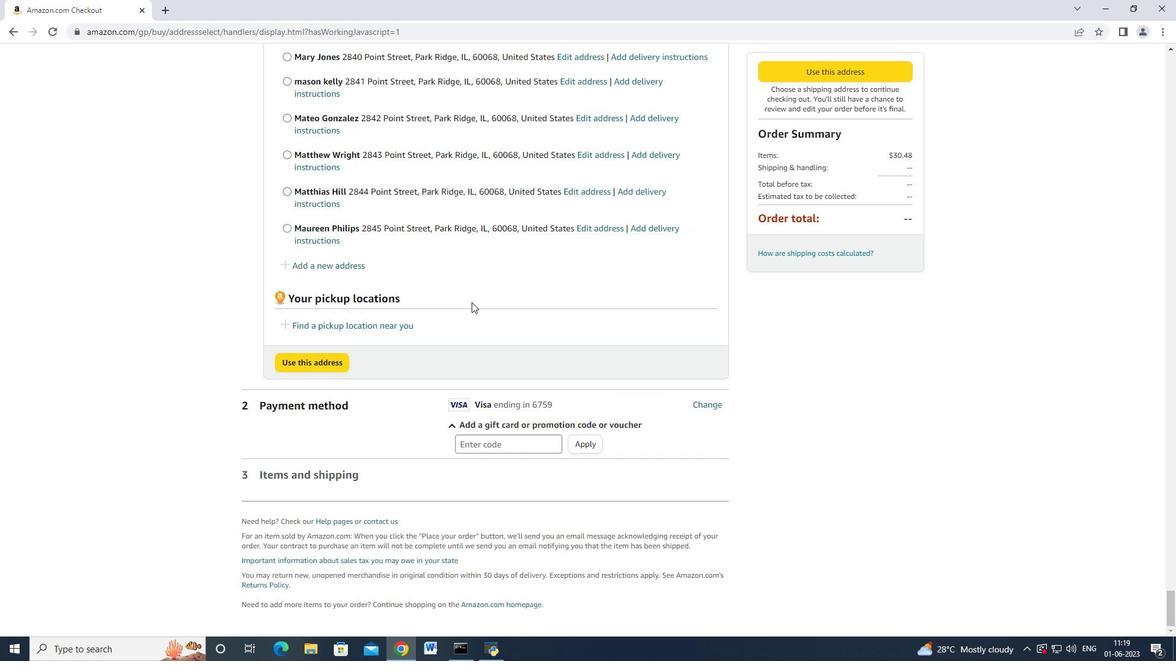 
Action: Mouse scrolled (471, 302) with delta (0, 0)
Screenshot: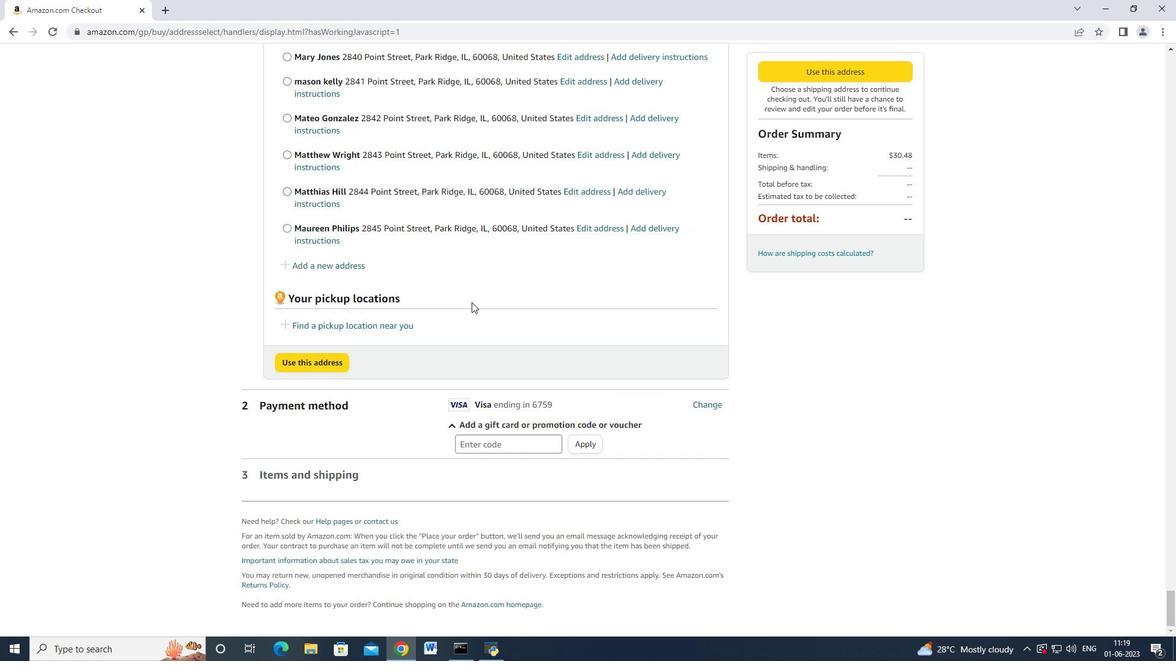 
Action: Mouse scrolled (471, 302) with delta (0, 0)
Screenshot: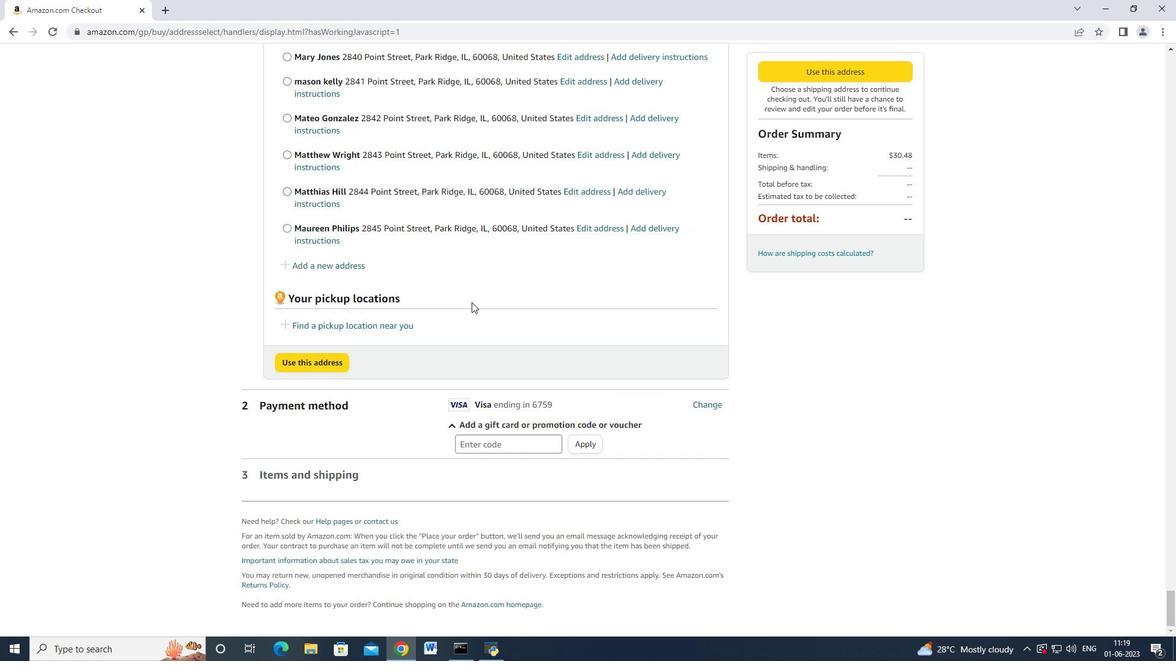 
Action: Mouse scrolled (471, 302) with delta (0, 0)
Screenshot: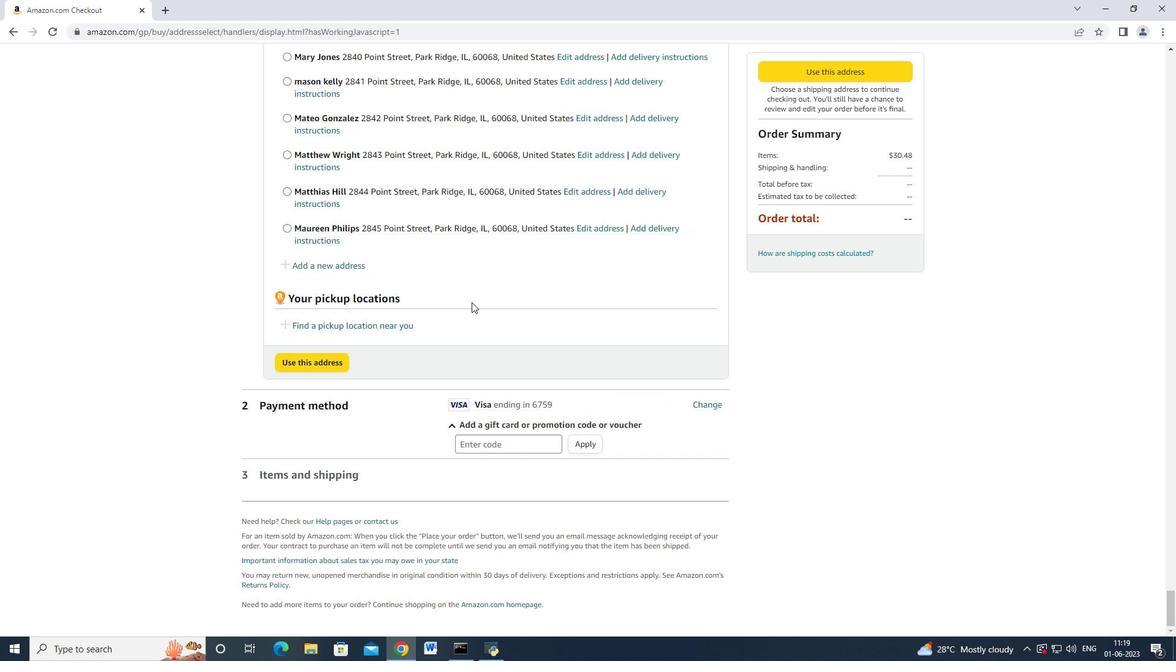 
Action: Mouse moved to (471, 302)
Screenshot: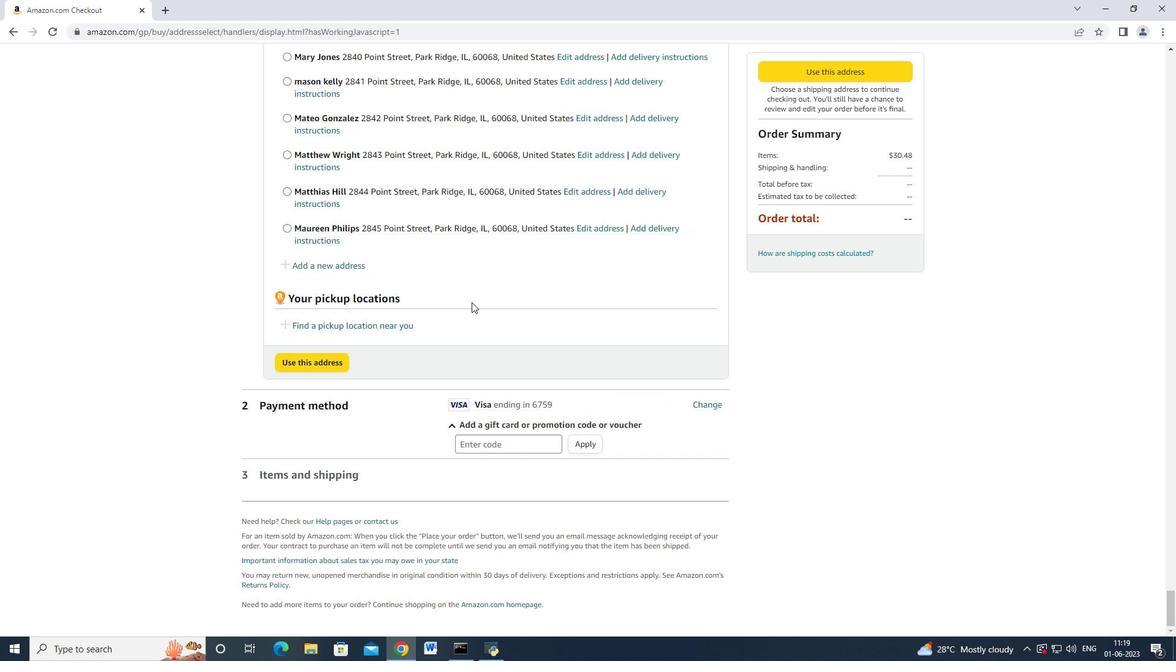 
Action: Mouse scrolled (471, 301) with delta (0, 0)
Screenshot: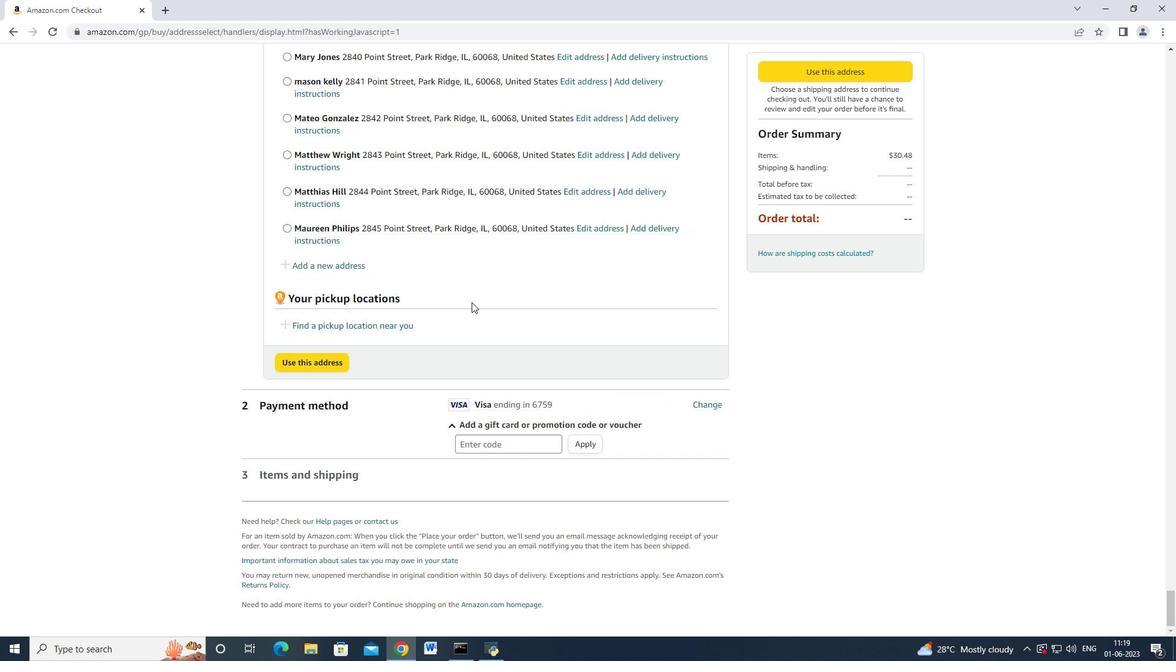 
Action: Mouse moved to (338, 269)
Screenshot: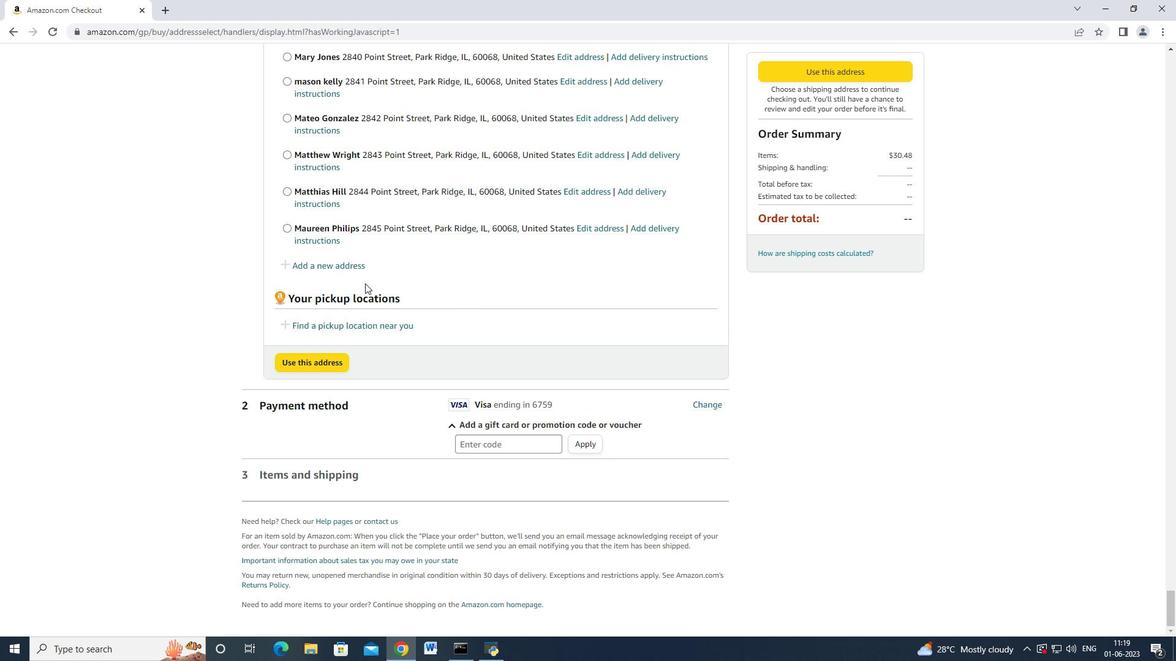 
Action: Mouse pressed left at (338, 269)
Screenshot: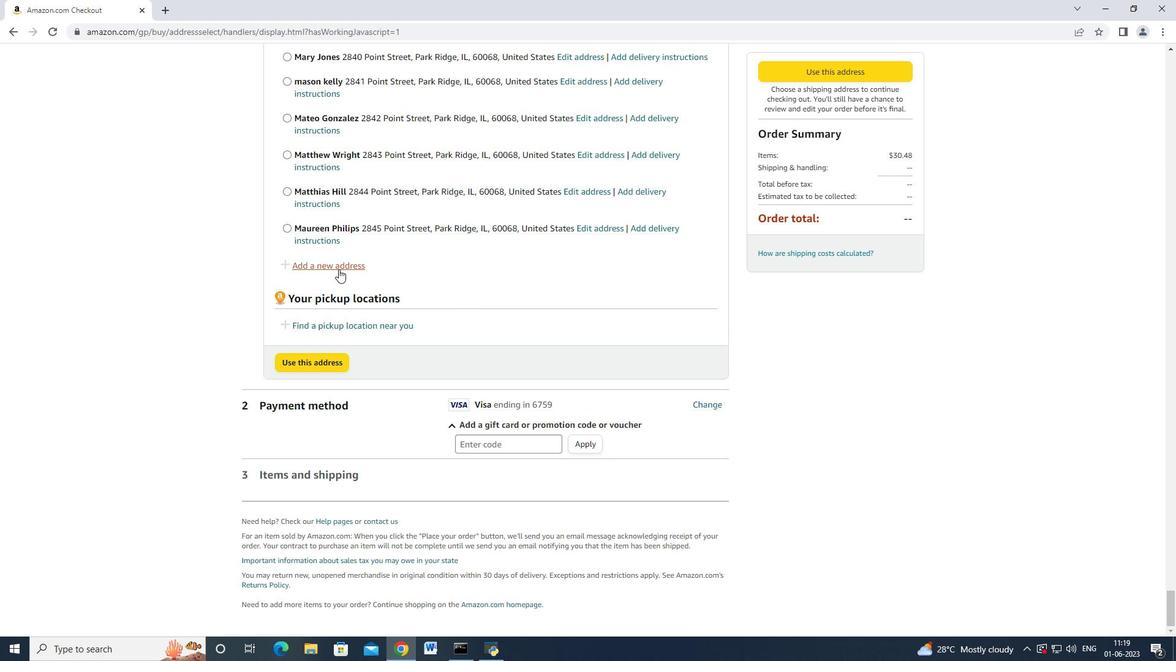 
Action: Mouse moved to (411, 295)
Screenshot: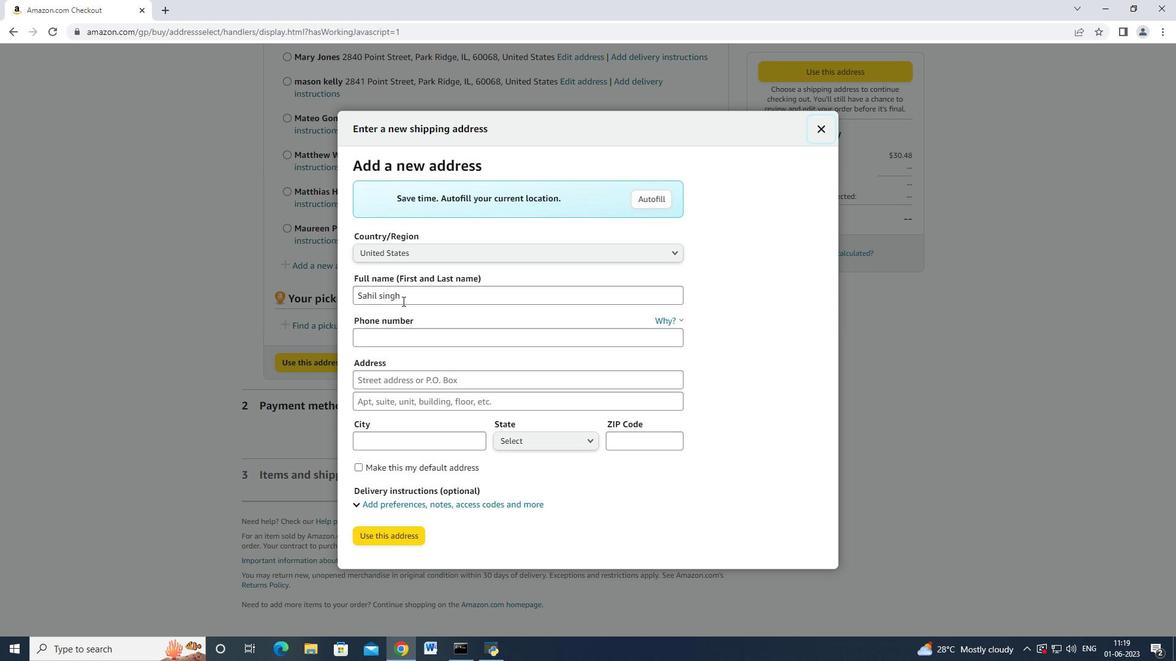 
Action: Mouse pressed left at (411, 295)
Screenshot: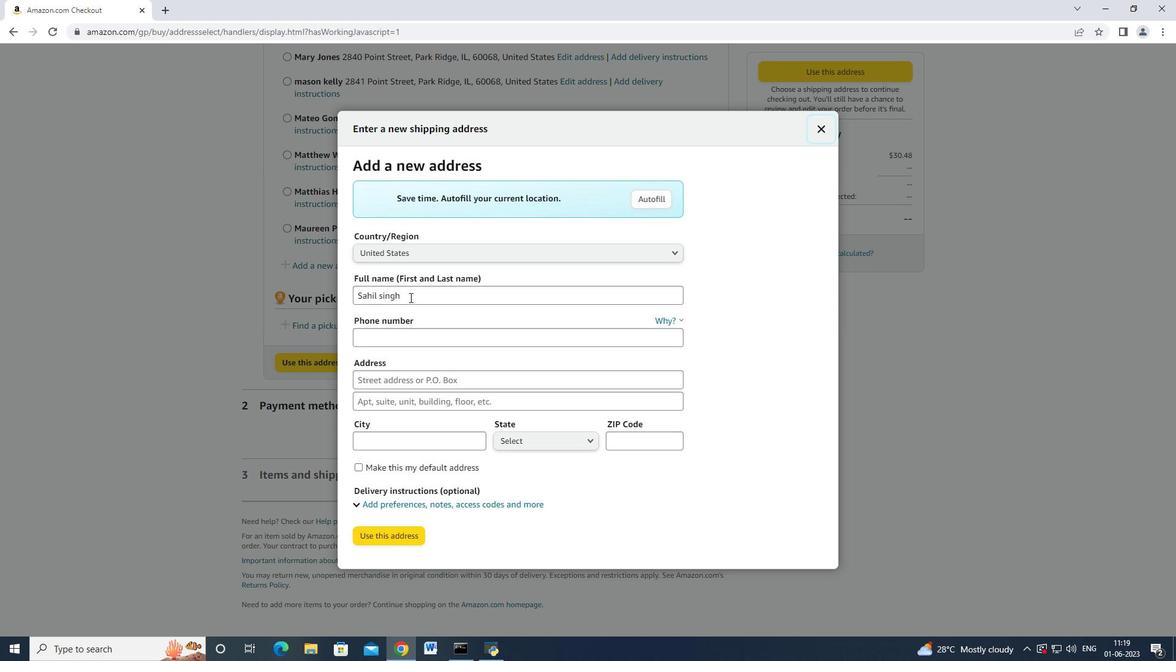 
Action: Mouse moved to (327, 267)
Screenshot: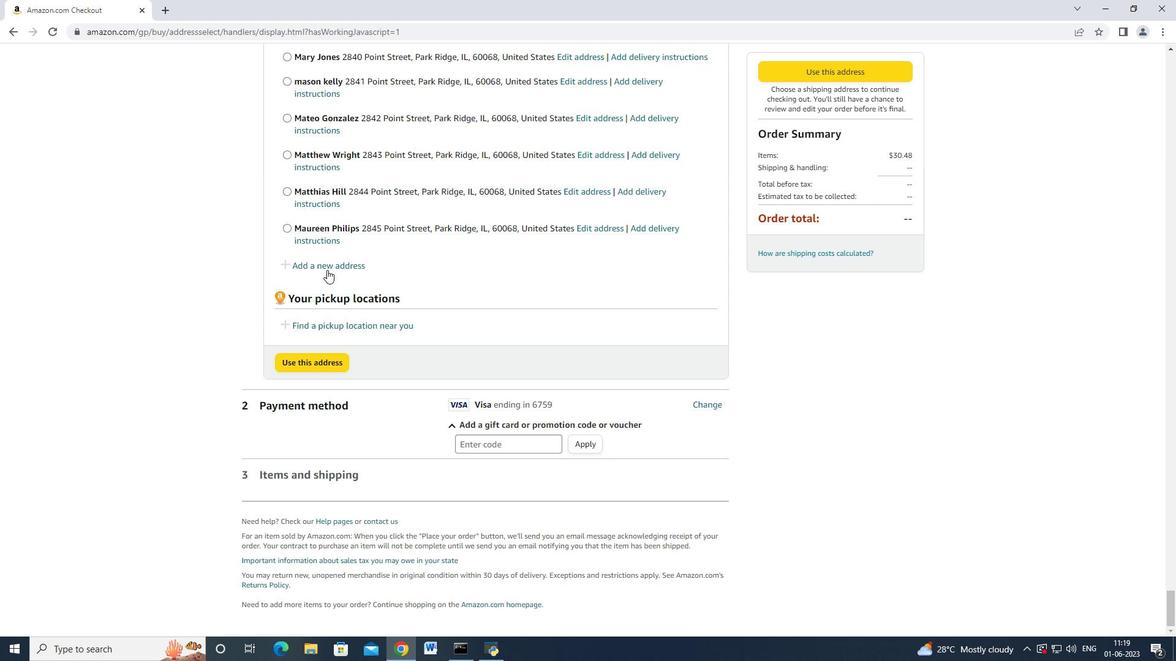 
Action: Mouse pressed left at (327, 267)
Screenshot: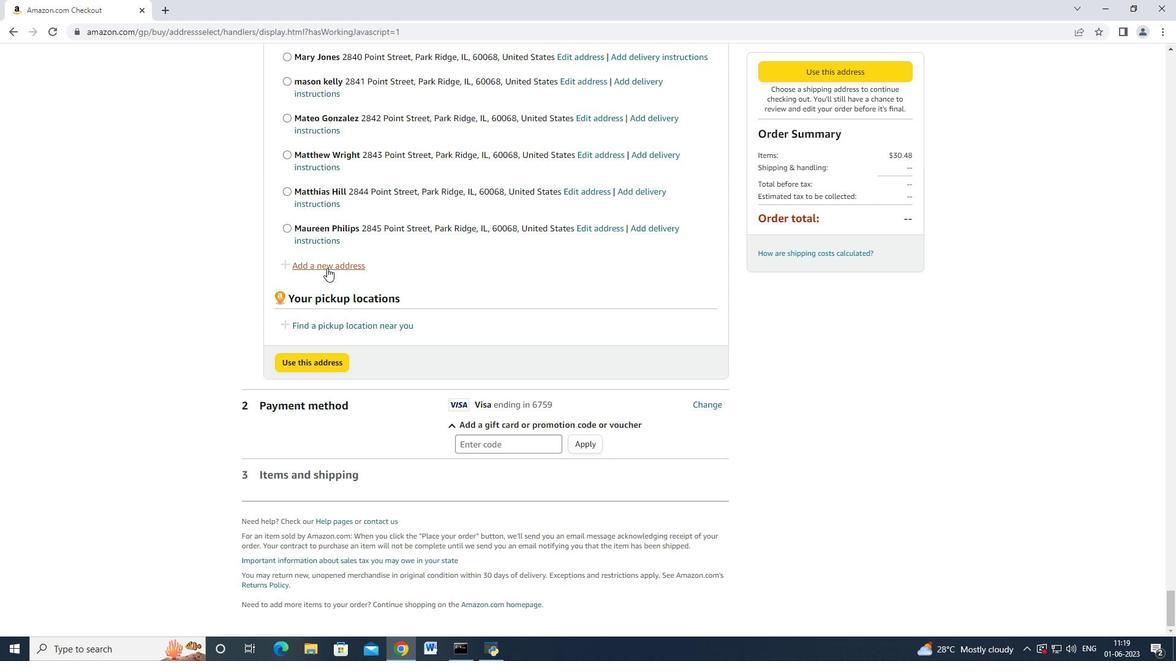 
Action: Mouse moved to (400, 297)
Screenshot: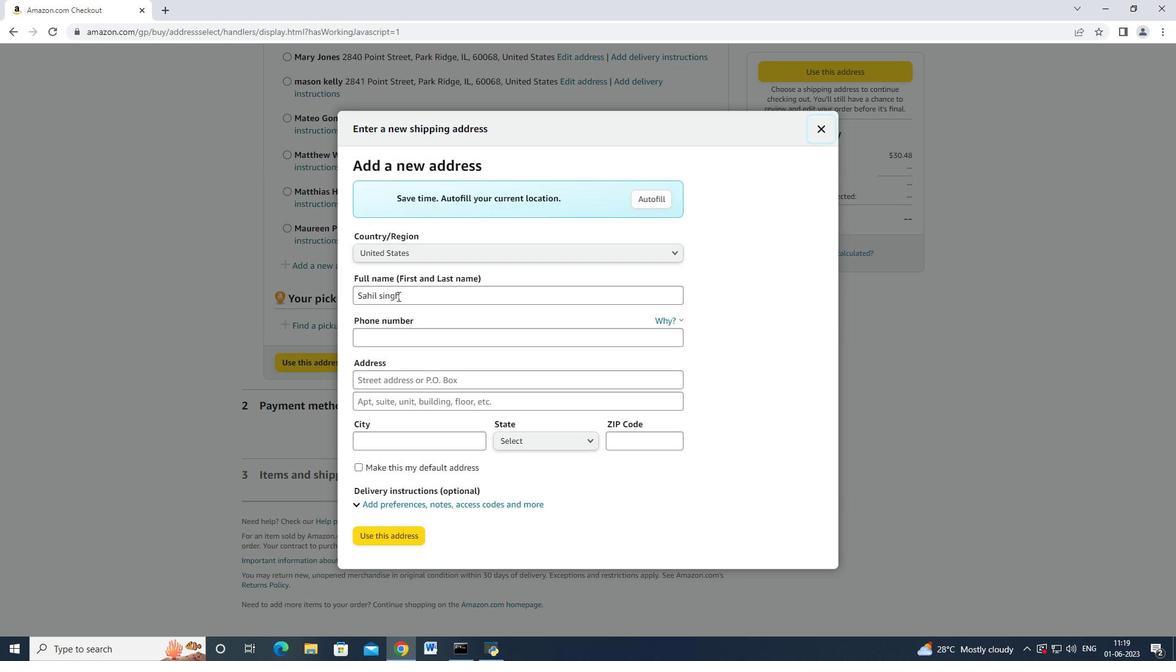 
Action: Mouse pressed left at (400, 297)
Screenshot: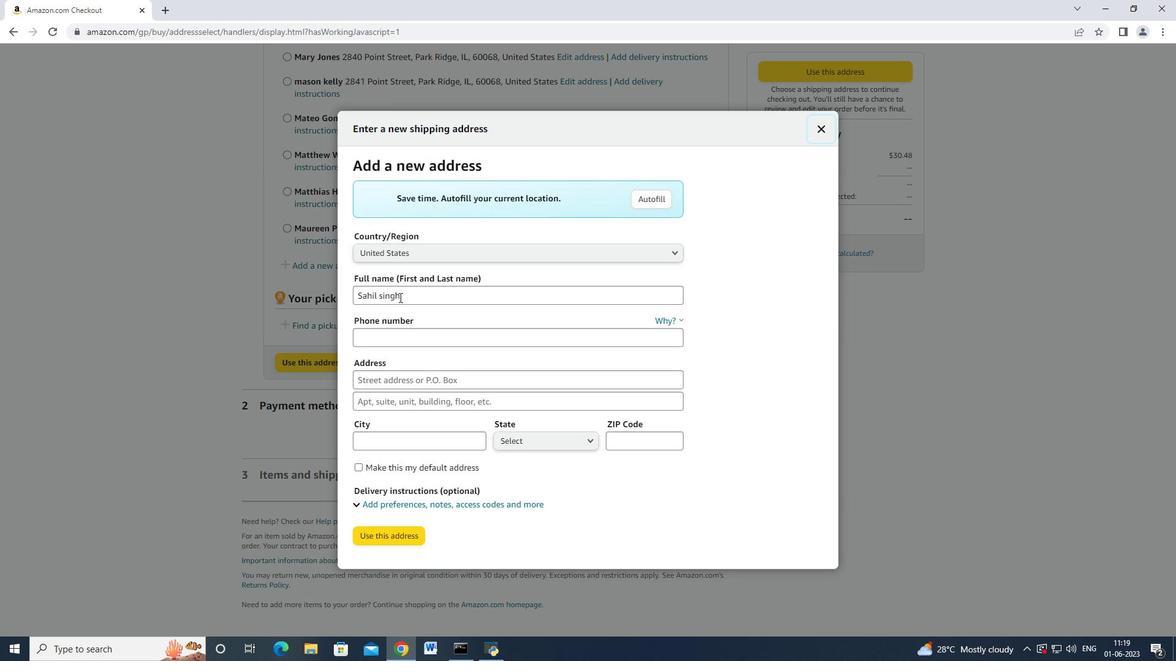 
Action: Mouse moved to (359, 294)
Screenshot: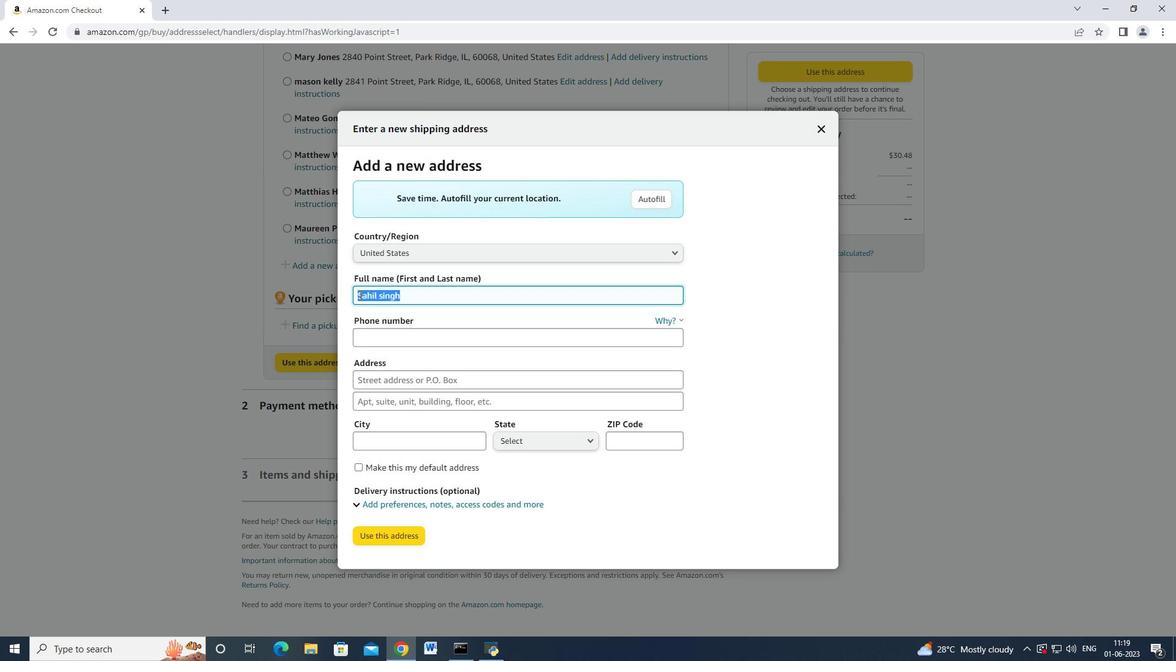 
Action: Key pressed <Key.backspace><Key.shift>Maurice<Key.space><Key.shift>Nelson<Key.tab><Key.tab>
Screenshot: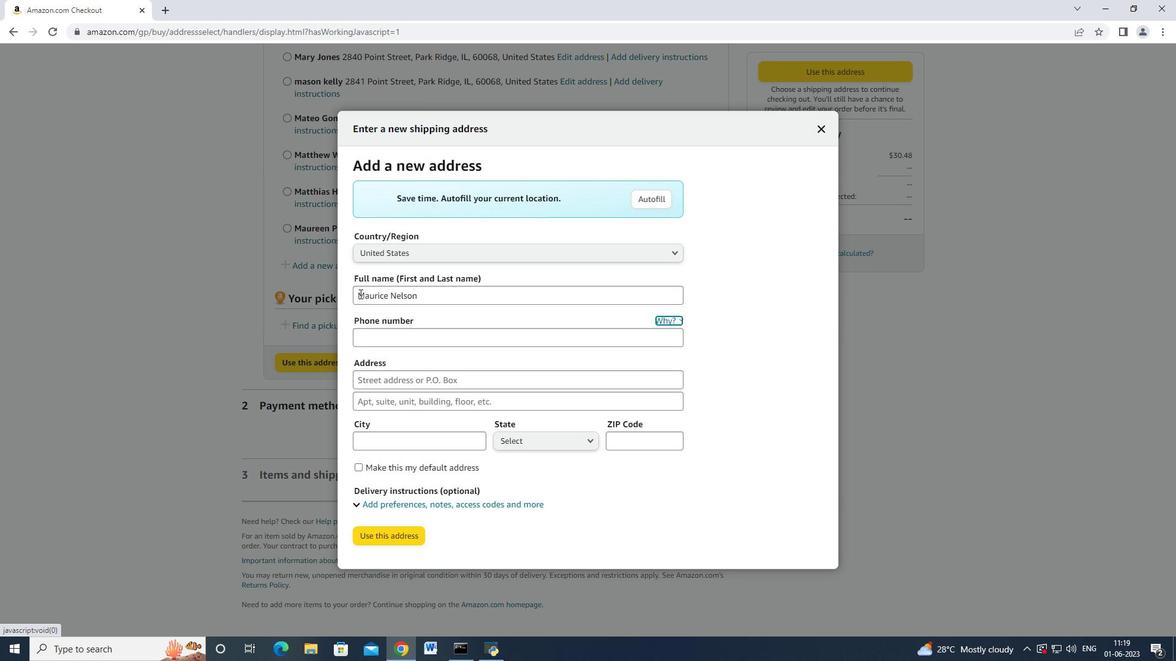 
Action: Mouse moved to (365, 292)
Screenshot: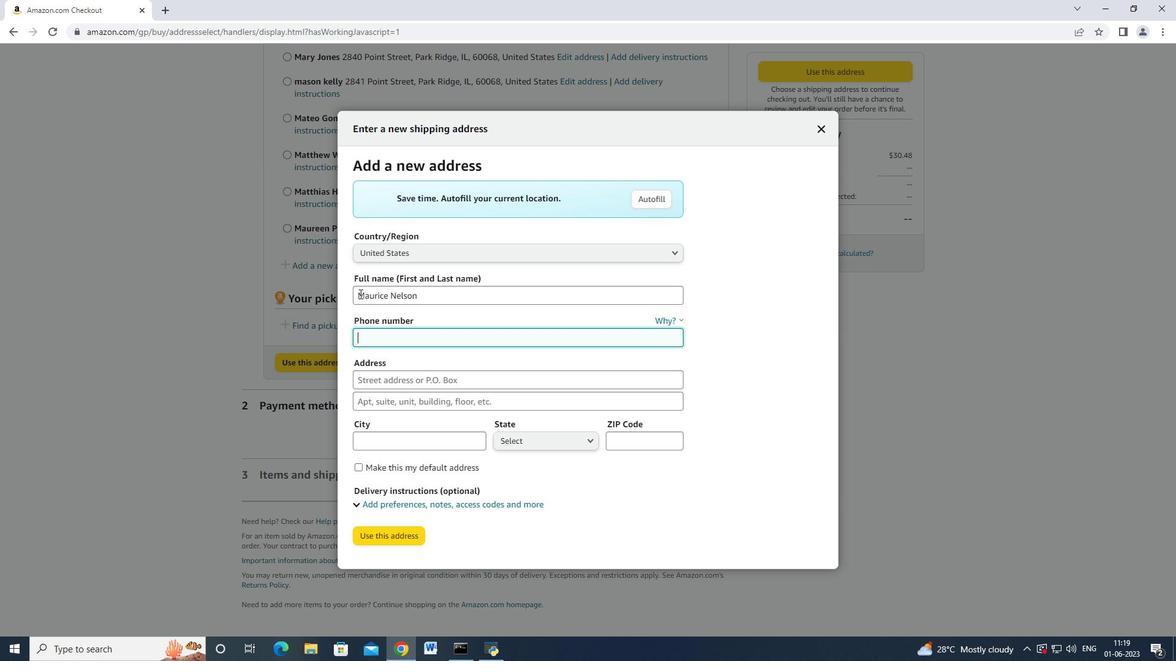 
Action: Key pressed 7738643880<Key.tab>2846<Key.space><Key.shift><Key.shift><Key.shift><Key.shift><Key.shift><Key.shift><Key.shift><Key.shift><Key.shift><Key.shift>Point<Key.space><Key.shift_r>Street<Key.tab><Key.tab><Key.shift>Park<Key.space><Key.shift>Ridge<Key.space>
Screenshot: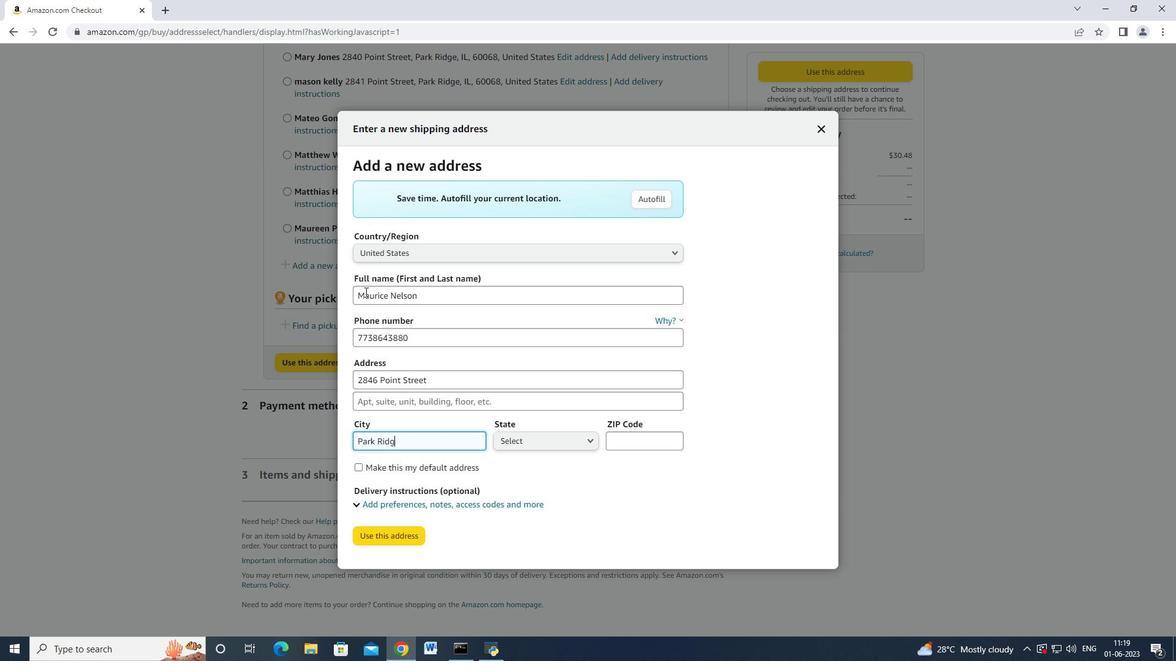 
Action: Mouse moved to (534, 433)
Screenshot: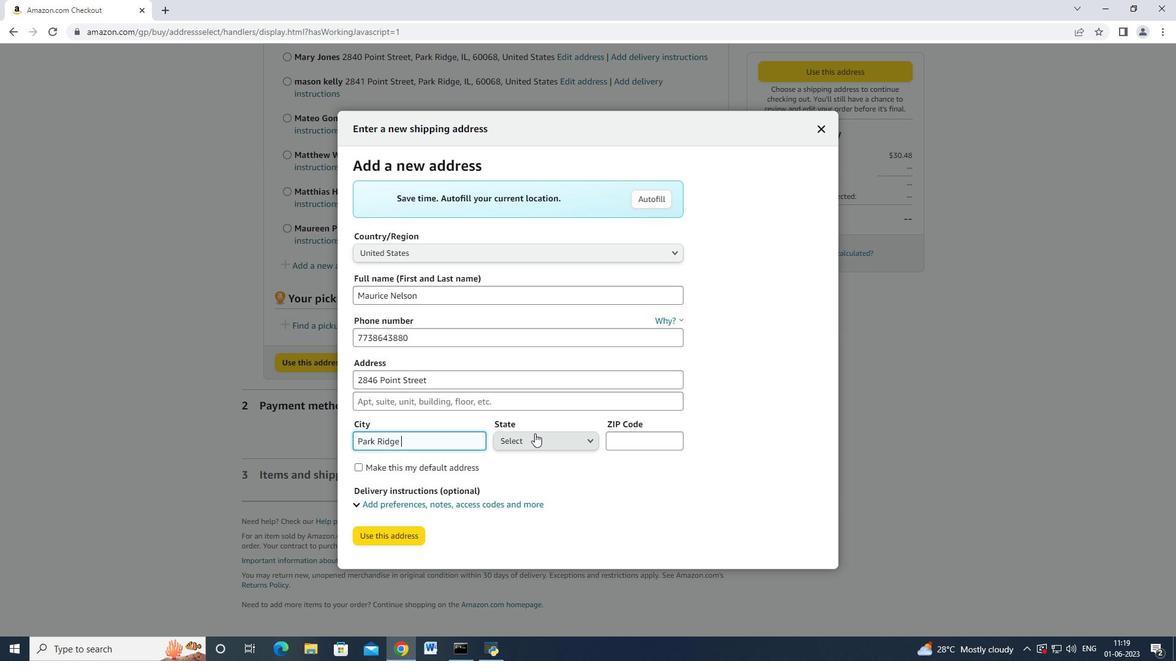 
Action: Mouse pressed left at (534, 433)
Screenshot: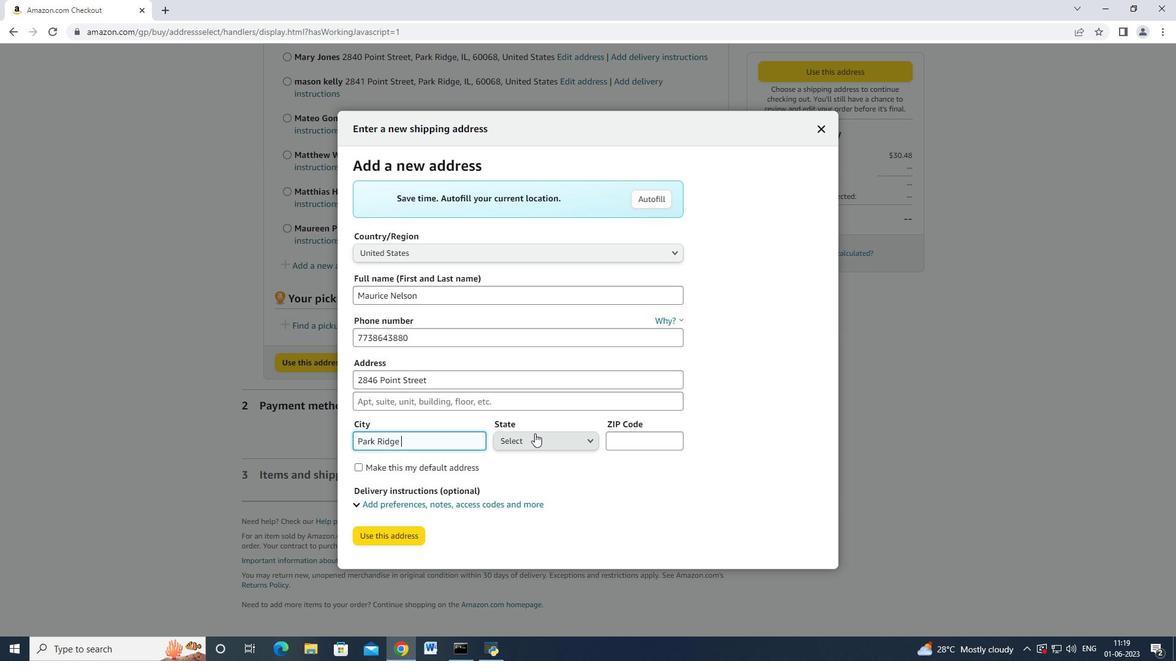 
Action: Mouse moved to (536, 324)
Screenshot: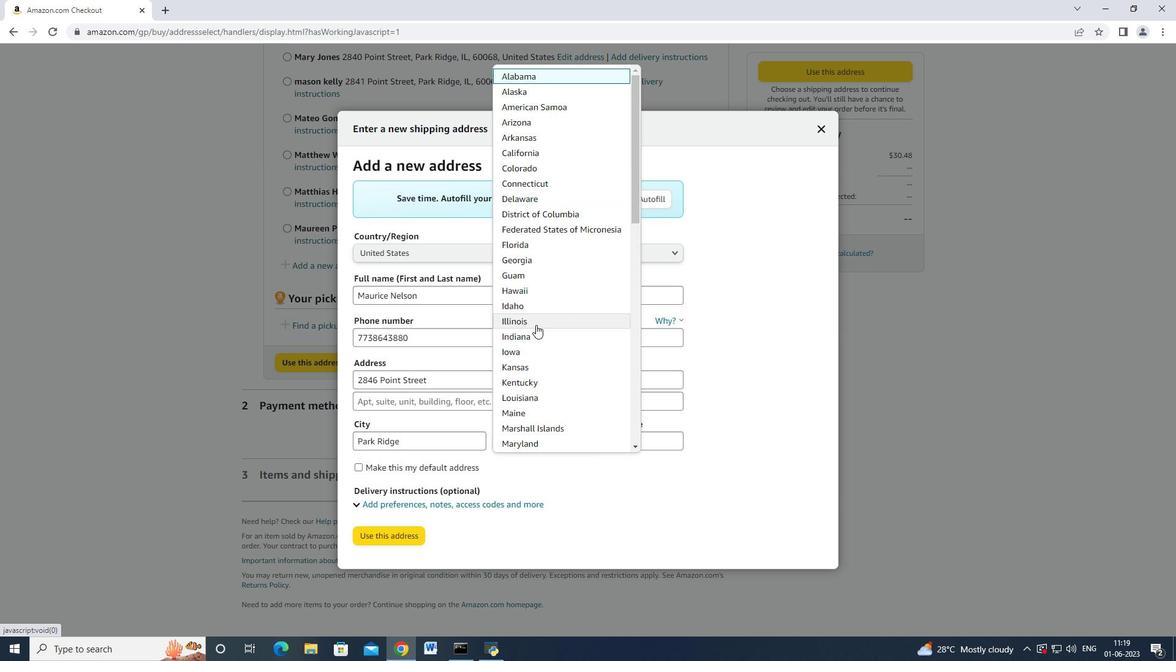 
Action: Mouse pressed left at (536, 324)
Screenshot: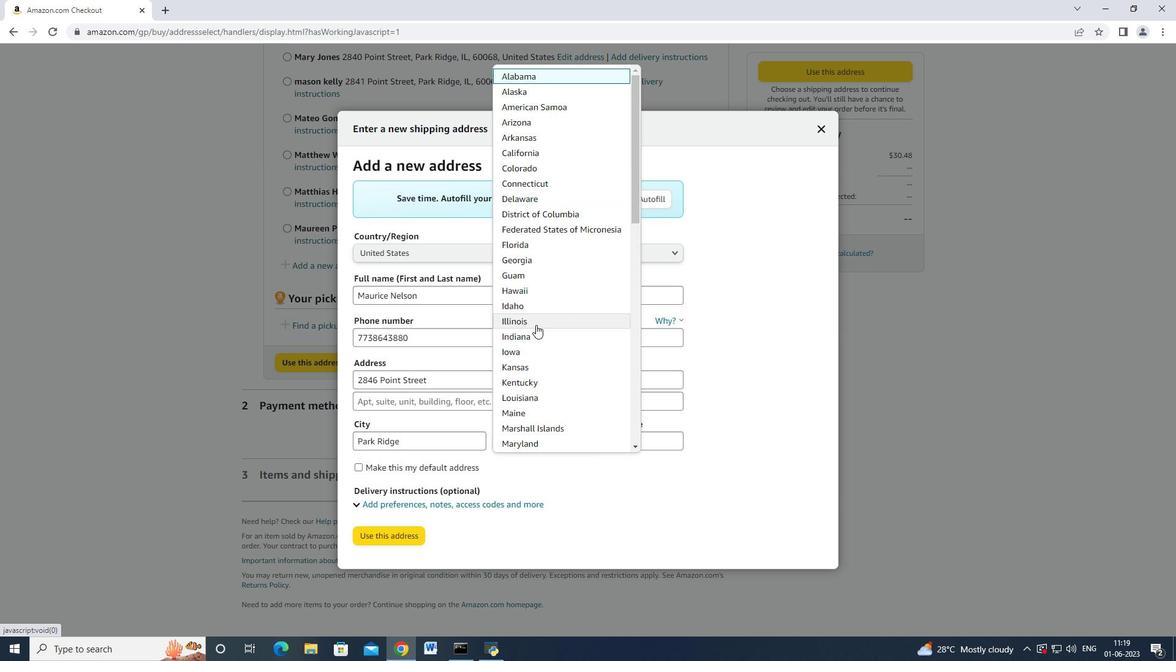 
Action: Mouse moved to (624, 442)
Screenshot: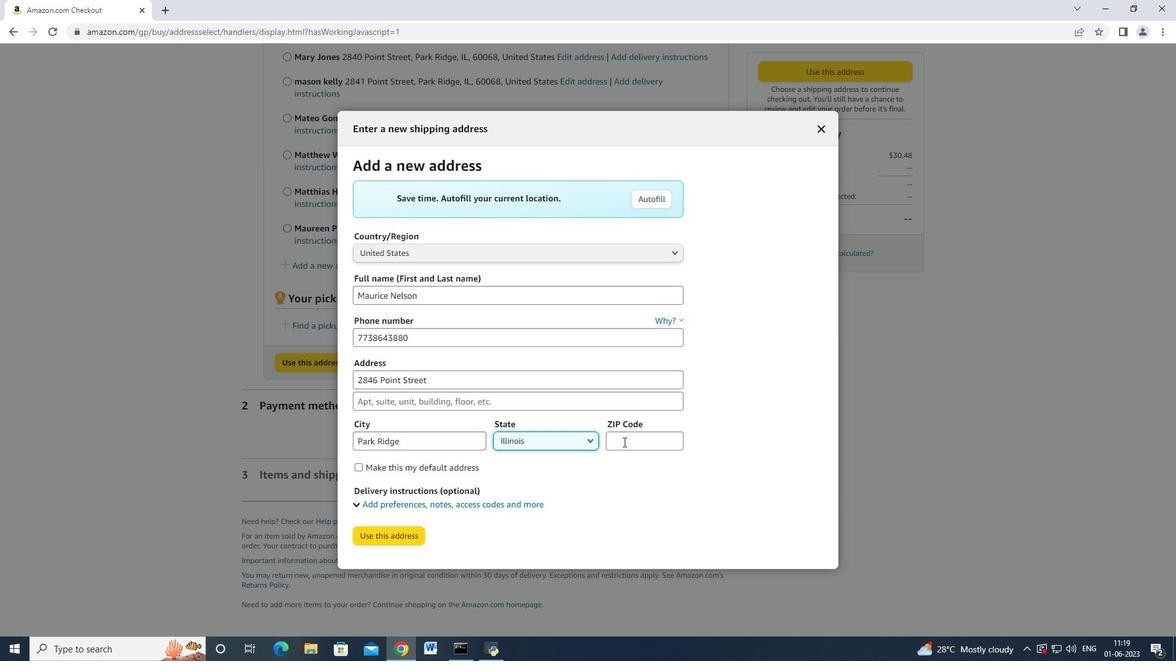 
Action: Mouse pressed left at (624, 442)
Screenshot: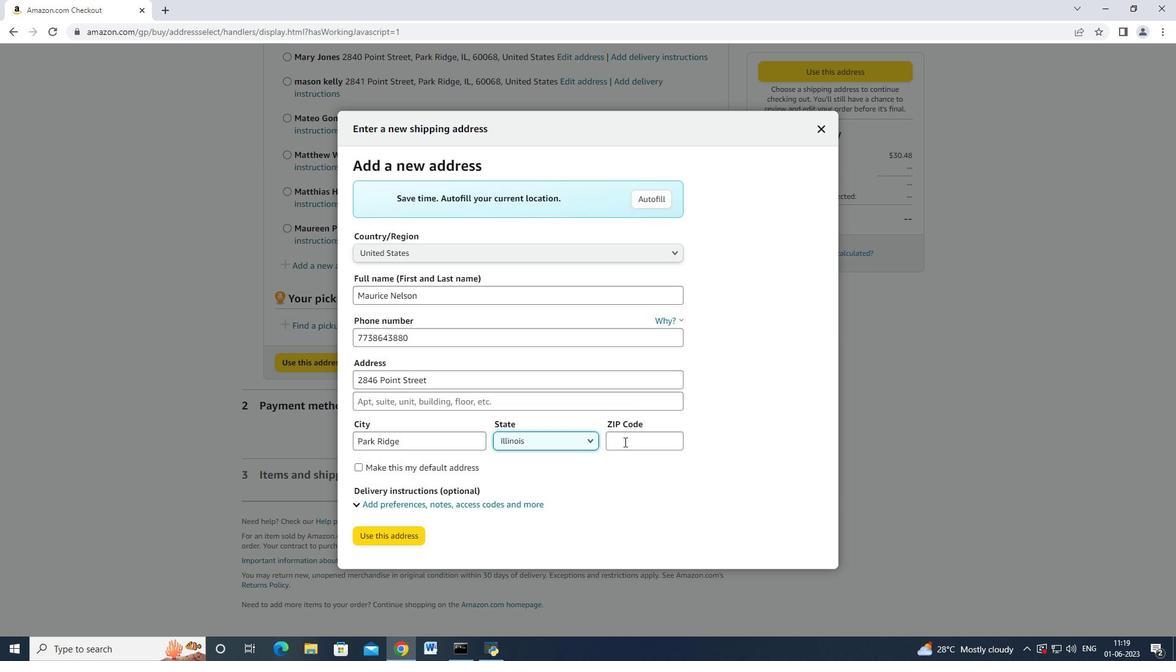 
Action: Mouse moved to (634, 442)
Screenshot: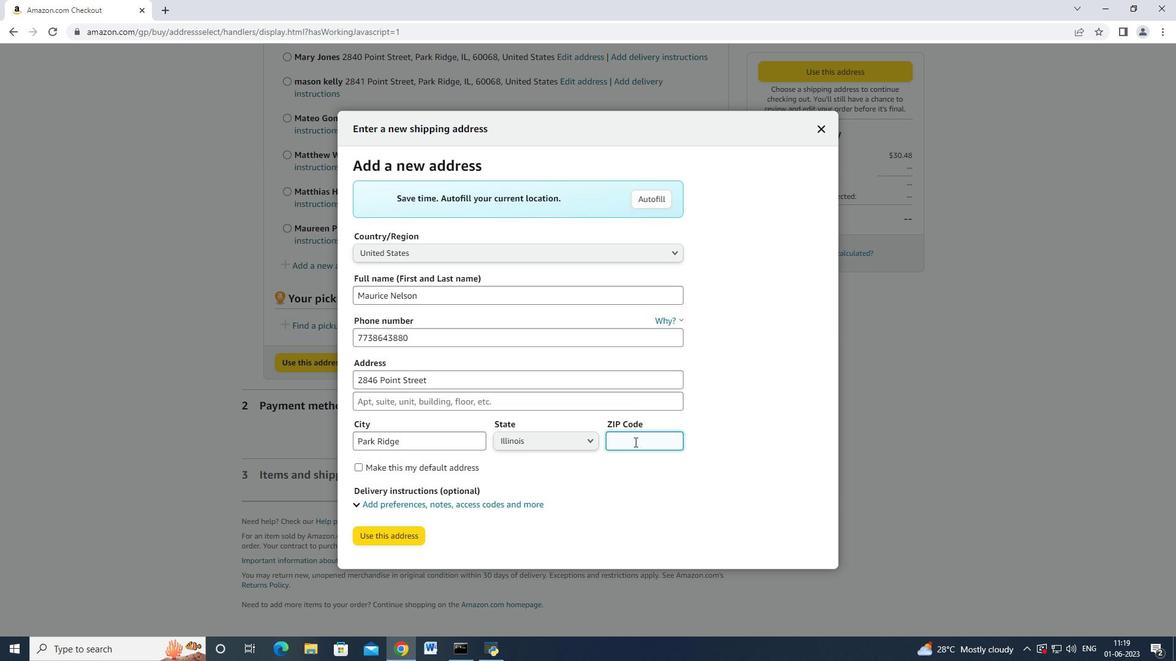 
Action: Key pressed 60068
Screenshot: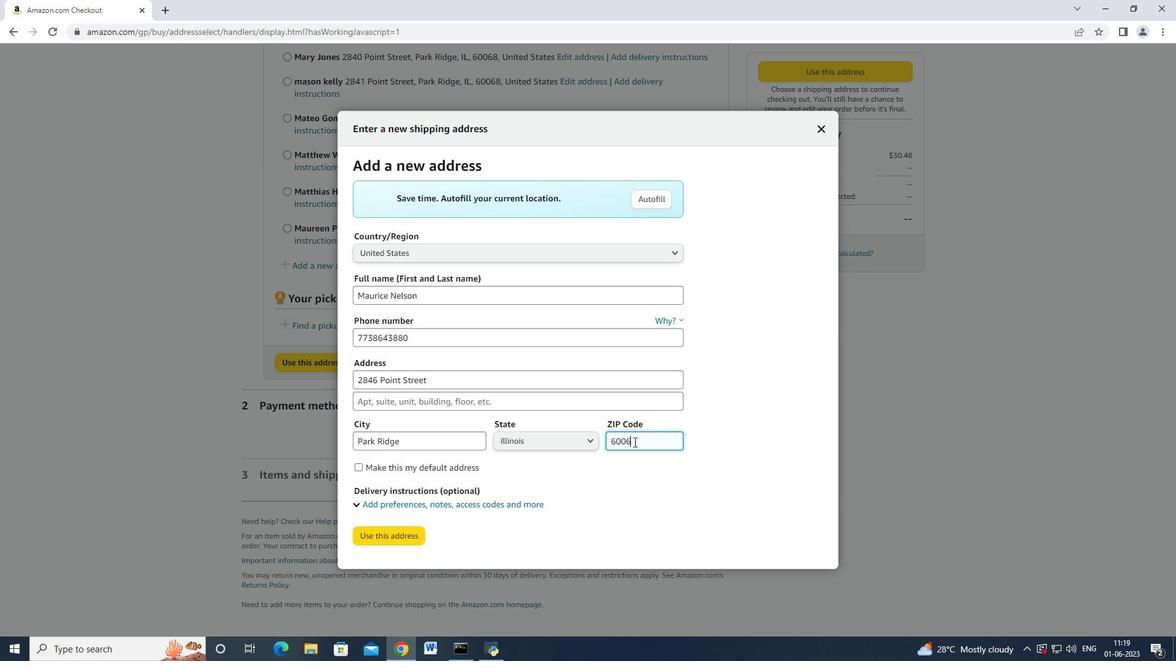 
Action: Mouse moved to (403, 541)
Screenshot: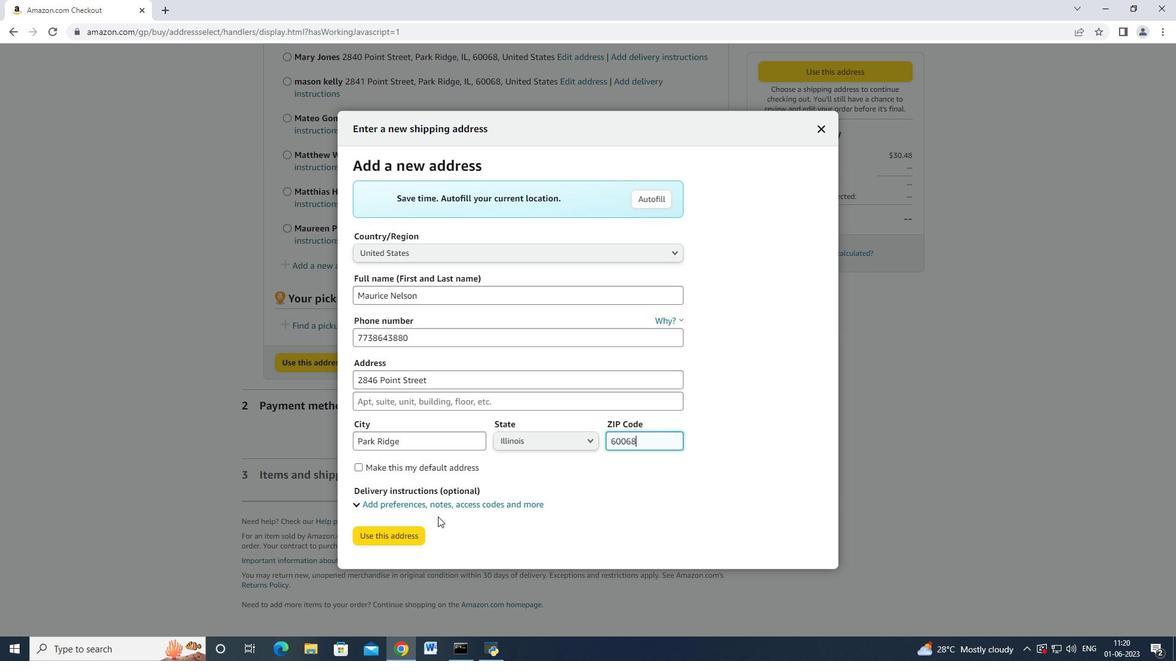 
Action: Mouse pressed left at (403, 541)
Screenshot: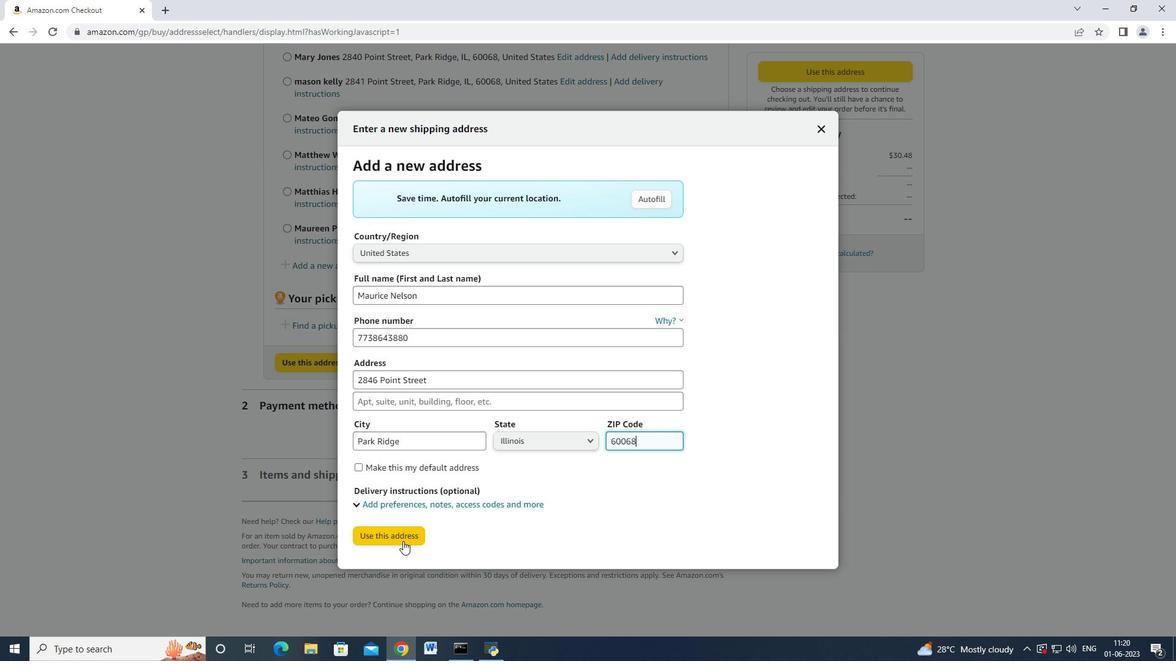 
Action: Mouse moved to (422, 582)
Screenshot: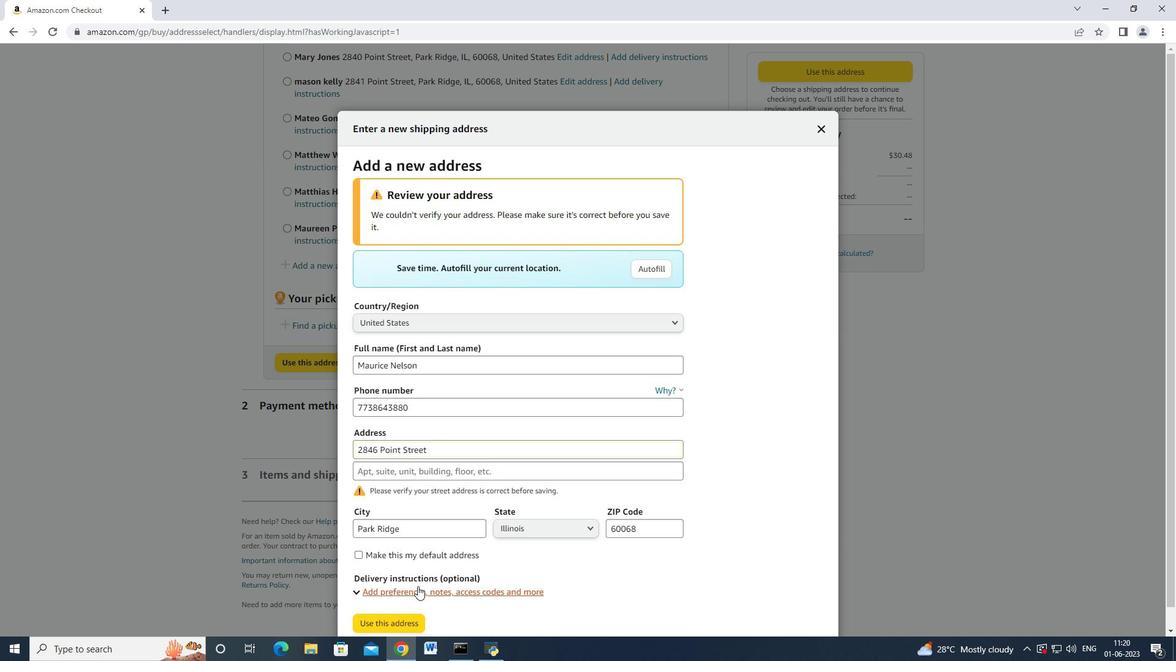 
Action: Mouse scrolled (422, 582) with delta (0, 0)
Screenshot: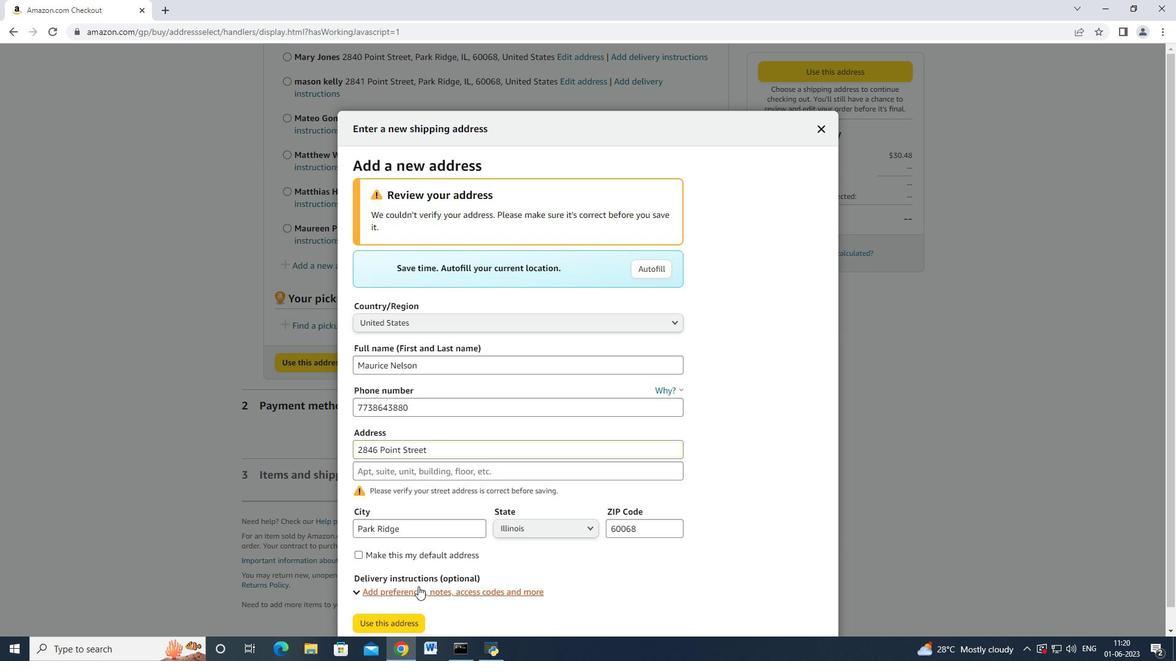 
Action: Mouse scrolled (422, 582) with delta (0, 0)
Screenshot: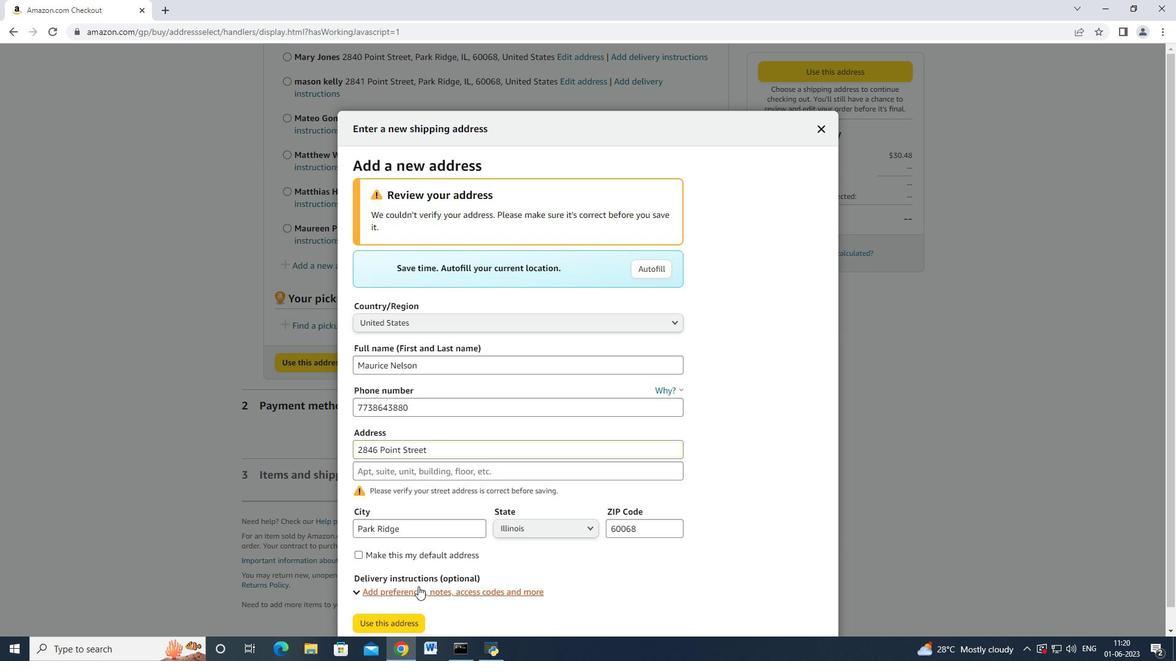 
Action: Mouse moved to (401, 600)
Screenshot: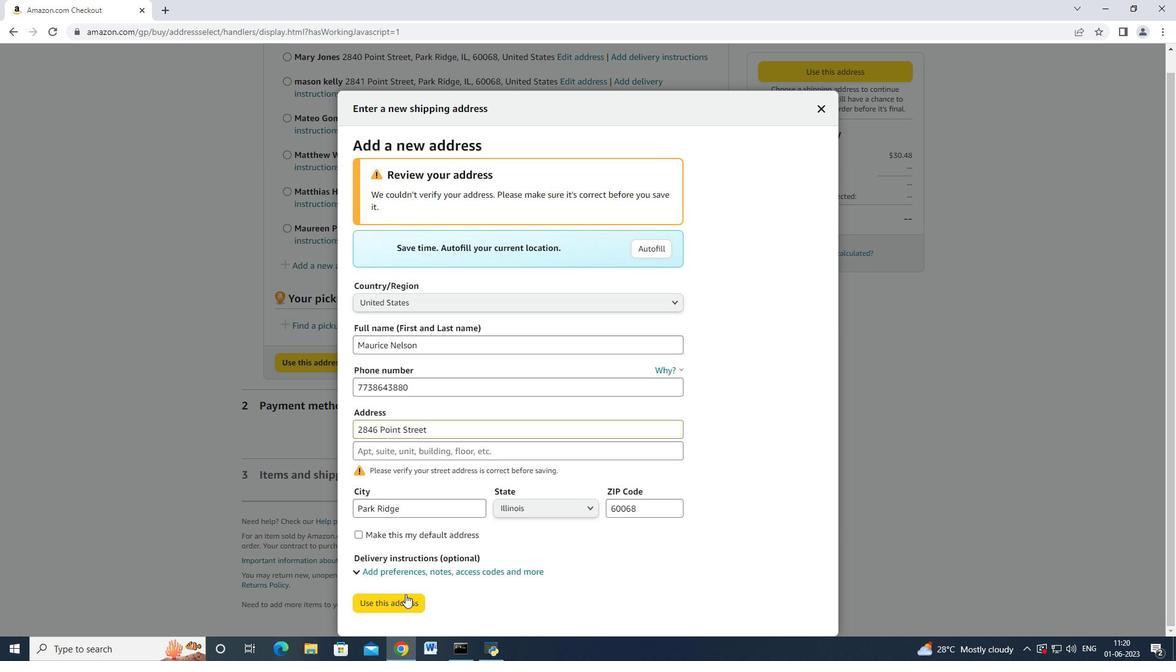 
Action: Mouse pressed left at (401, 600)
Screenshot: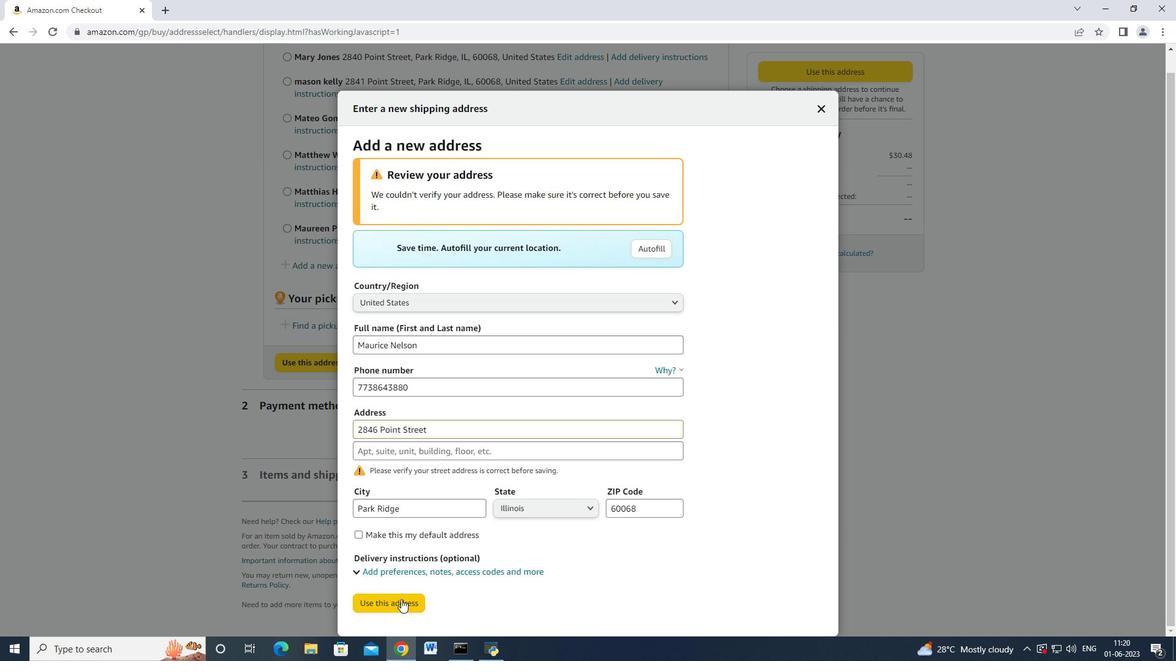 
Action: Mouse moved to (396, 265)
Screenshot: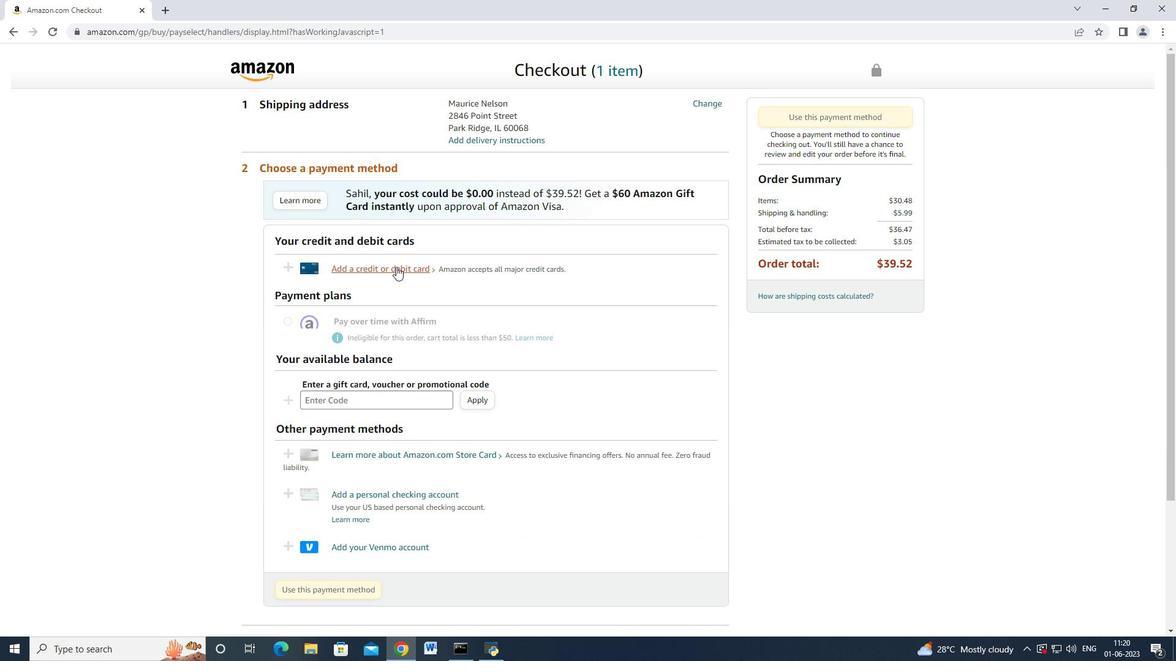 
Action: Mouse pressed left at (396, 265)
Screenshot: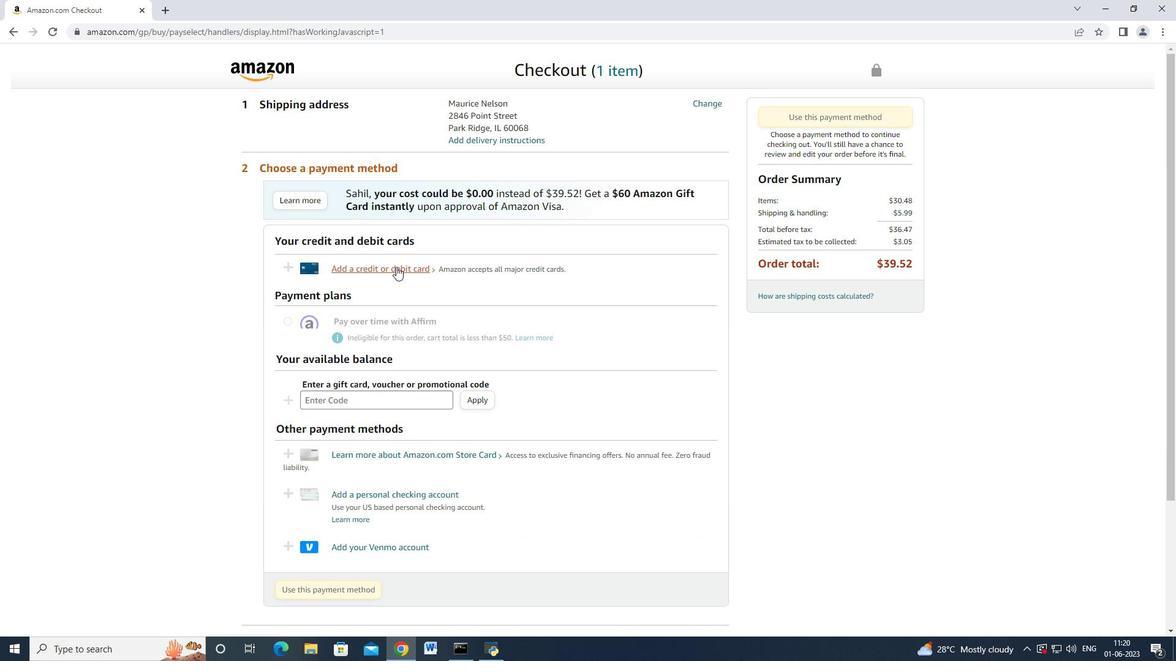 
Action: Mouse moved to (471, 286)
Screenshot: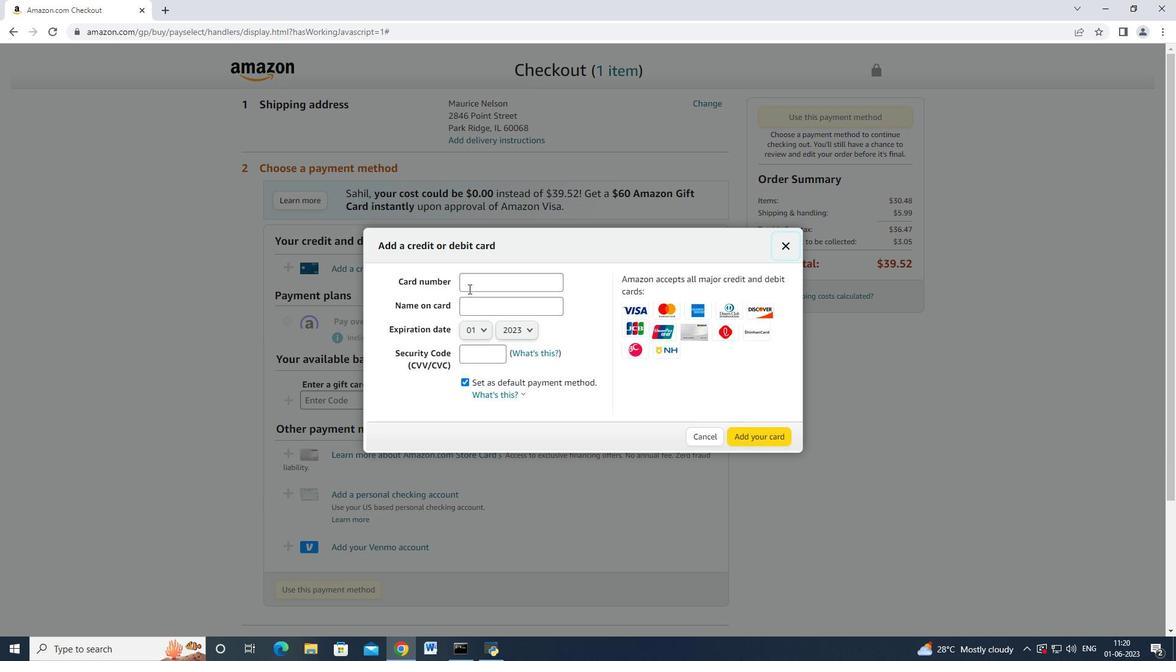 
Action: Mouse pressed left at (471, 286)
Screenshot: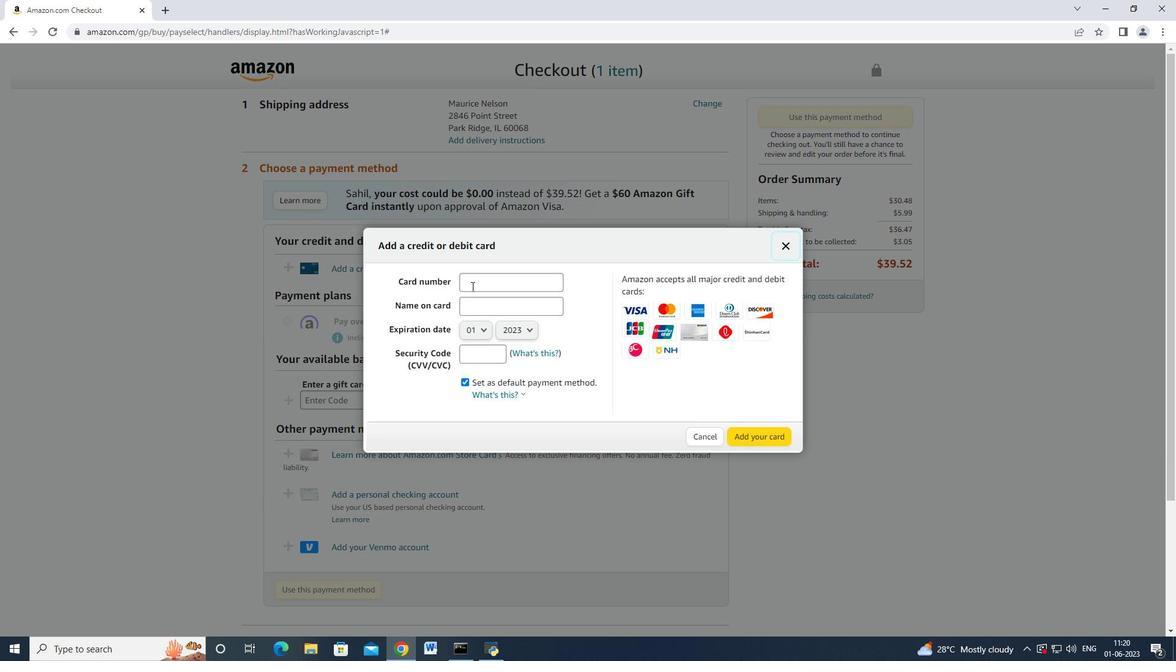 
Action: Mouse moved to (469, 291)
Screenshot: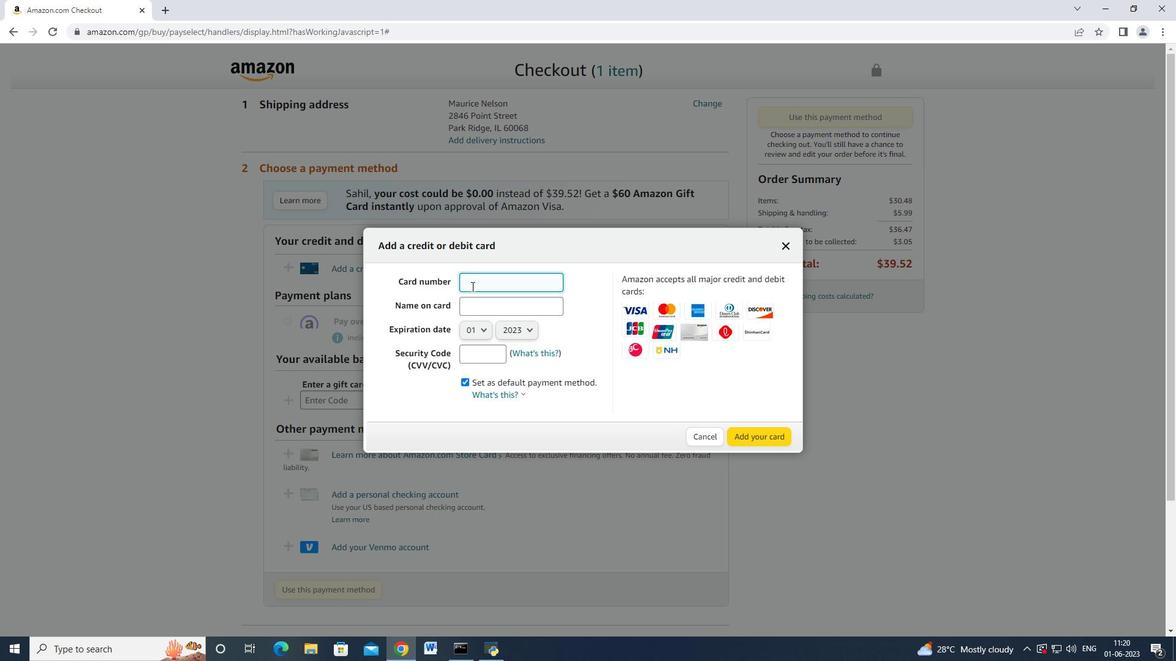 
Action: Key pressed 4983754556857965<Key.tab><Key.shift>John<Key.space><Key.shift>Baker
Screenshot: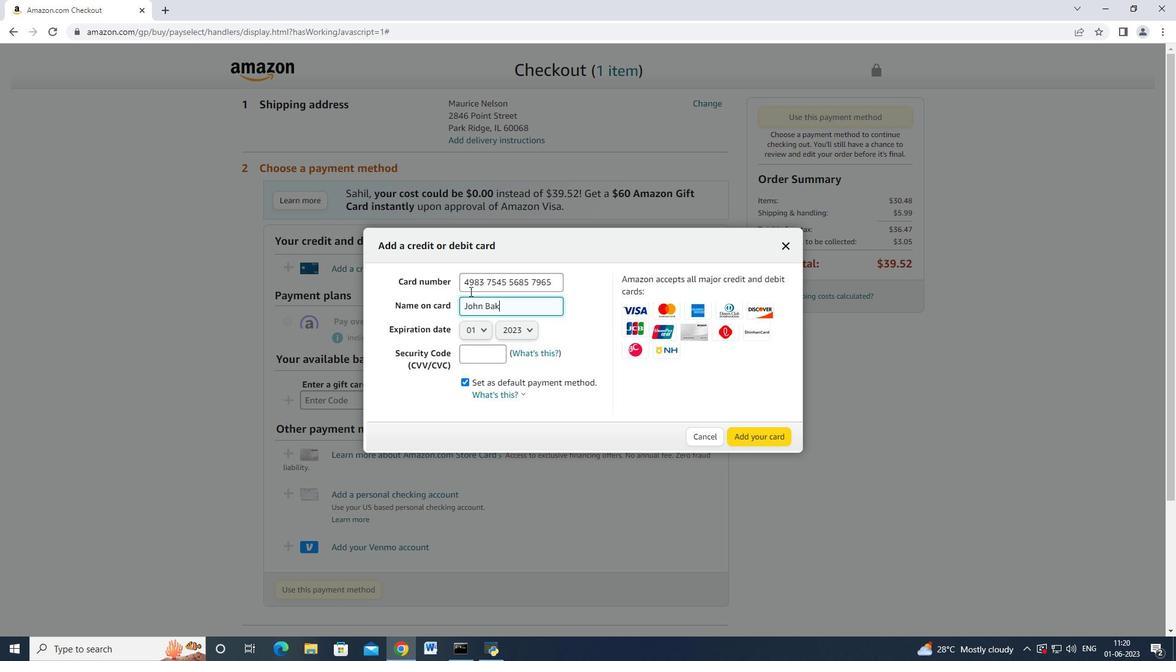 
Action: Mouse moved to (474, 334)
Screenshot: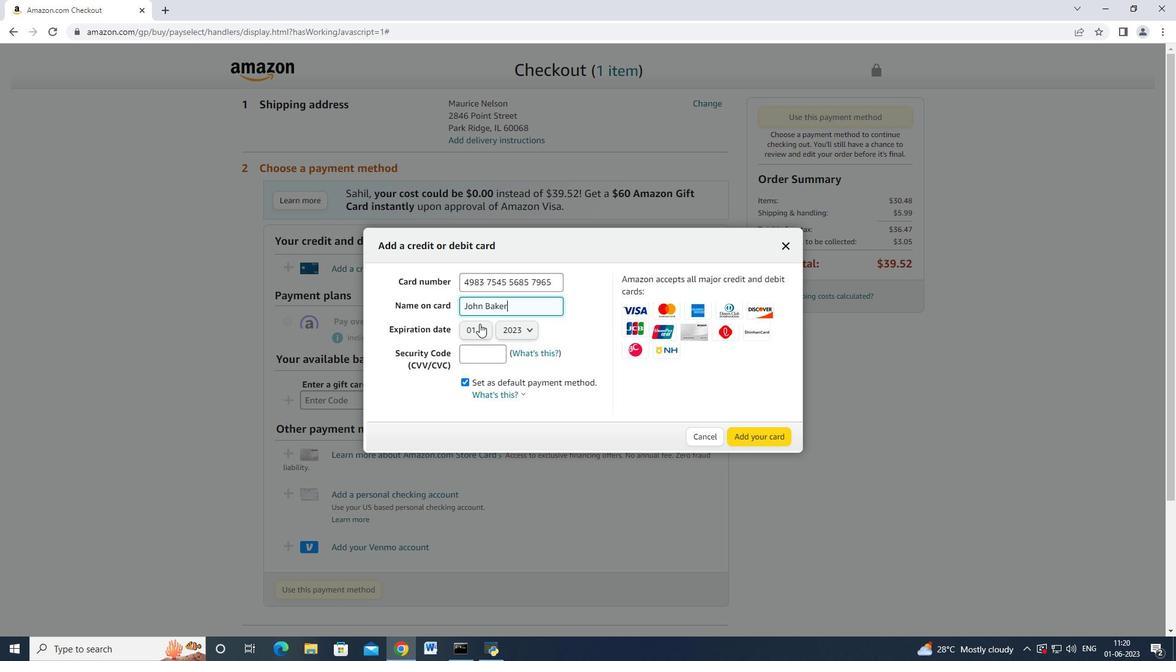 
Action: Mouse pressed left at (474, 334)
Screenshot: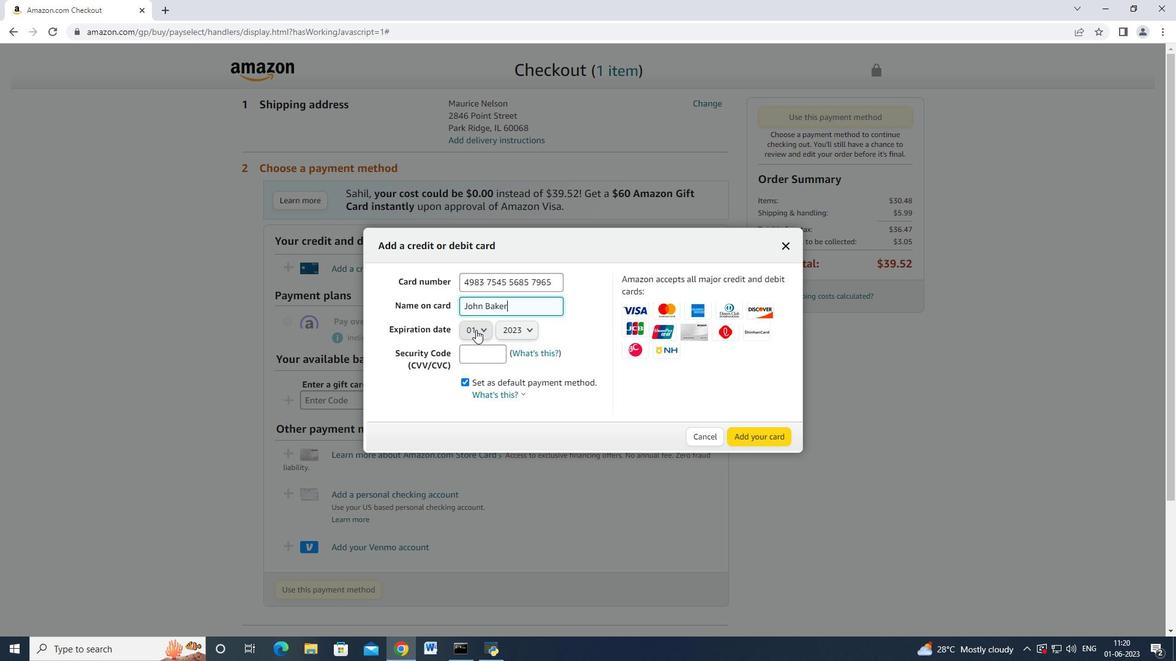 
Action: Mouse moved to (475, 405)
Screenshot: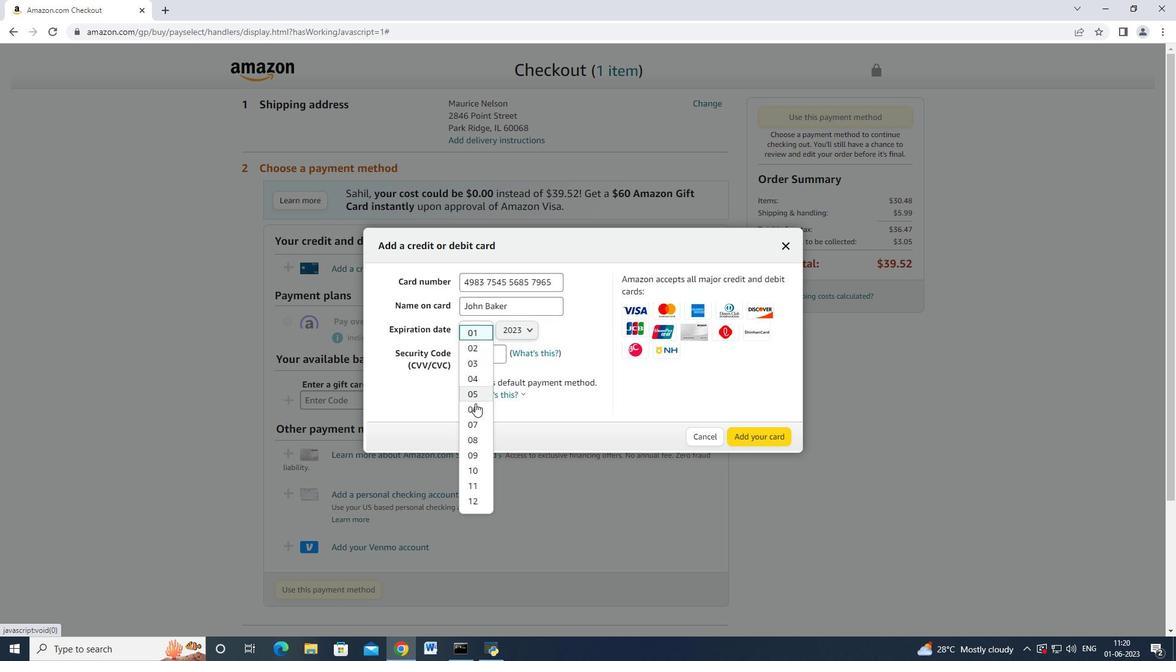 
Action: Mouse pressed left at (475, 405)
Screenshot: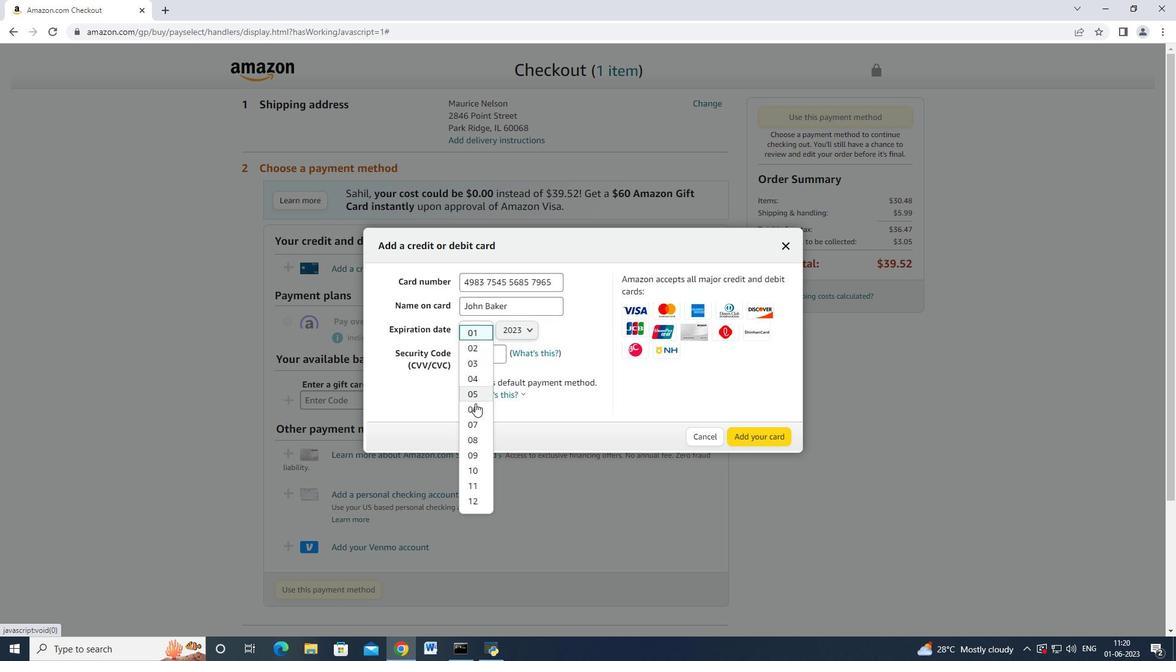 
Action: Mouse moved to (514, 337)
Screenshot: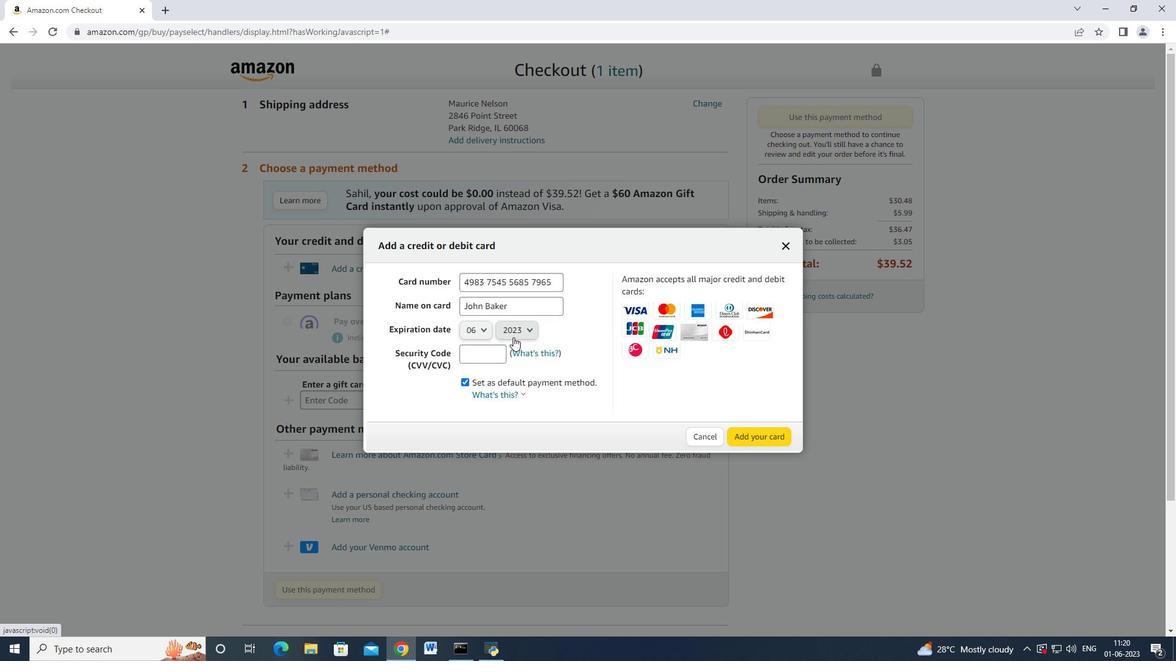 
Action: Mouse pressed left at (514, 337)
Screenshot: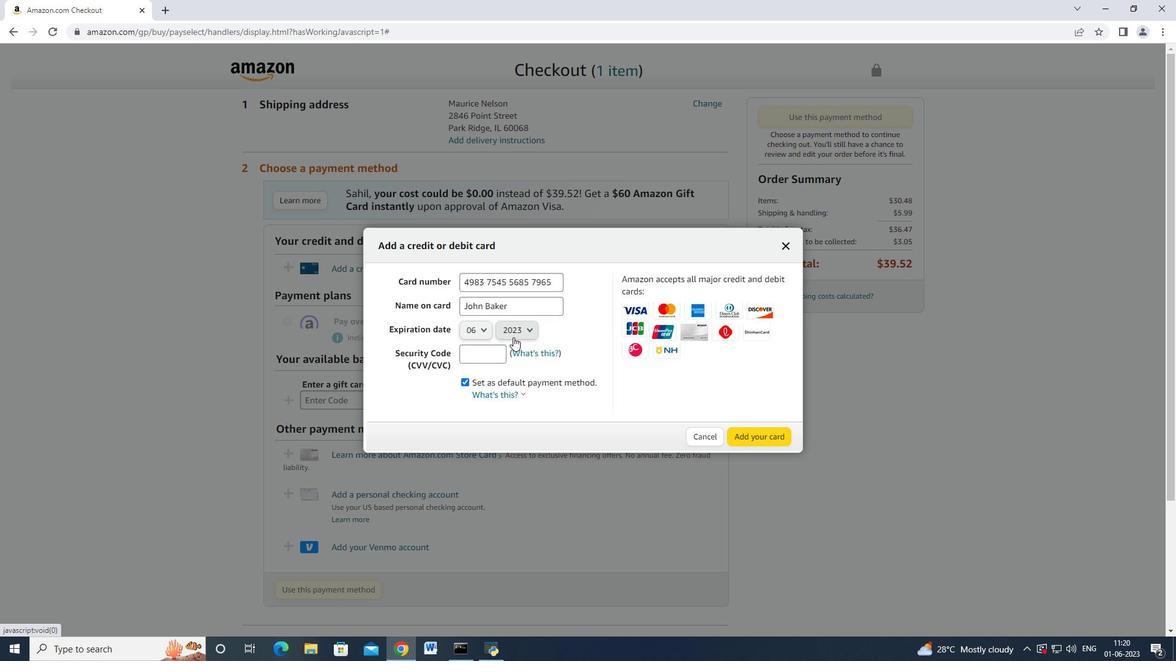 
Action: Mouse moved to (517, 362)
Screenshot: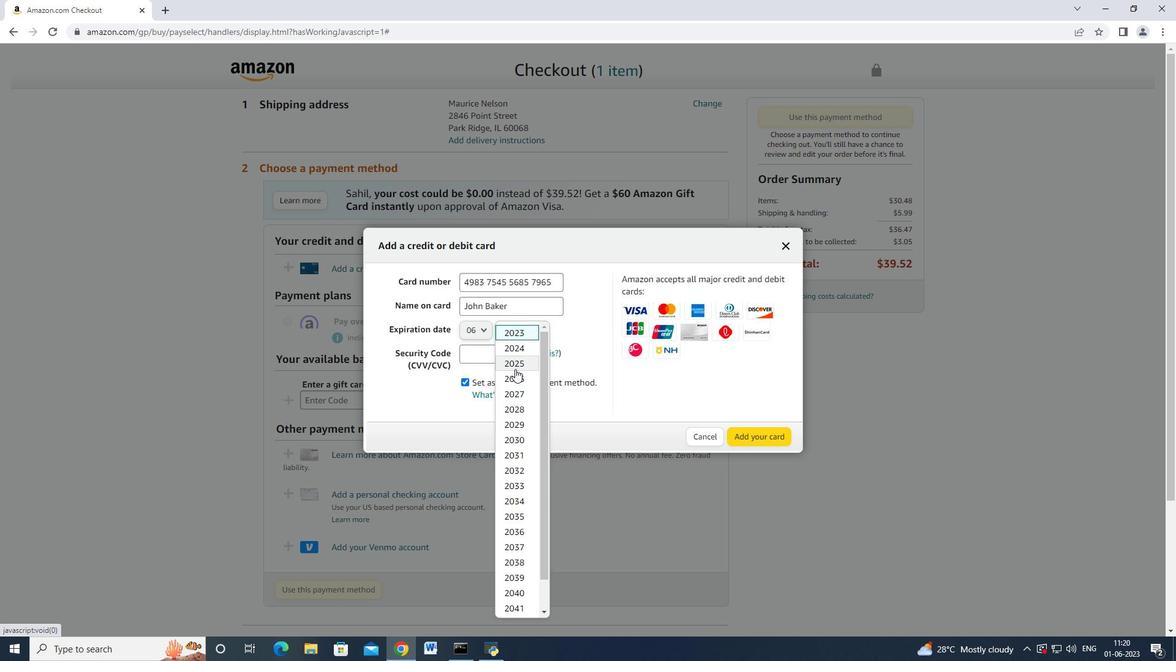 
Action: Mouse pressed left at (517, 362)
Screenshot: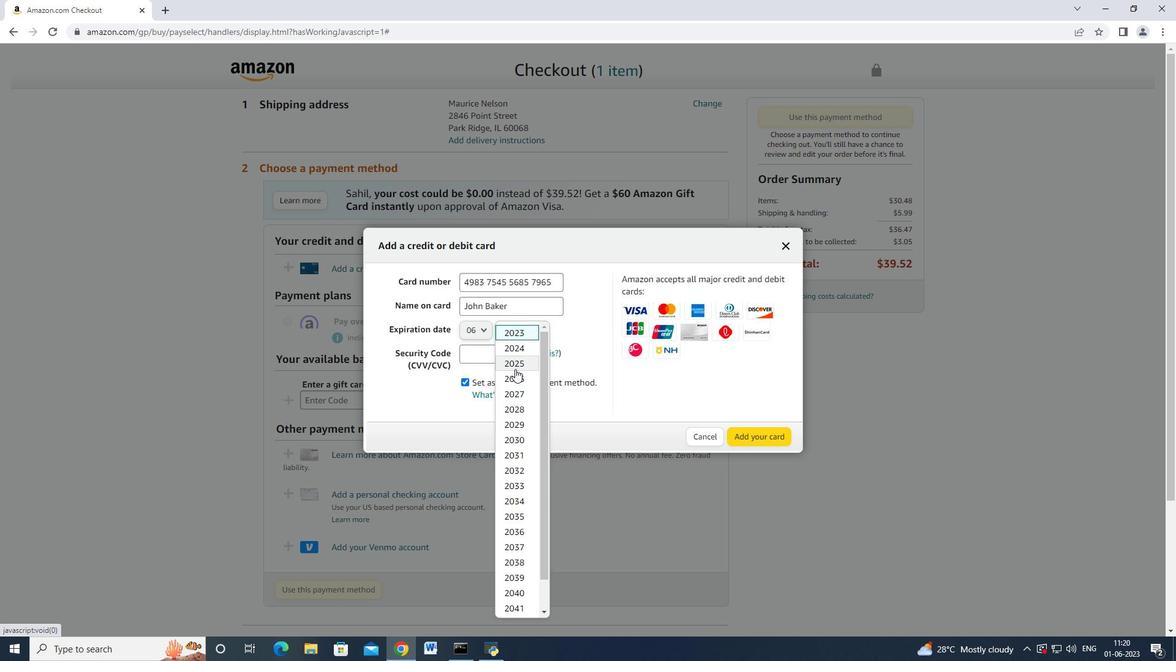 
Action: Mouse moved to (491, 356)
Screenshot: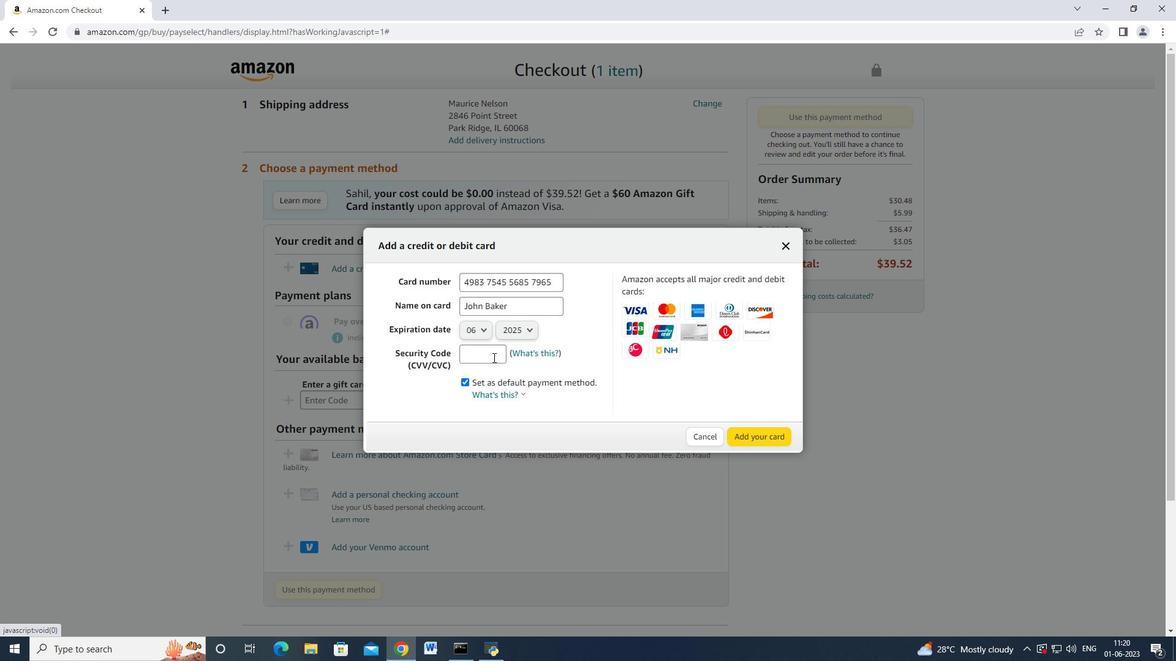 
Action: Mouse pressed left at (491, 356)
Screenshot: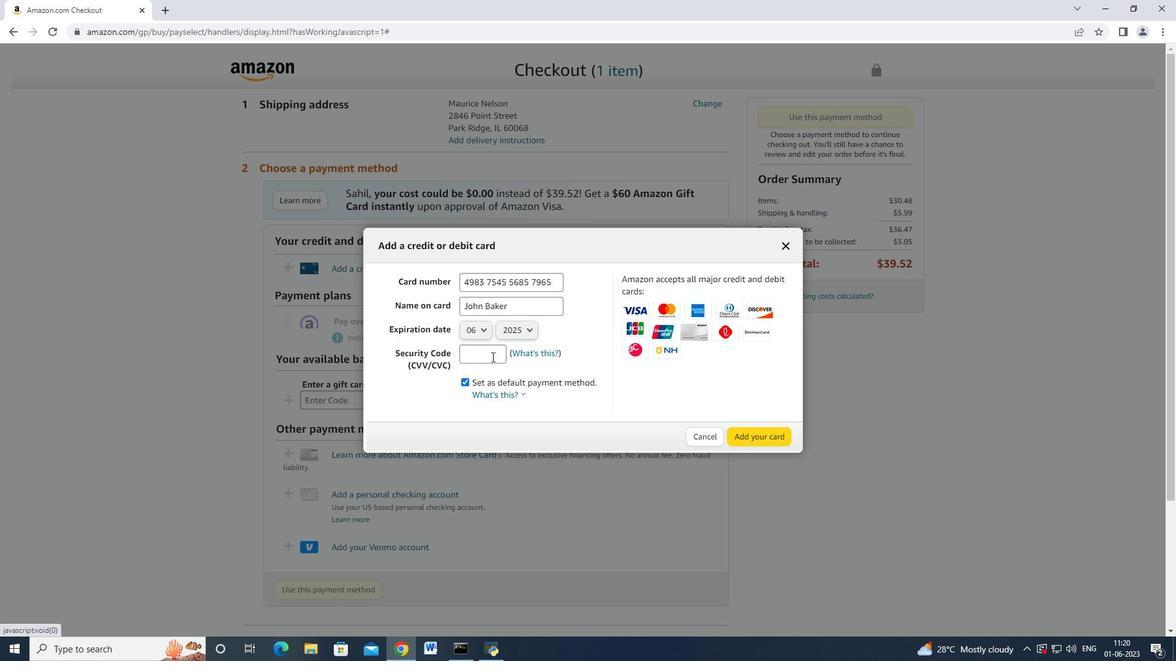 
Action: Mouse moved to (491, 356)
Screenshot: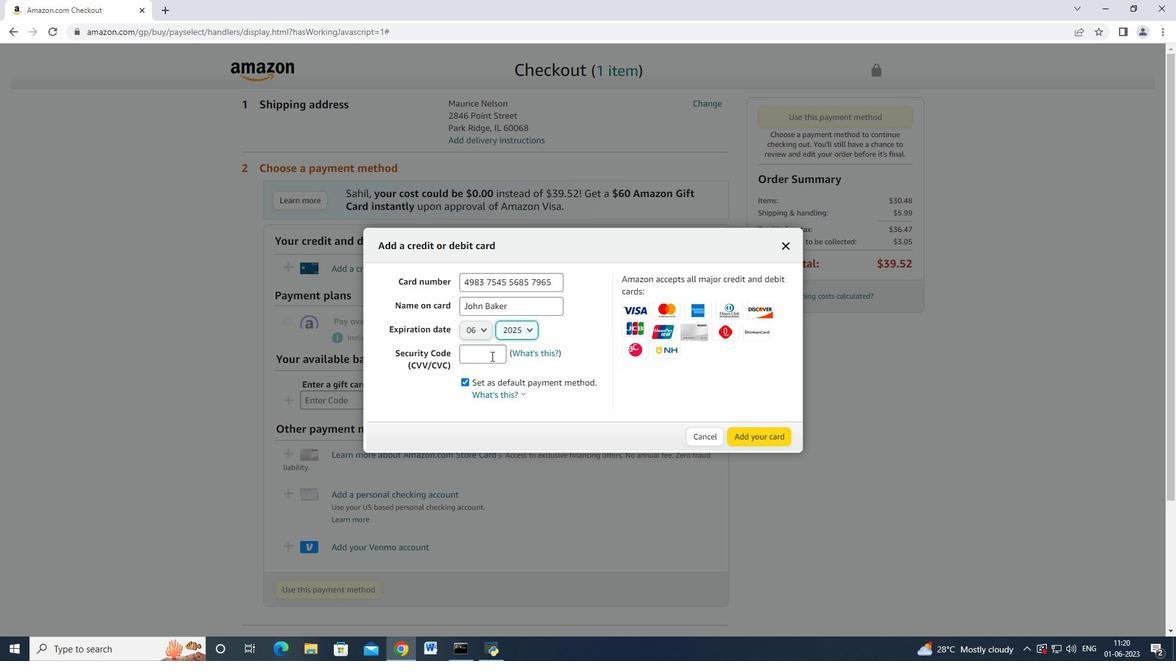 
Action: Mouse pressed left at (491, 356)
Screenshot: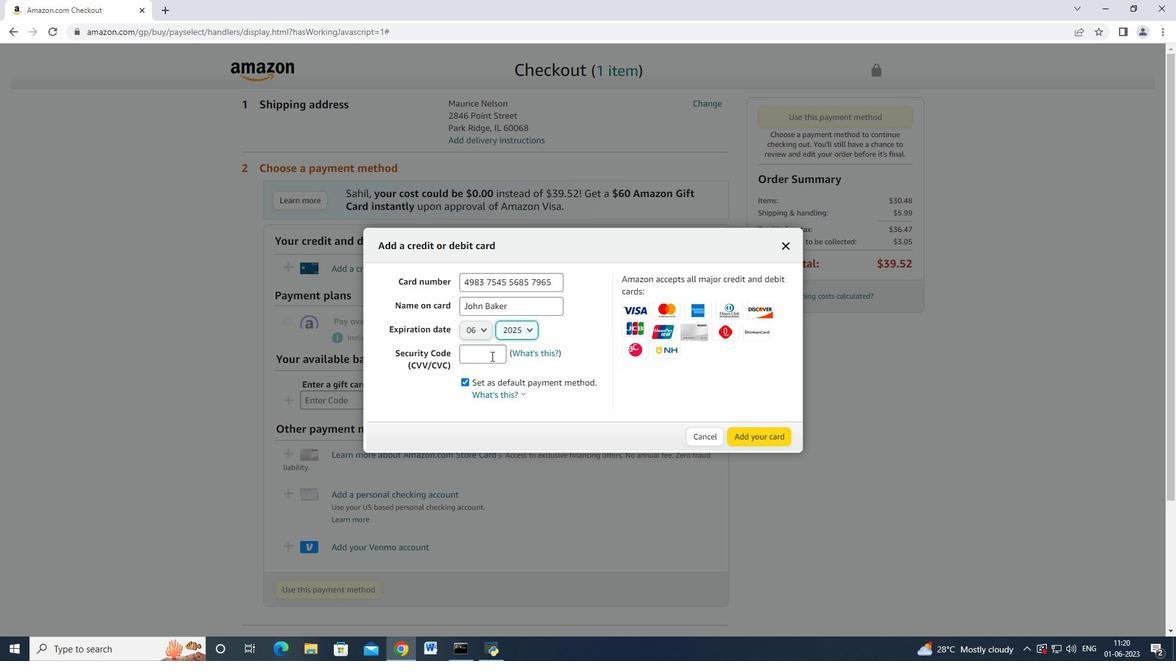 
Action: Mouse moved to (489, 355)
Screenshot: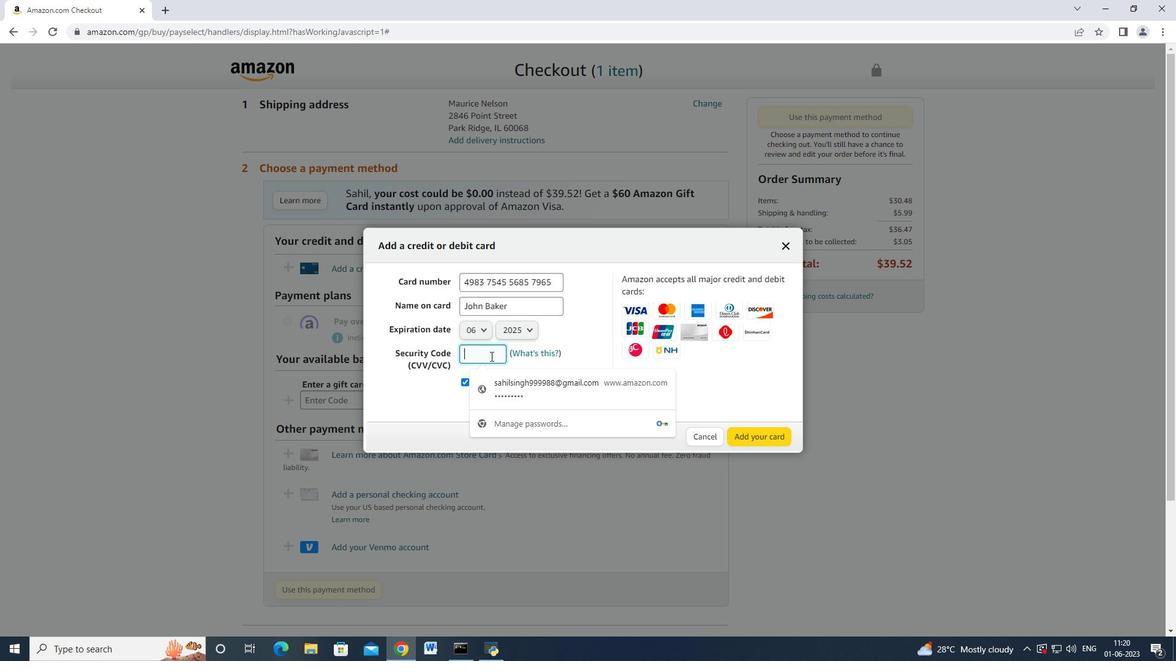 
Action: Key pressed 749
Screenshot: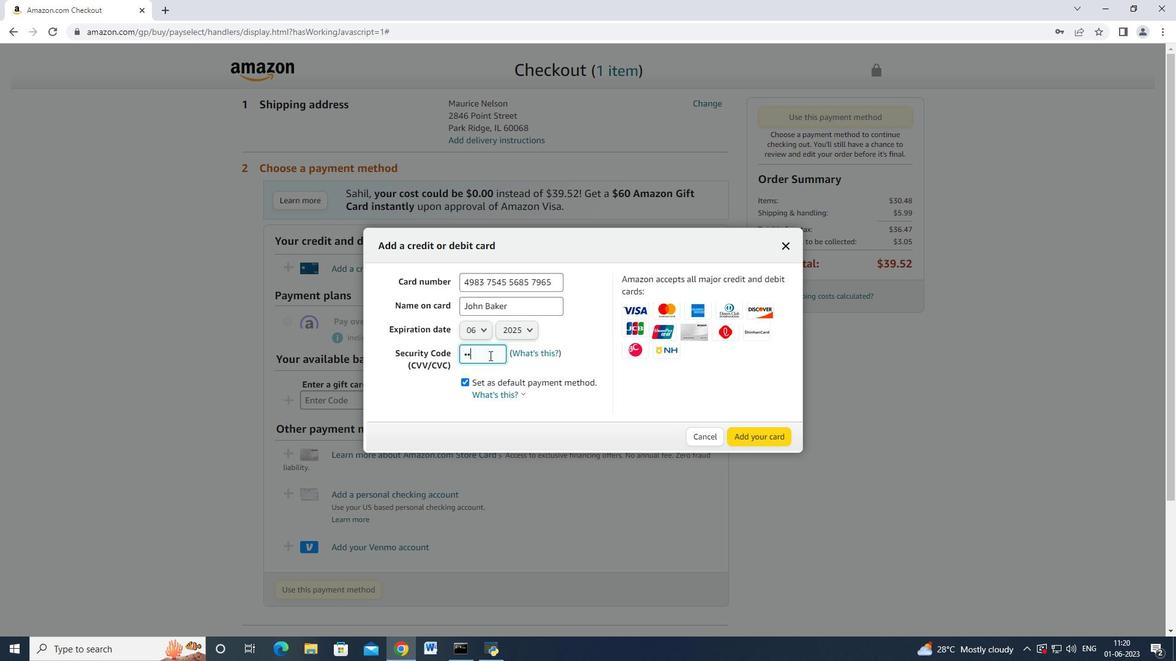 
Action: Mouse moved to (601, 393)
Screenshot: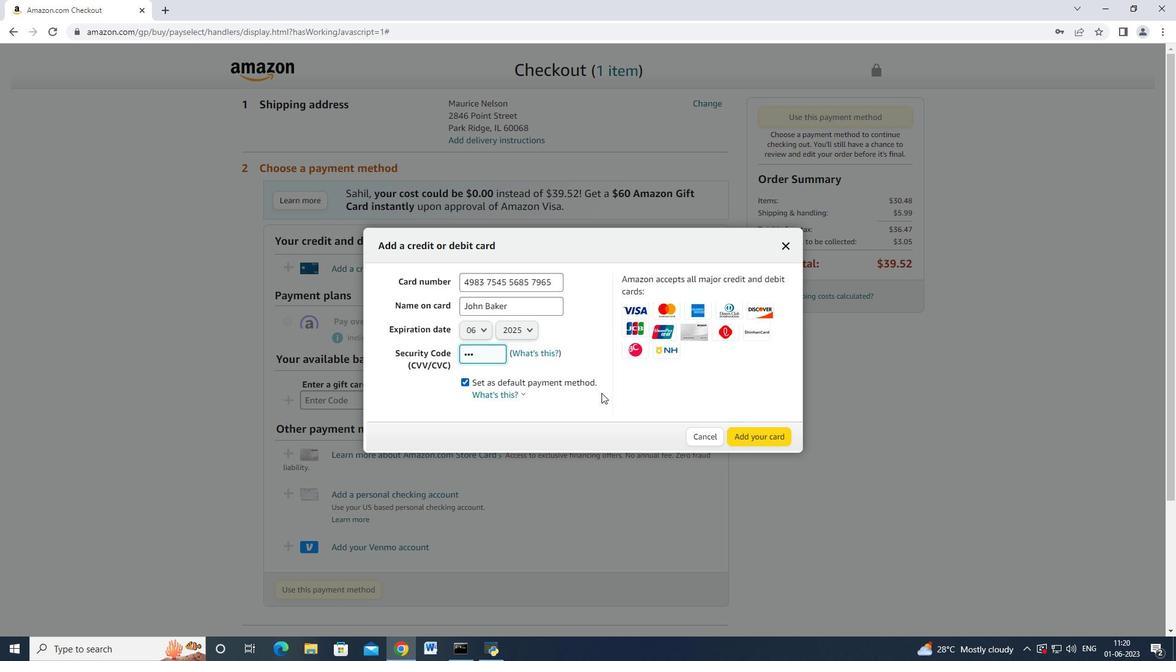
Action: Key pressed <Key.backspace><Key.backspace><Key.backspace>549
Screenshot: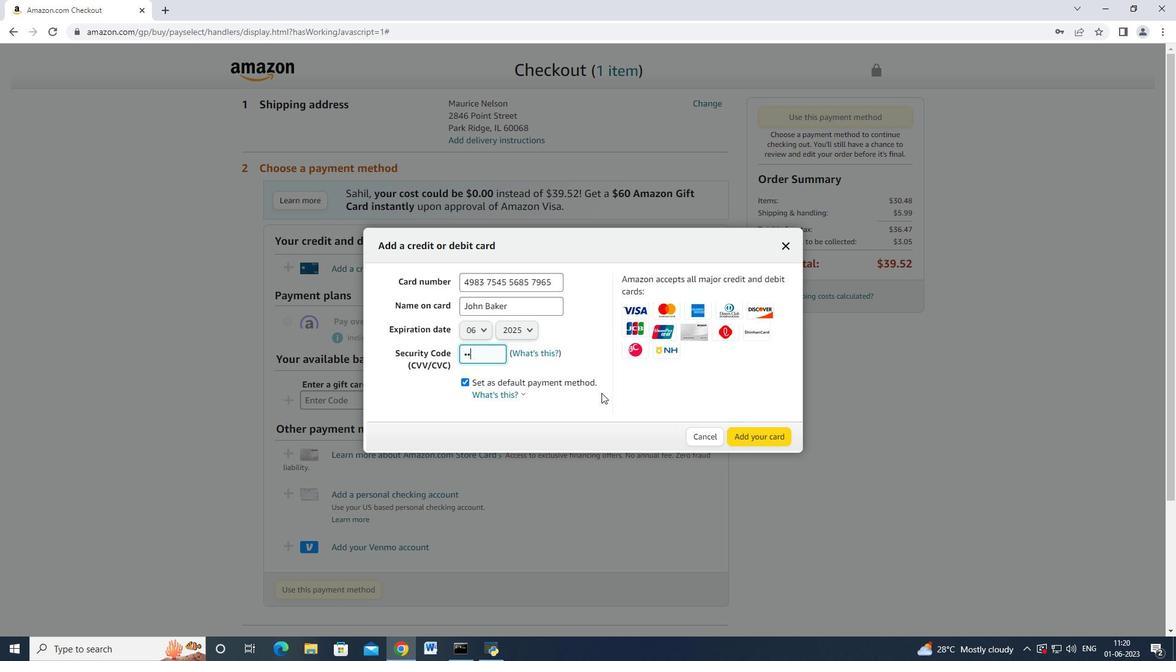 
Action: Mouse moved to (756, 433)
Screenshot: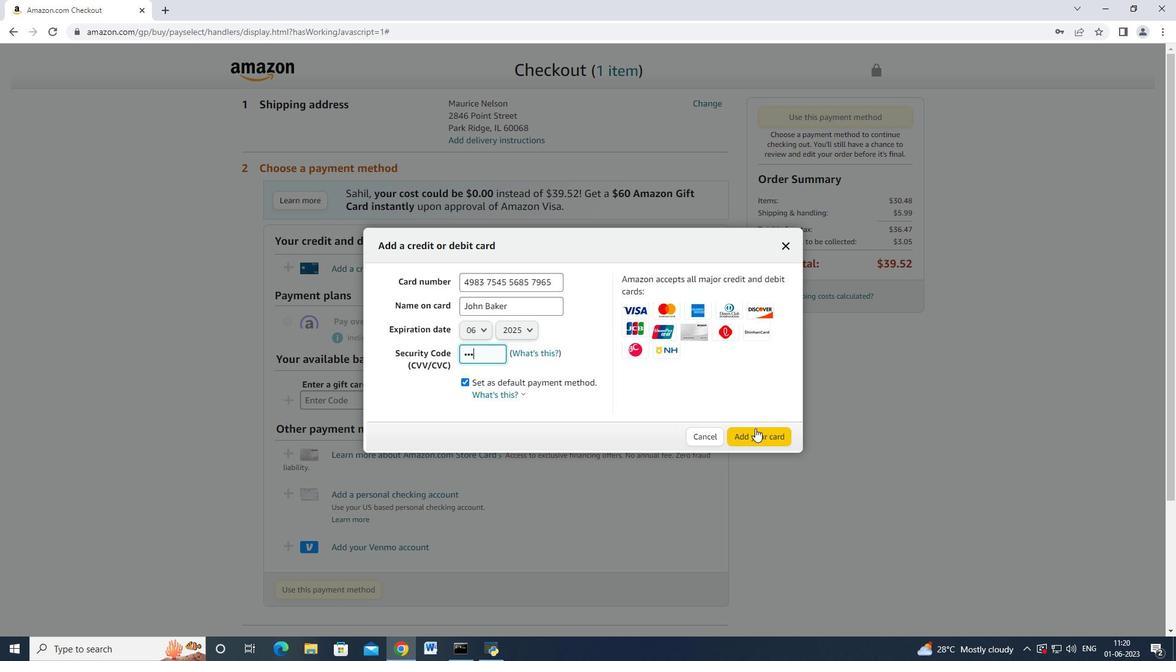 
